 Task: In the  document Eli.rtf Write the word in the shape with center alignment '<3'Change Page orientation to  'Landscape' Insert emoji at the end of quote: Red Heart
Action: Mouse moved to (337, 433)
Screenshot: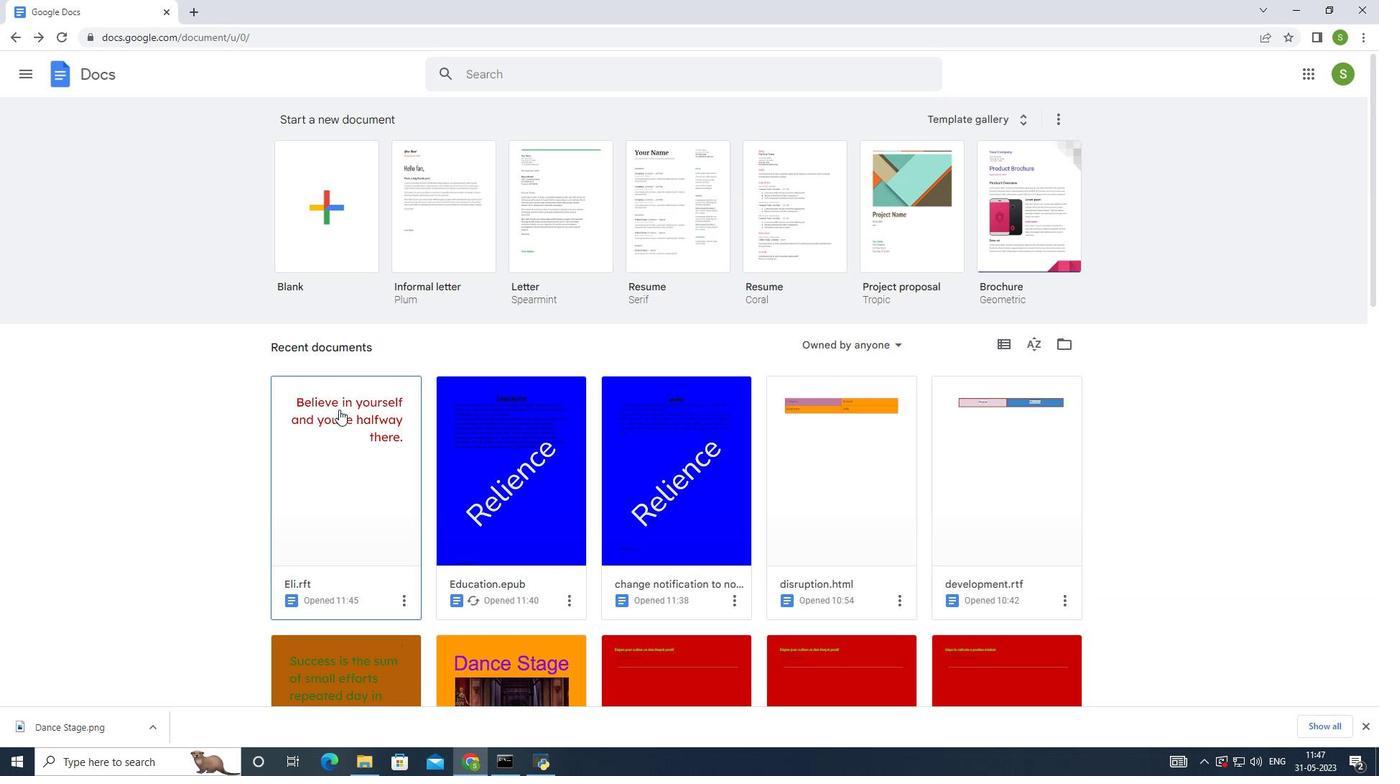 
Action: Mouse pressed left at (337, 433)
Screenshot: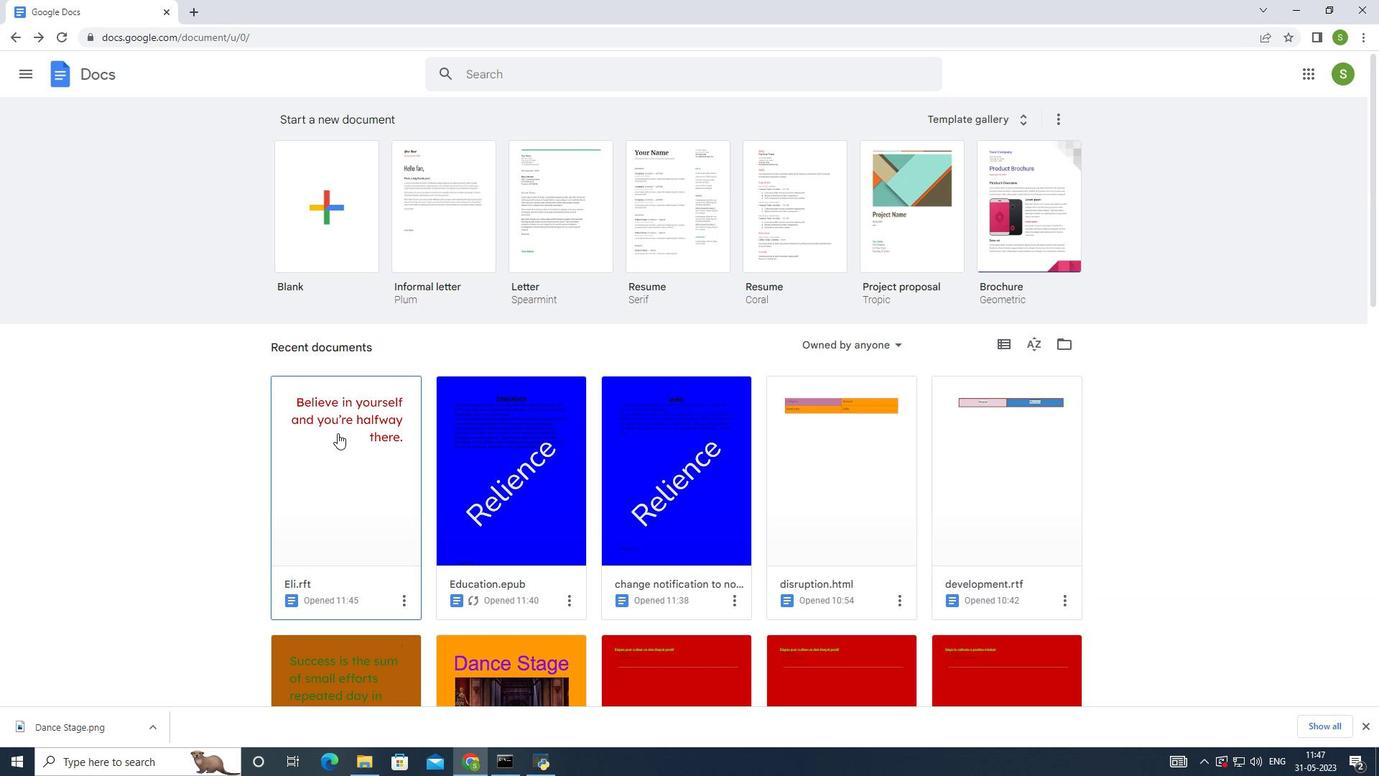 
Action: Mouse moved to (912, 521)
Screenshot: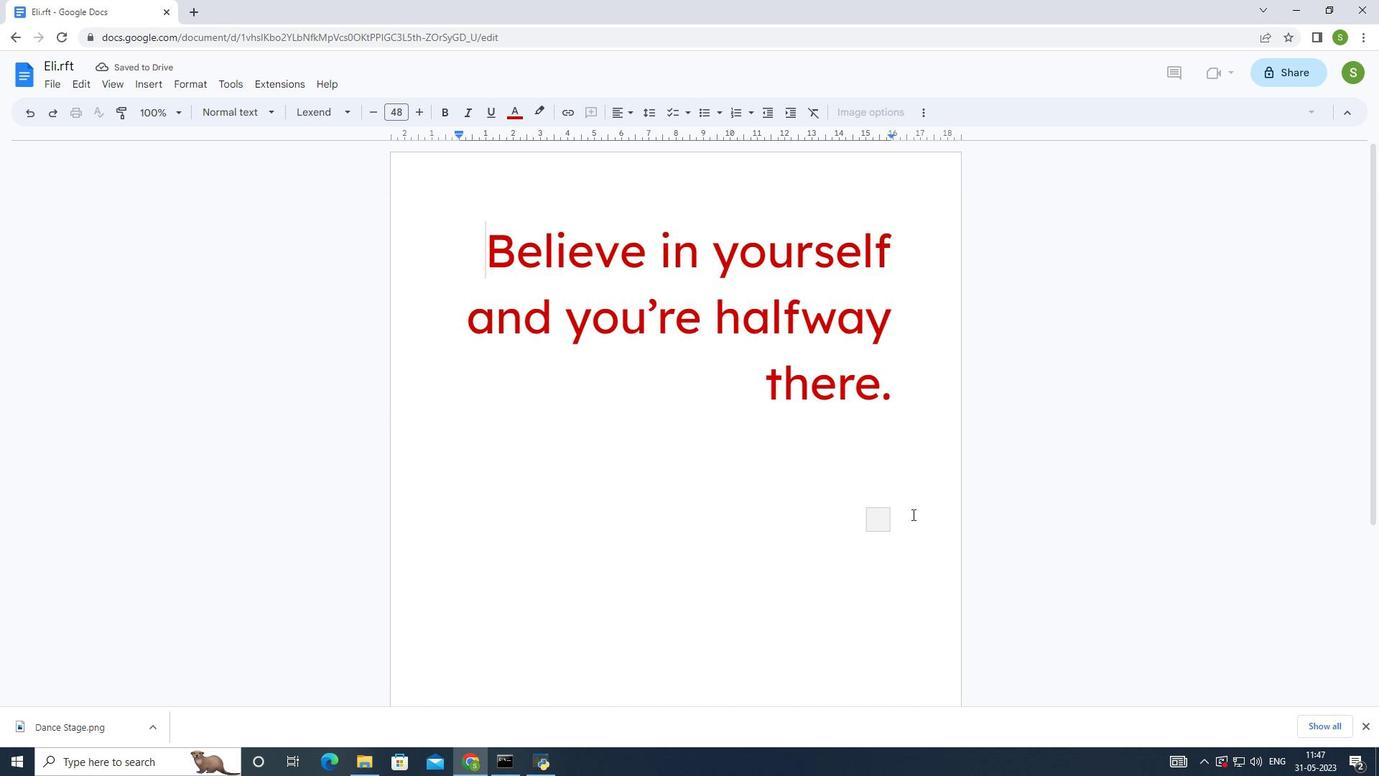 
Action: Mouse pressed left at (912, 521)
Screenshot: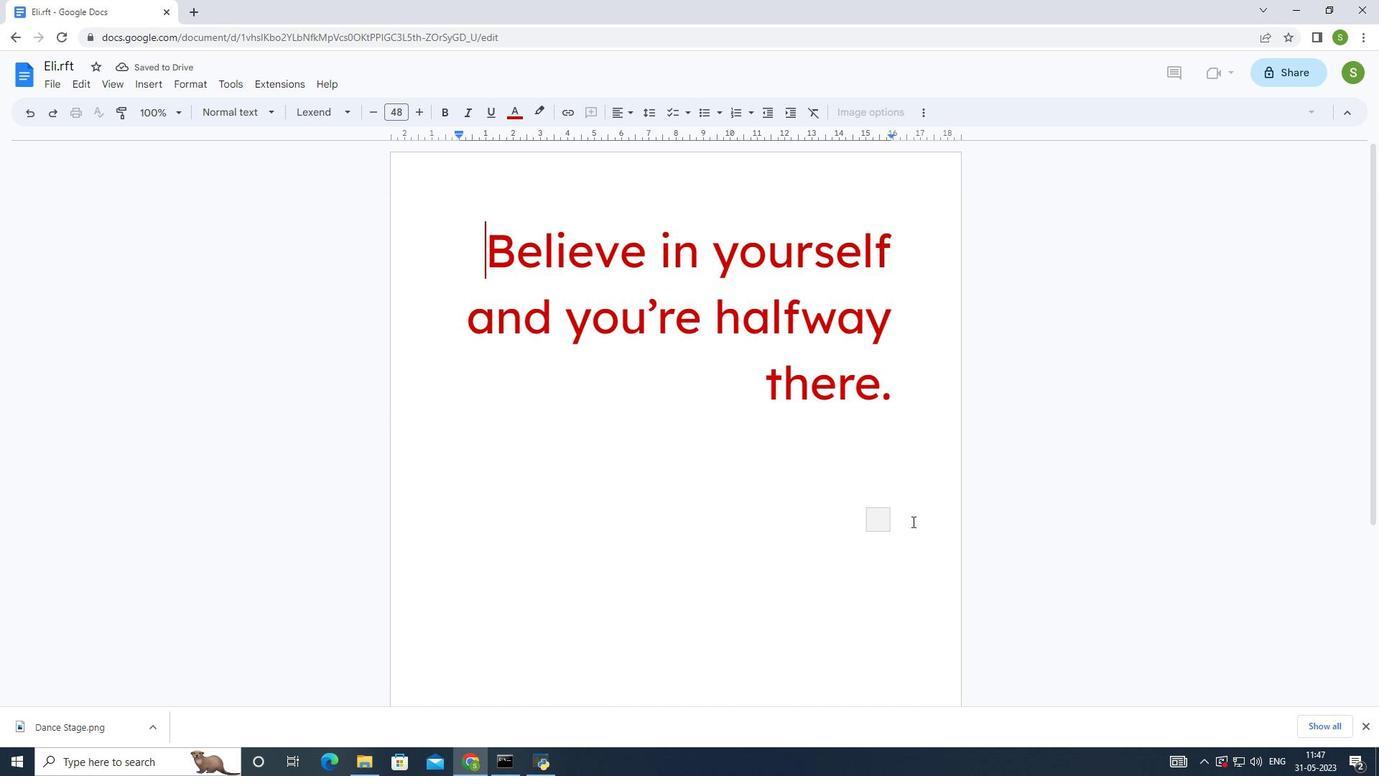
Action: Mouse moved to (796, 510)
Screenshot: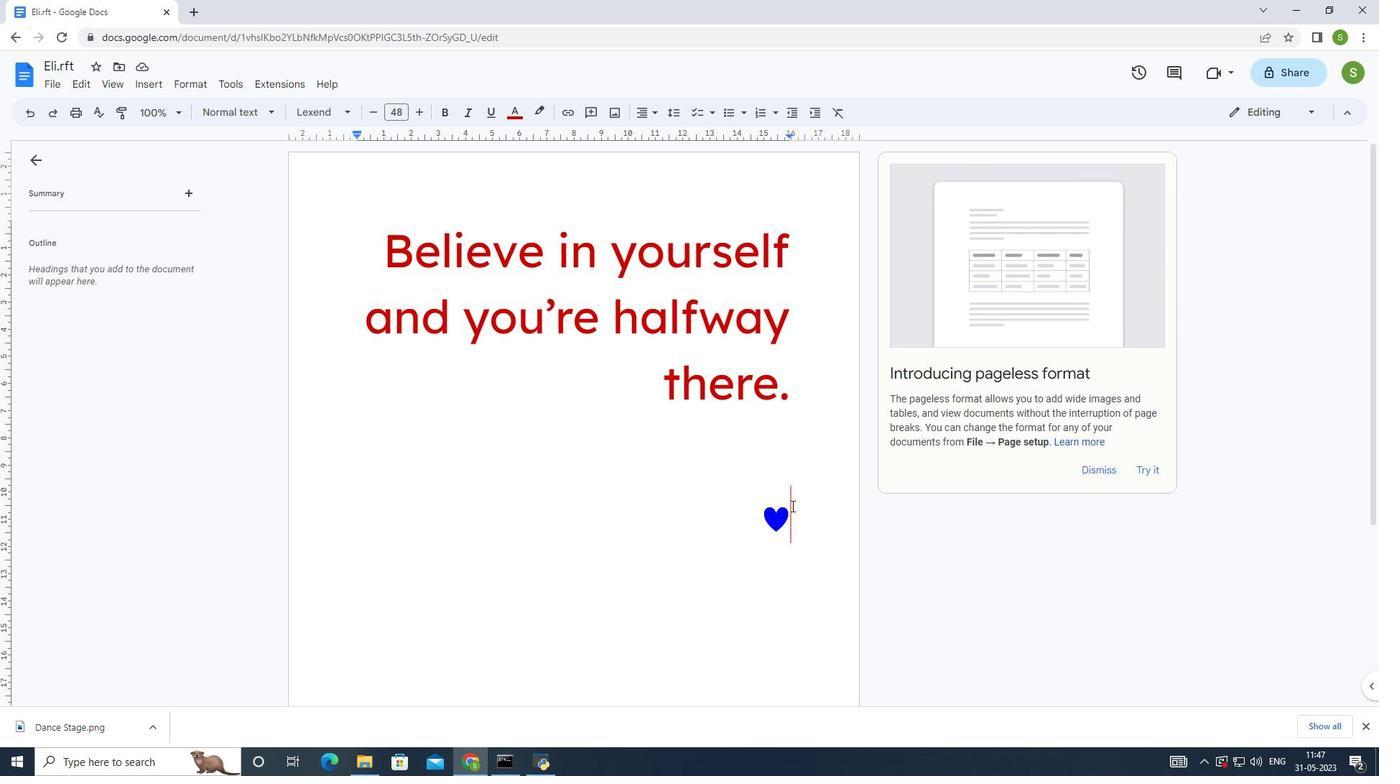 
Action: Mouse pressed left at (796, 510)
Screenshot: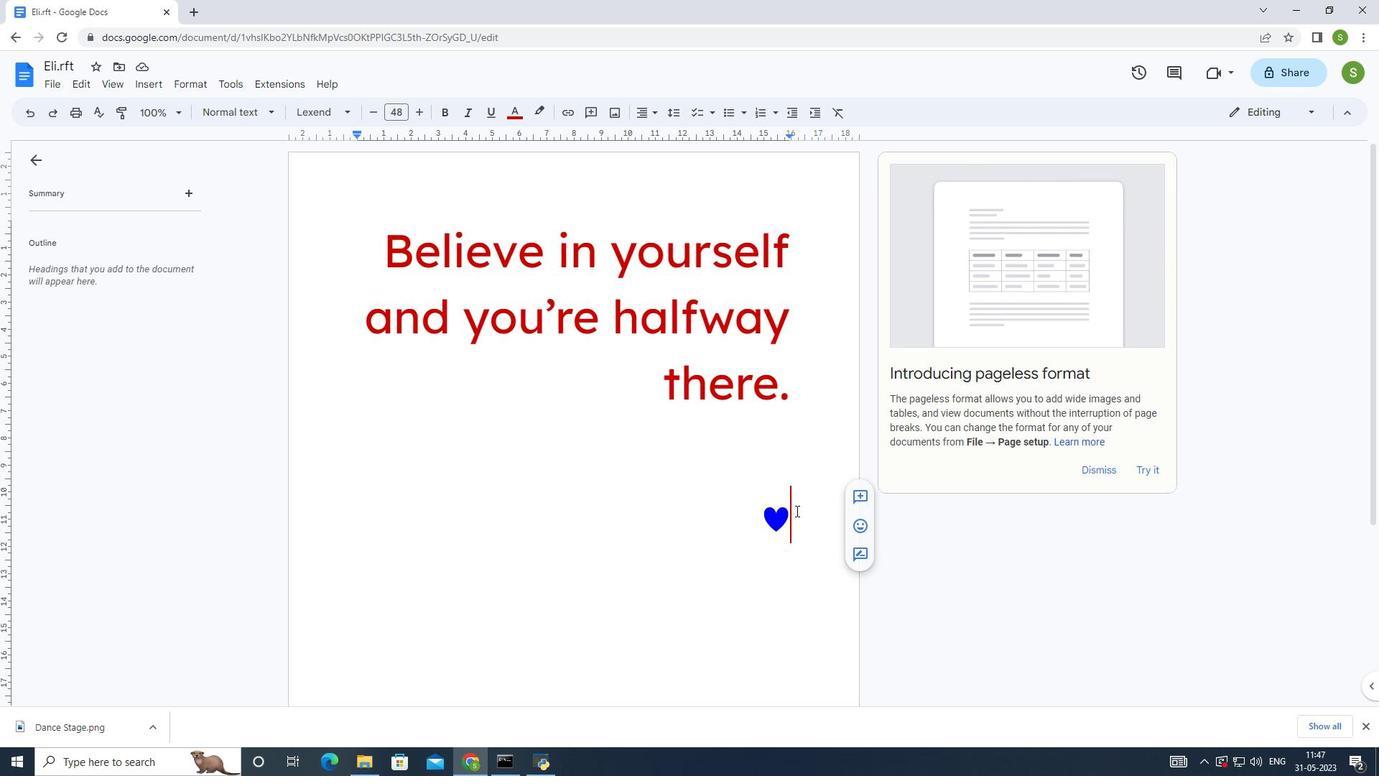 
Action: Mouse moved to (285, 113)
Screenshot: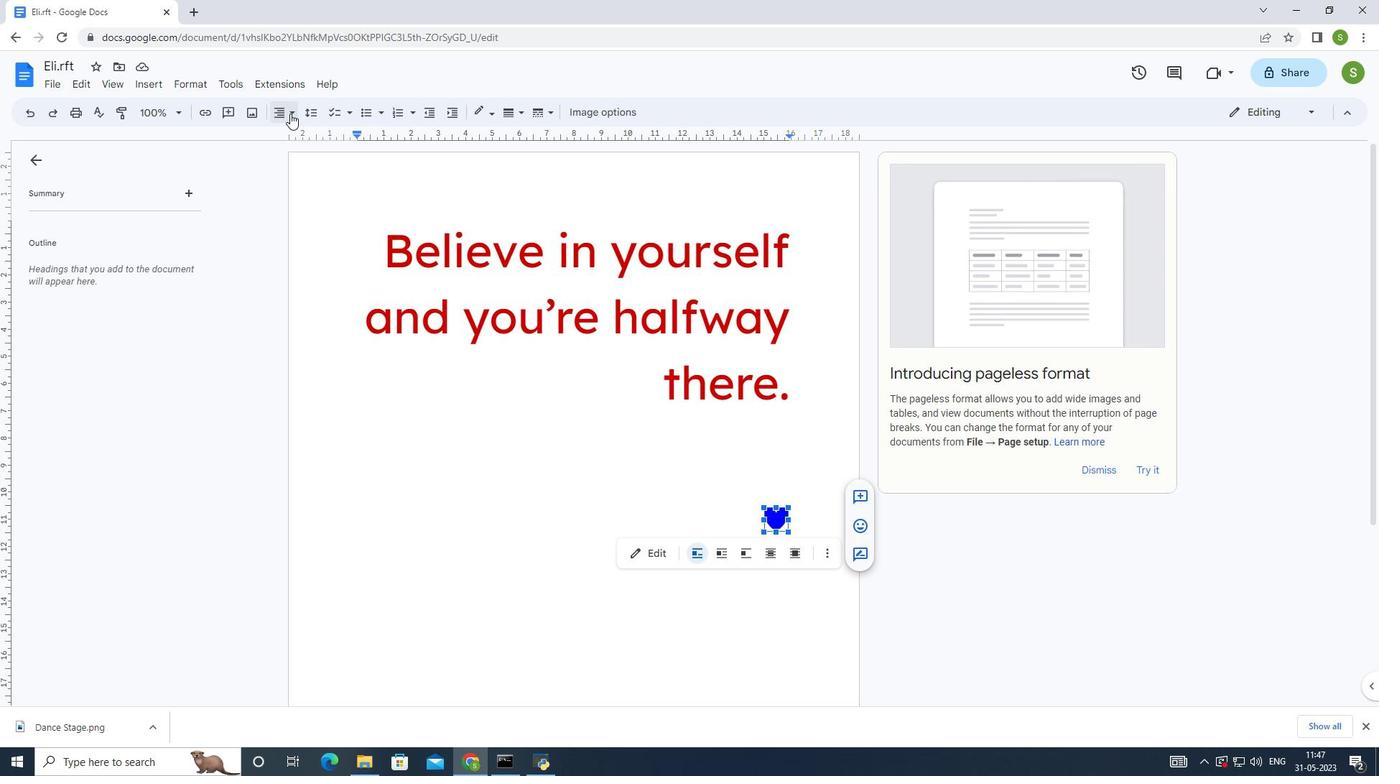
Action: Mouse pressed left at (285, 113)
Screenshot: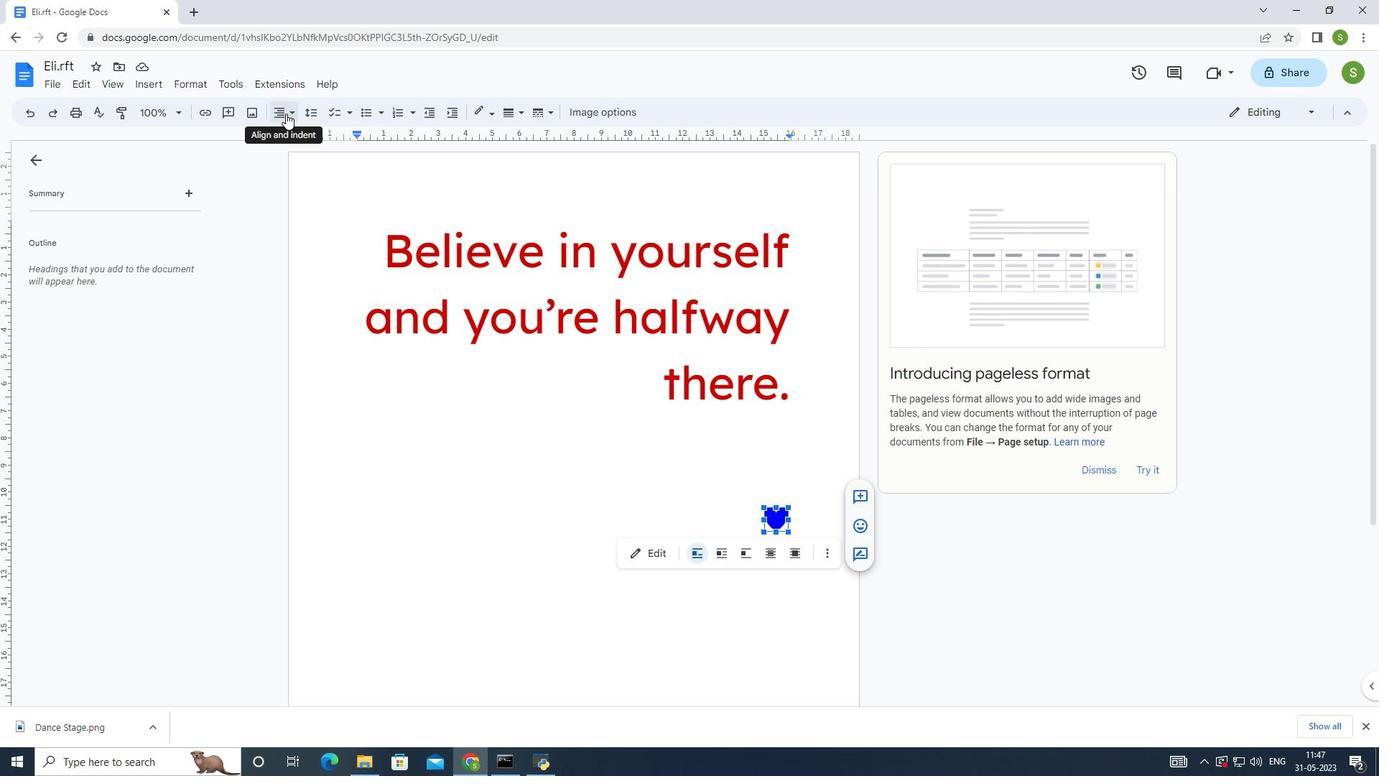 
Action: Mouse moved to (303, 137)
Screenshot: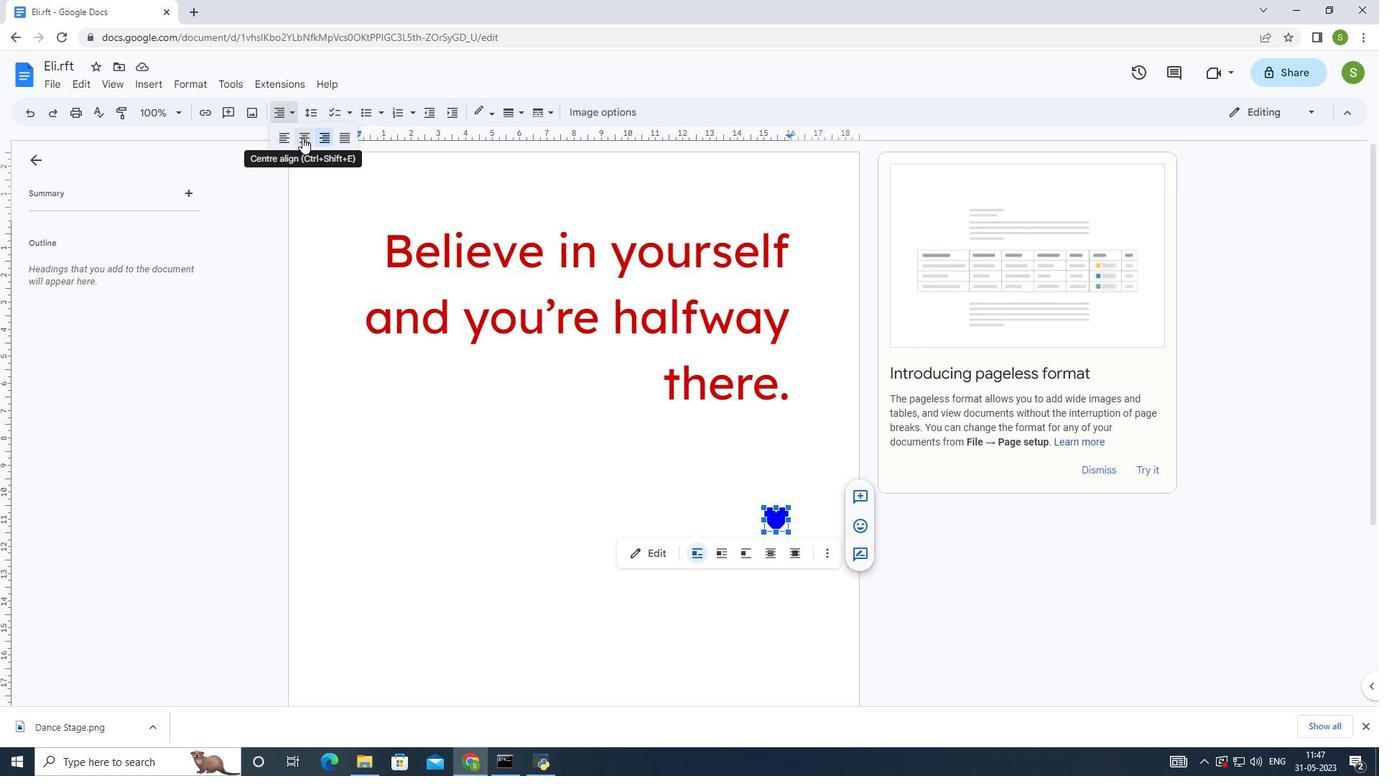 
Action: Mouse pressed left at (303, 137)
Screenshot: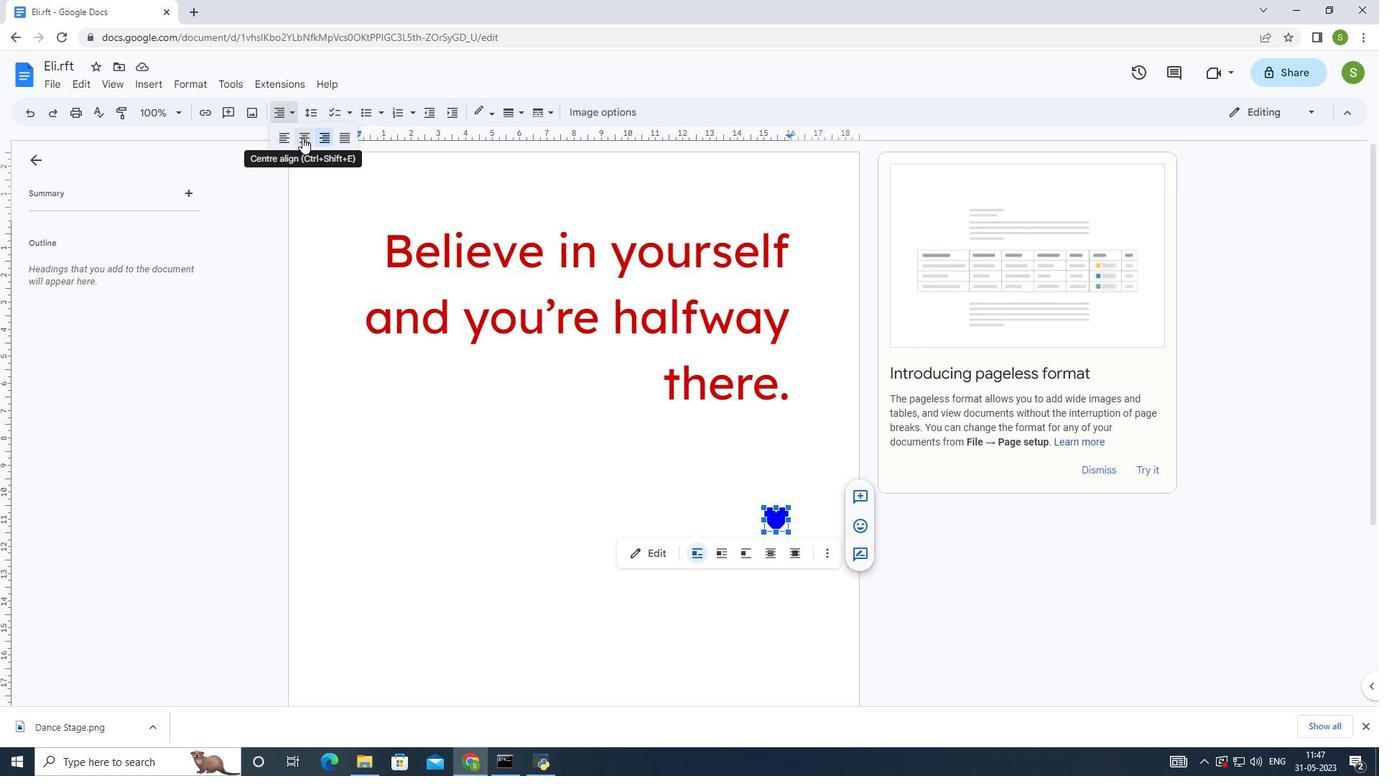 
Action: Mouse moved to (627, 478)
Screenshot: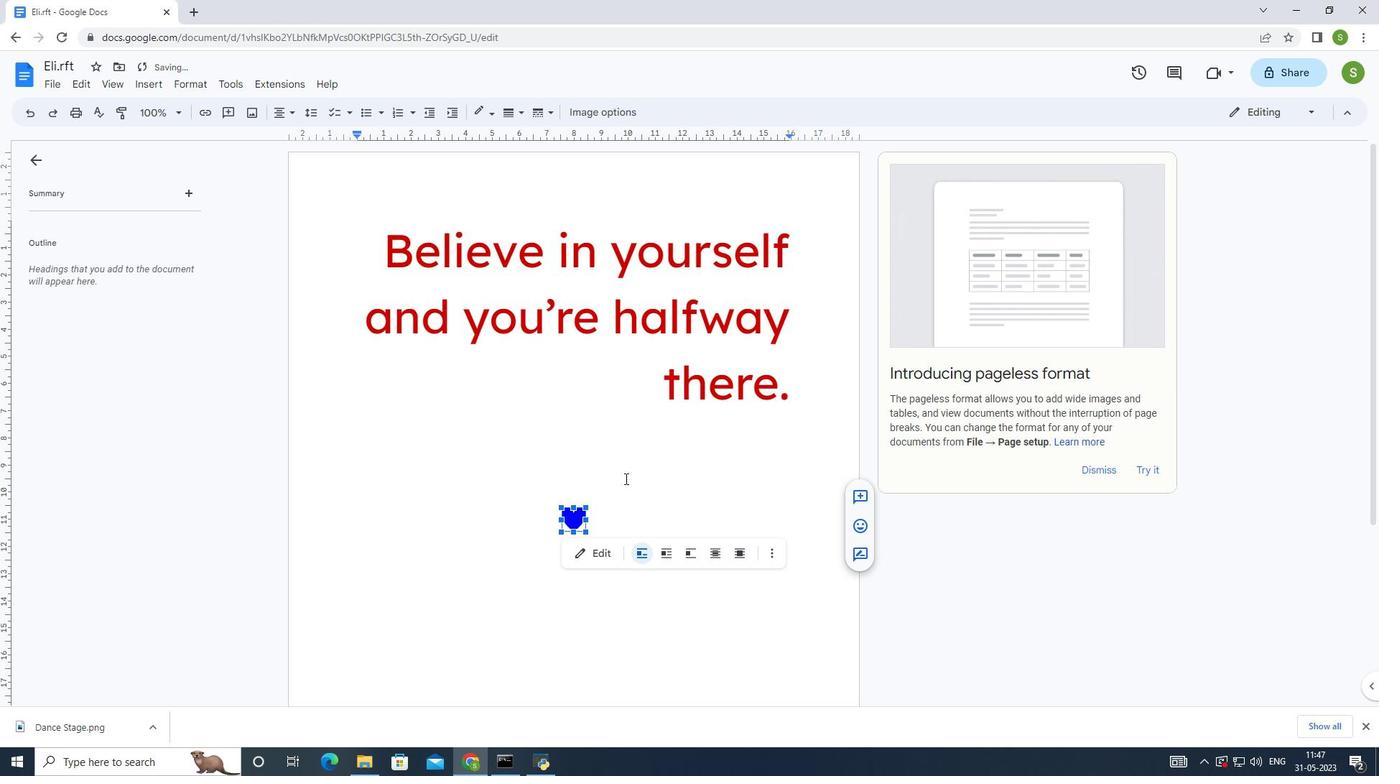 
Action: Mouse pressed left at (627, 478)
Screenshot: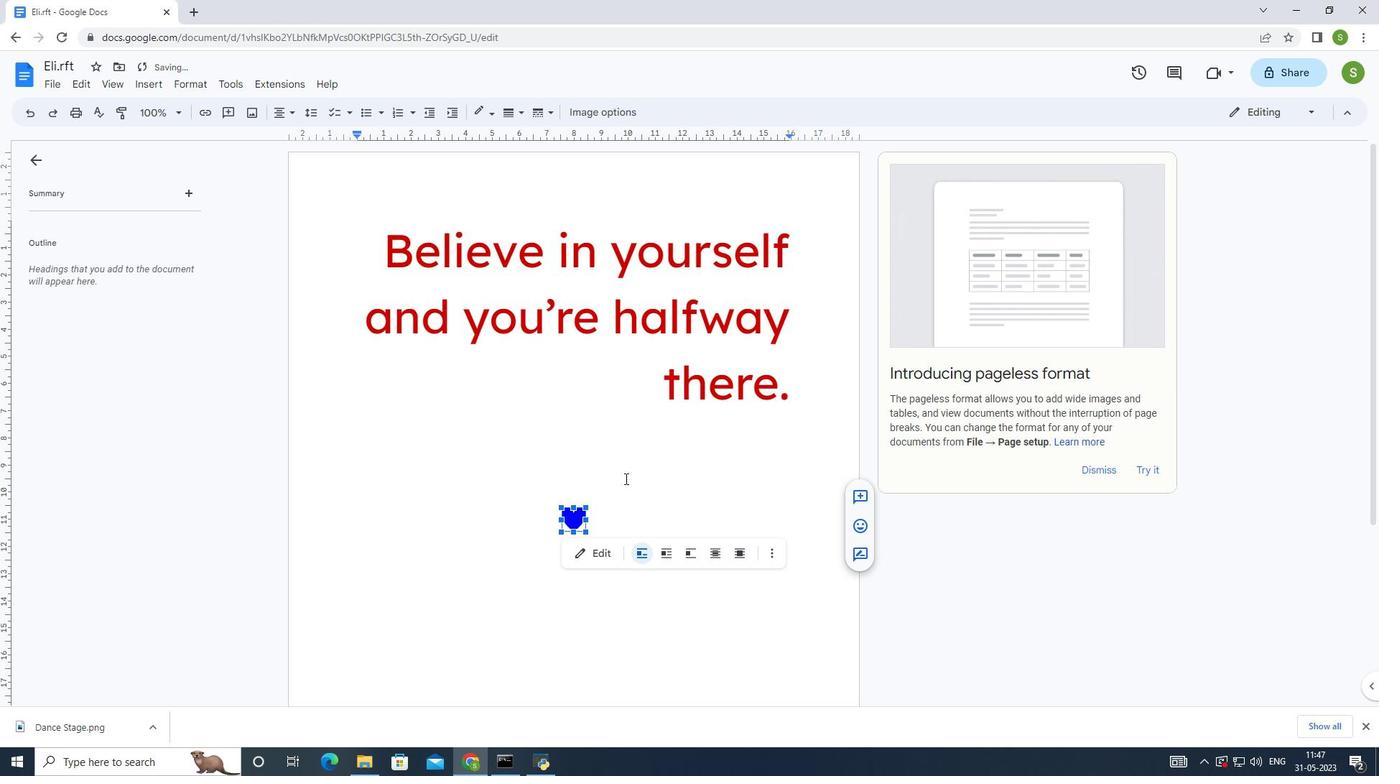 
Action: Mouse moved to (573, 518)
Screenshot: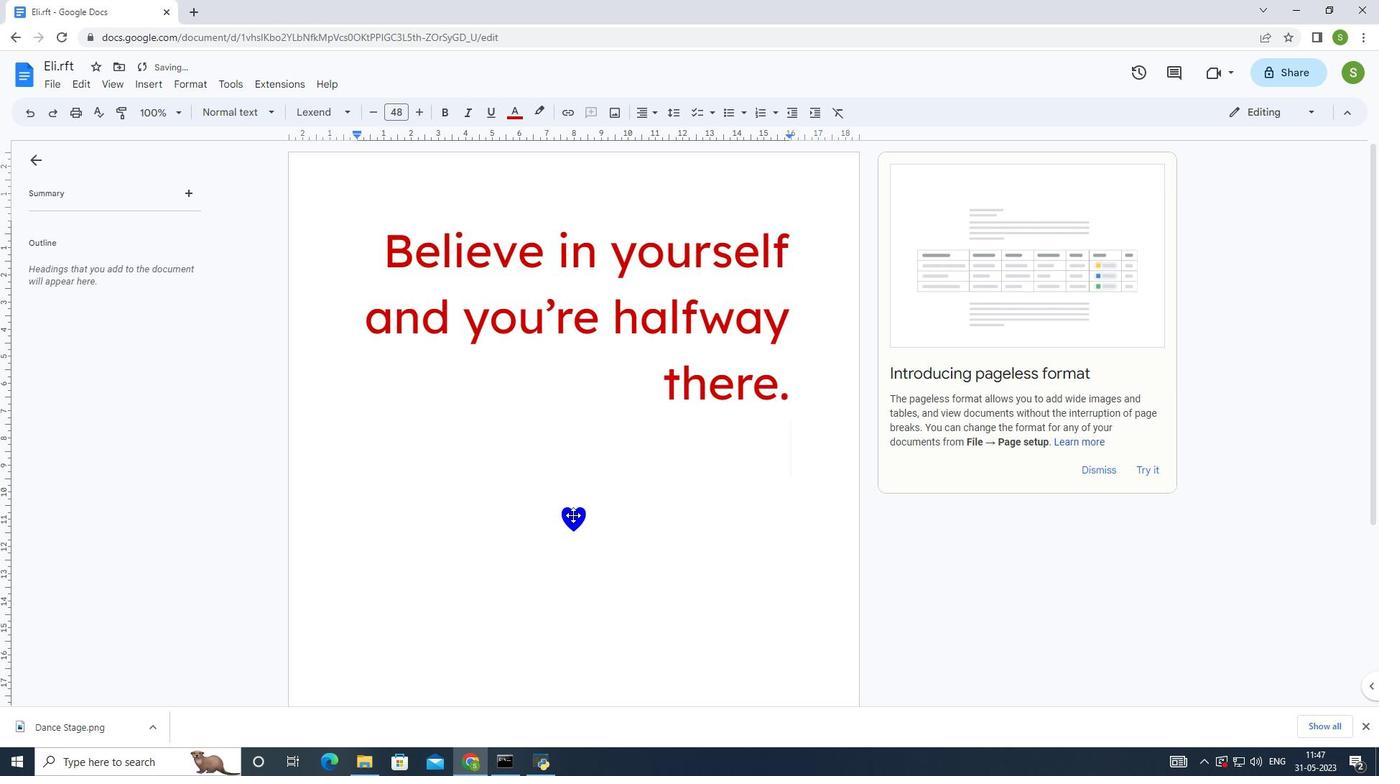
Action: Mouse pressed left at (573, 518)
Screenshot: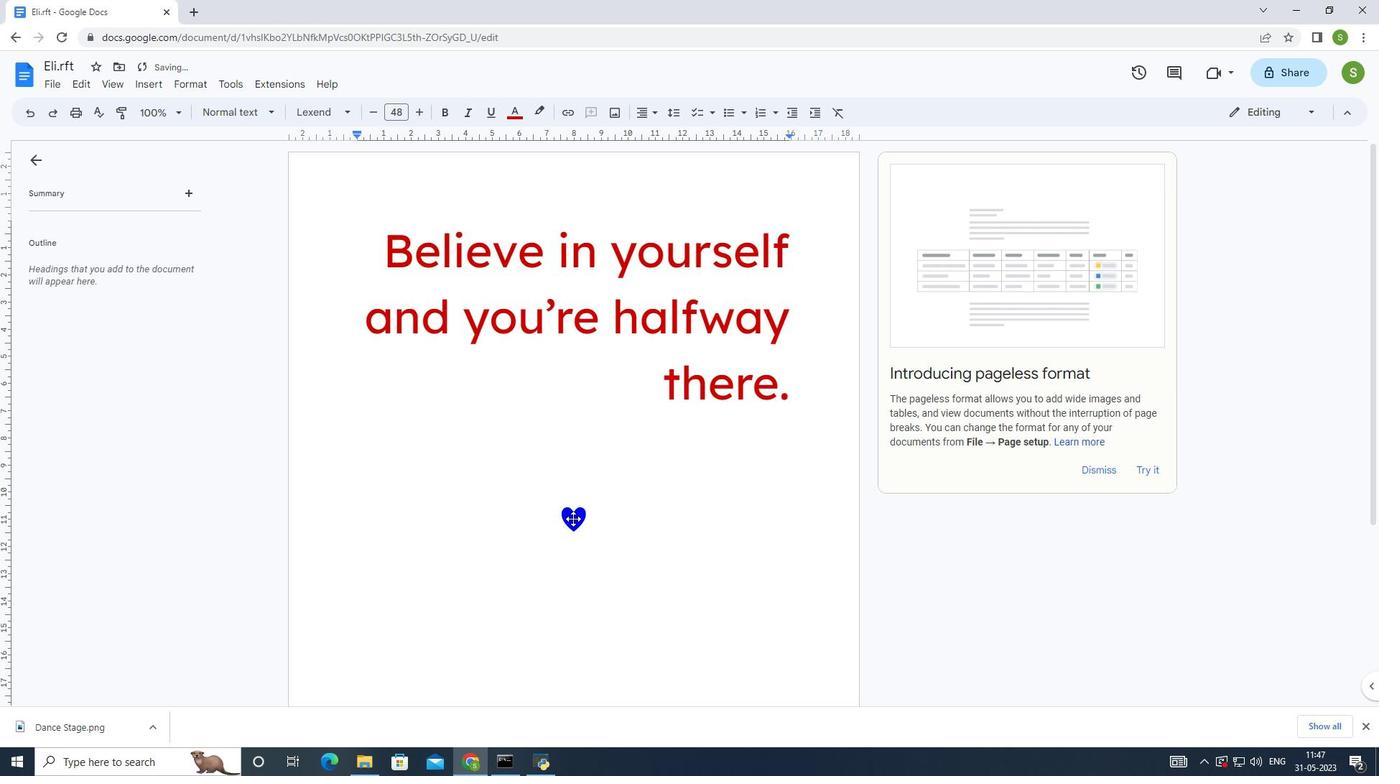 
Action: Mouse pressed left at (573, 518)
Screenshot: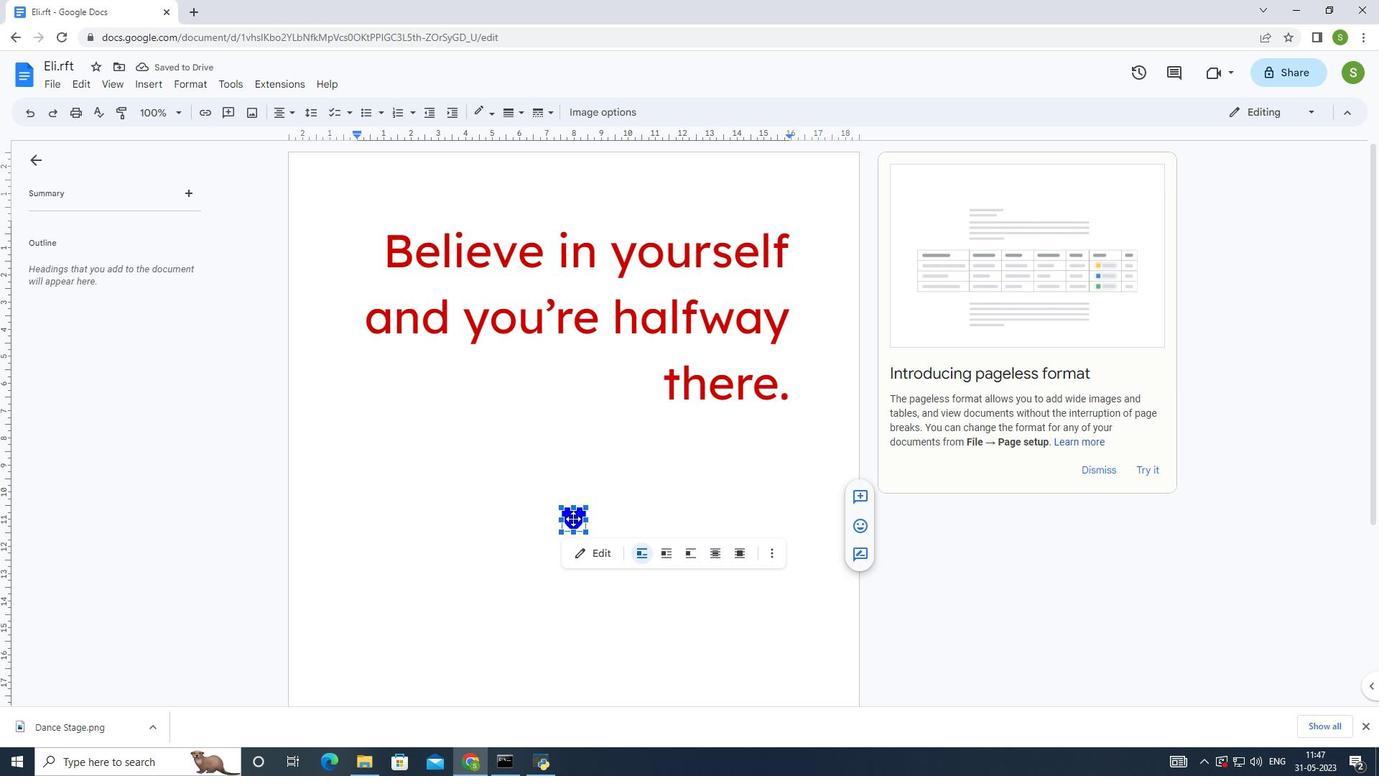 
Action: Mouse moved to (583, 365)
Screenshot: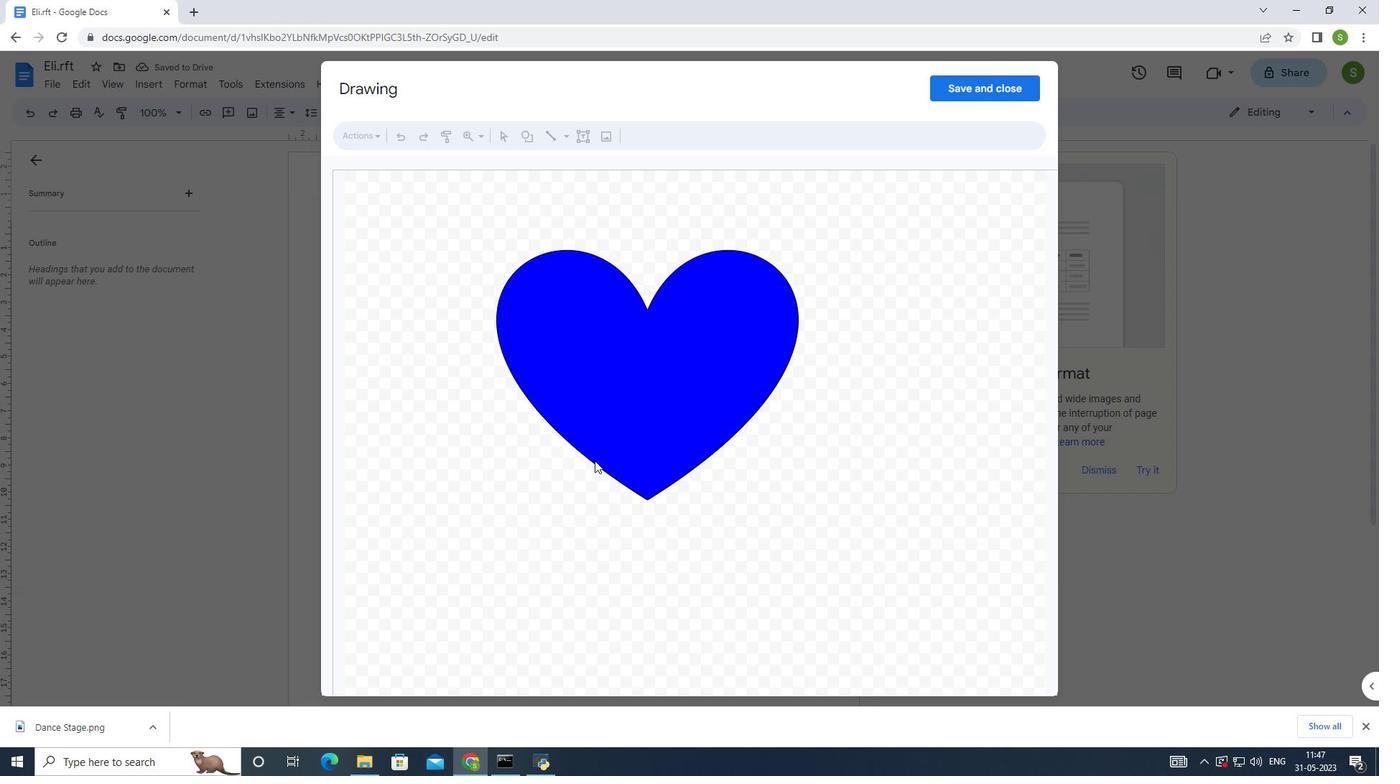 
Action: Mouse pressed left at (583, 365)
Screenshot: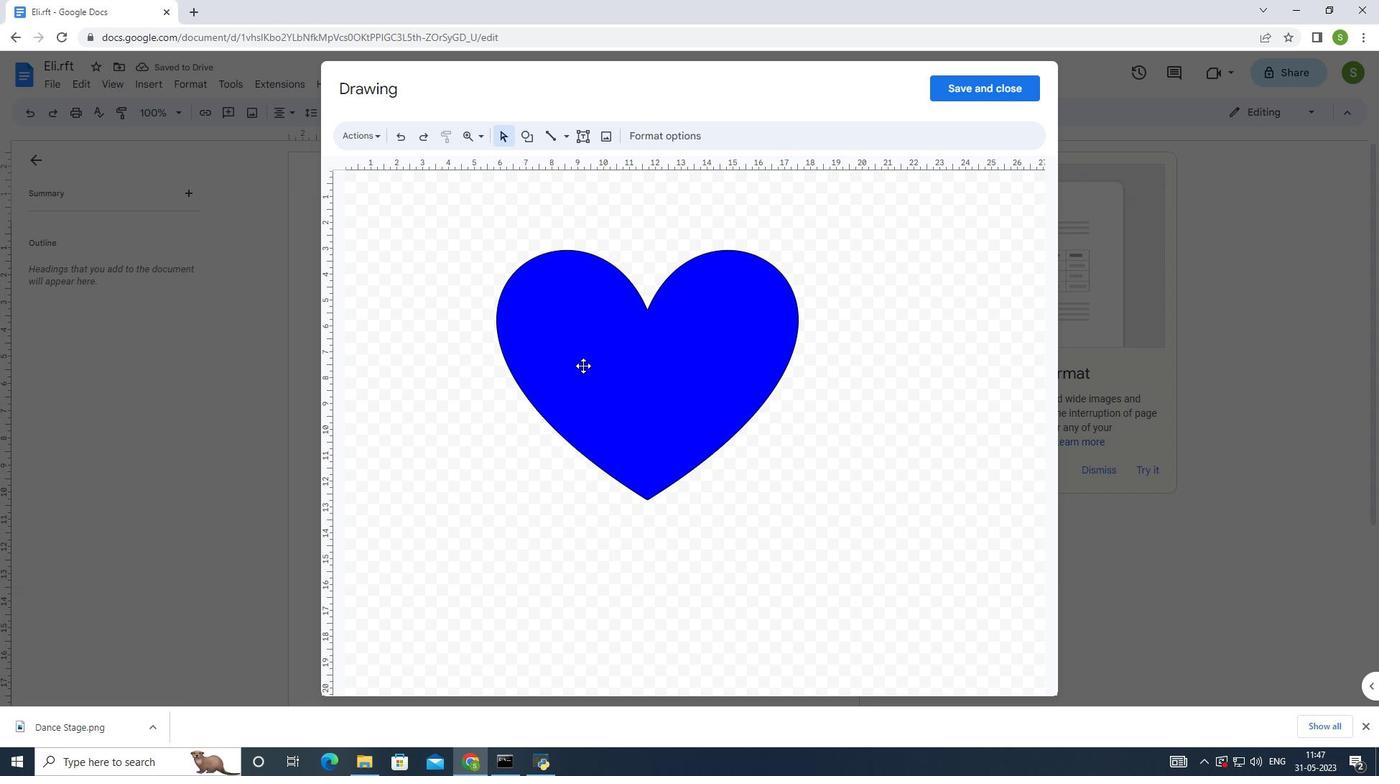 
Action: Mouse moved to (579, 136)
Screenshot: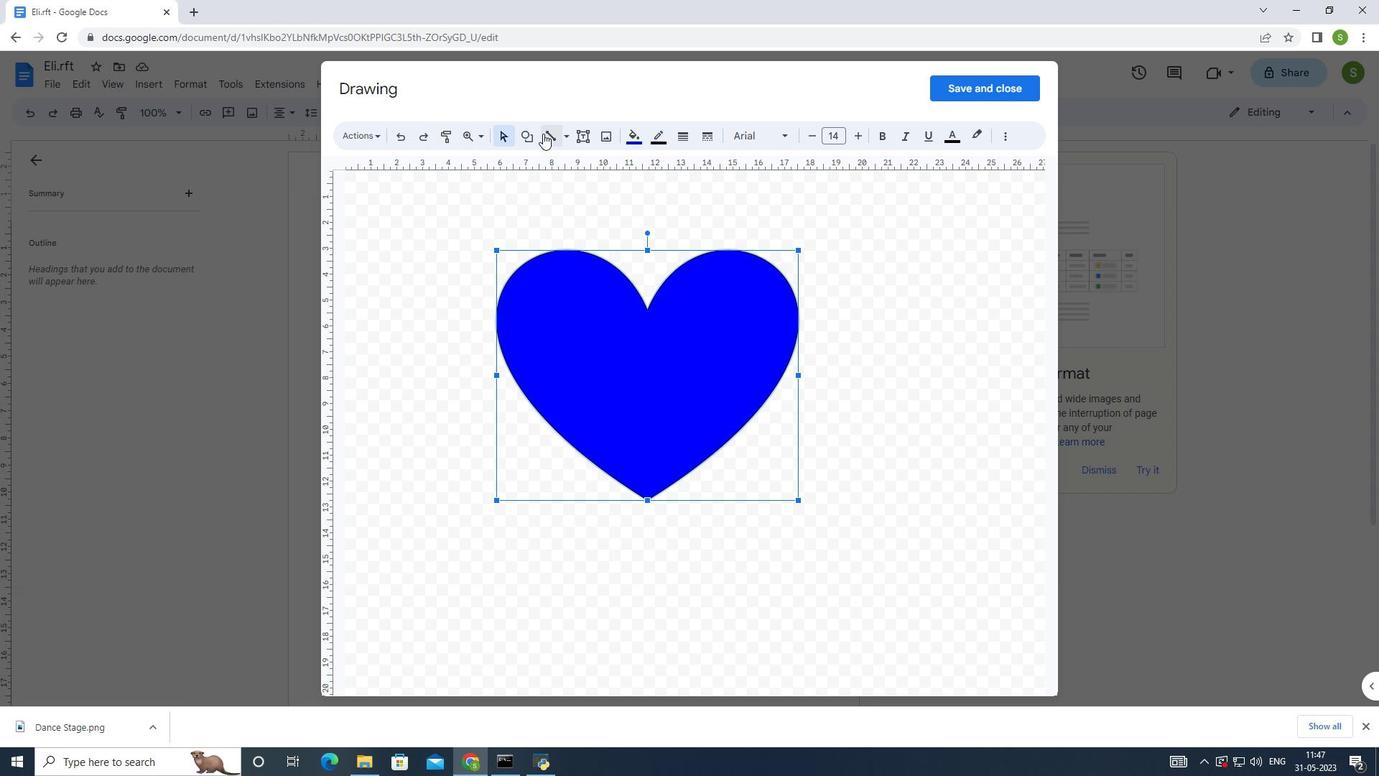 
Action: Mouse pressed left at (579, 136)
Screenshot: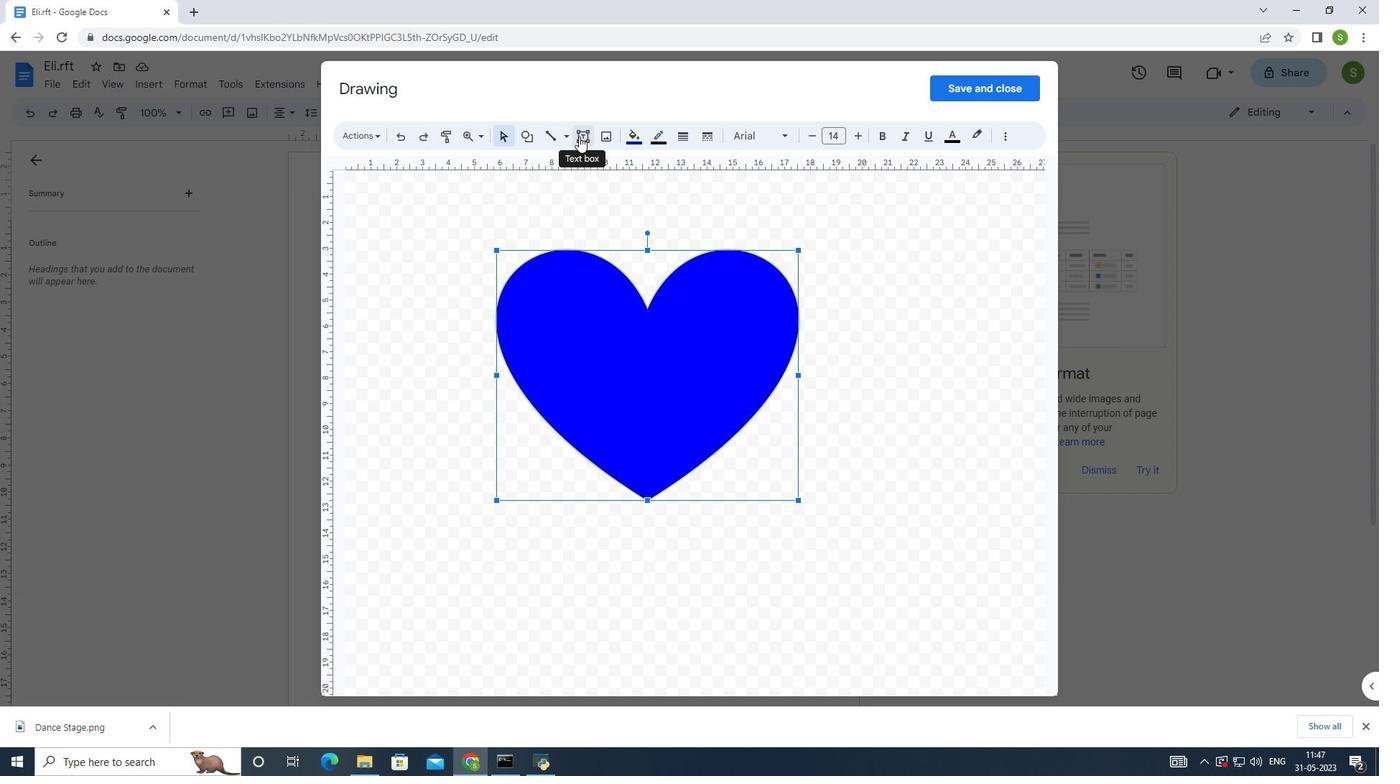 
Action: Mouse moved to (591, 331)
Screenshot: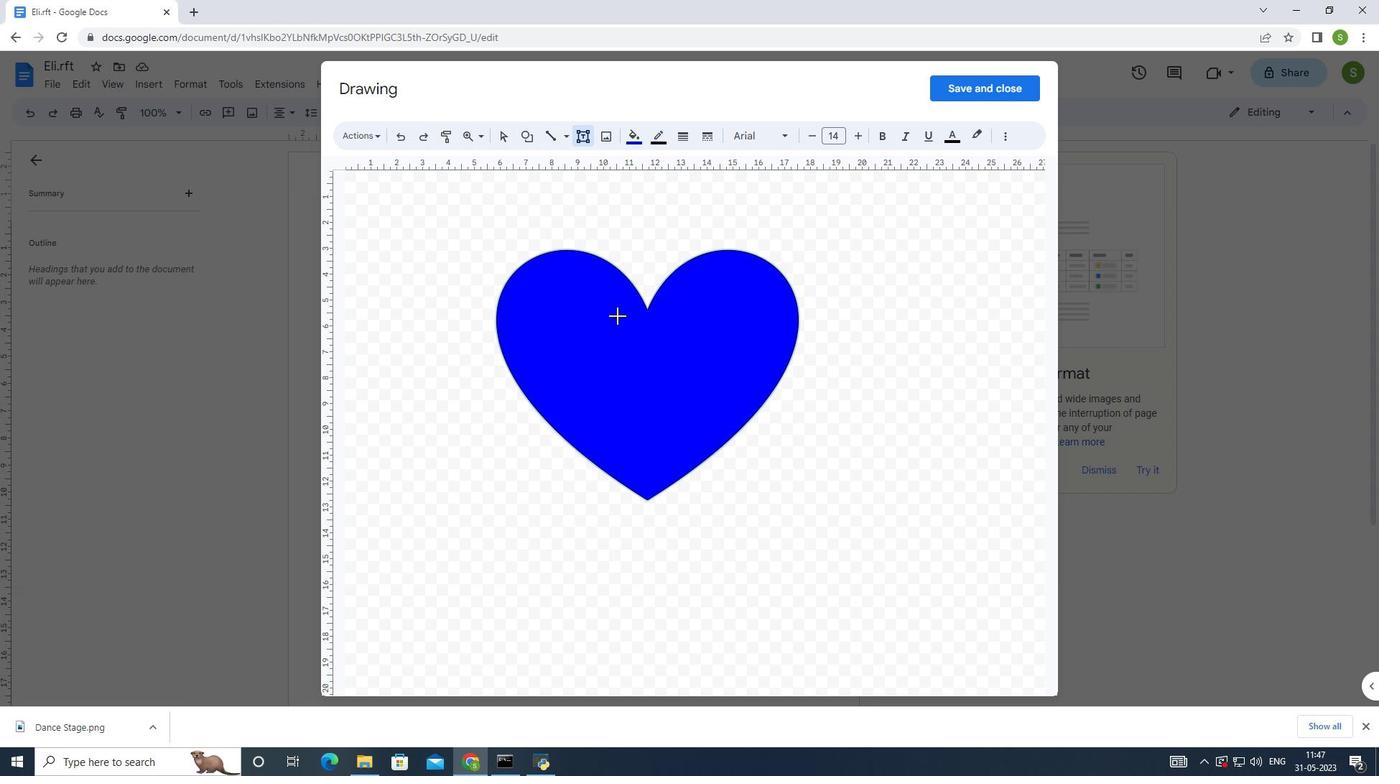
Action: Mouse pressed left at (591, 331)
Screenshot: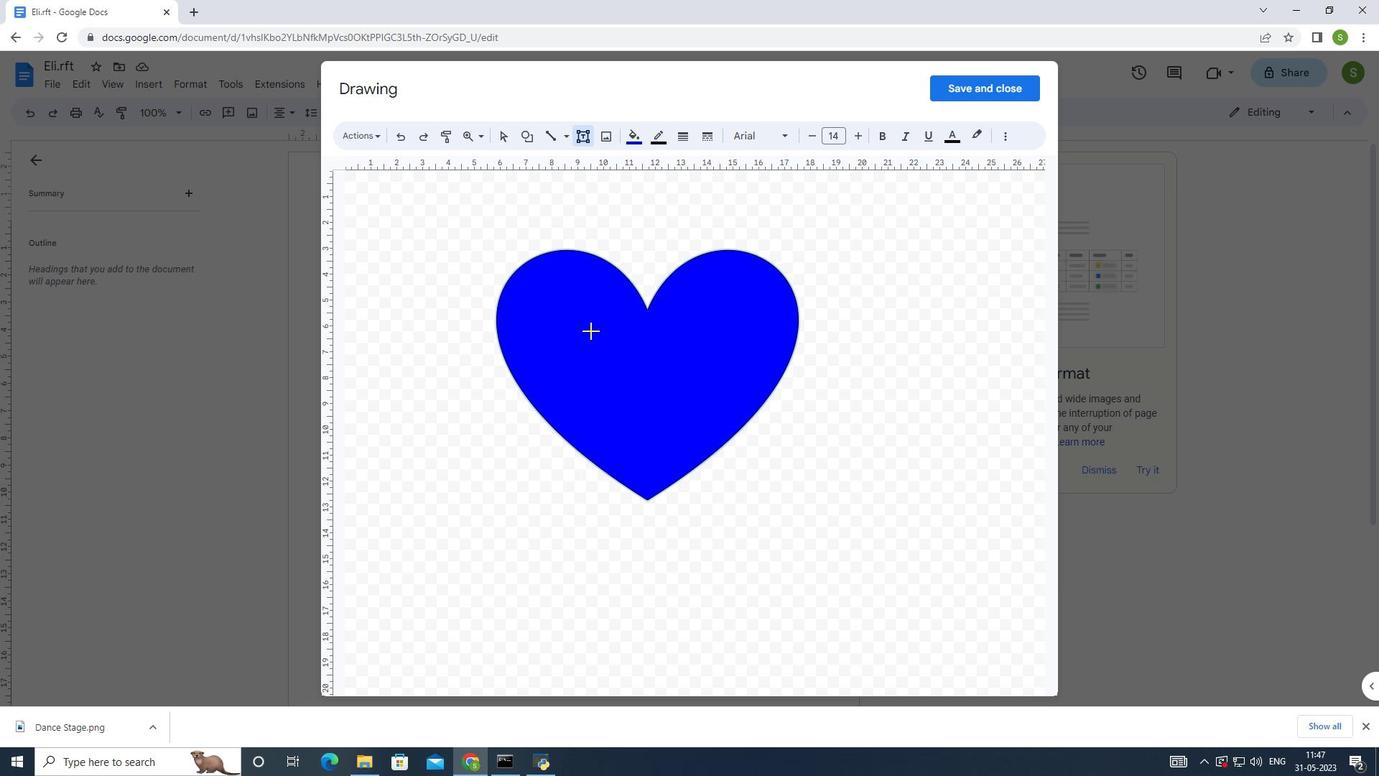 
Action: Mouse moved to (636, 367)
Screenshot: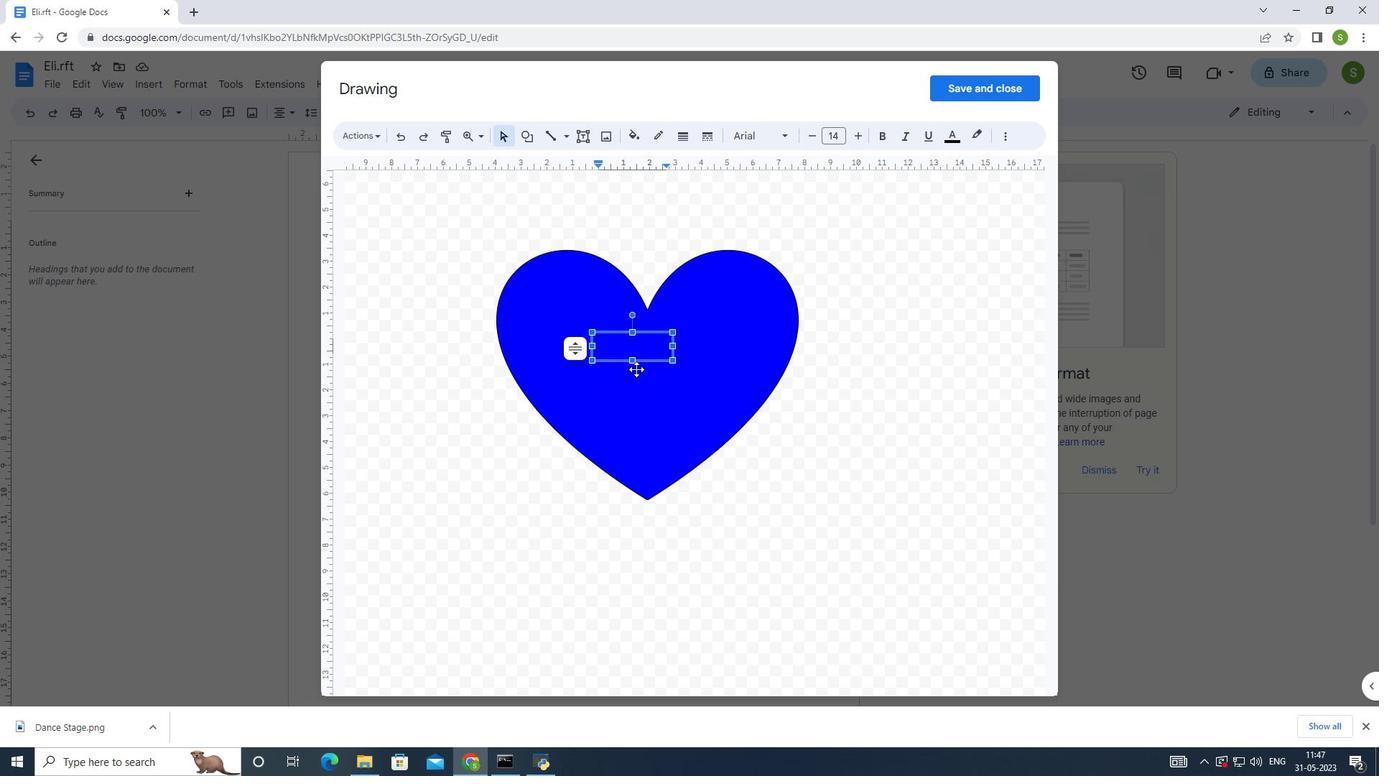 
Action: Key pressed <Key.shift_r>
Screenshot: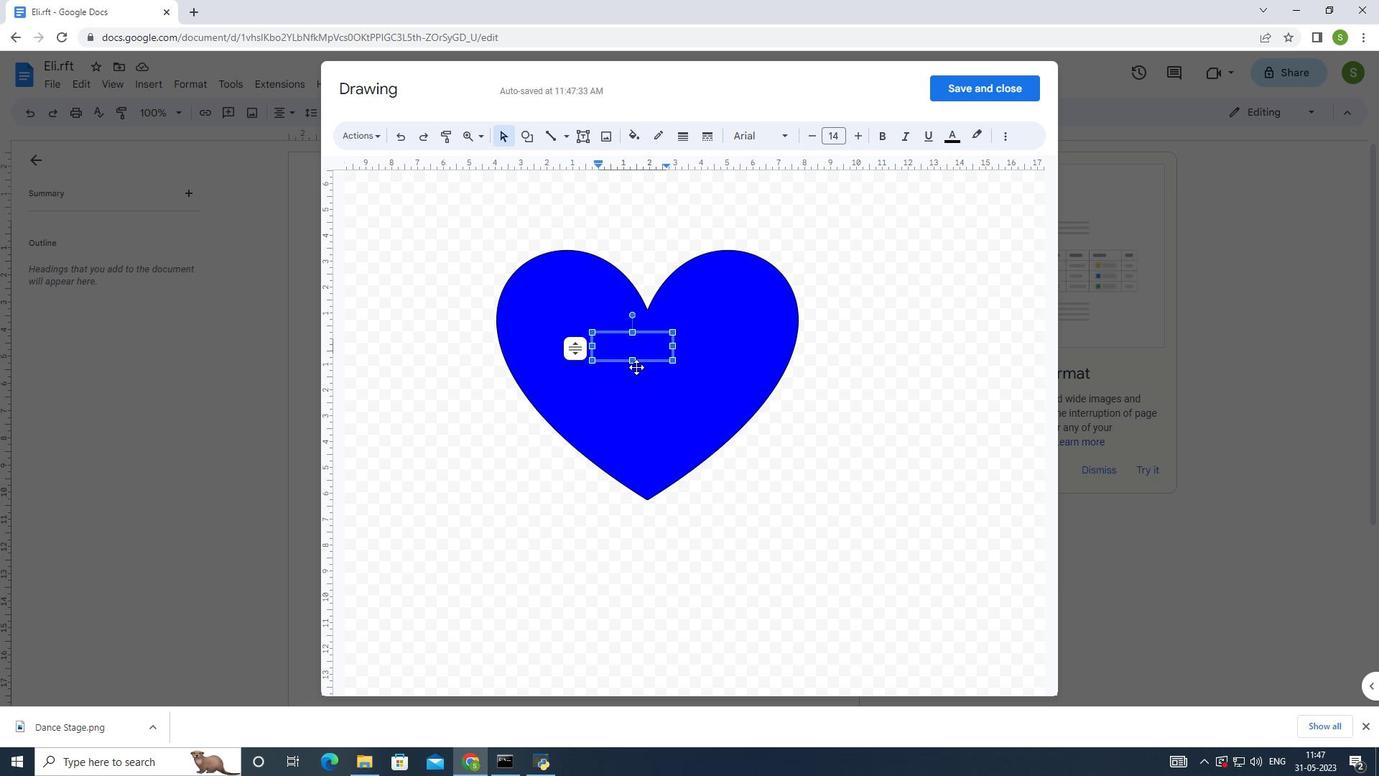 
Action: Mouse moved to (636, 366)
Screenshot: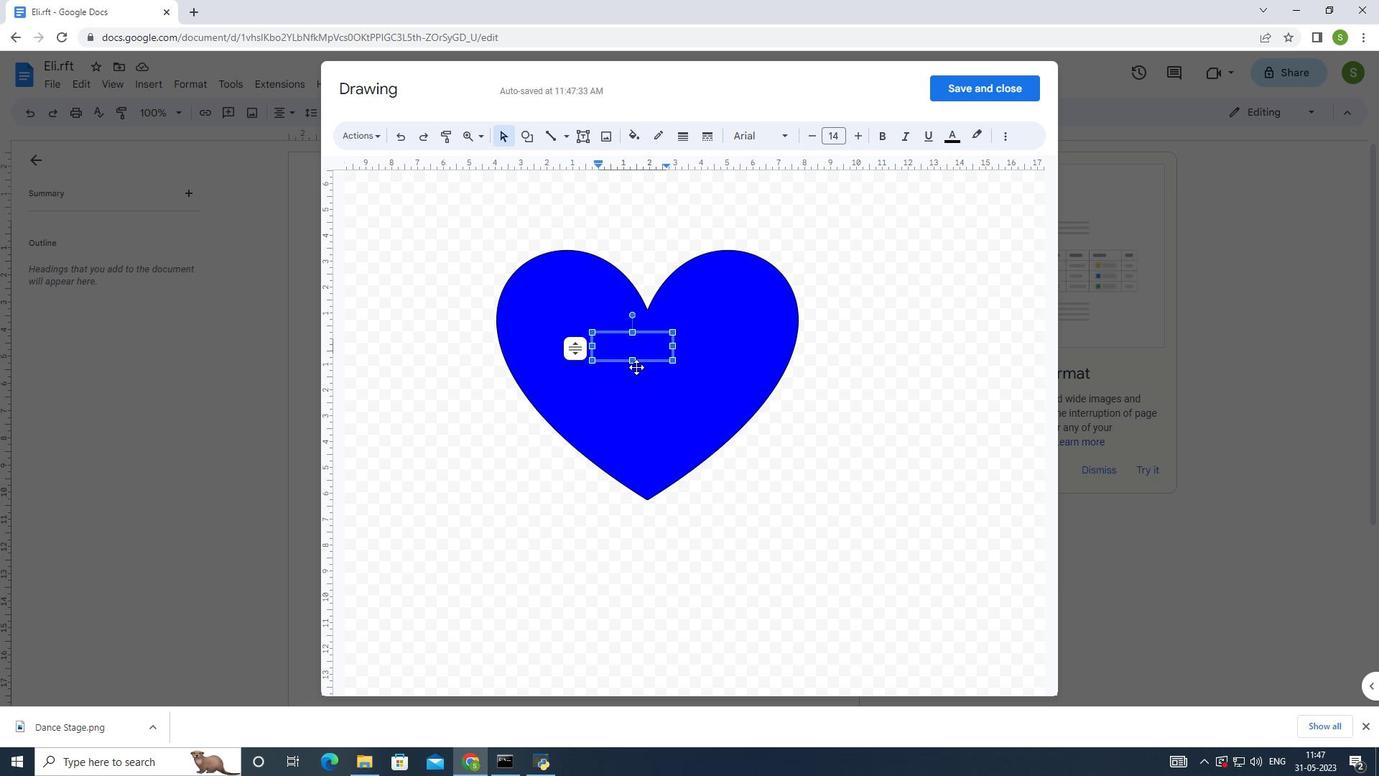
Action: Key pressed <
Screenshot: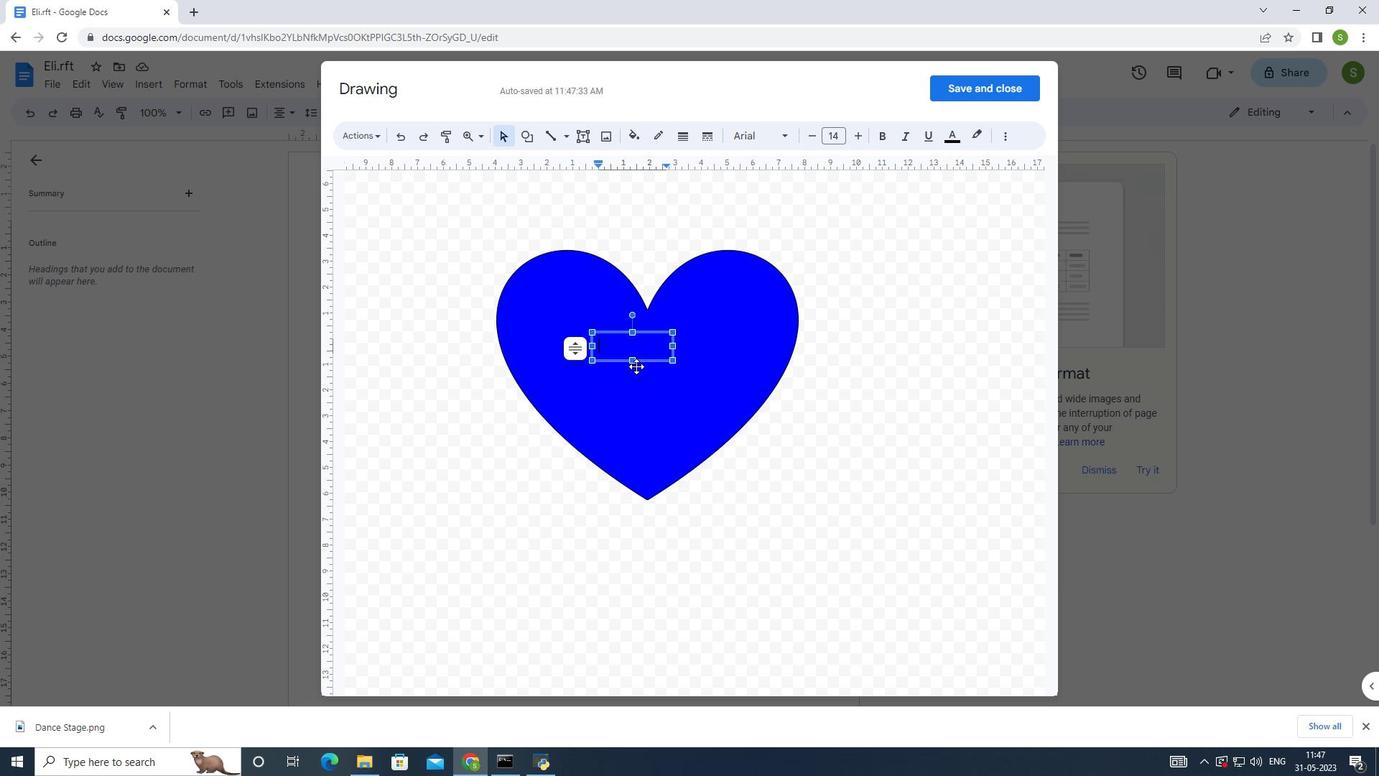 
Action: Mouse moved to (637, 360)
Screenshot: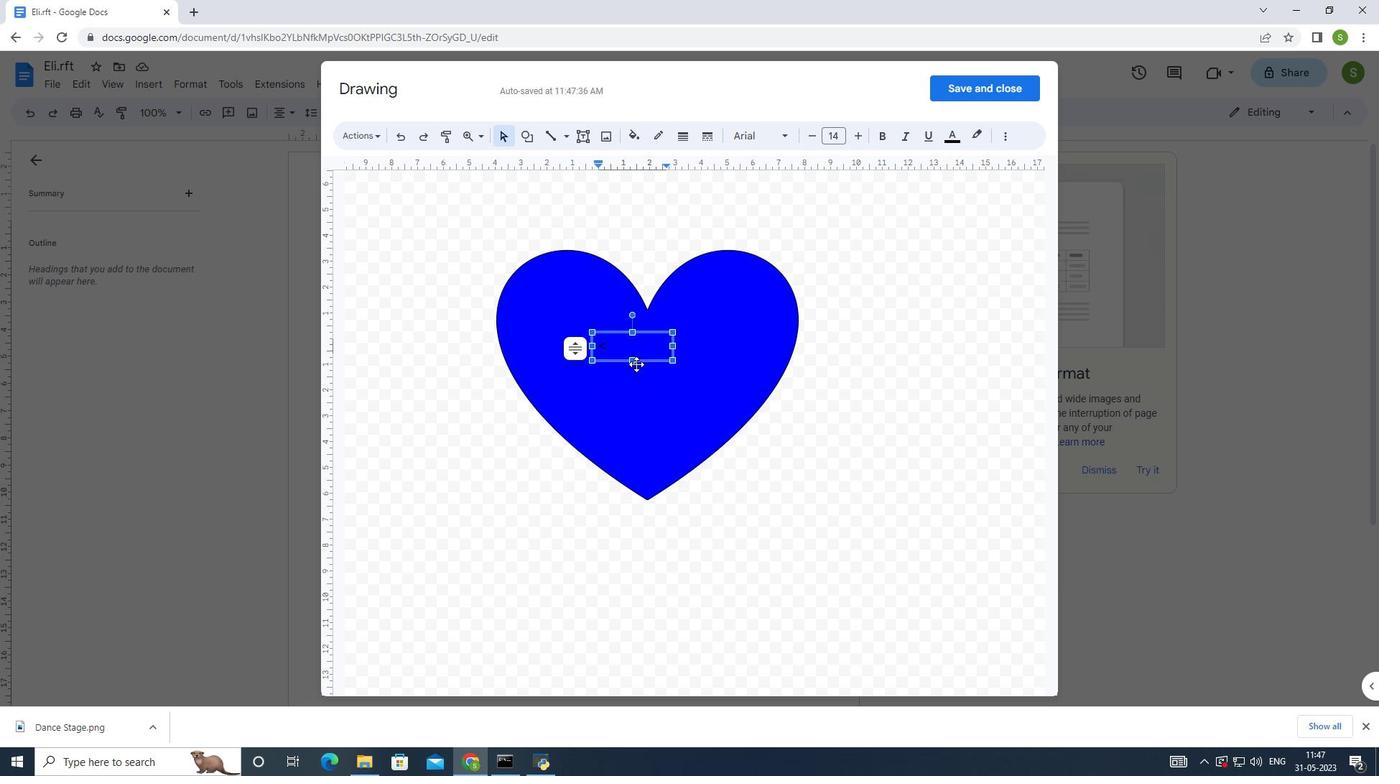 
Action: Key pressed 3
Screenshot: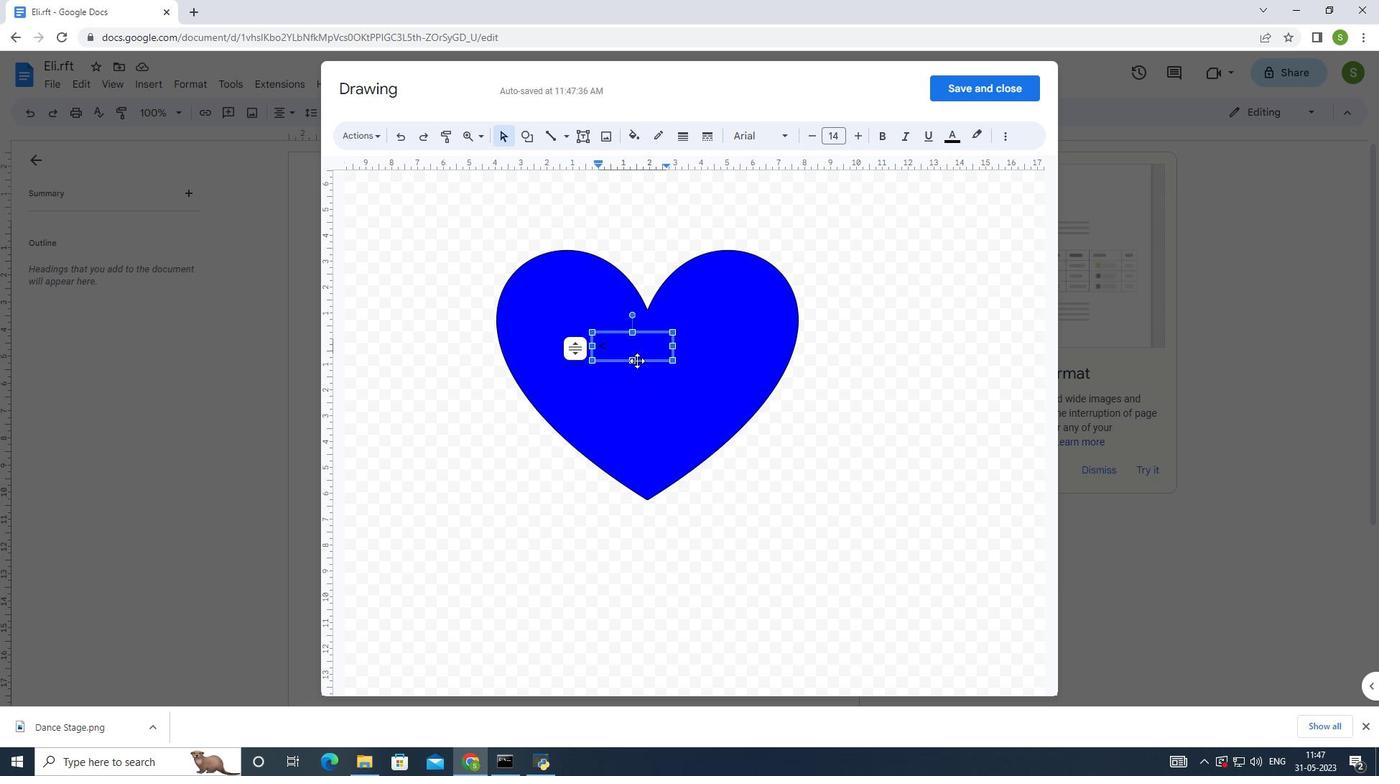 
Action: Mouse moved to (684, 370)
Screenshot: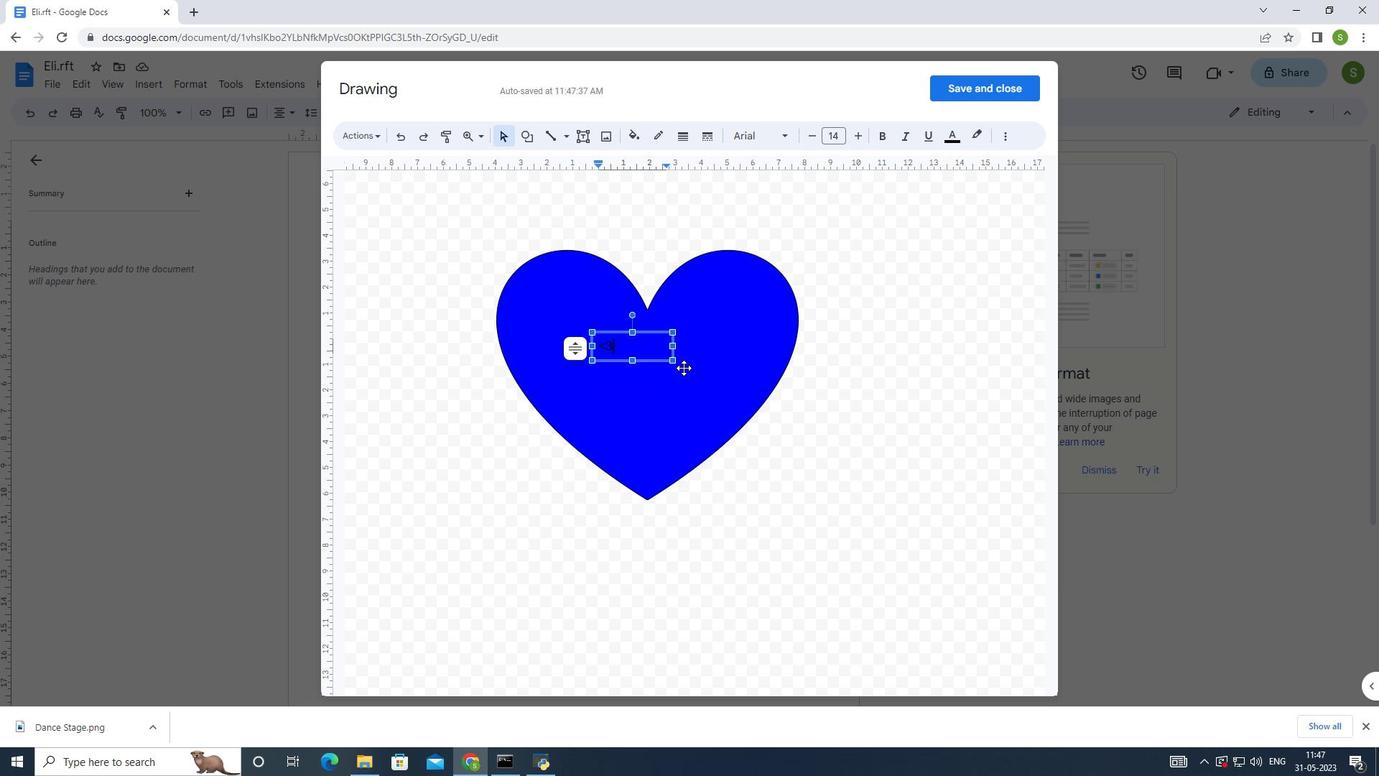 
Action: Key pressed <Key.enter>
Screenshot: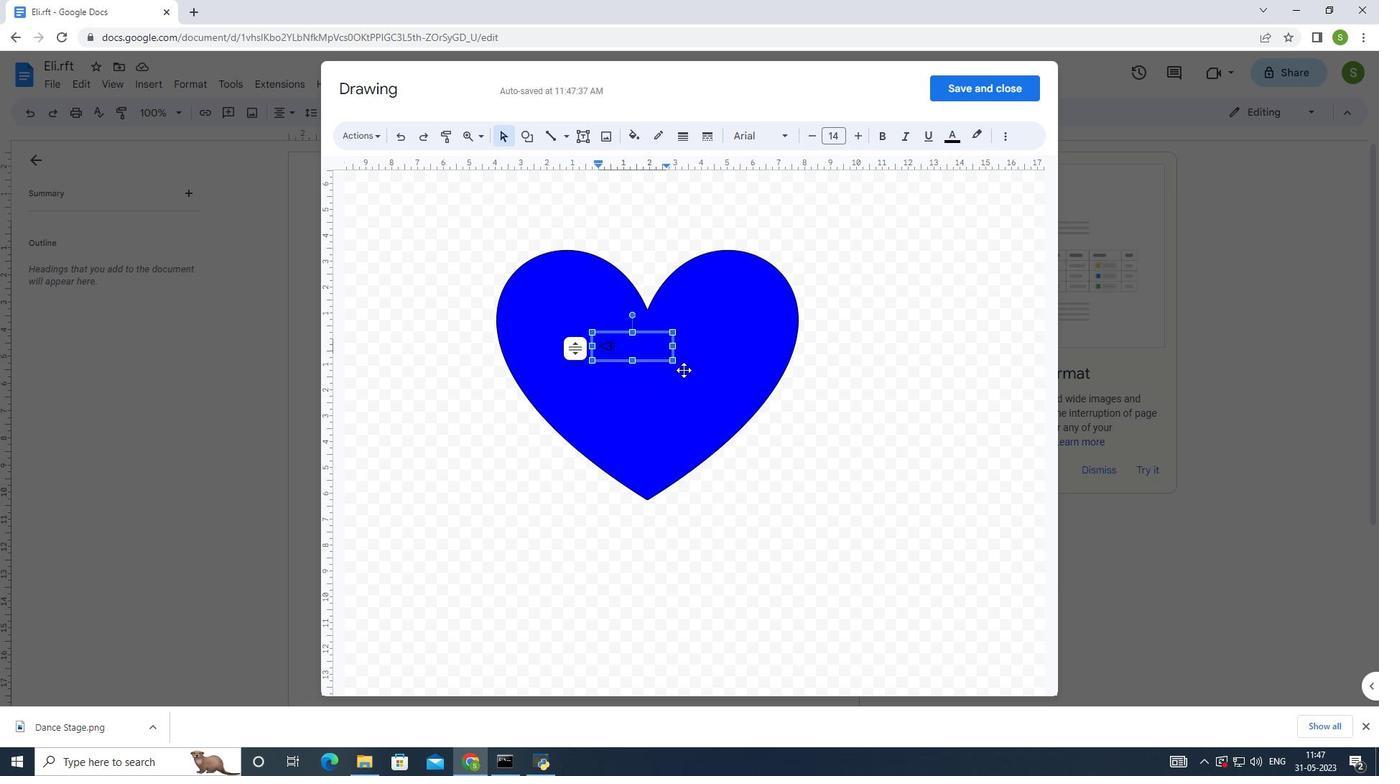 
Action: Mouse moved to (957, 85)
Screenshot: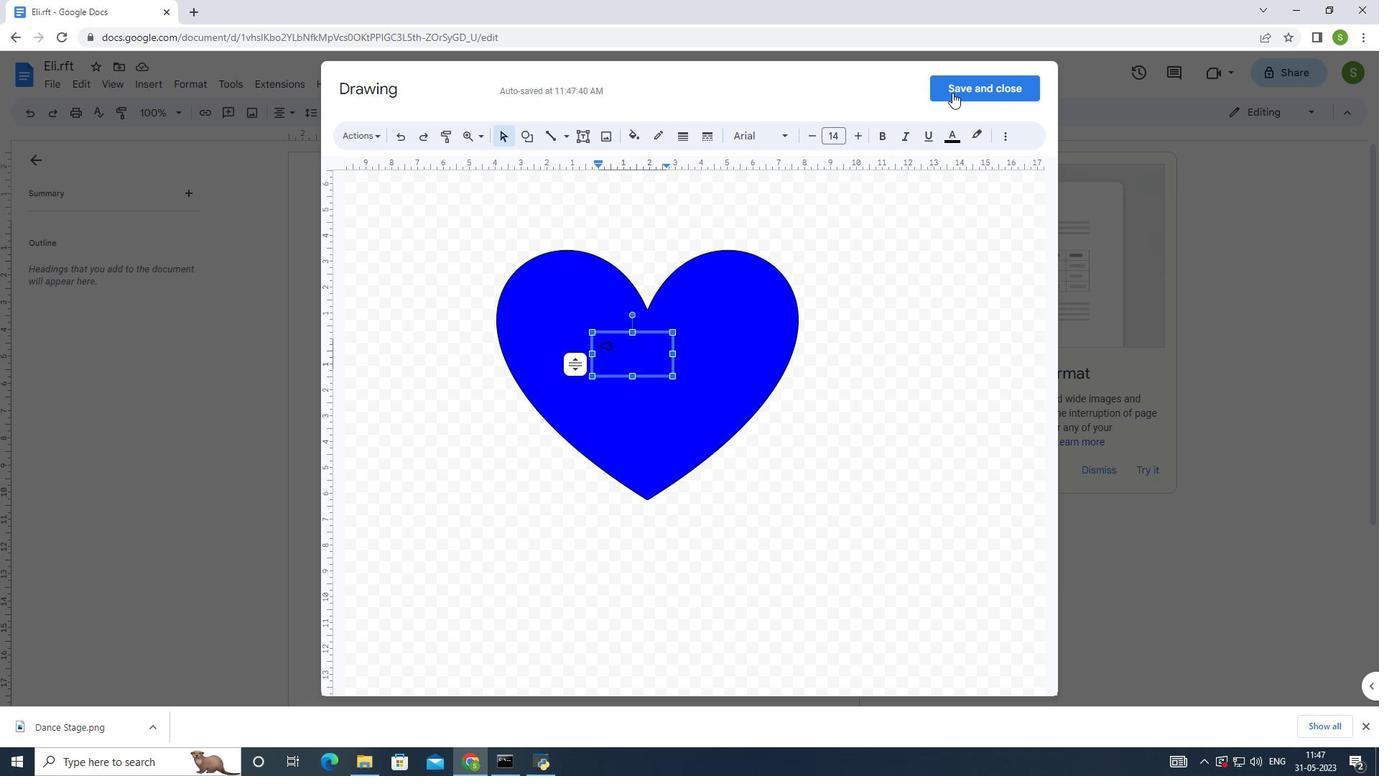 
Action: Mouse pressed left at (957, 85)
Screenshot: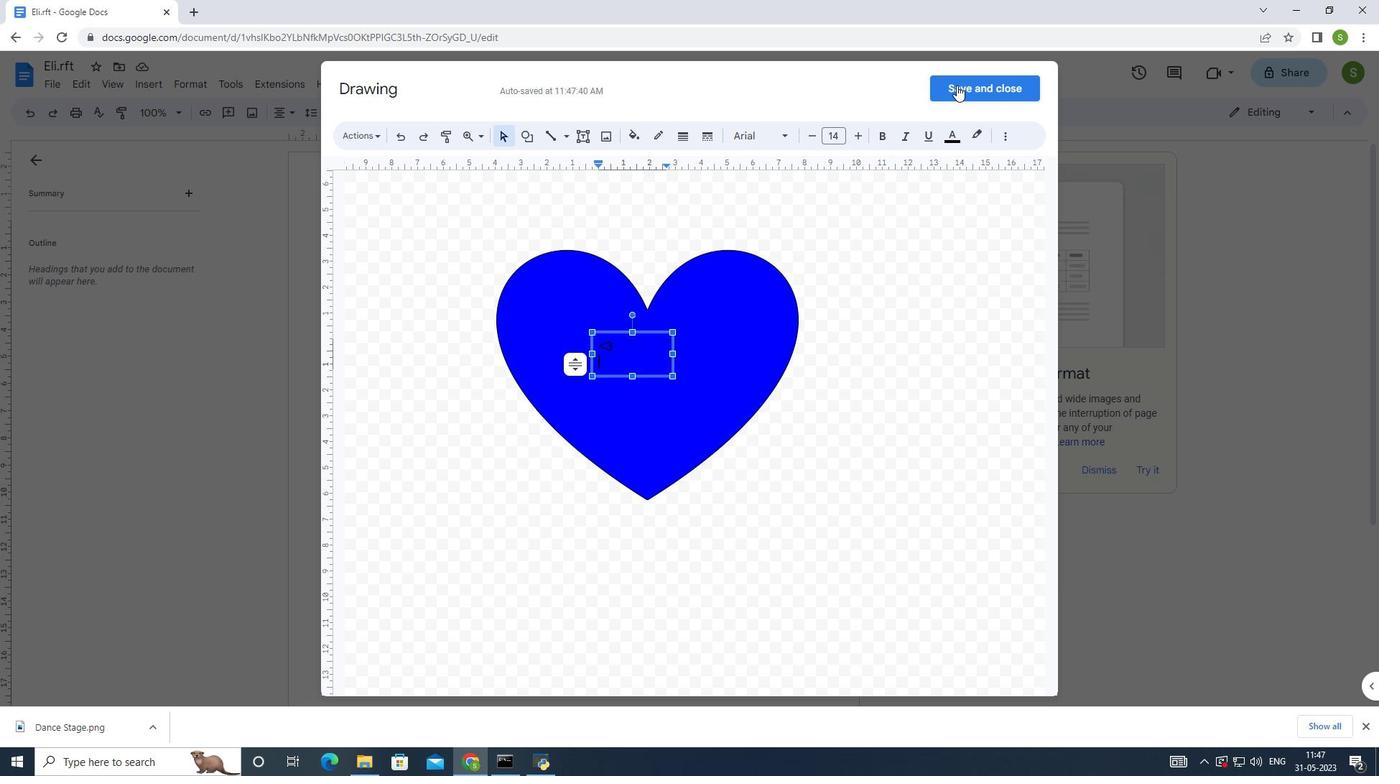 
Action: Mouse moved to (54, 84)
Screenshot: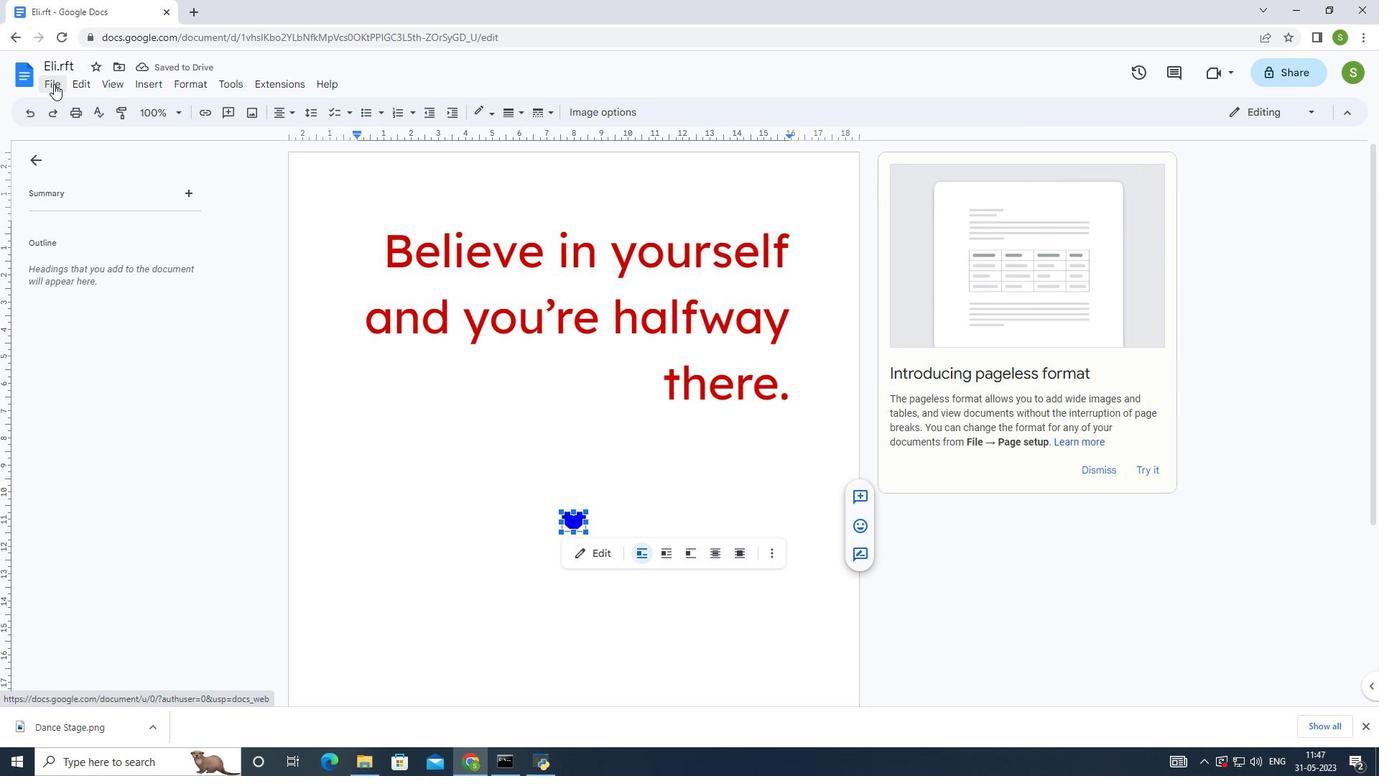 
Action: Mouse pressed left at (54, 84)
Screenshot: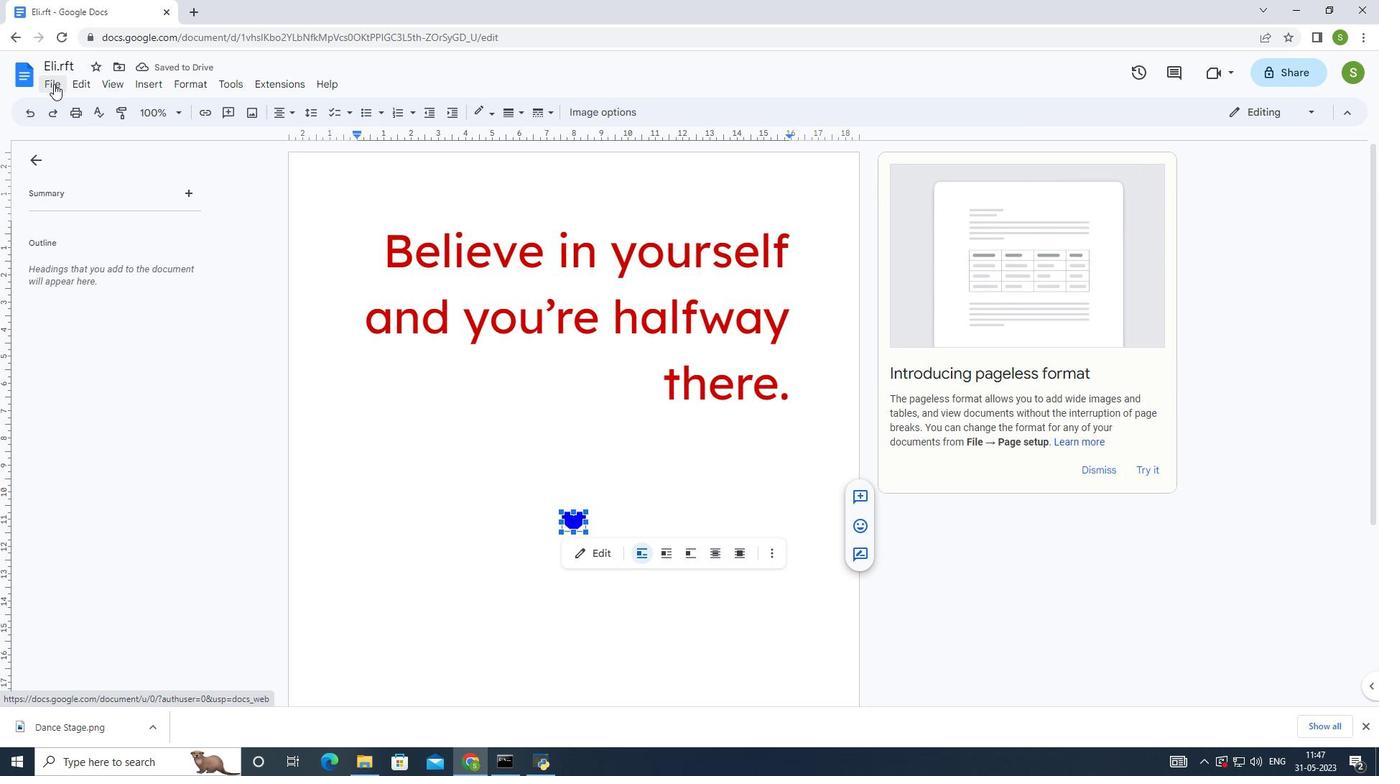 
Action: Mouse moved to (77, 85)
Screenshot: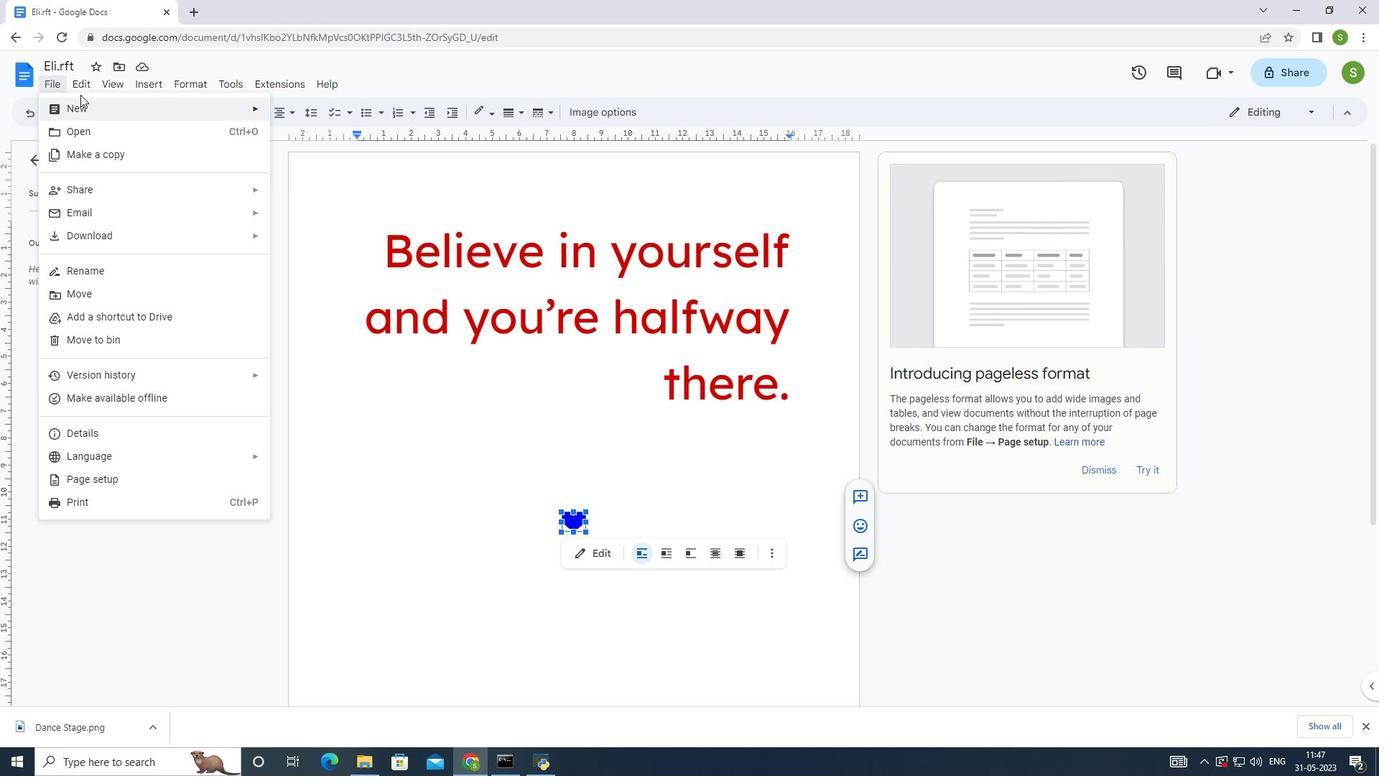 
Action: Mouse pressed left at (77, 85)
Screenshot: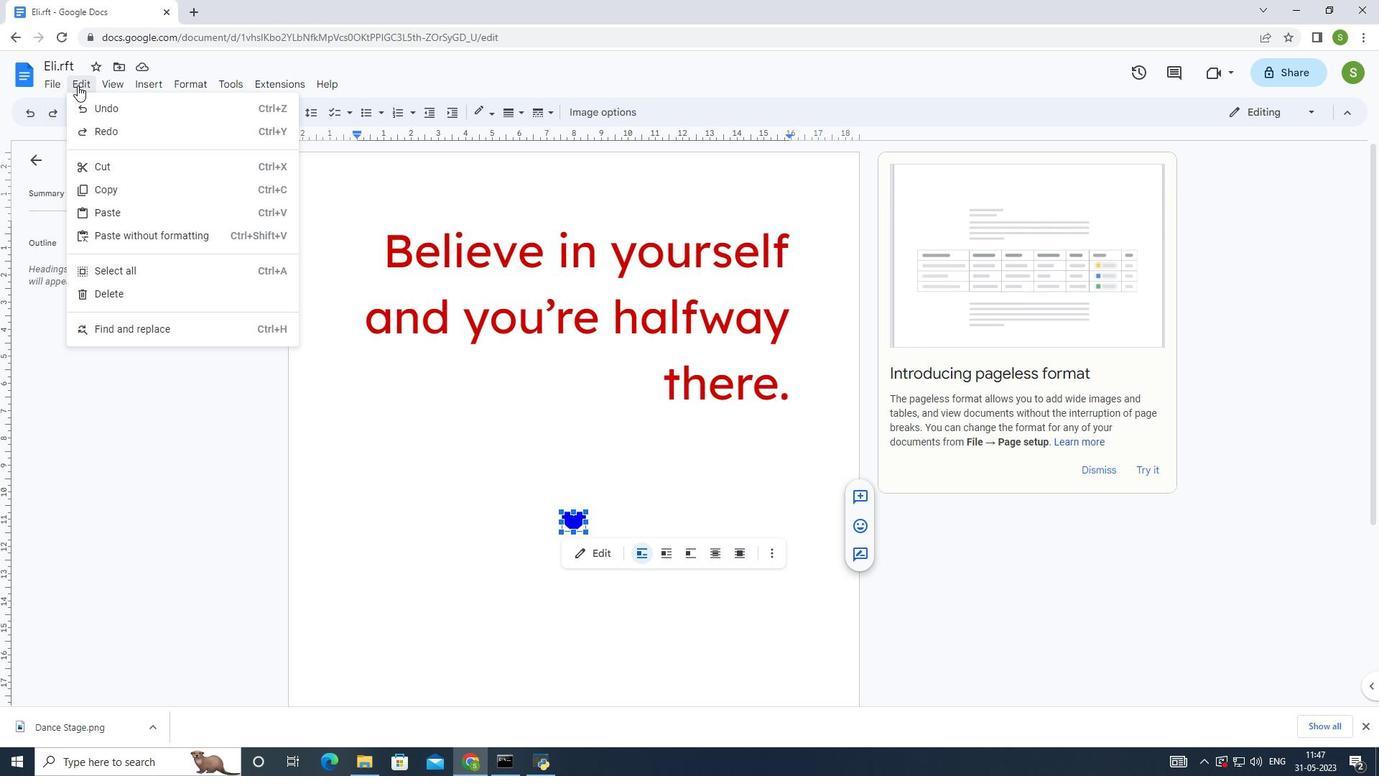 
Action: Mouse moved to (112, 84)
Screenshot: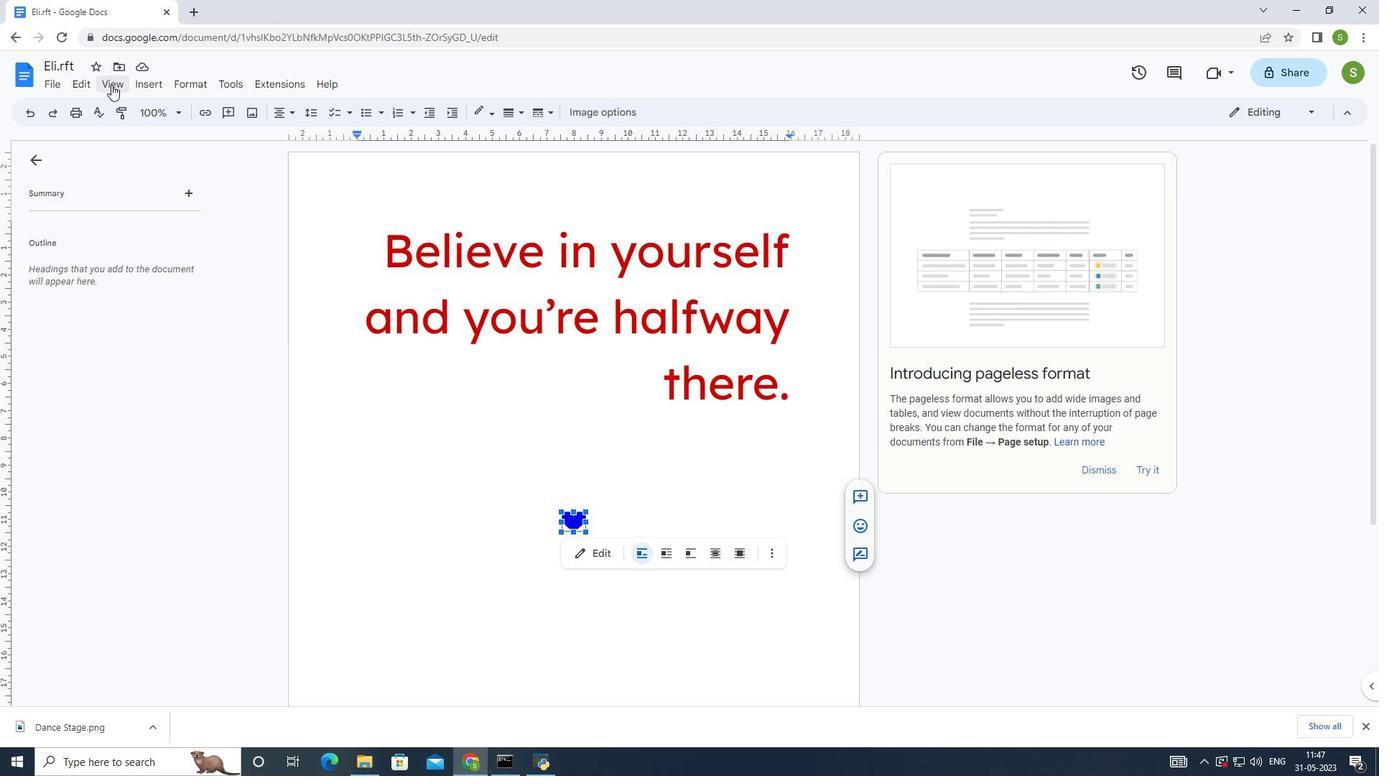 
Action: Mouse pressed left at (112, 84)
Screenshot: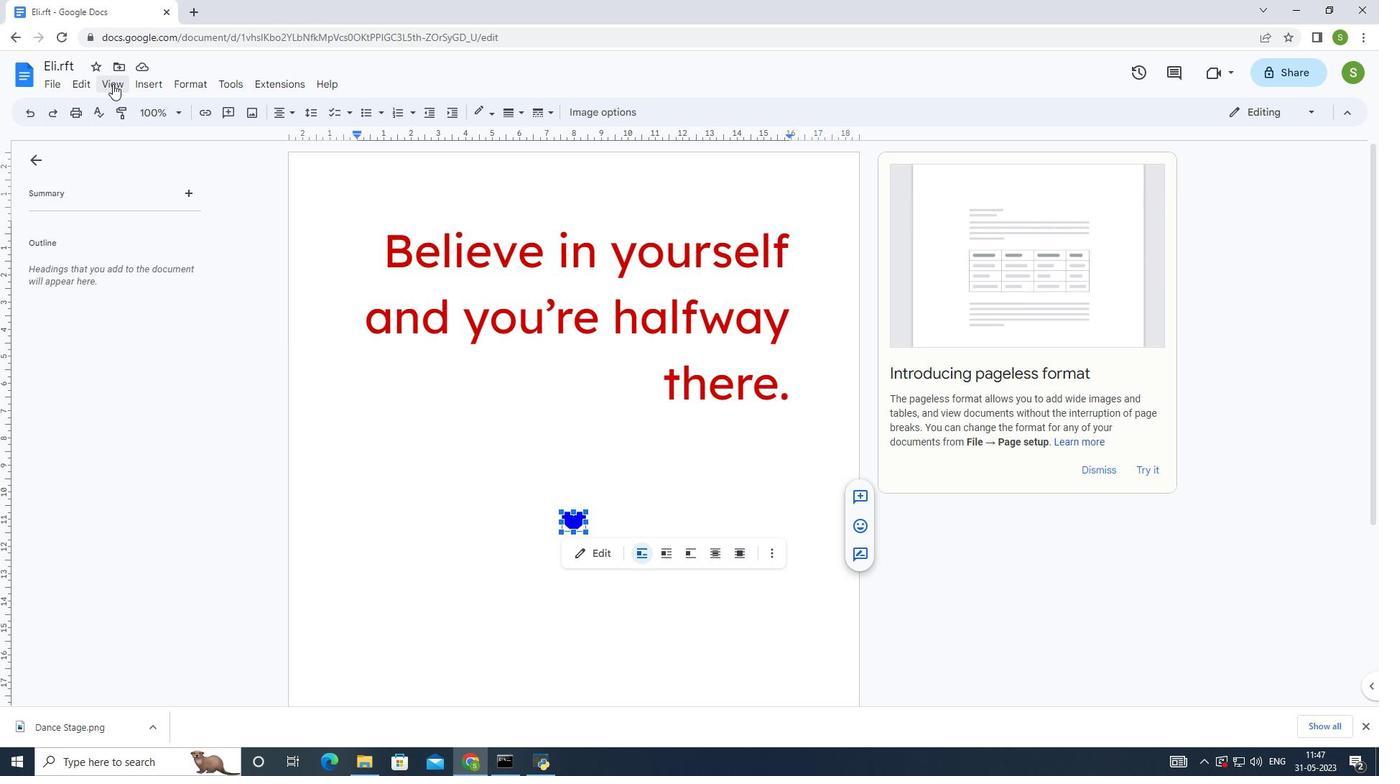 
Action: Mouse moved to (184, 84)
Screenshot: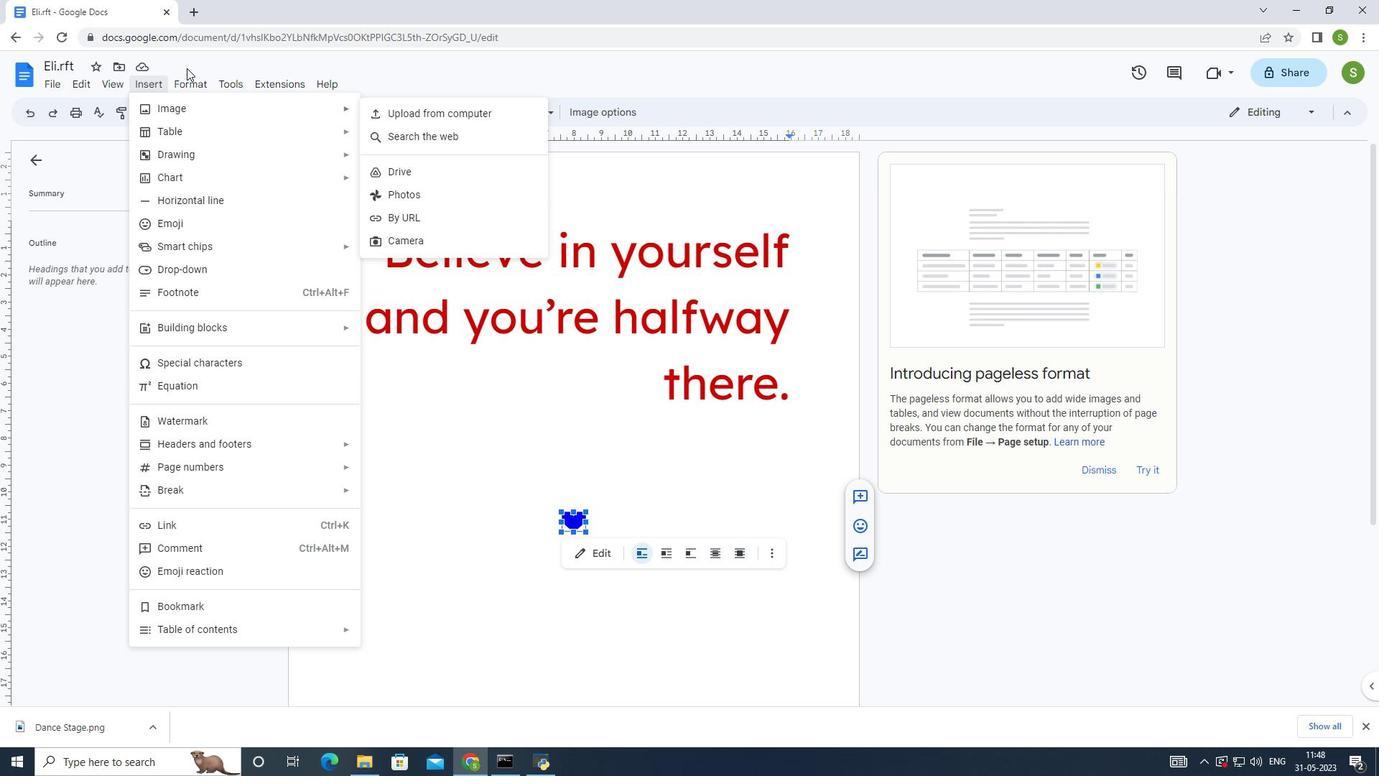 
Action: Mouse pressed left at (184, 84)
Screenshot: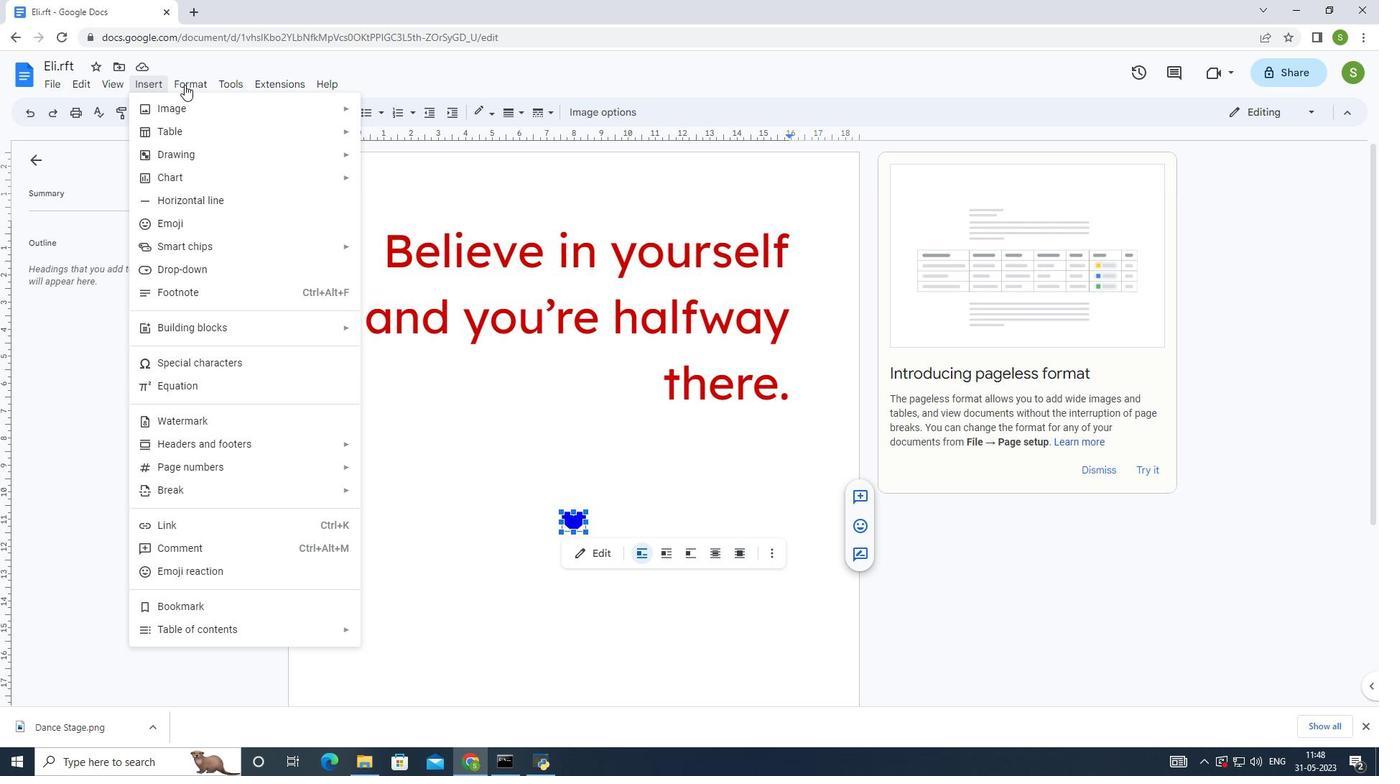 
Action: Mouse moved to (191, 84)
Screenshot: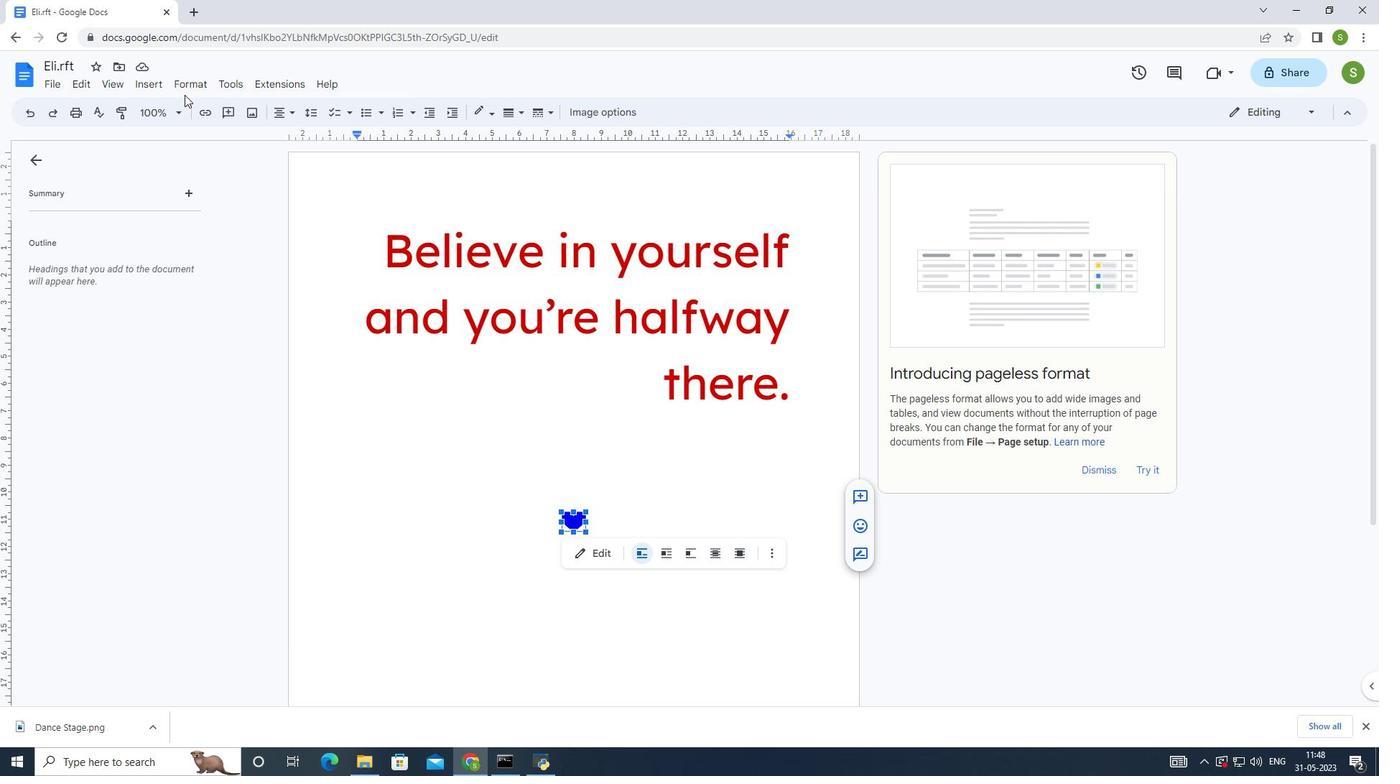 
Action: Mouse pressed left at (191, 84)
Screenshot: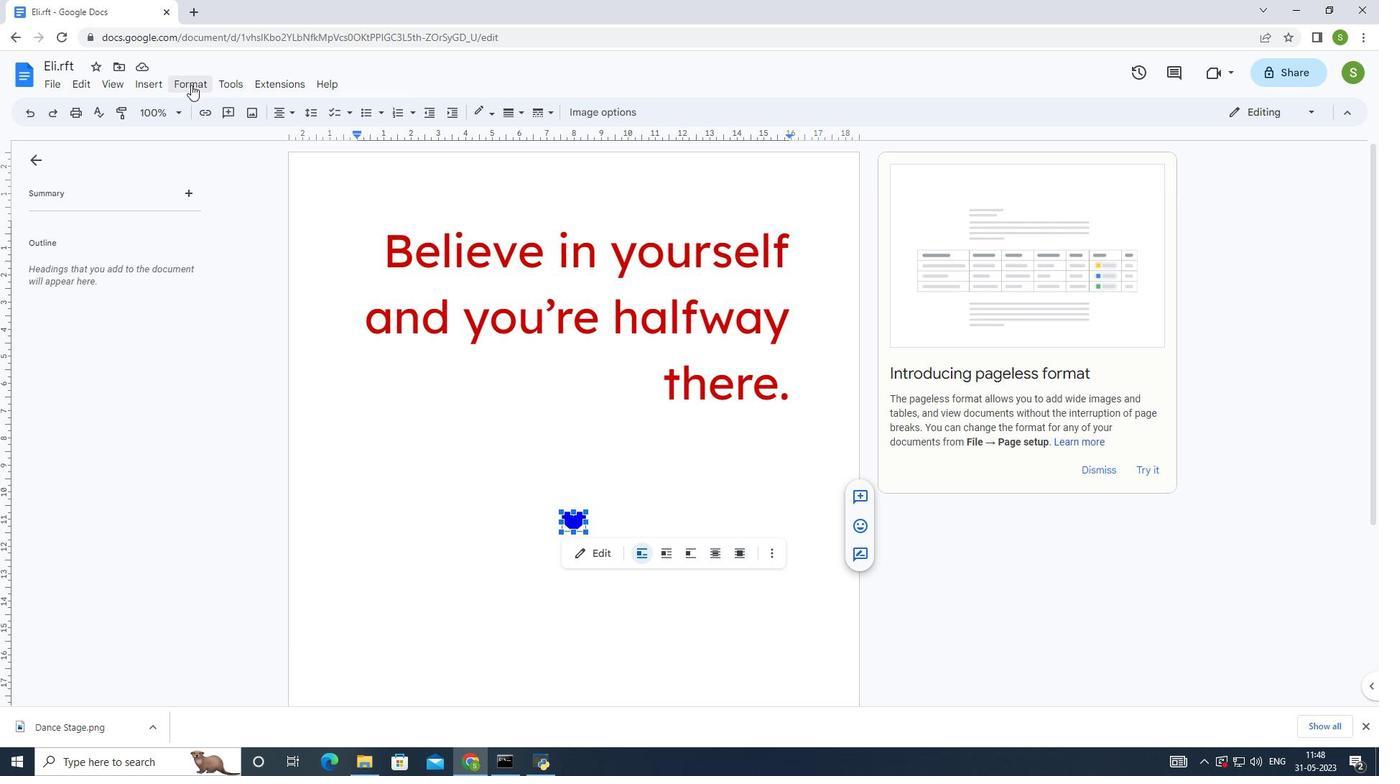 
Action: Mouse moved to (224, 302)
Screenshot: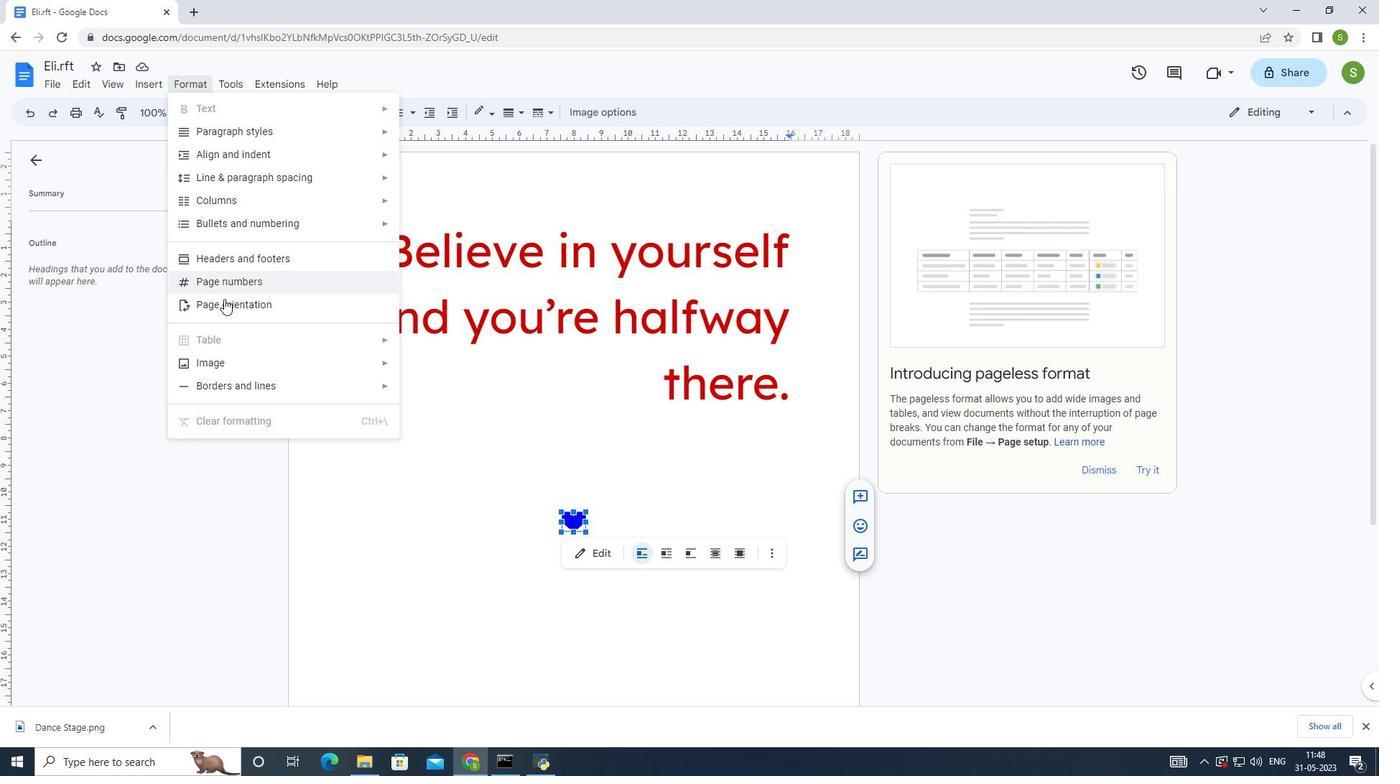 
Action: Mouse pressed left at (224, 302)
Screenshot: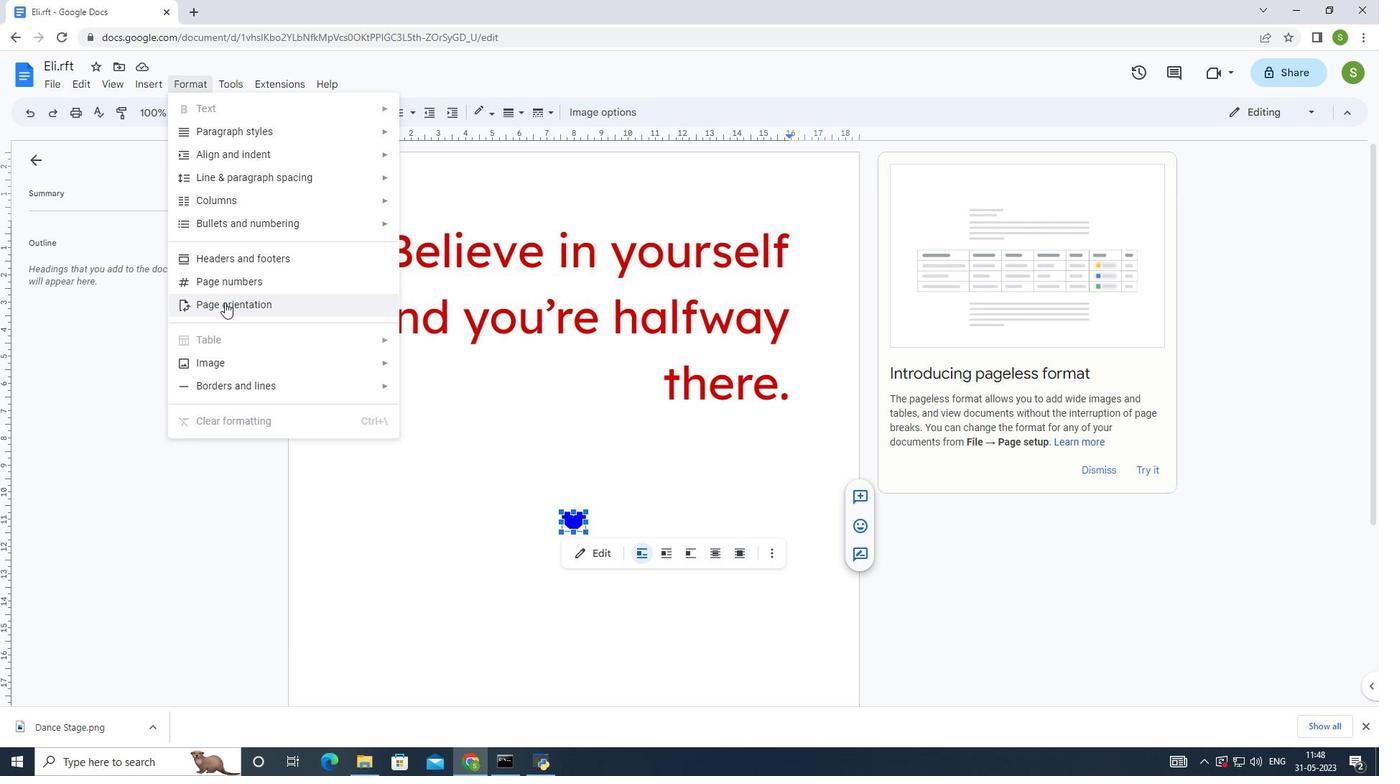 
Action: Mouse moved to (638, 408)
Screenshot: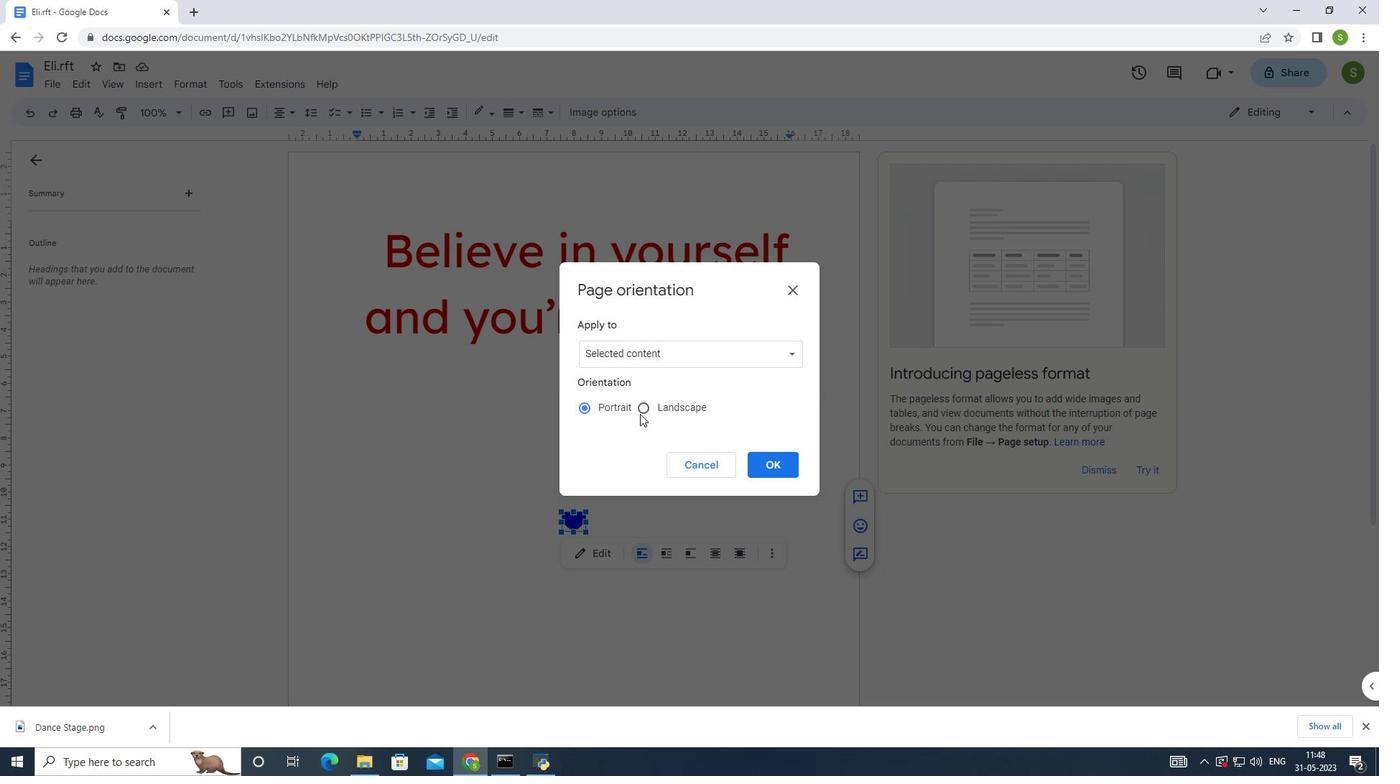 
Action: Mouse pressed left at (638, 408)
Screenshot: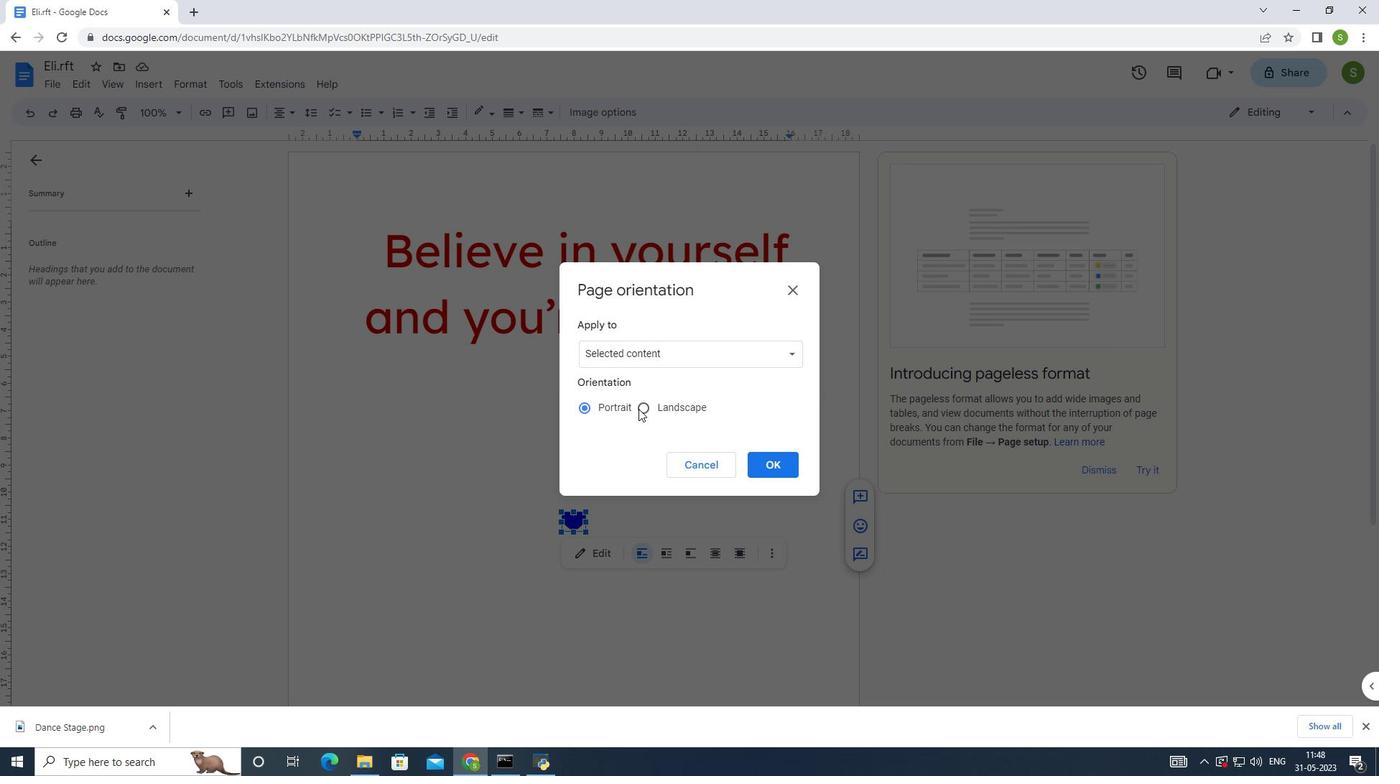 
Action: Mouse moved to (777, 469)
Screenshot: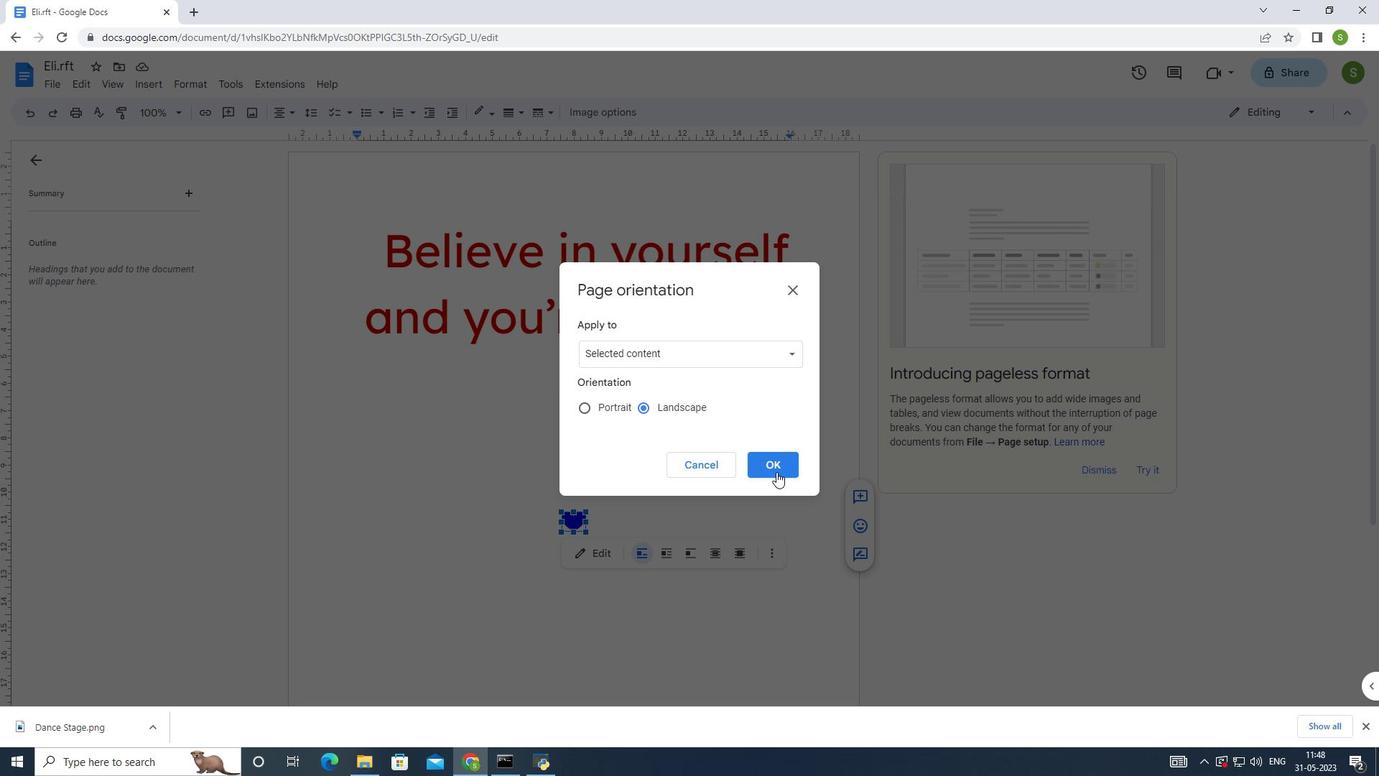 
Action: Mouse pressed left at (777, 469)
Screenshot: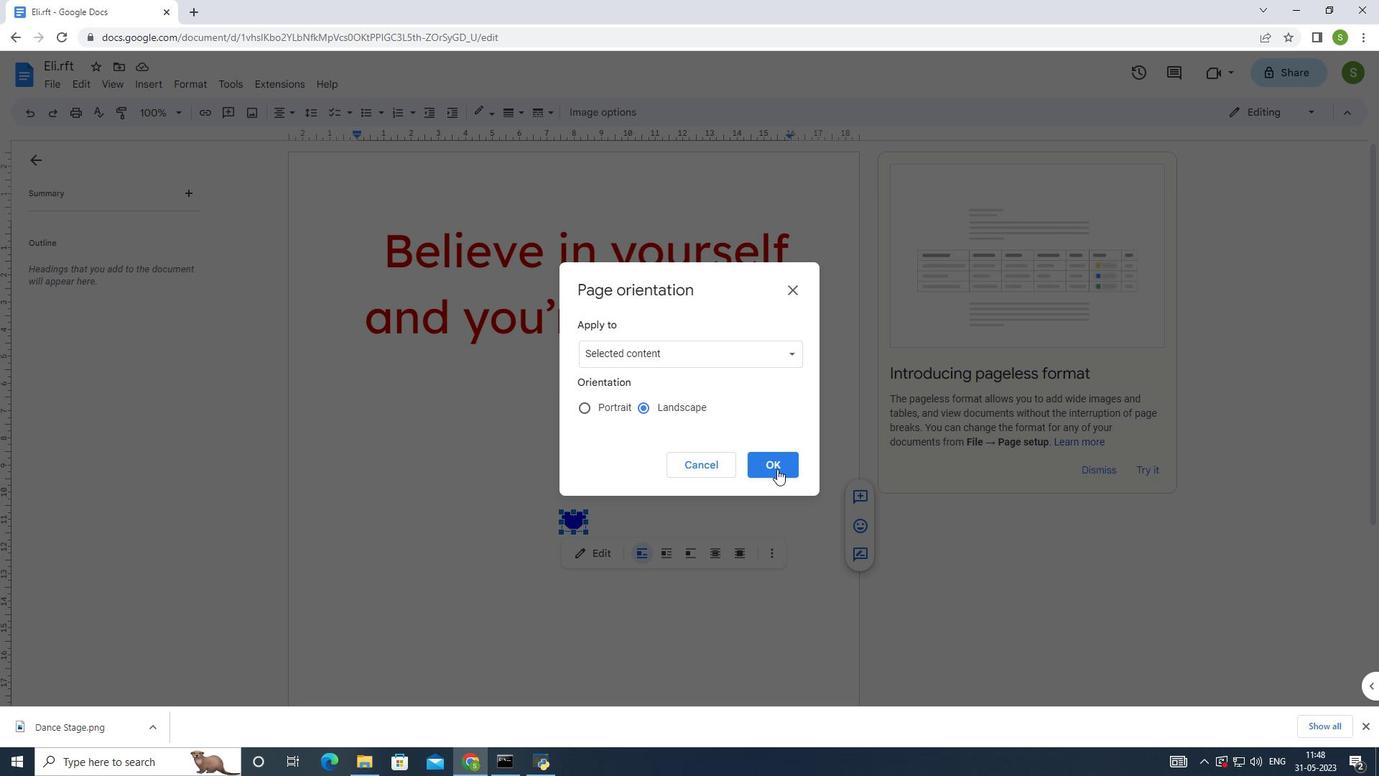 
Action: Mouse moved to (742, 436)
Screenshot: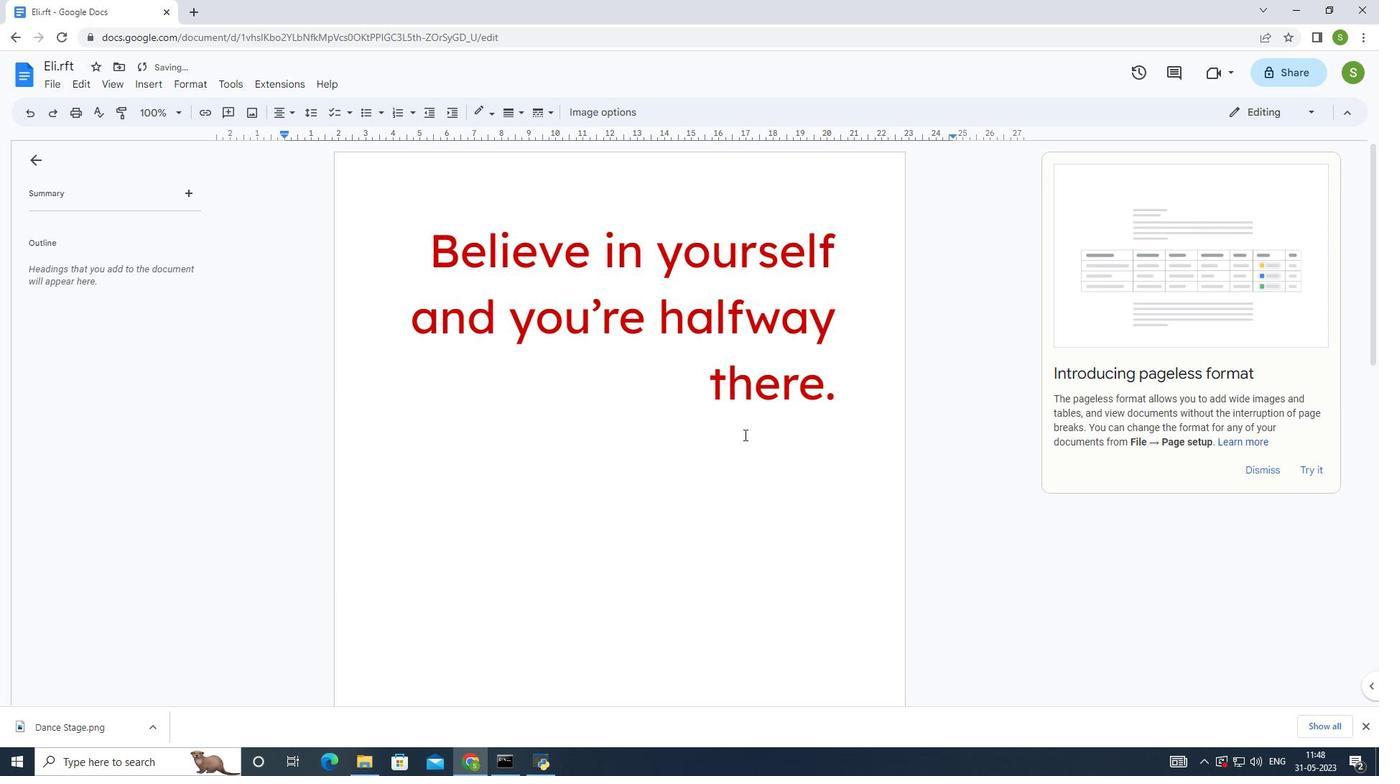 
Action: Mouse scrolled (742, 435) with delta (0, 0)
Screenshot: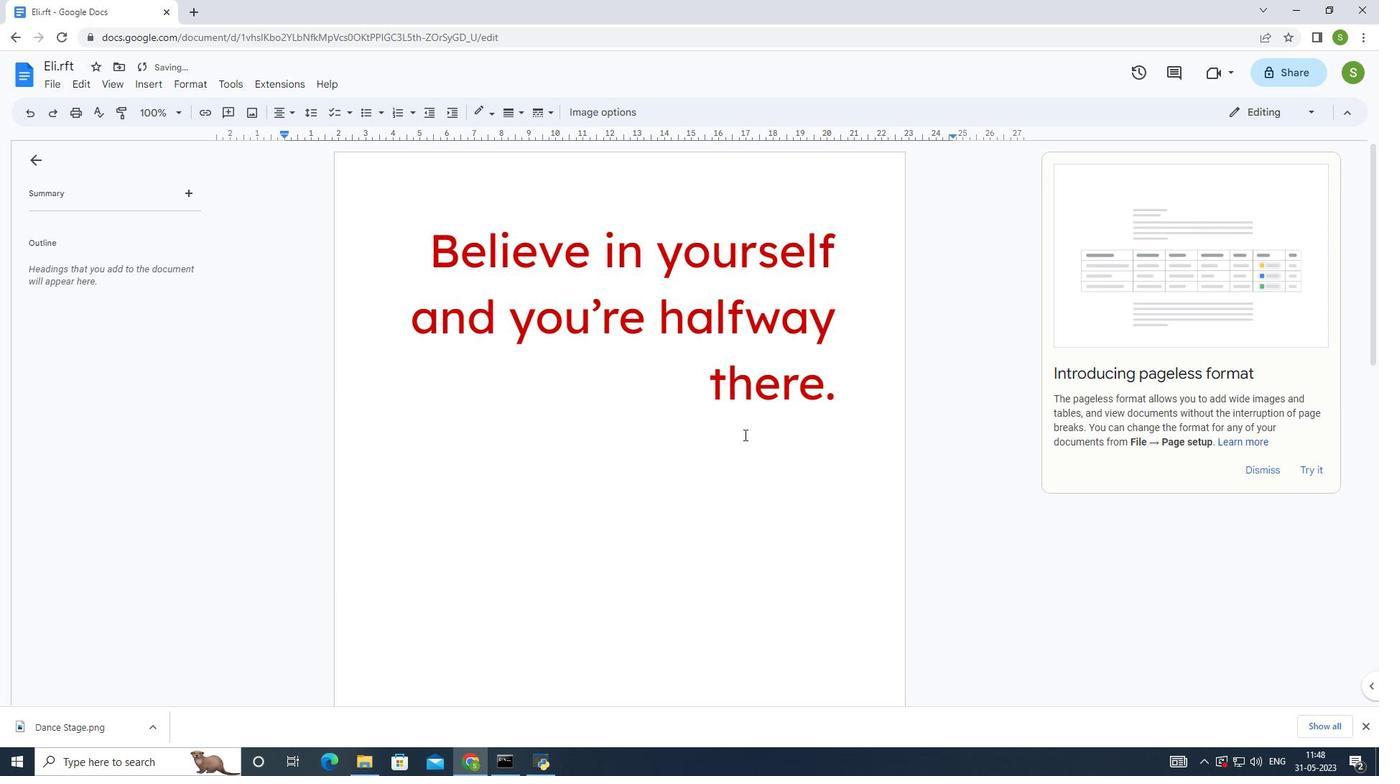 
Action: Mouse moved to (740, 438)
Screenshot: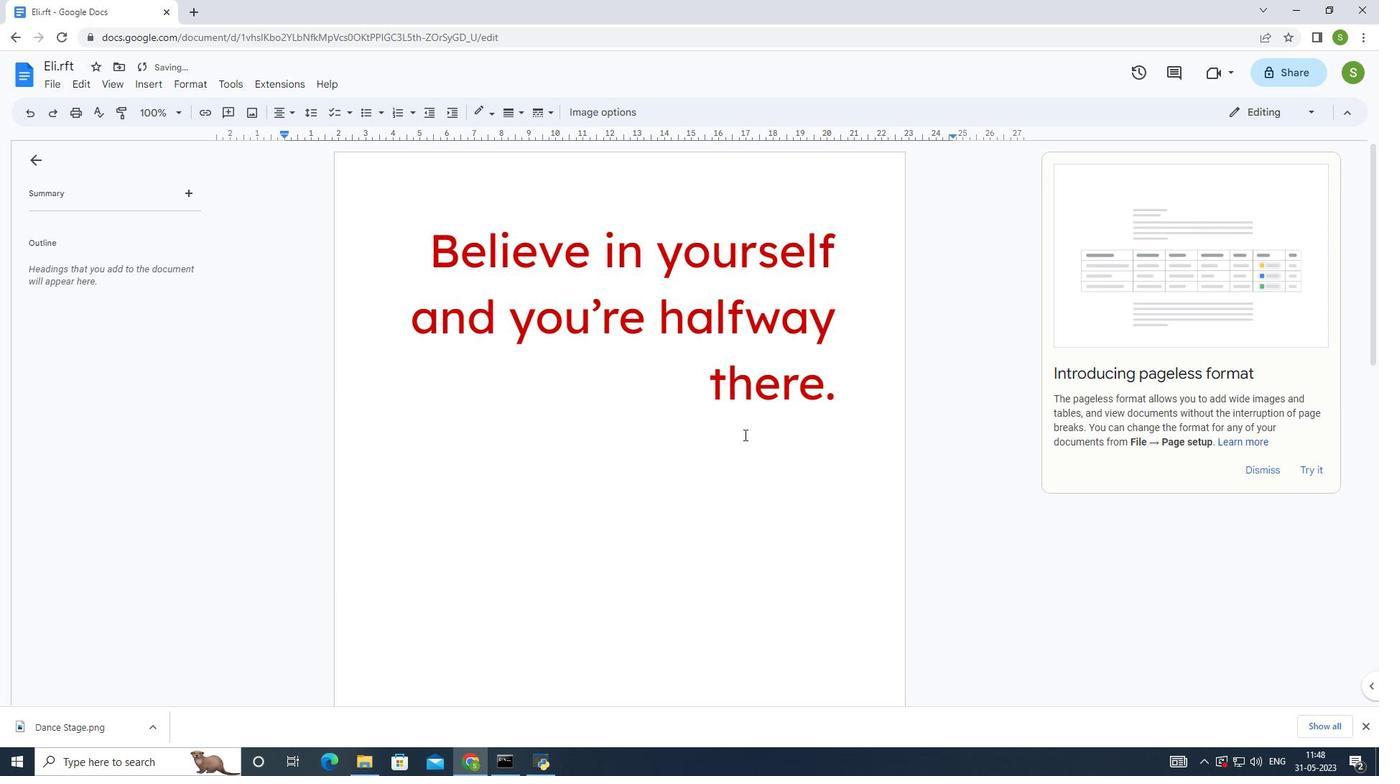 
Action: Mouse scrolled (740, 437) with delta (0, 0)
Screenshot: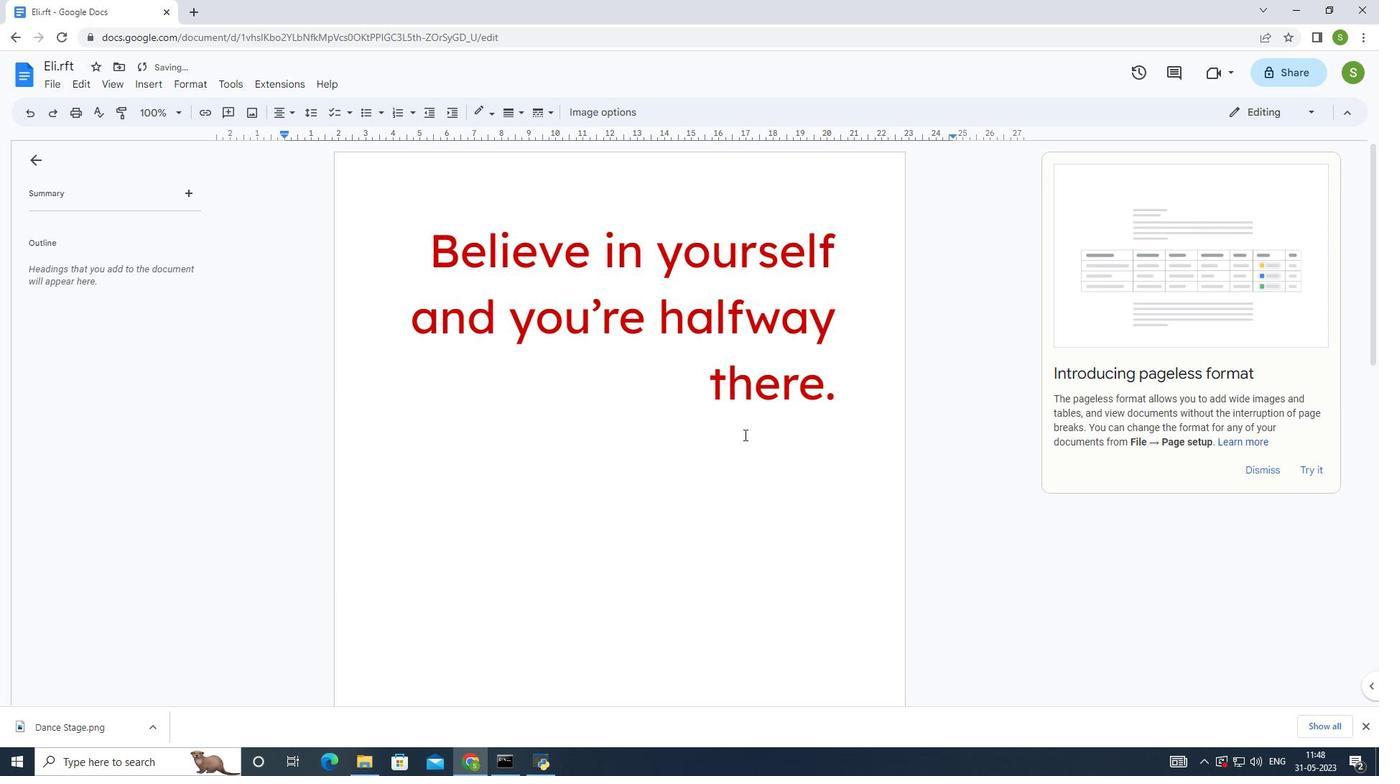 
Action: Mouse scrolled (740, 437) with delta (0, 0)
Screenshot: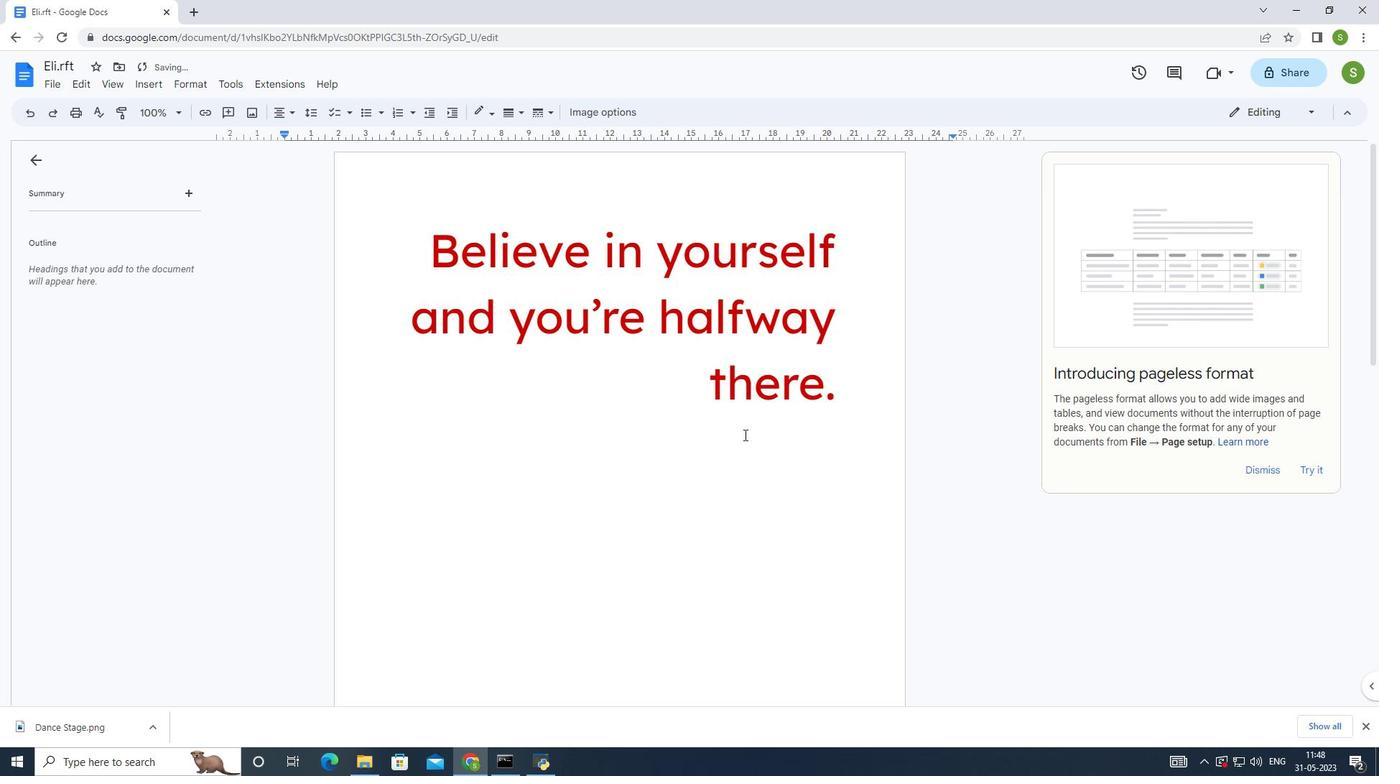 
Action: Mouse scrolled (740, 437) with delta (0, 0)
Screenshot: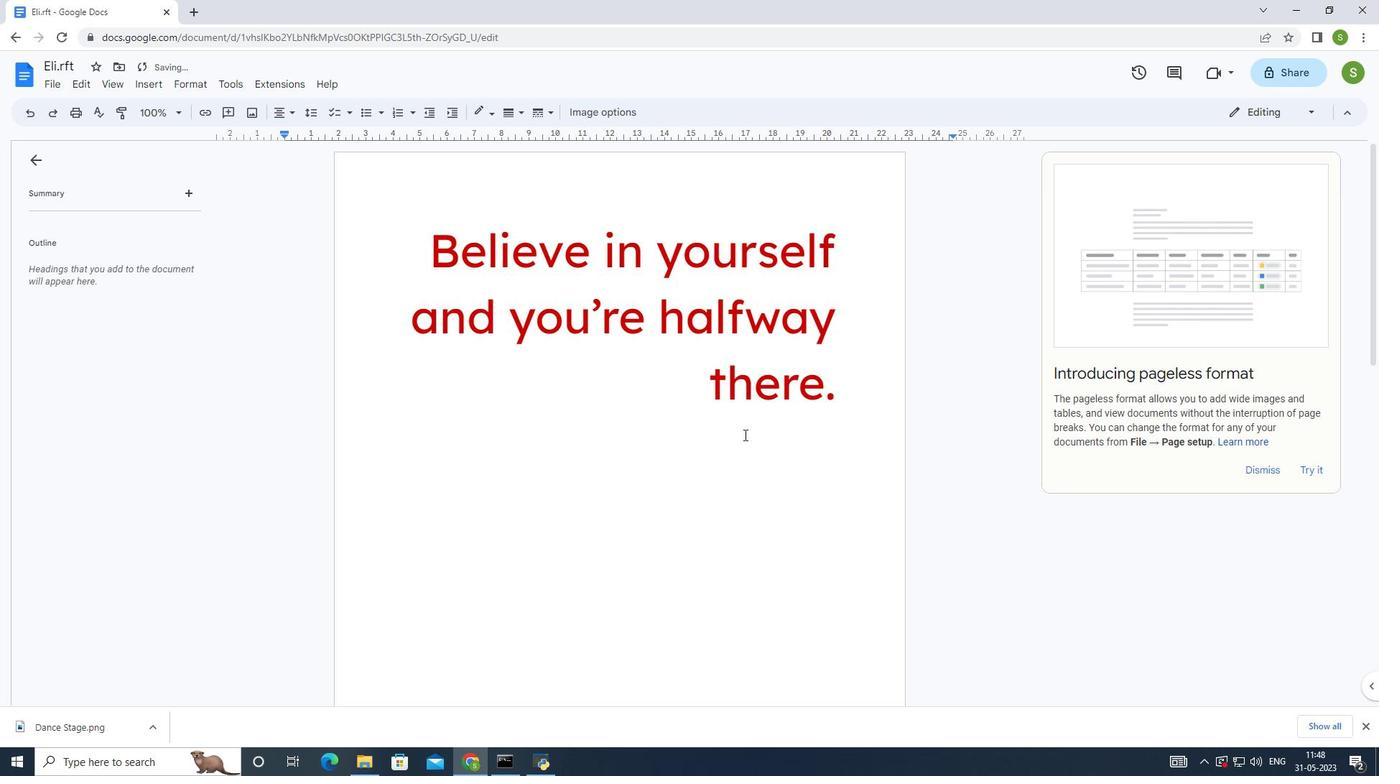 
Action: Mouse scrolled (740, 437) with delta (0, 0)
Screenshot: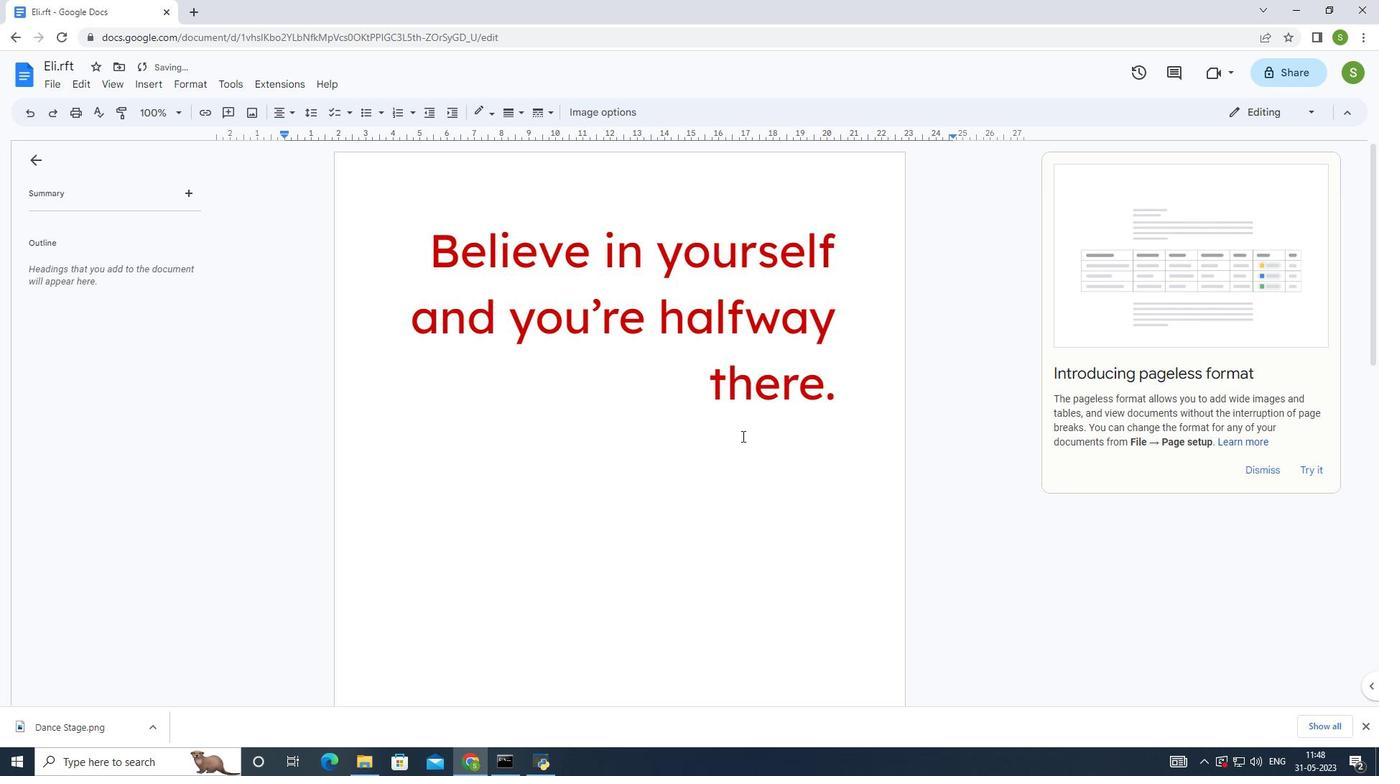 
Action: Mouse moved to (738, 434)
Screenshot: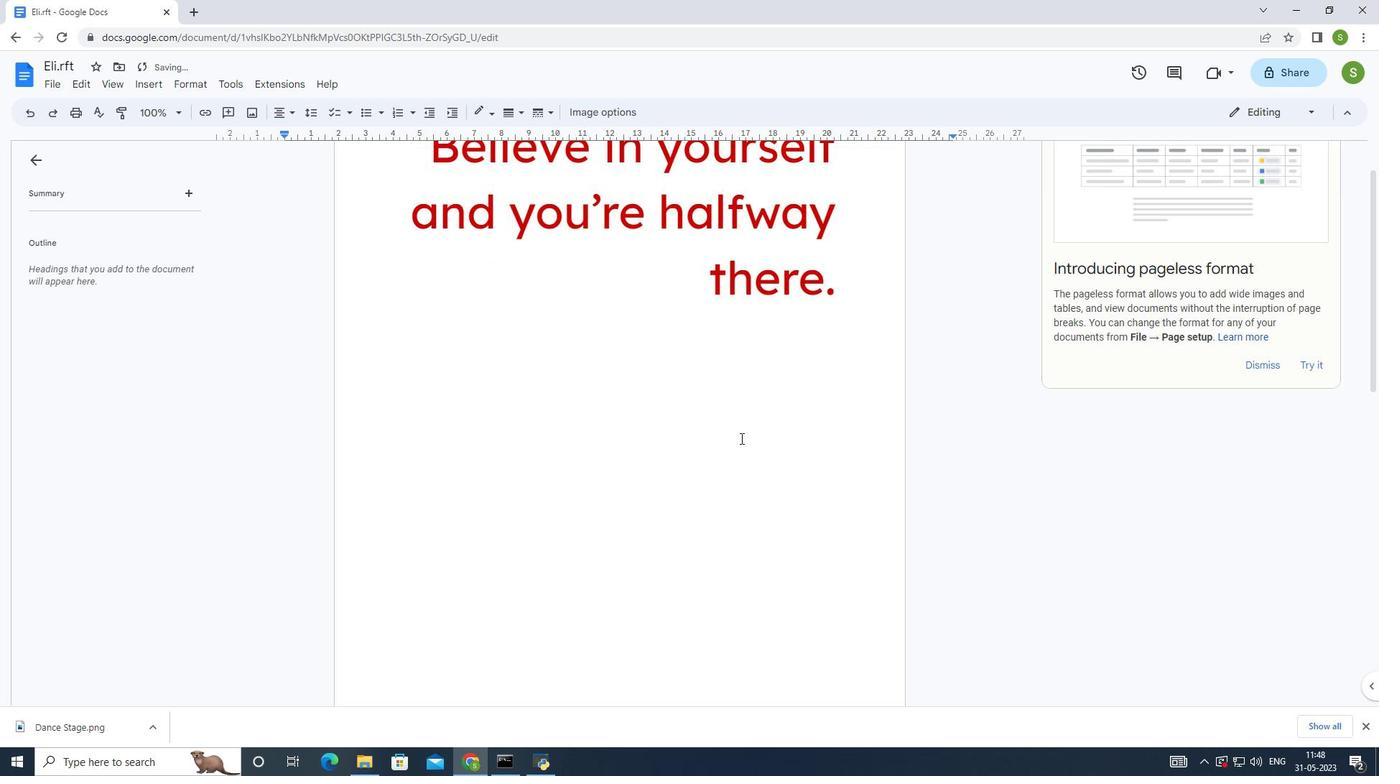 
Action: Mouse scrolled (738, 433) with delta (0, 0)
Screenshot: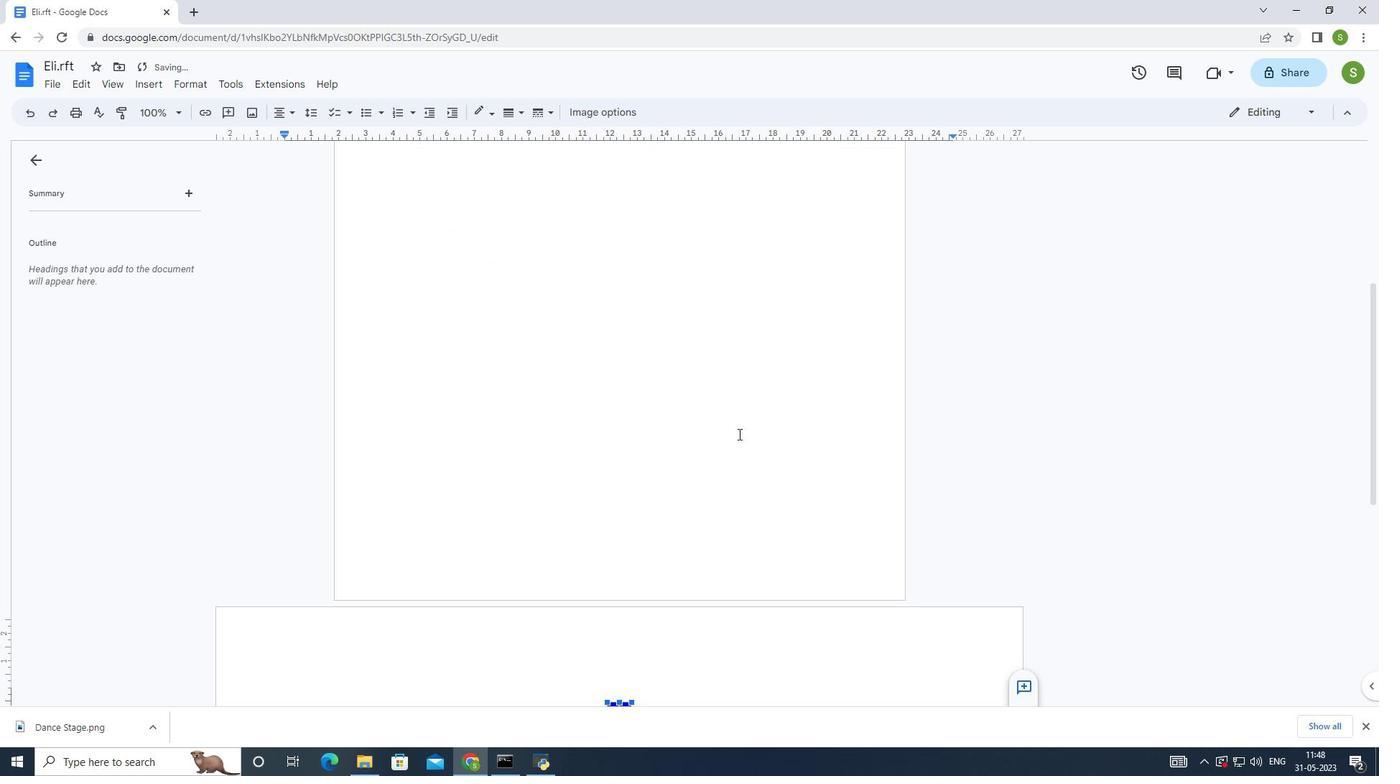 
Action: Mouse scrolled (738, 433) with delta (0, 0)
Screenshot: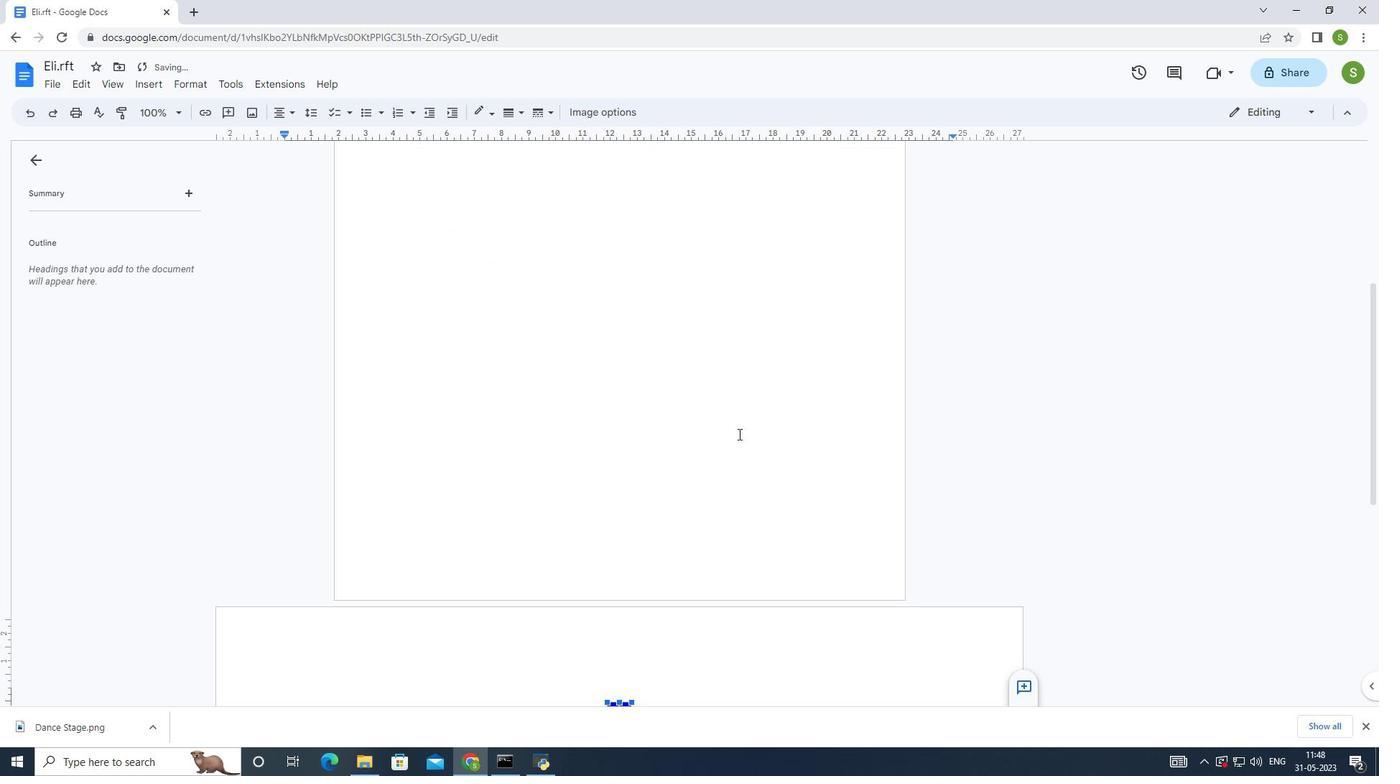
Action: Mouse scrolled (738, 433) with delta (0, 0)
Screenshot: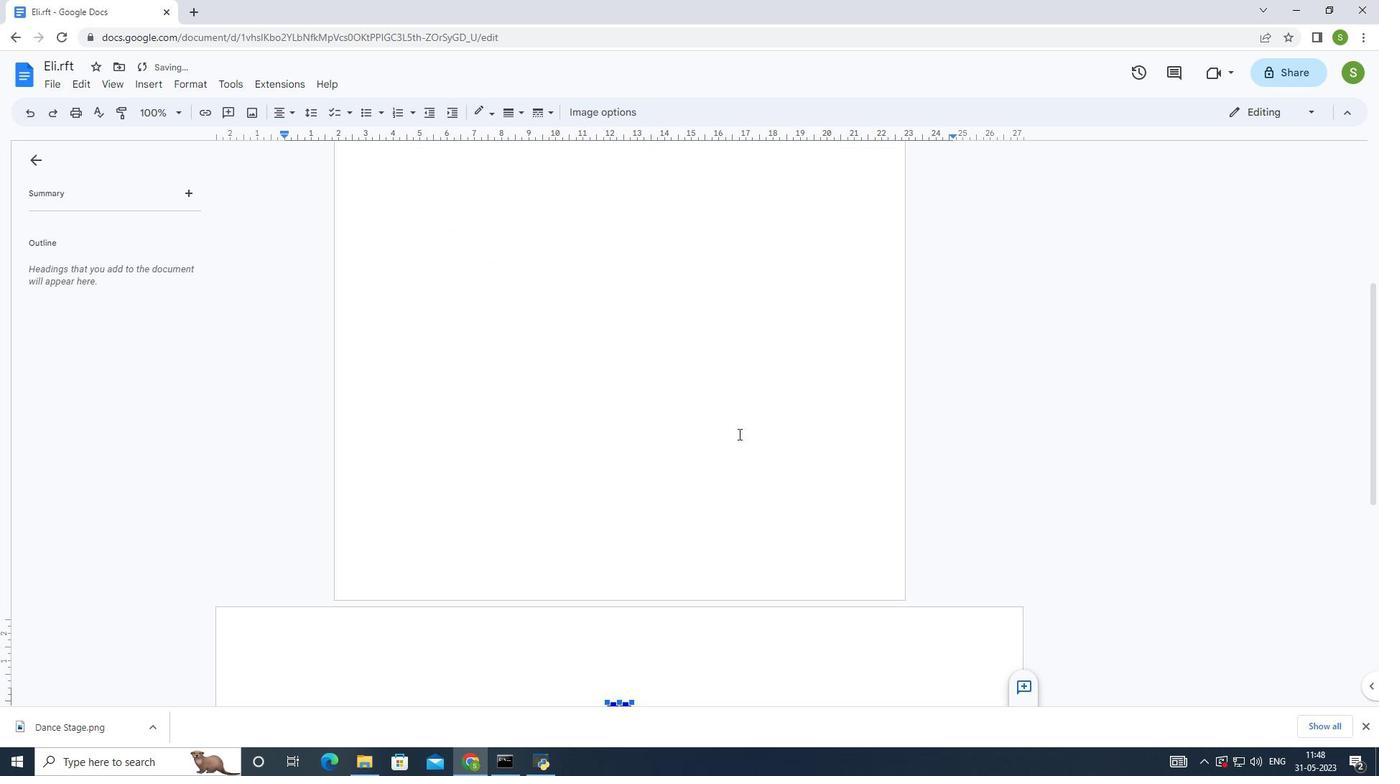 
Action: Mouse scrolled (738, 433) with delta (0, 0)
Screenshot: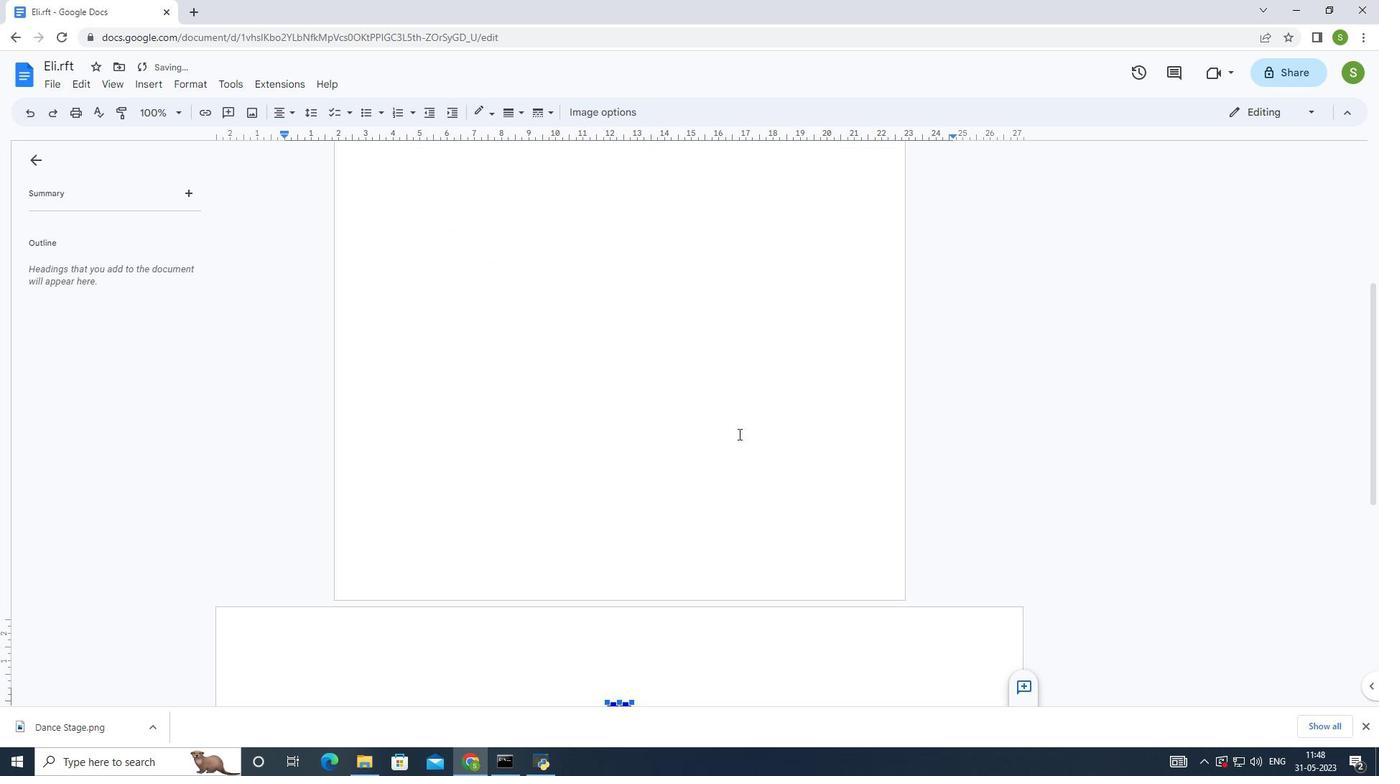 
Action: Mouse moved to (737, 413)
Screenshot: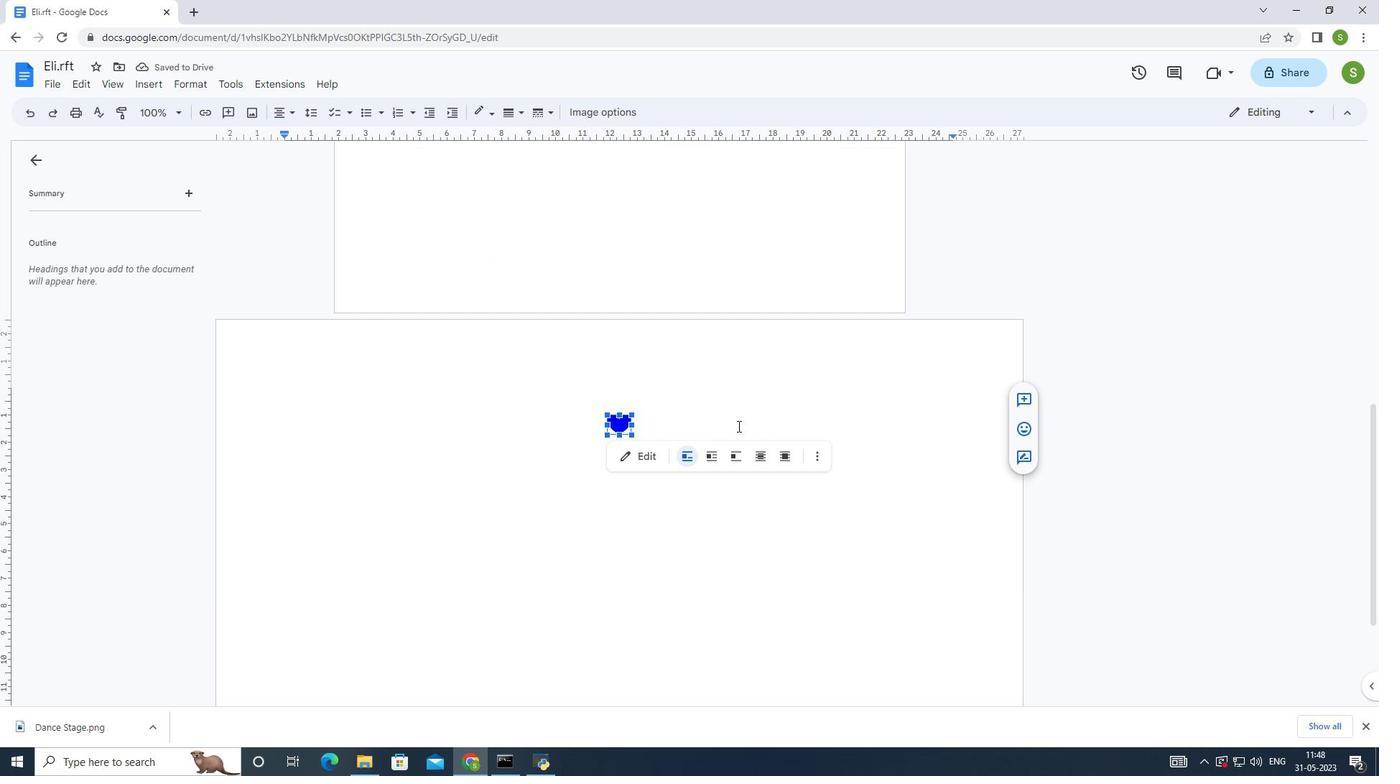 
Action: Mouse scrolled (737, 414) with delta (0, 0)
Screenshot: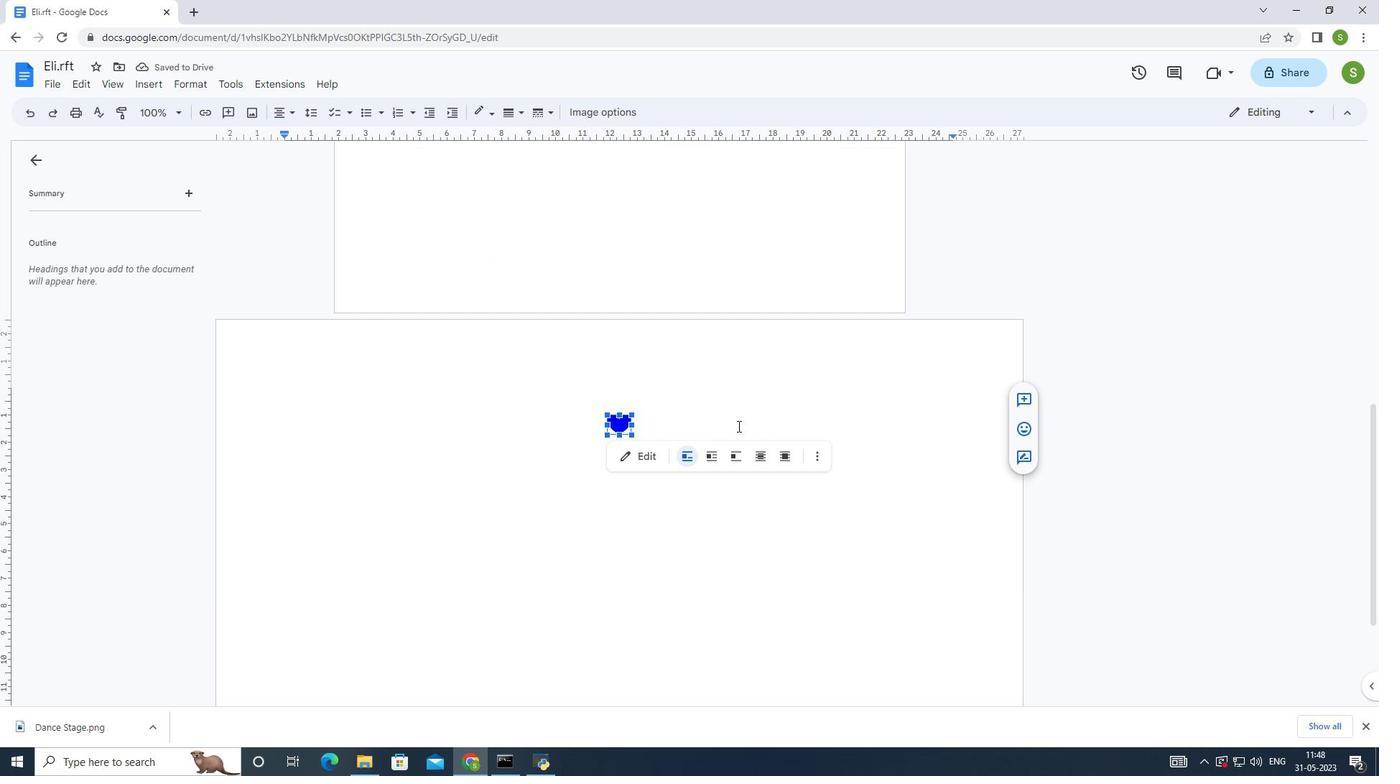 
Action: Mouse moved to (736, 411)
Screenshot: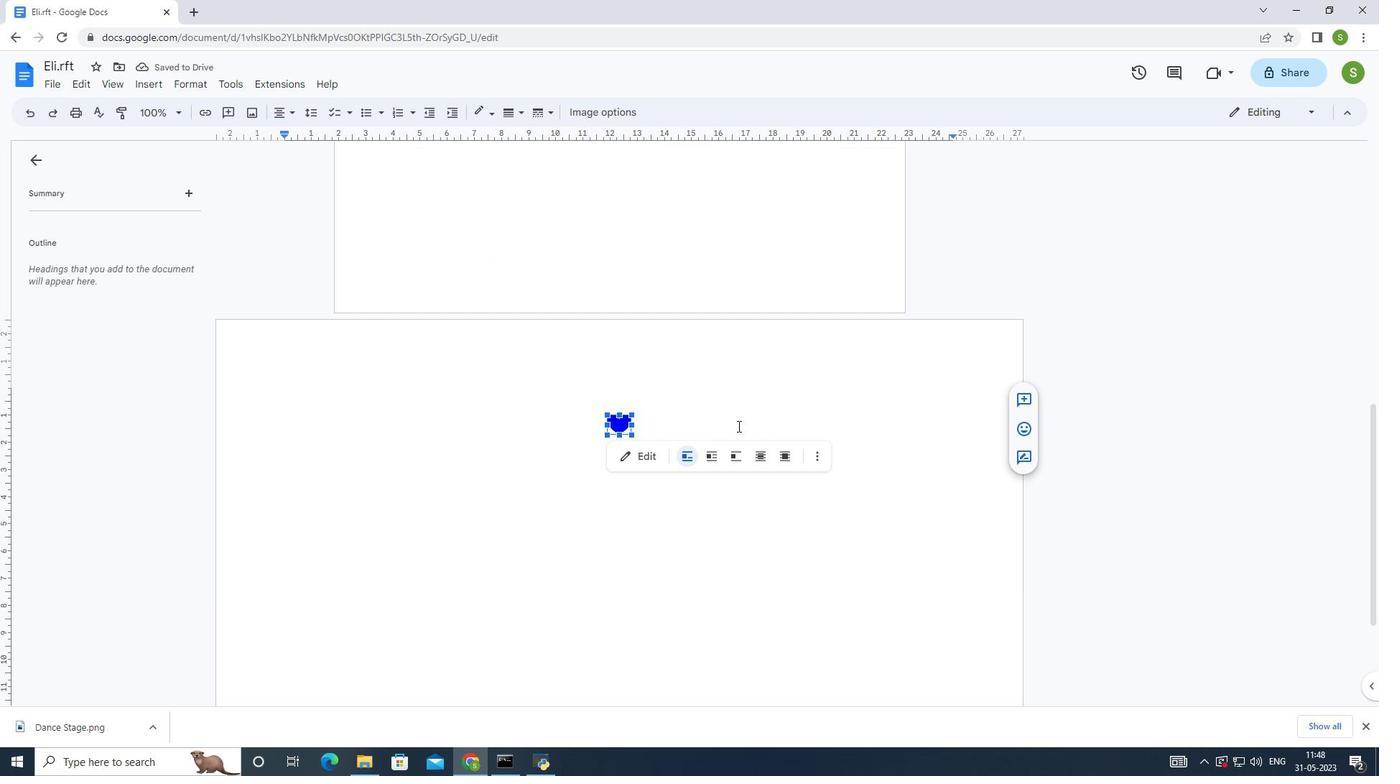 
Action: Mouse scrolled (736, 412) with delta (0, 0)
Screenshot: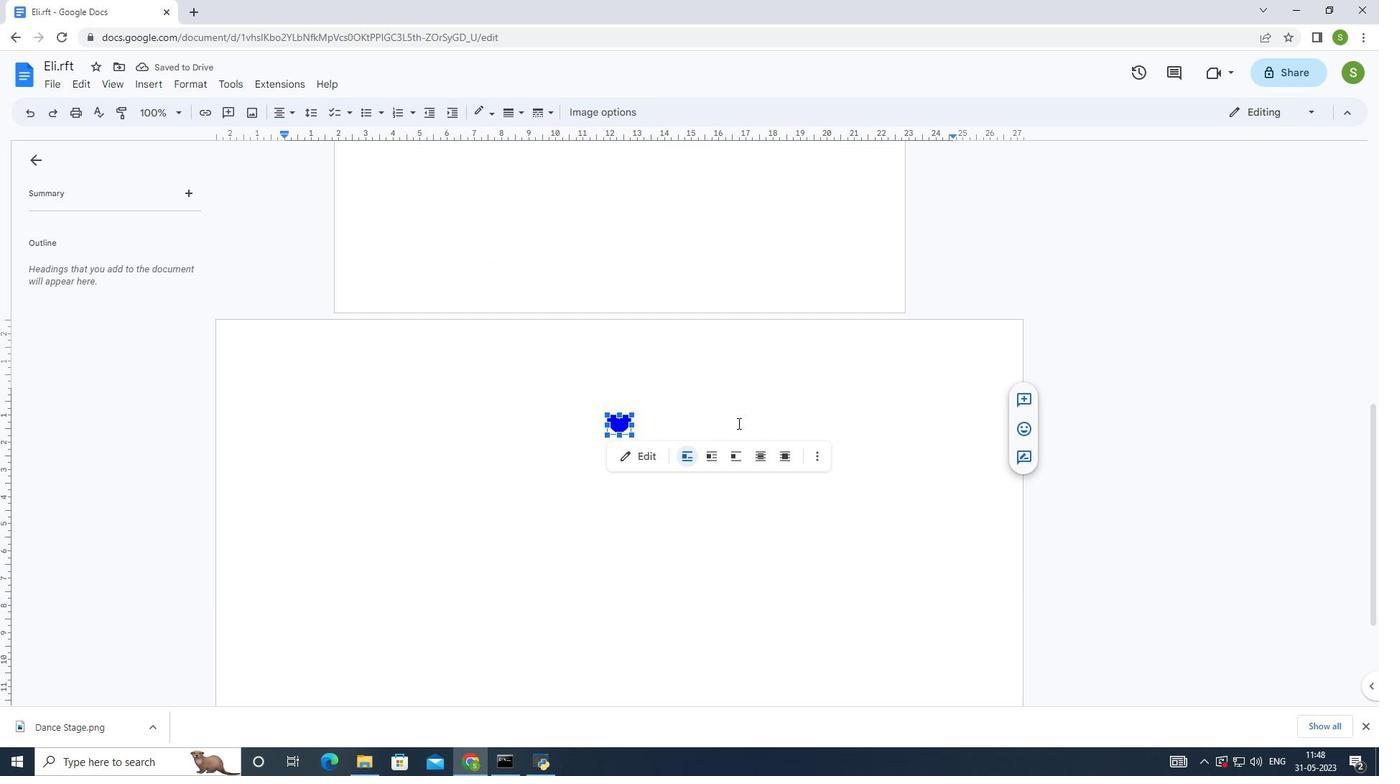 
Action: Mouse moved to (736, 411)
Screenshot: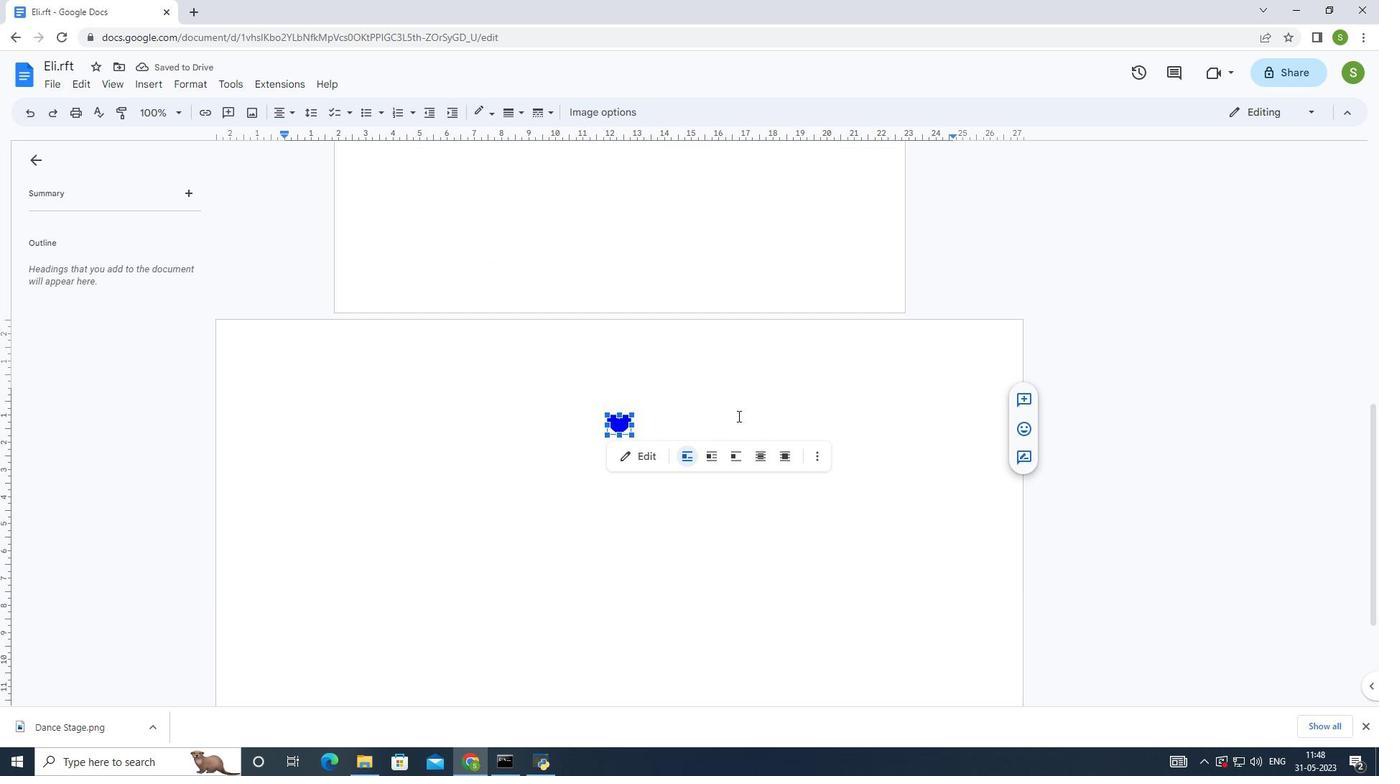 
Action: Mouse scrolled (736, 411) with delta (0, 0)
Screenshot: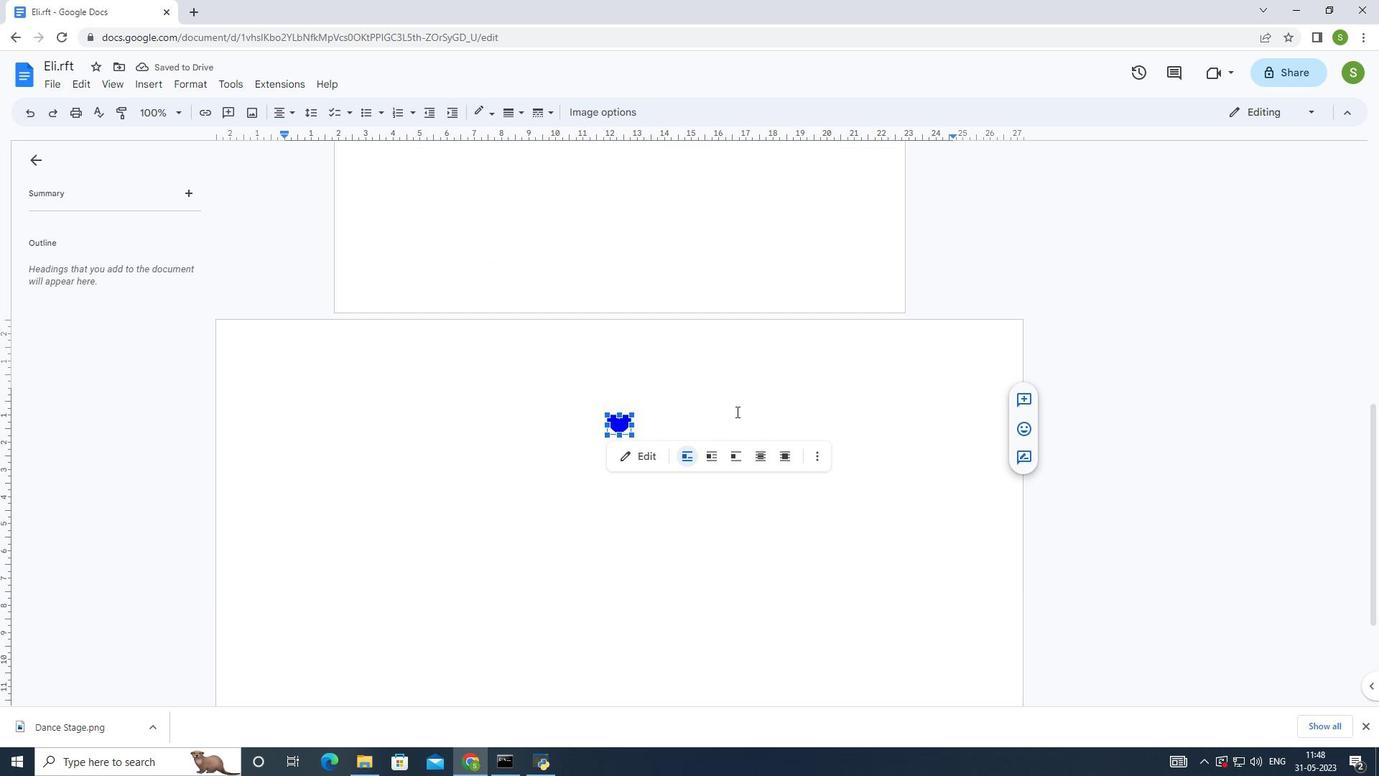 
Action: Mouse moved to (737, 408)
Screenshot: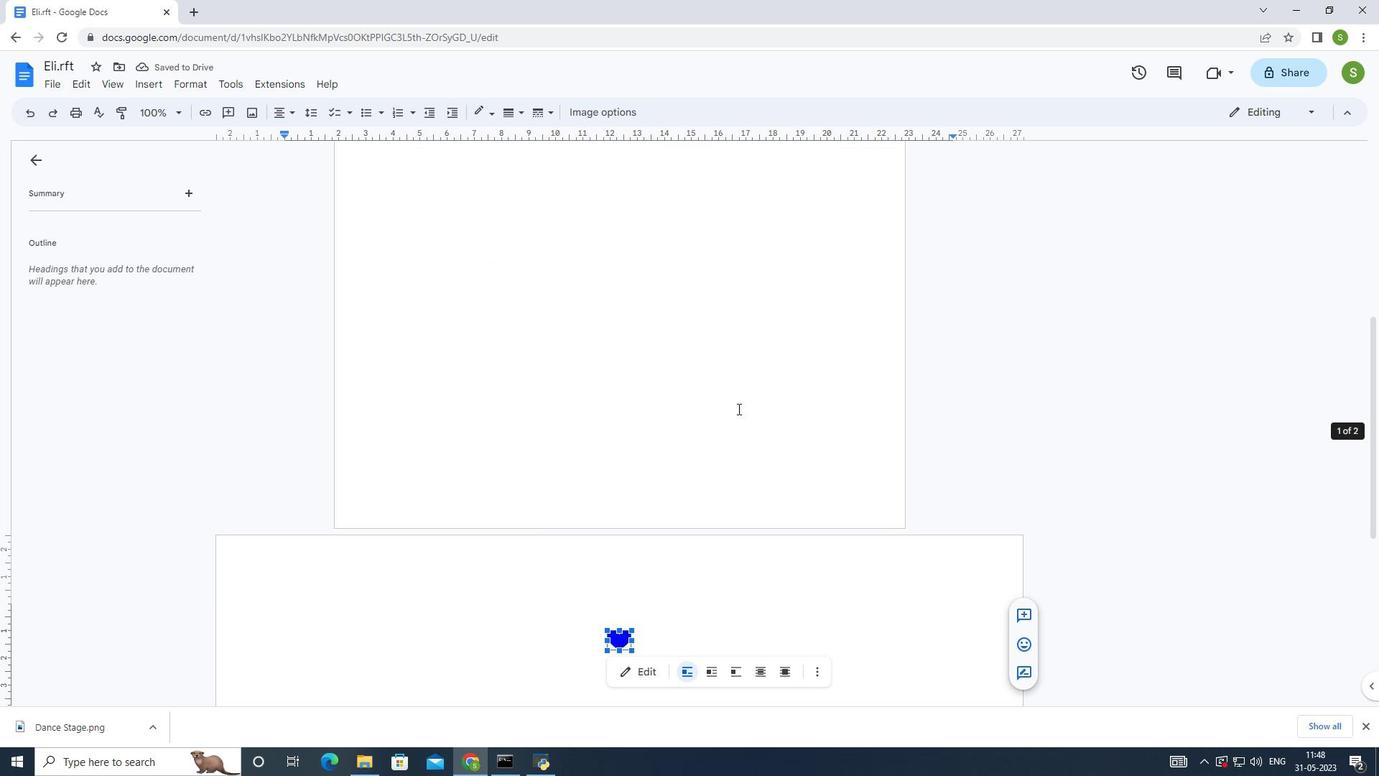 
Action: Mouse scrolled (737, 408) with delta (0, 0)
Screenshot: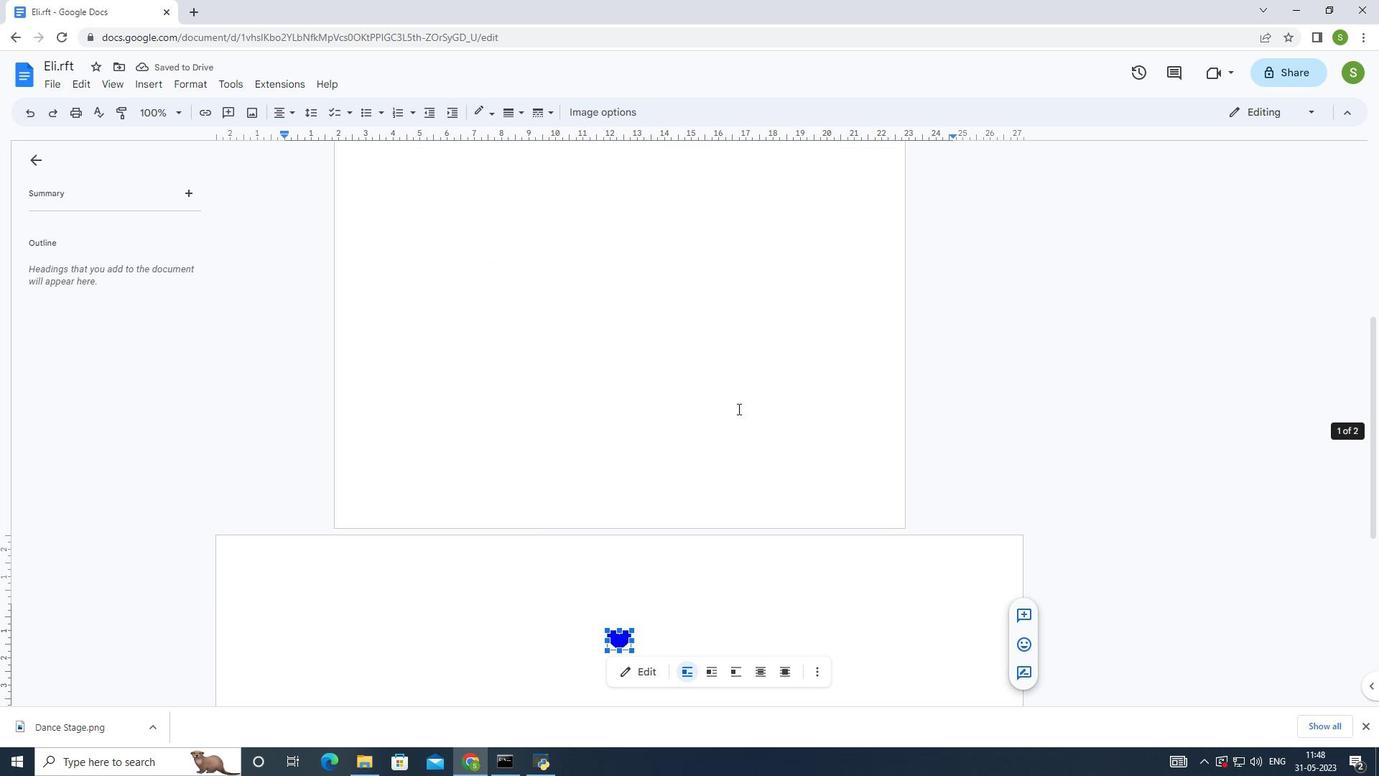 
Action: Mouse moved to (738, 406)
Screenshot: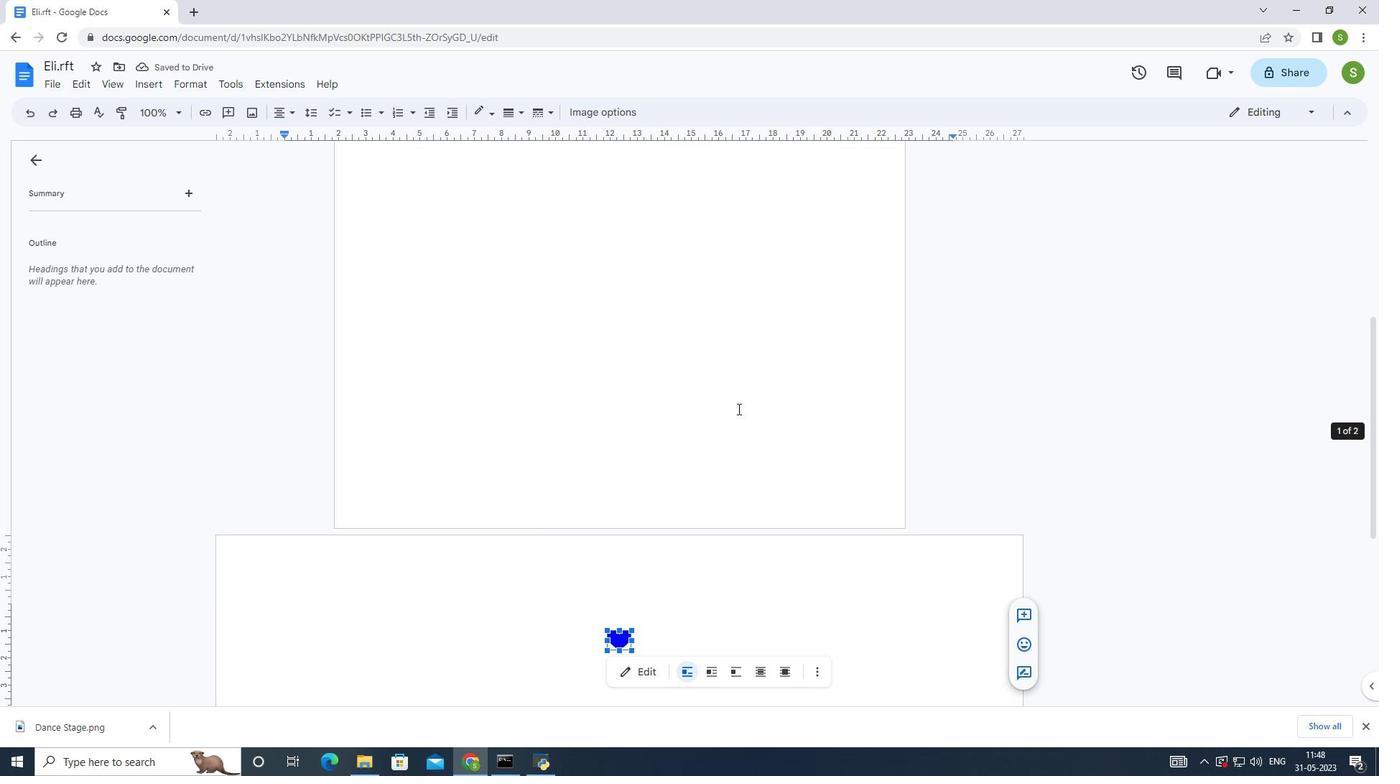 
Action: Mouse scrolled (738, 407) with delta (0, 0)
Screenshot: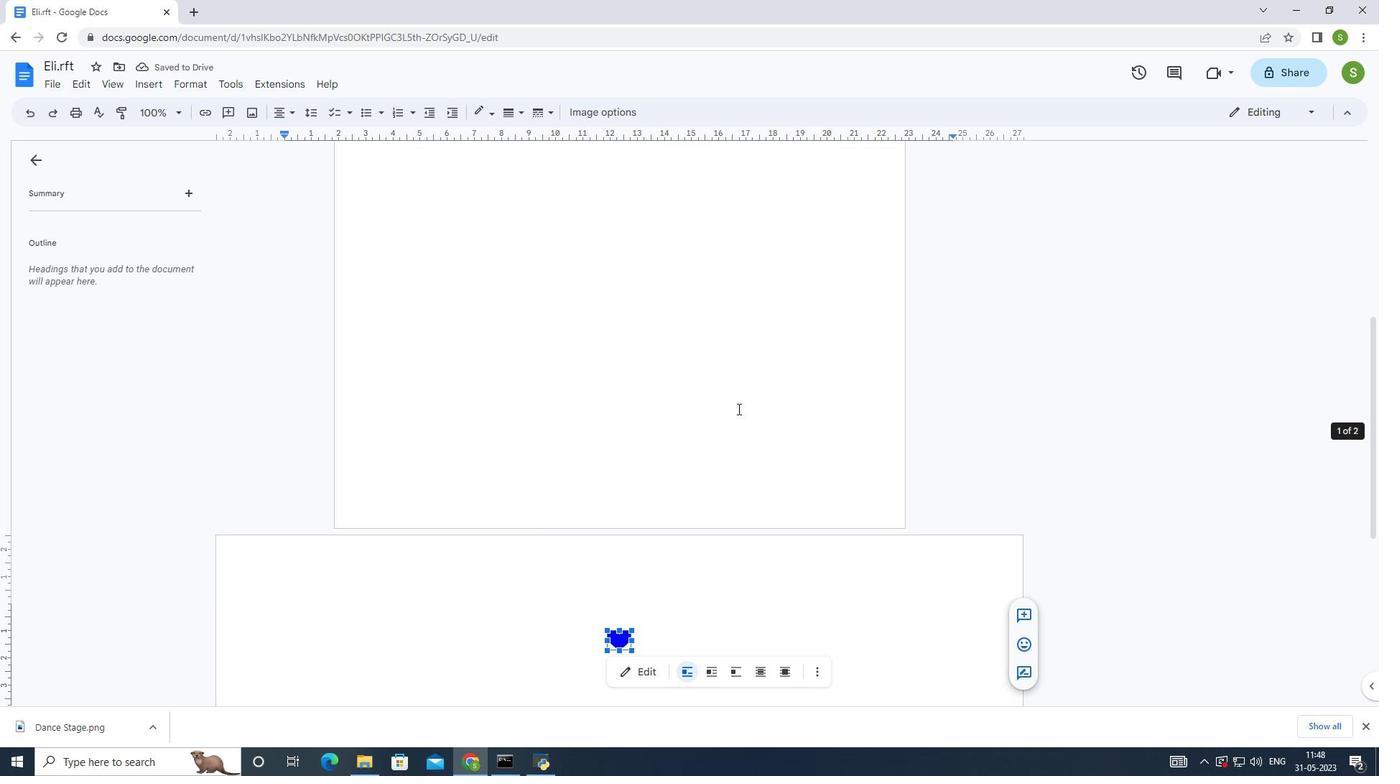 
Action: Mouse scrolled (738, 407) with delta (0, 0)
Screenshot: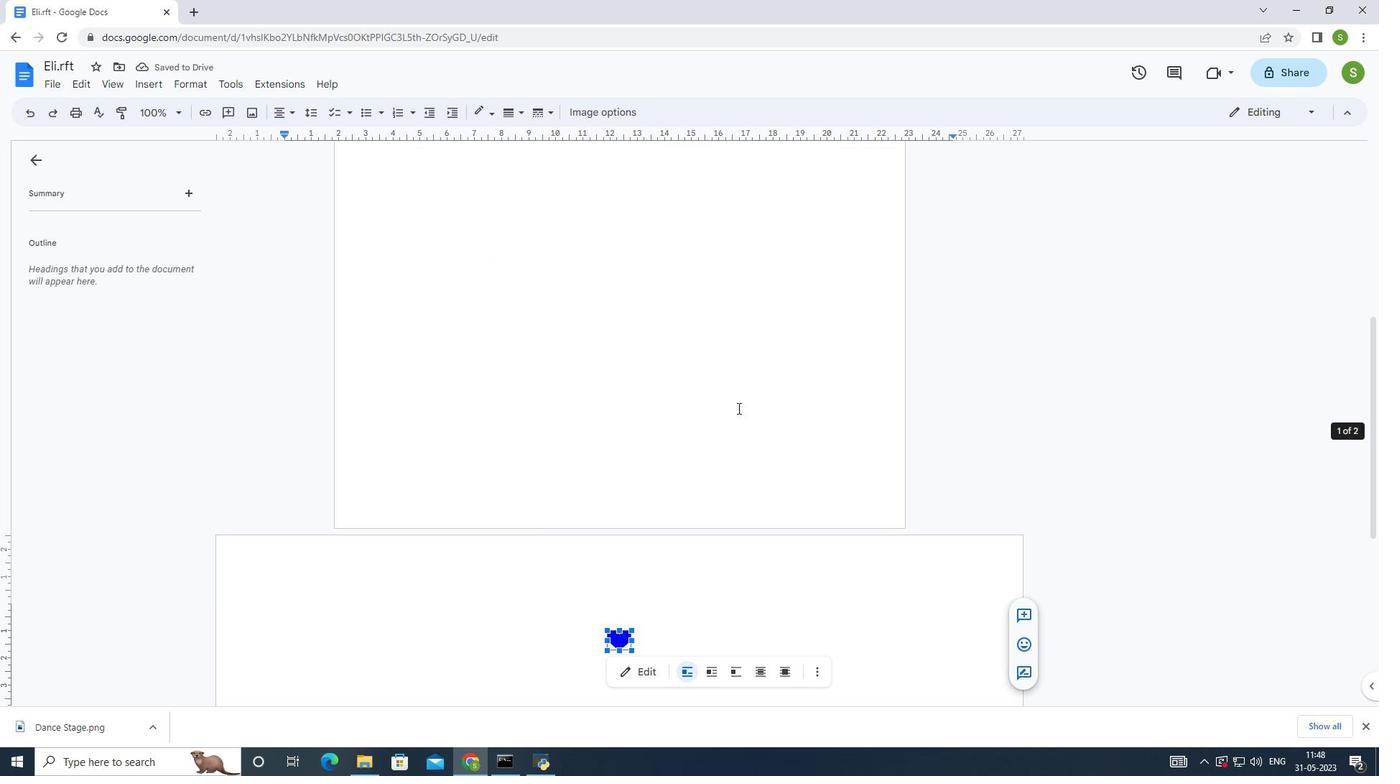 
Action: Mouse moved to (691, 401)
Screenshot: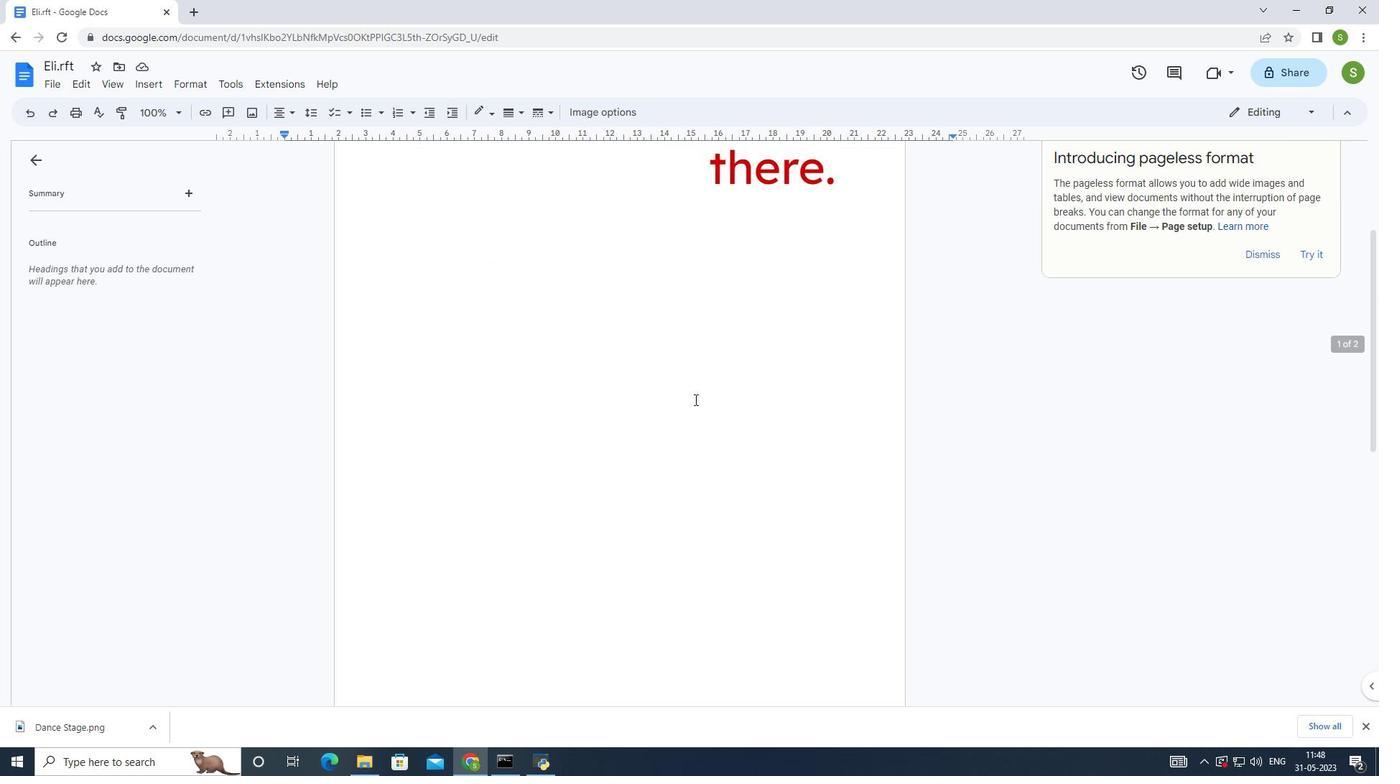 
Action: Mouse scrolled (691, 400) with delta (0, 0)
Screenshot: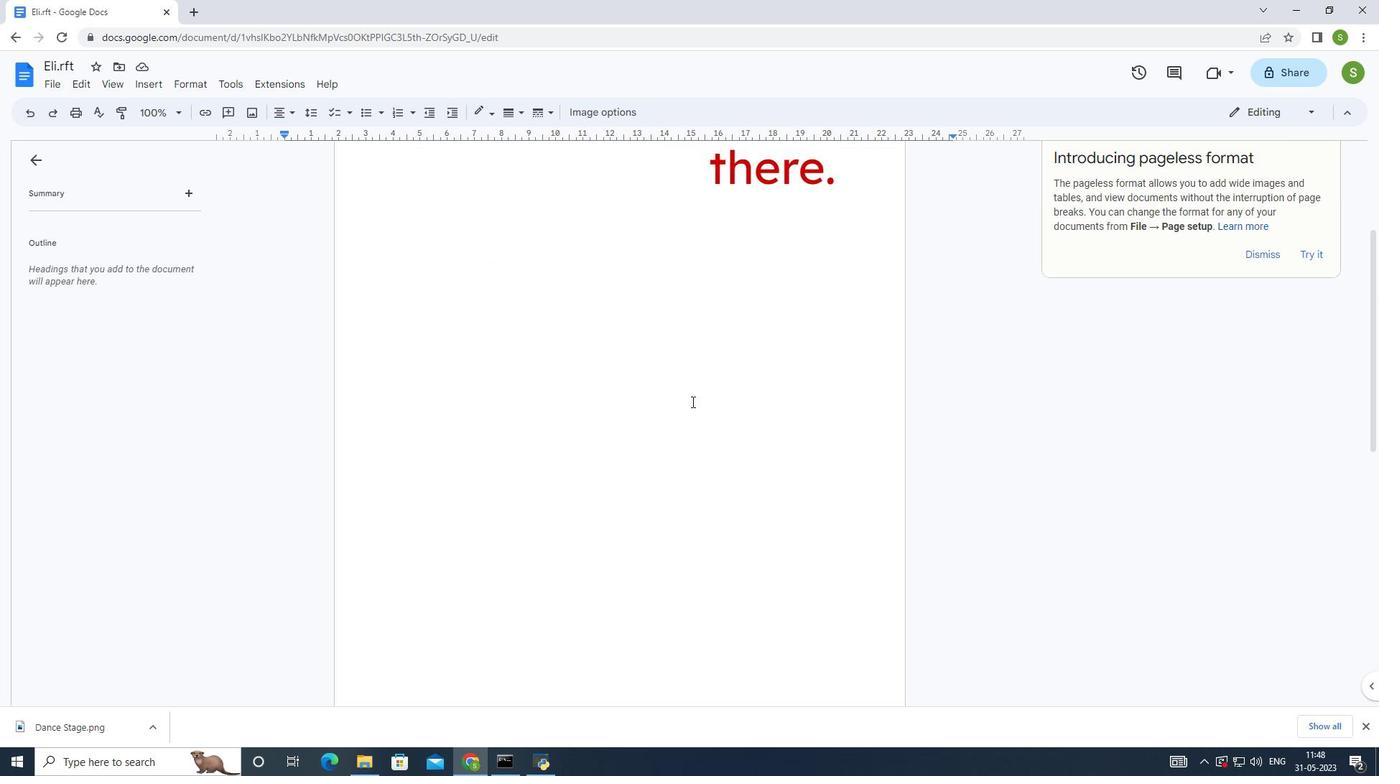 
Action: Mouse moved to (691, 401)
Screenshot: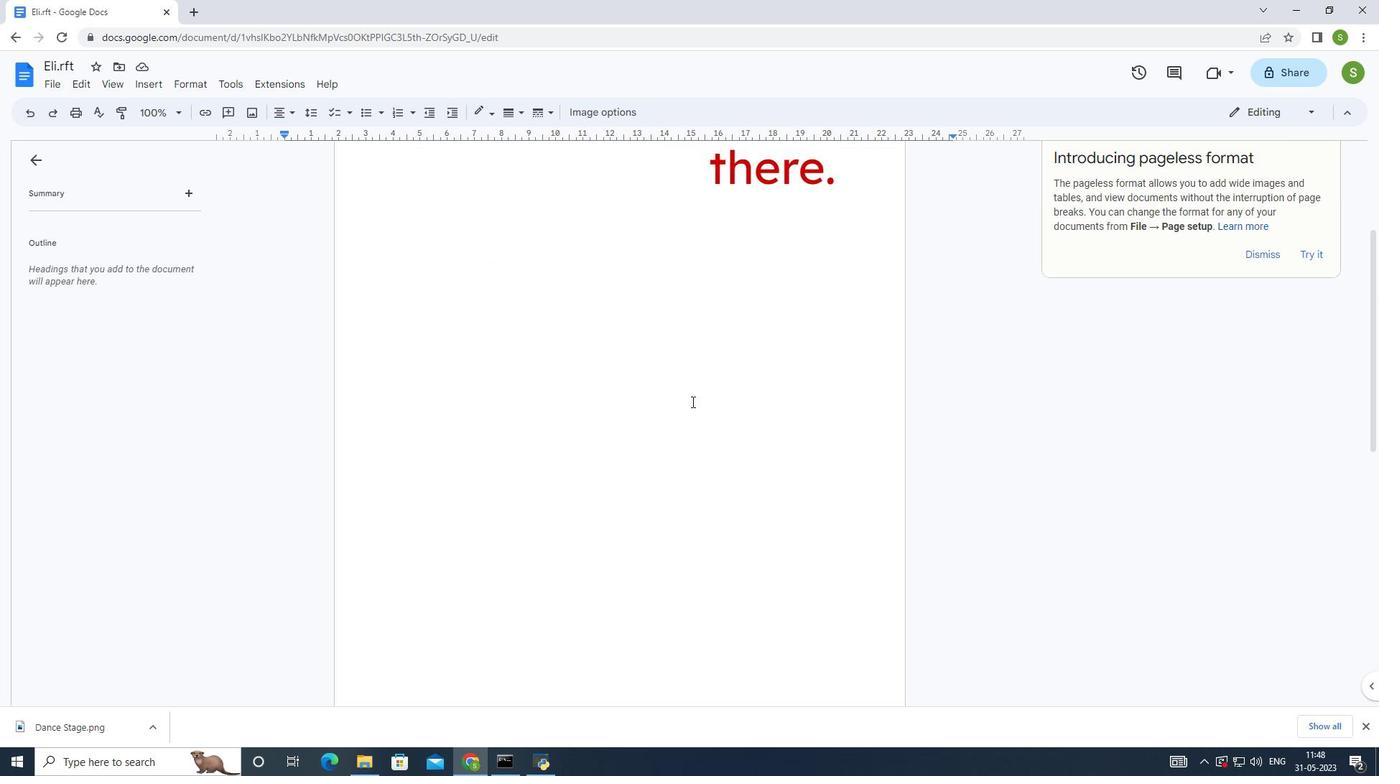 
Action: Mouse scrolled (691, 400) with delta (0, 0)
Screenshot: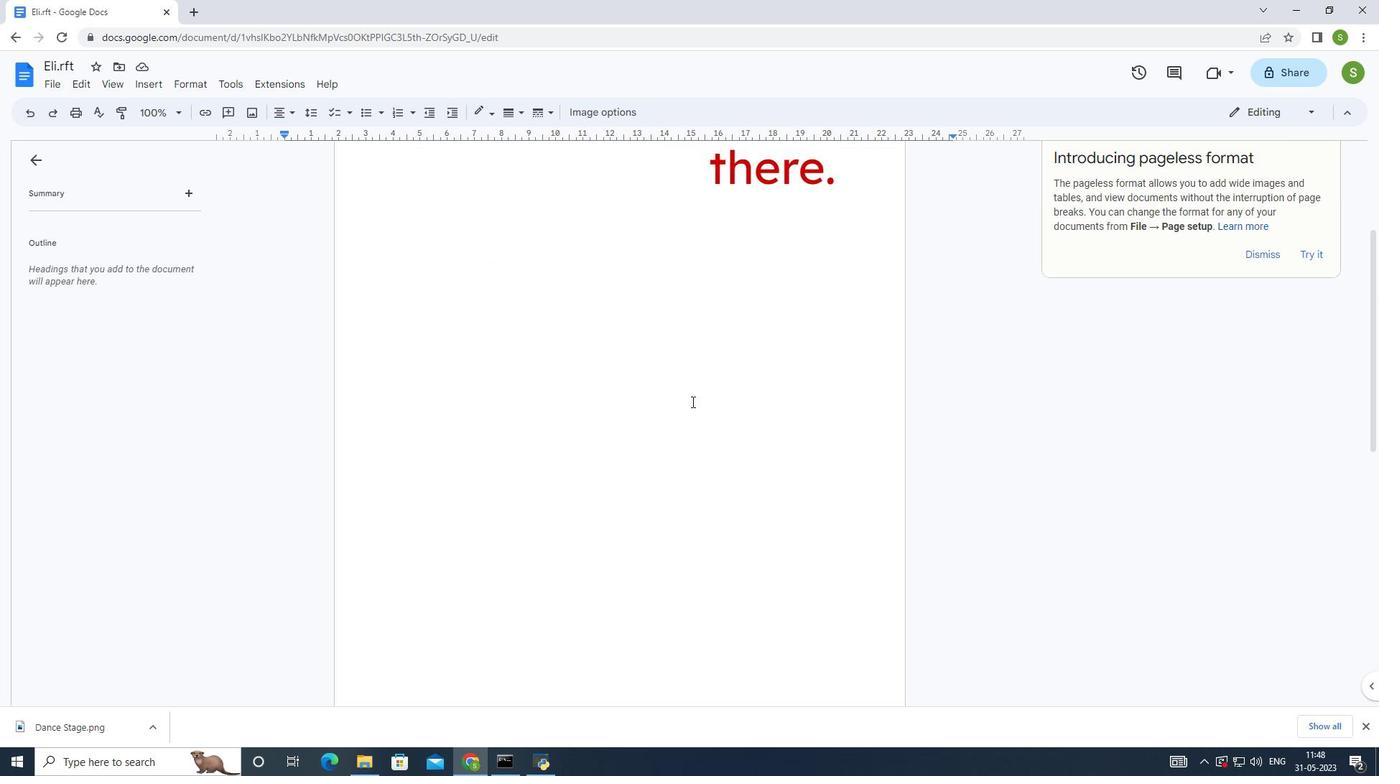 
Action: Mouse scrolled (691, 400) with delta (0, 0)
Screenshot: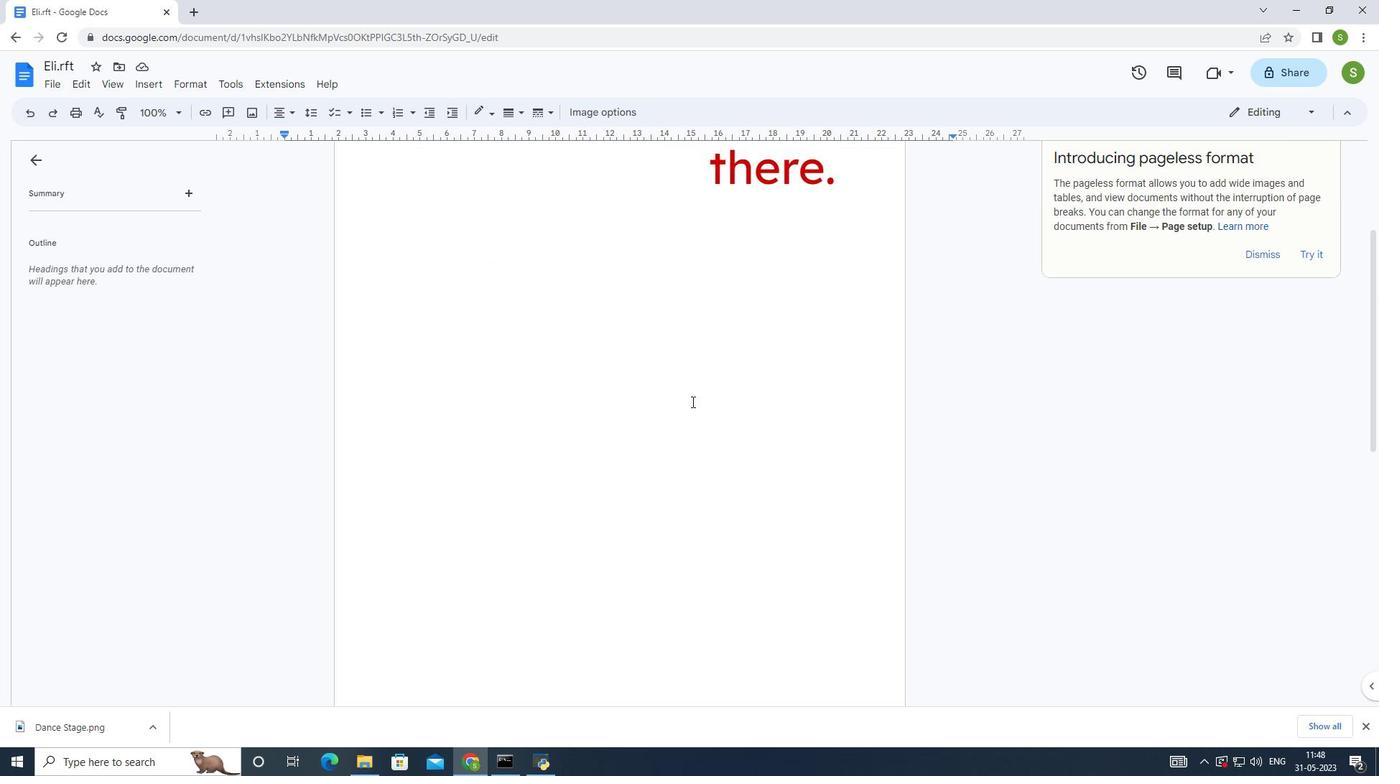 
Action: Mouse scrolled (691, 400) with delta (0, 0)
Screenshot: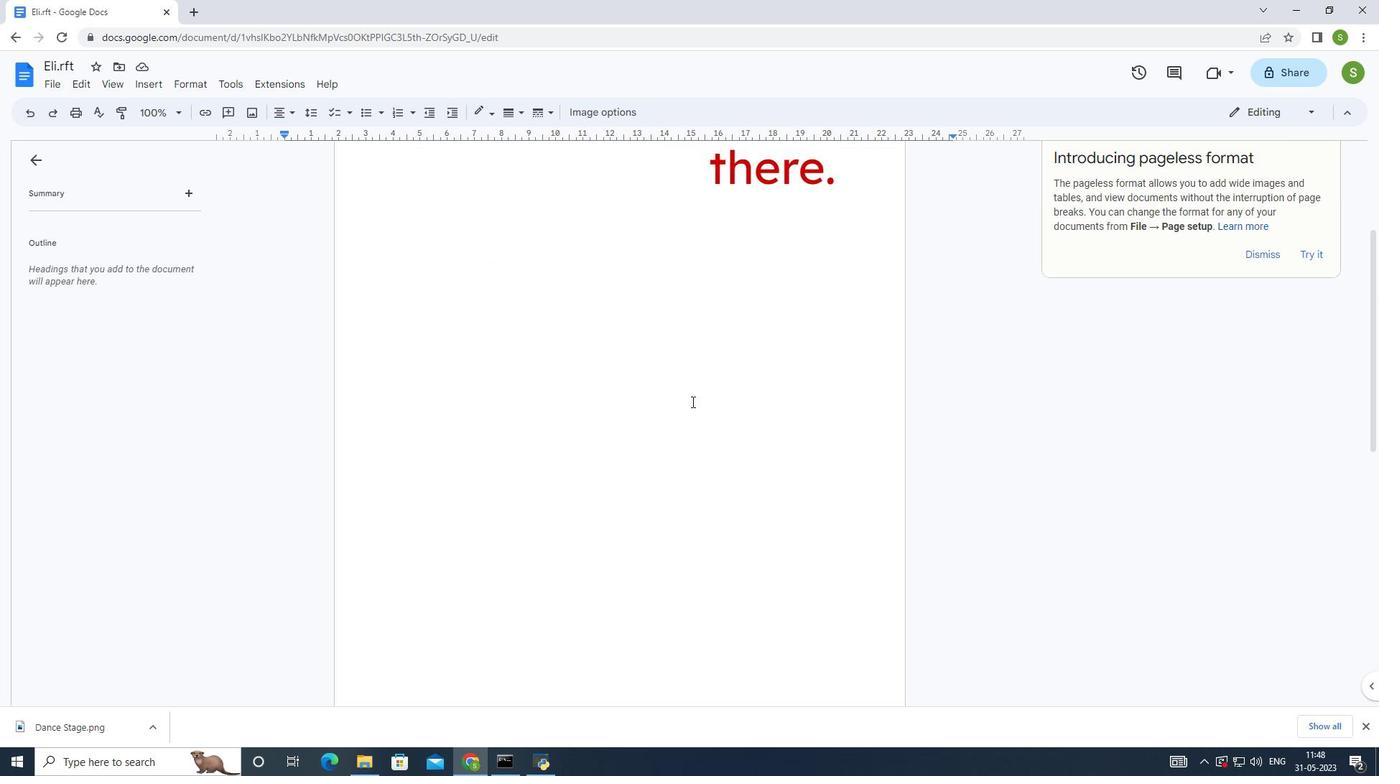 
Action: Mouse moved to (700, 398)
Screenshot: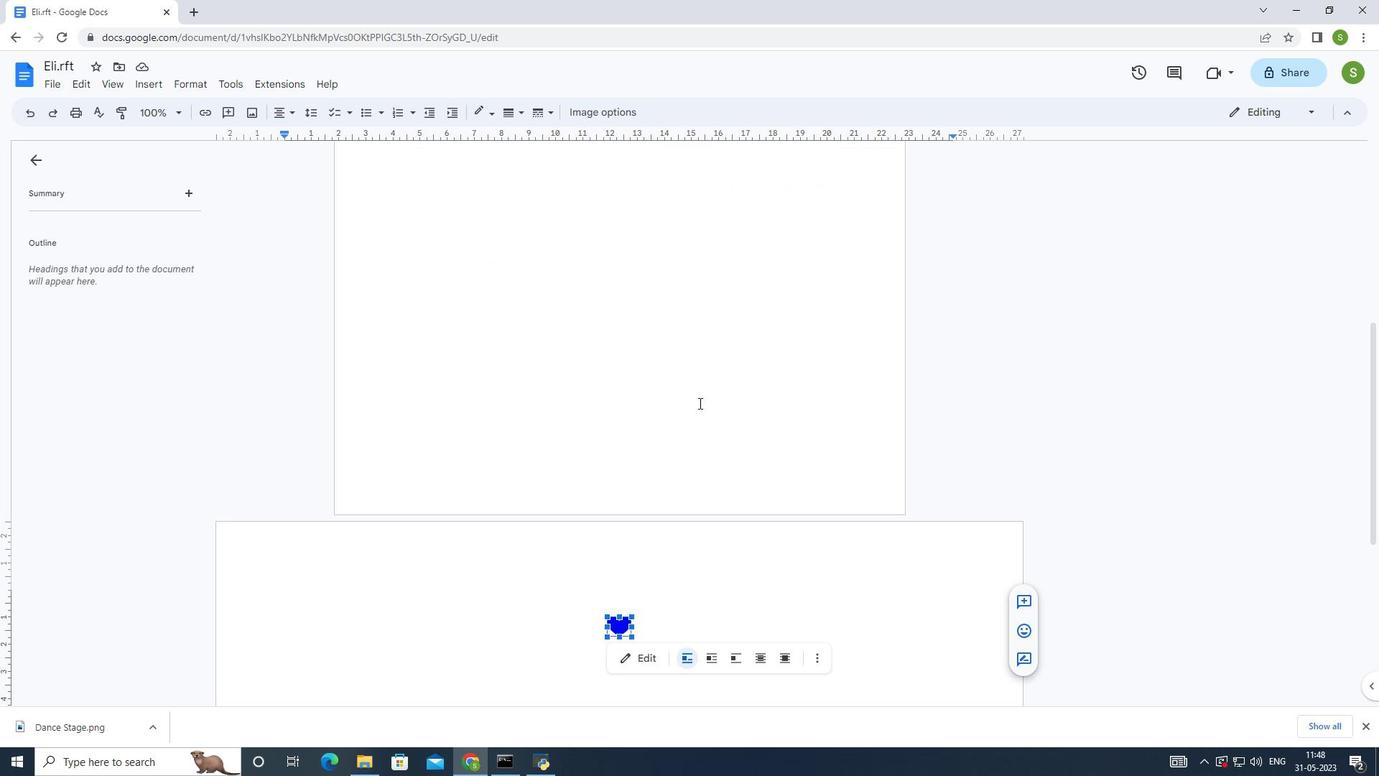 
Action: Mouse scrolled (700, 398) with delta (0, 0)
Screenshot: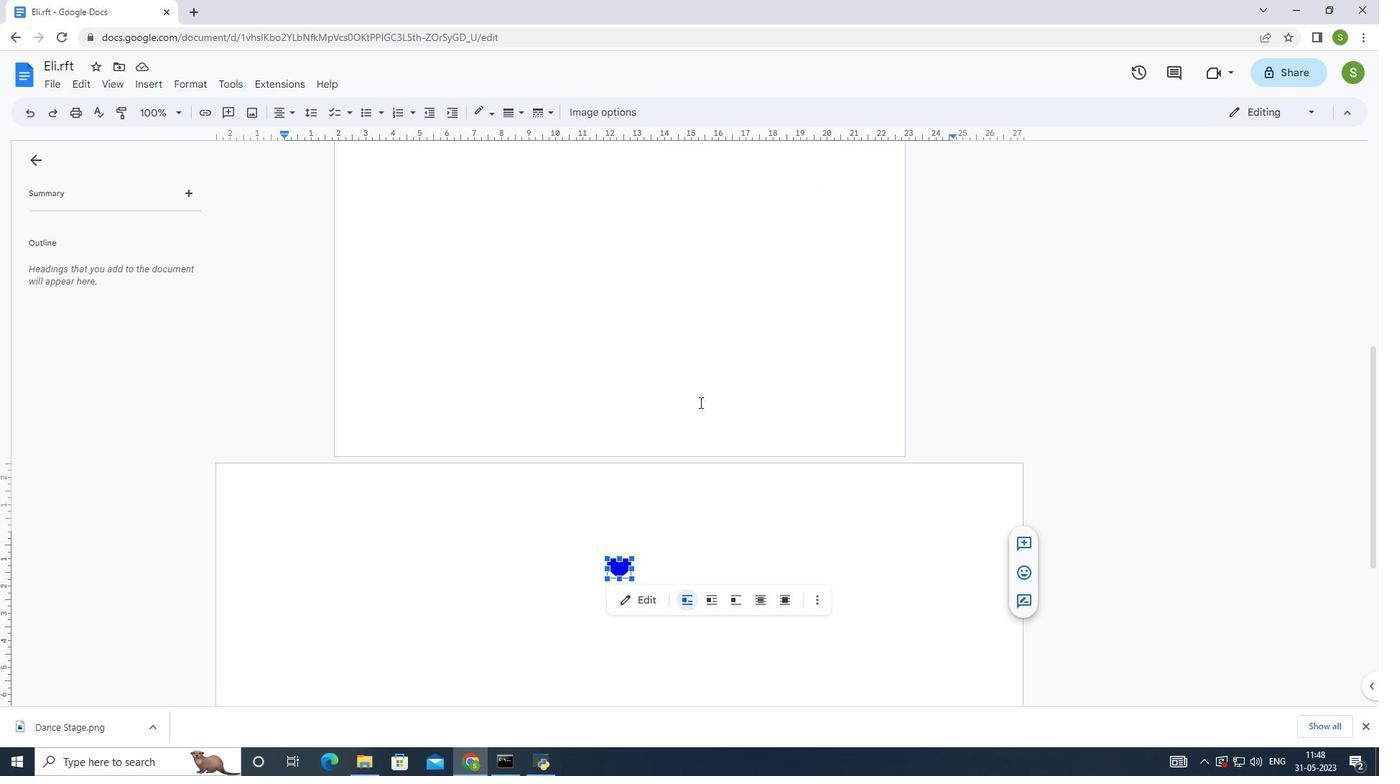 
Action: Mouse scrolled (700, 398) with delta (0, 0)
Screenshot: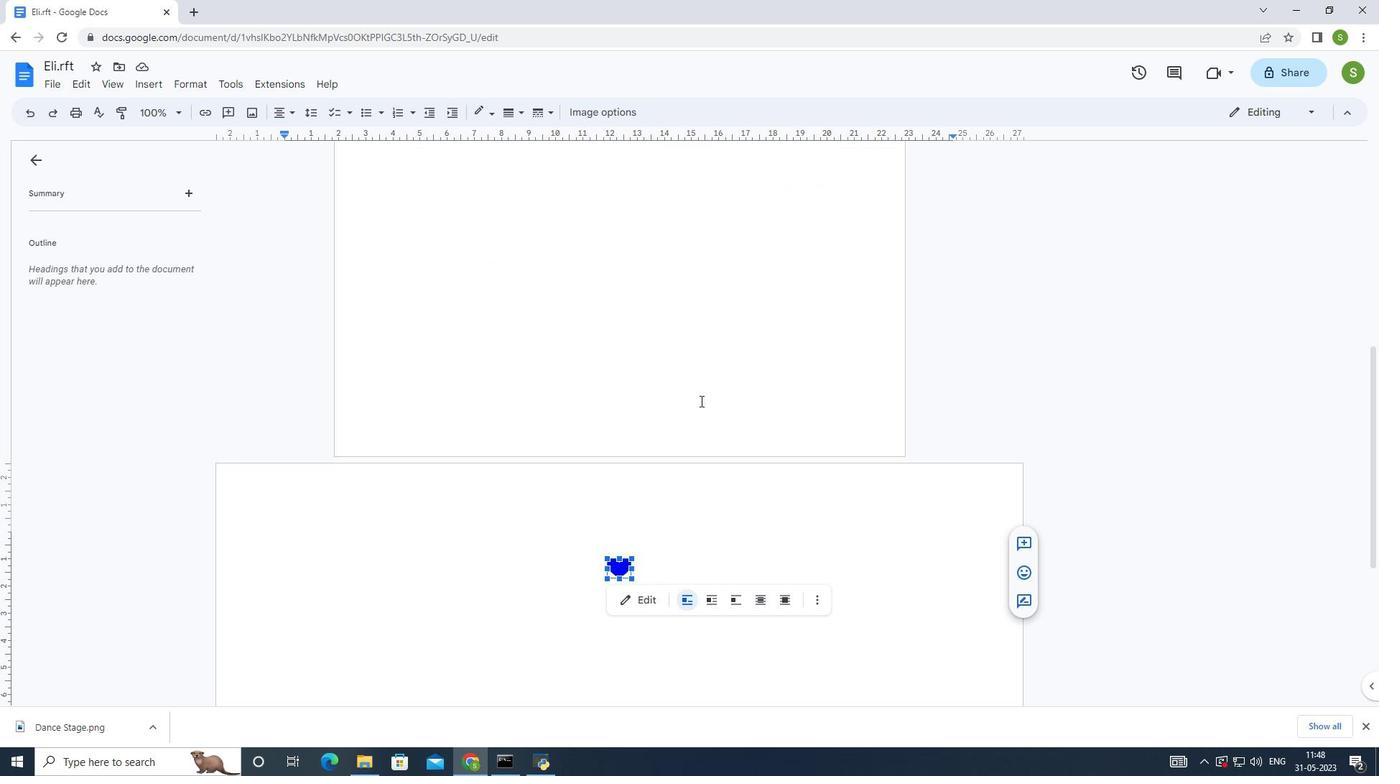 
Action: Mouse scrolled (700, 398) with delta (0, 0)
Screenshot: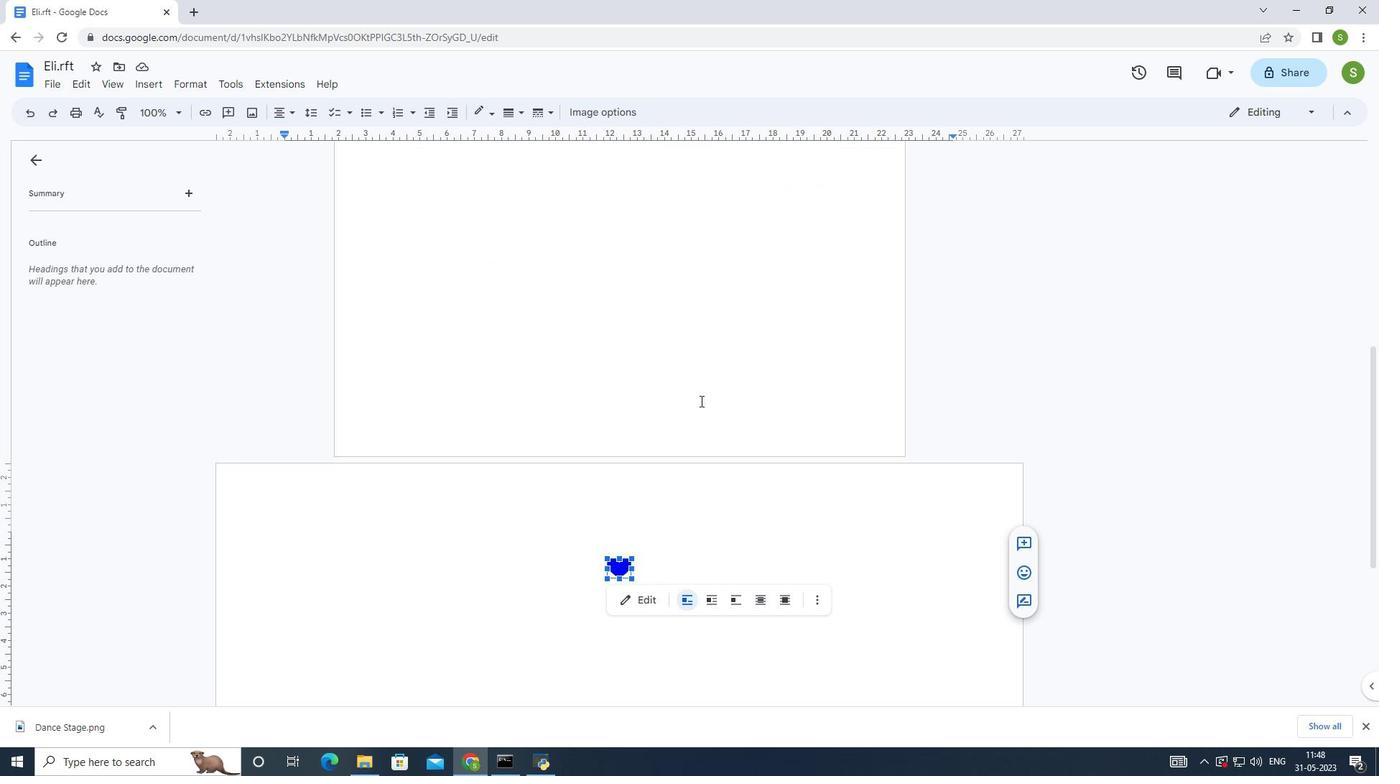 
Action: Mouse moved to (701, 398)
Screenshot: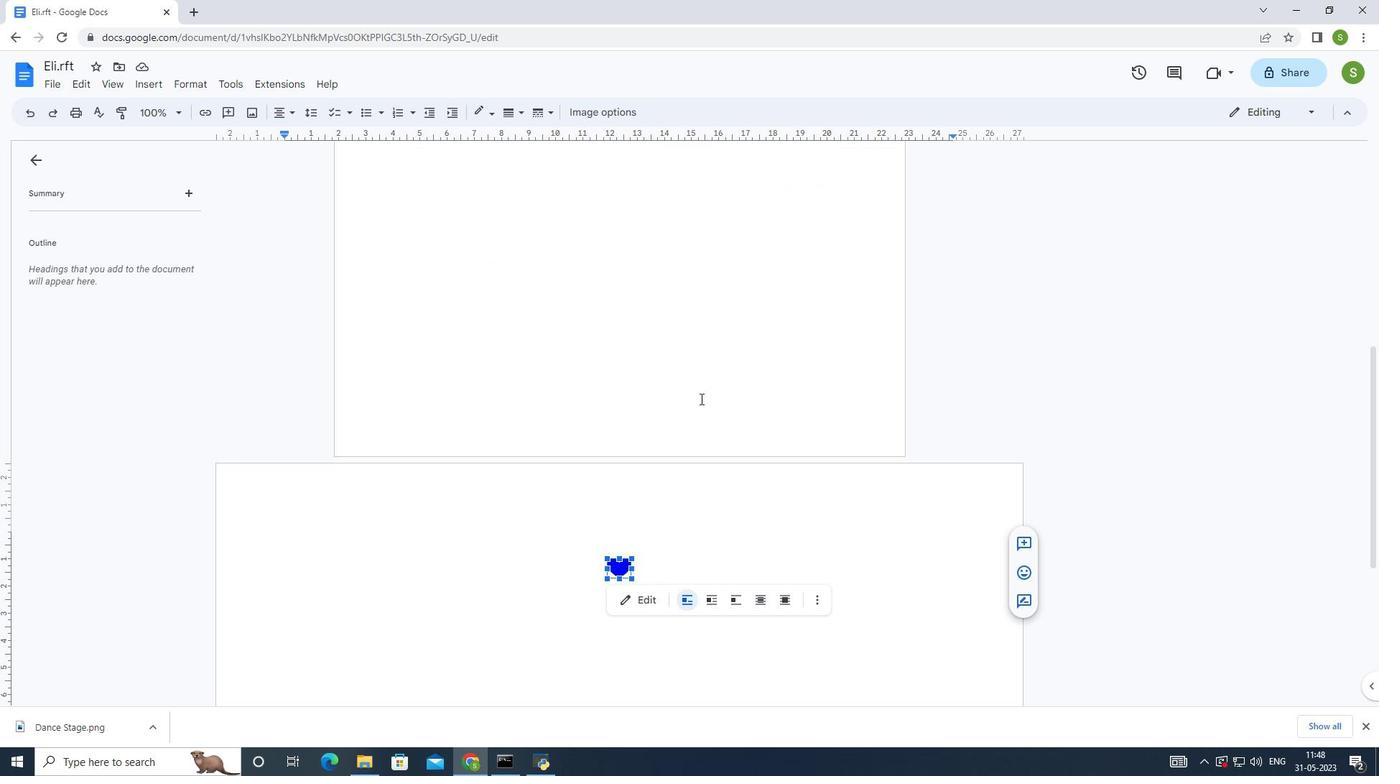 
Action: Mouse scrolled (701, 398) with delta (0, 0)
Screenshot: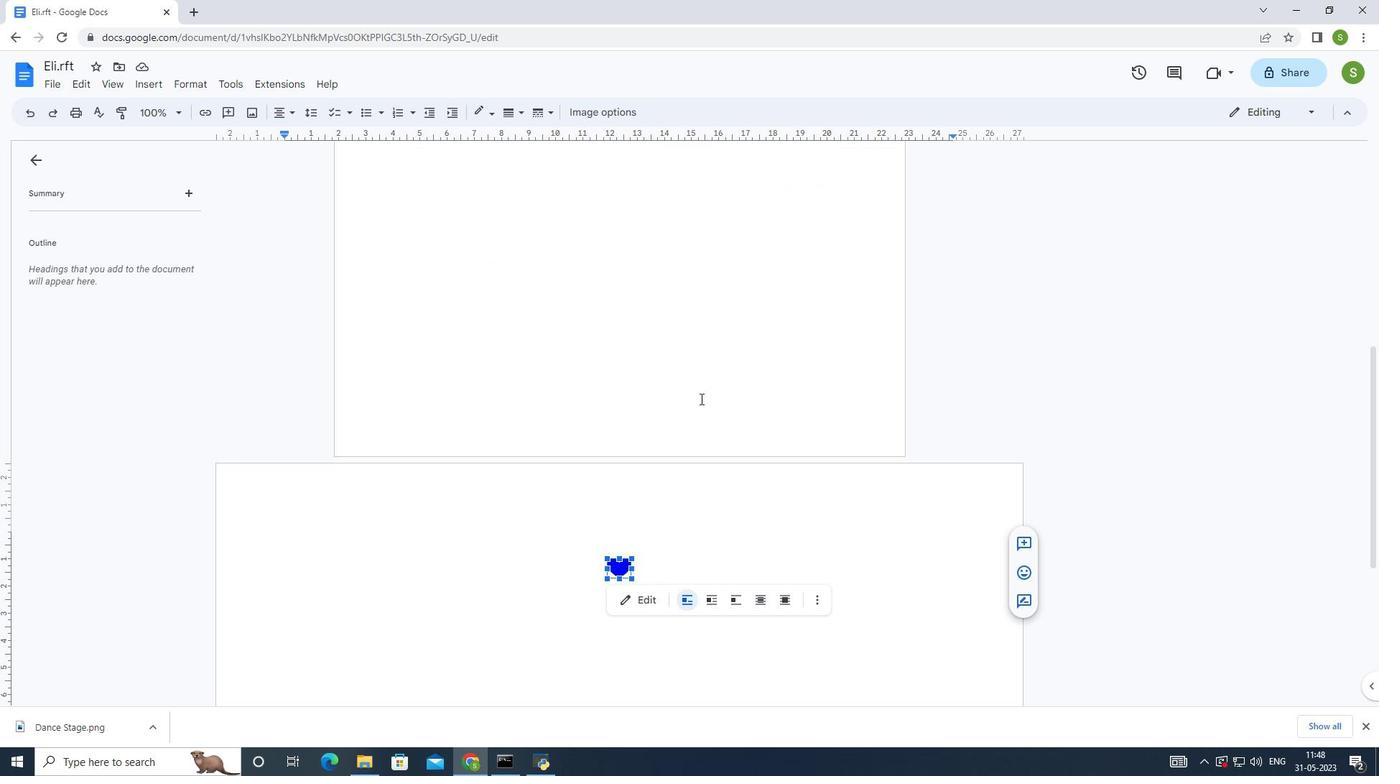 
Action: Mouse moved to (590, 478)
Screenshot: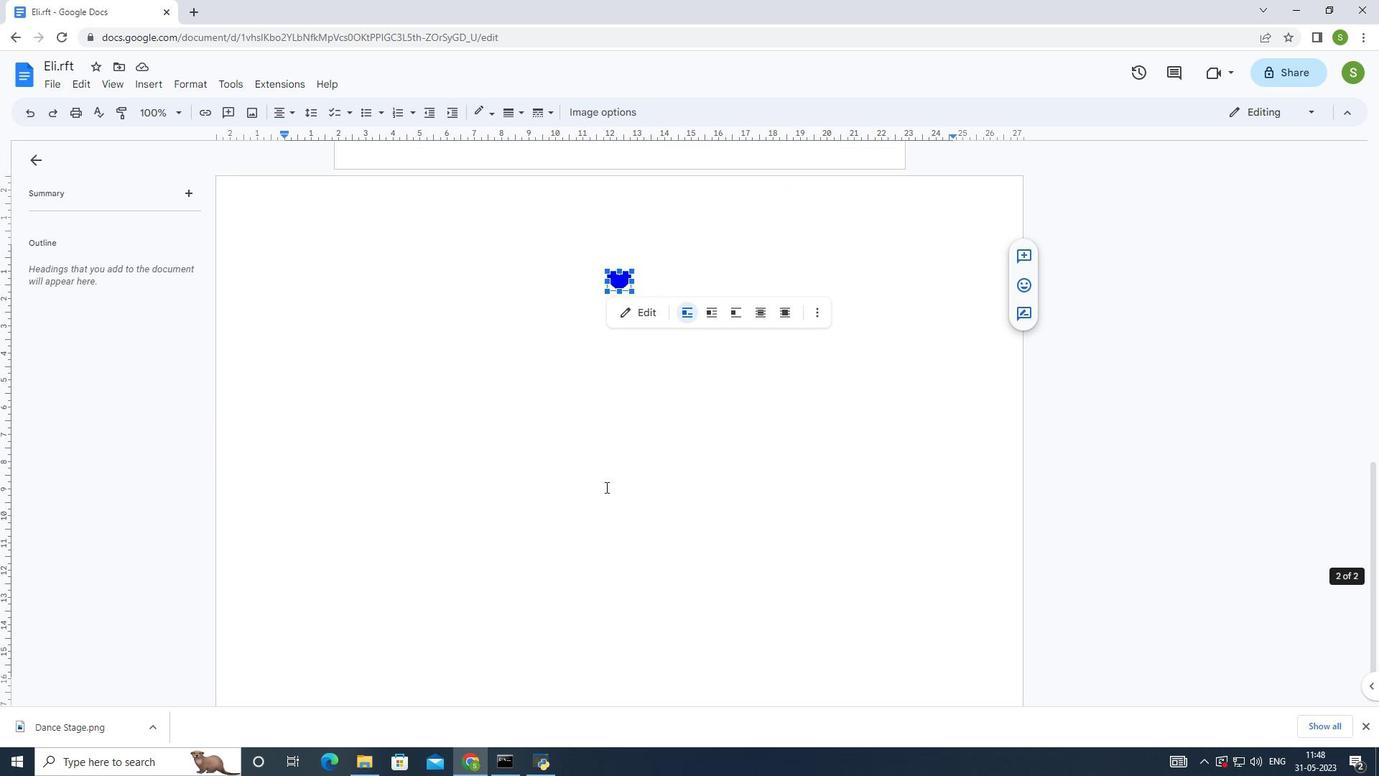 
Action: Mouse pressed left at (590, 478)
Screenshot: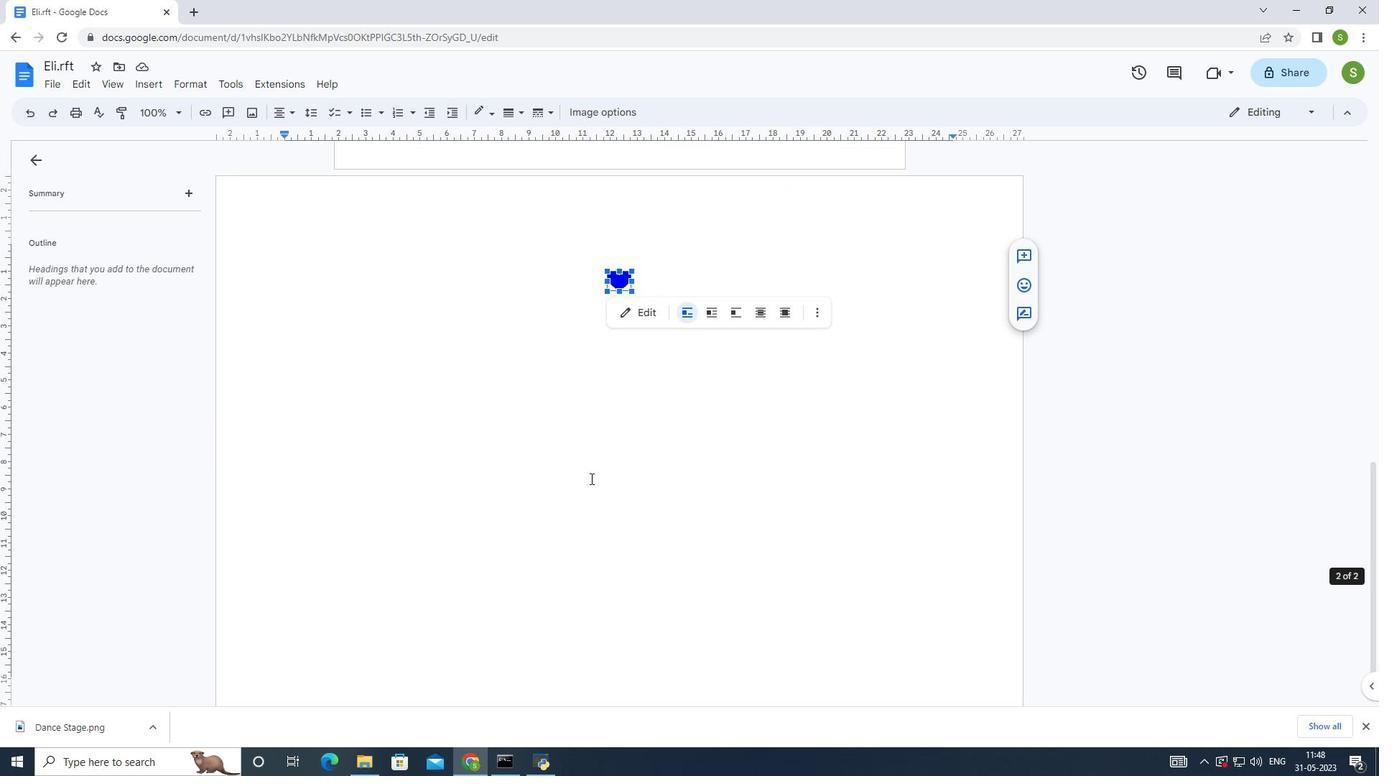 
Action: Mouse moved to (616, 457)
Screenshot: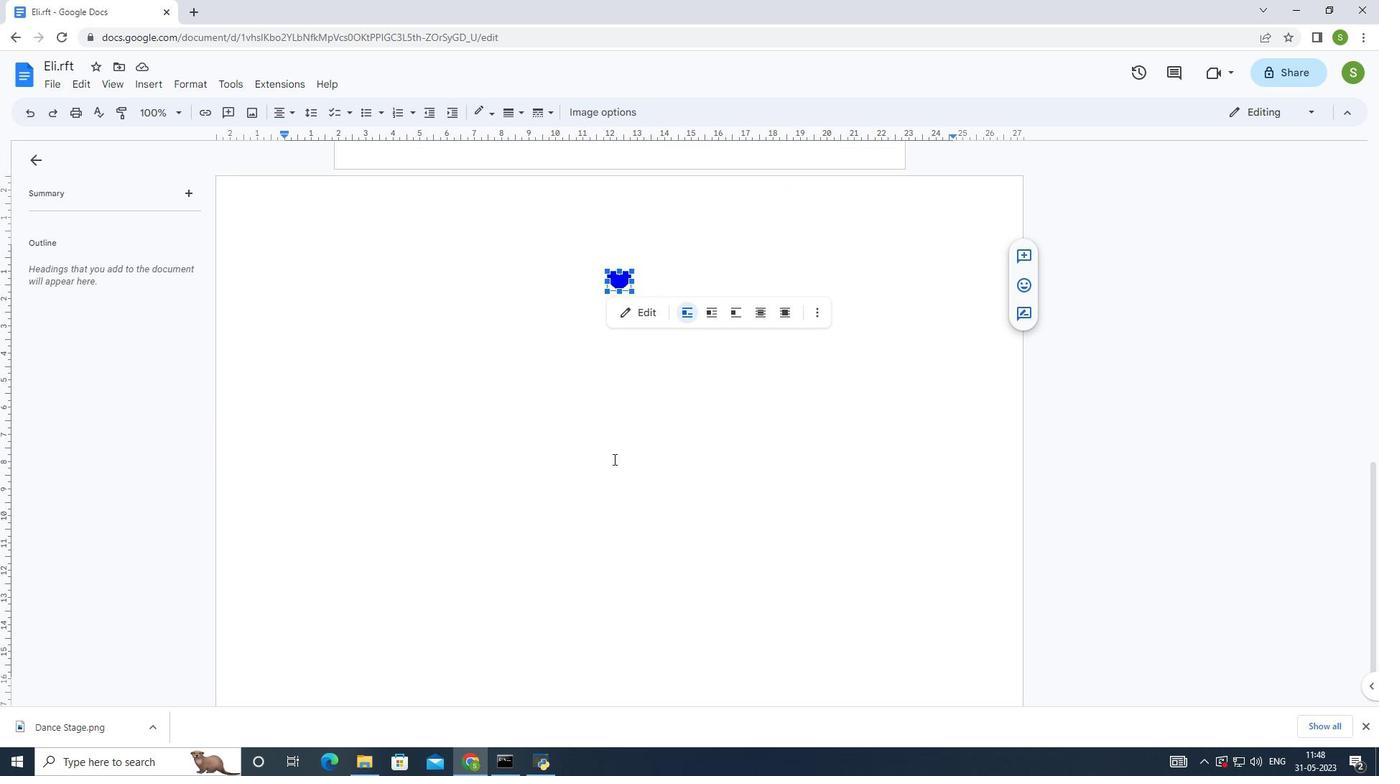 
Action: Mouse pressed left at (616, 457)
Screenshot: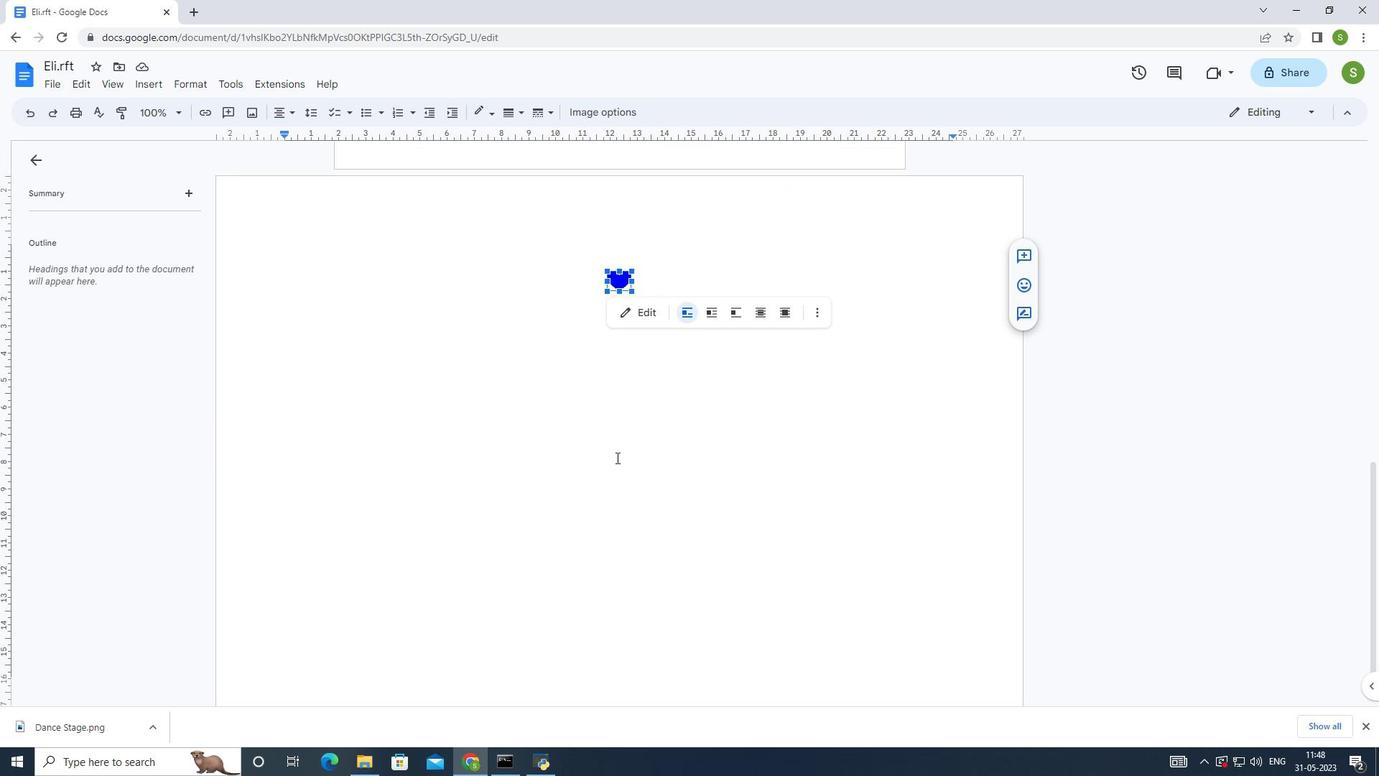 
Action: Mouse moved to (617, 457)
Screenshot: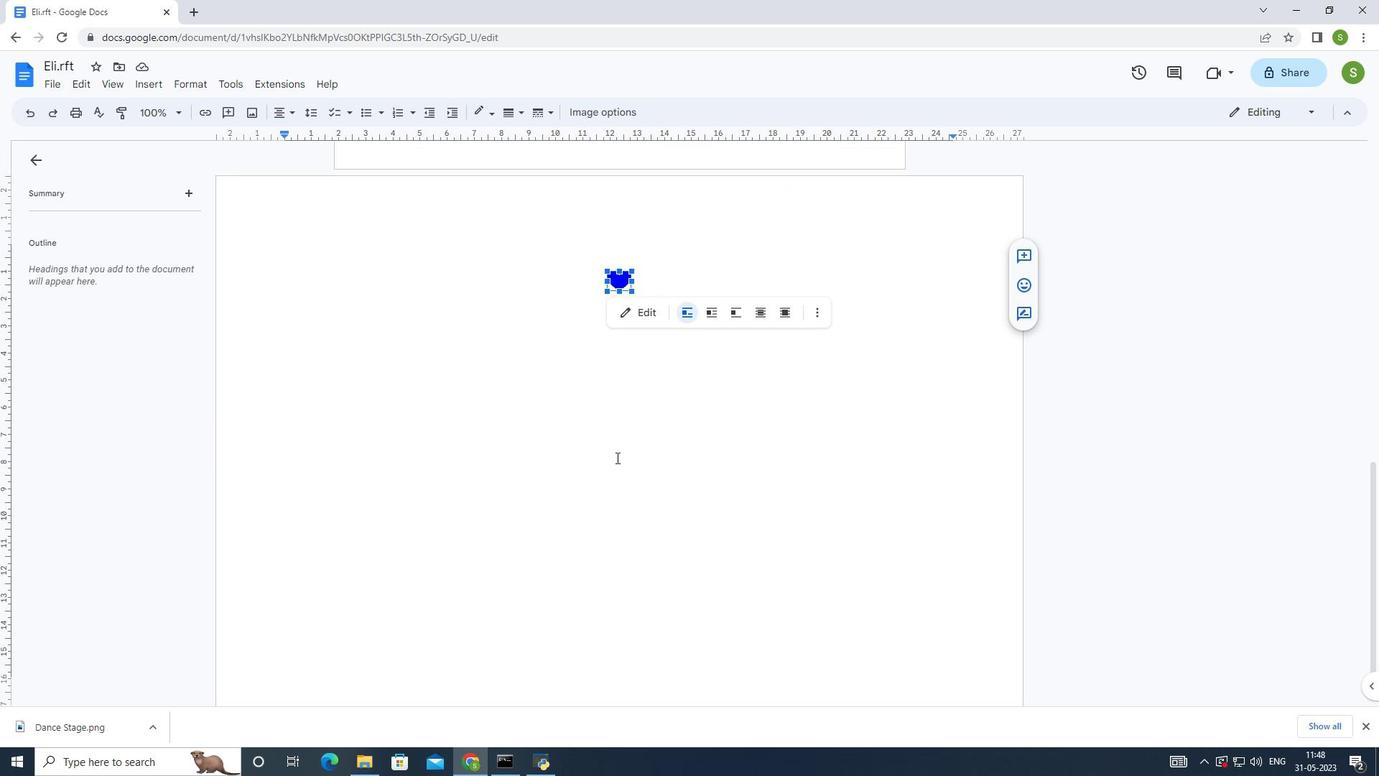 
Action: Mouse pressed left at (617, 457)
Screenshot: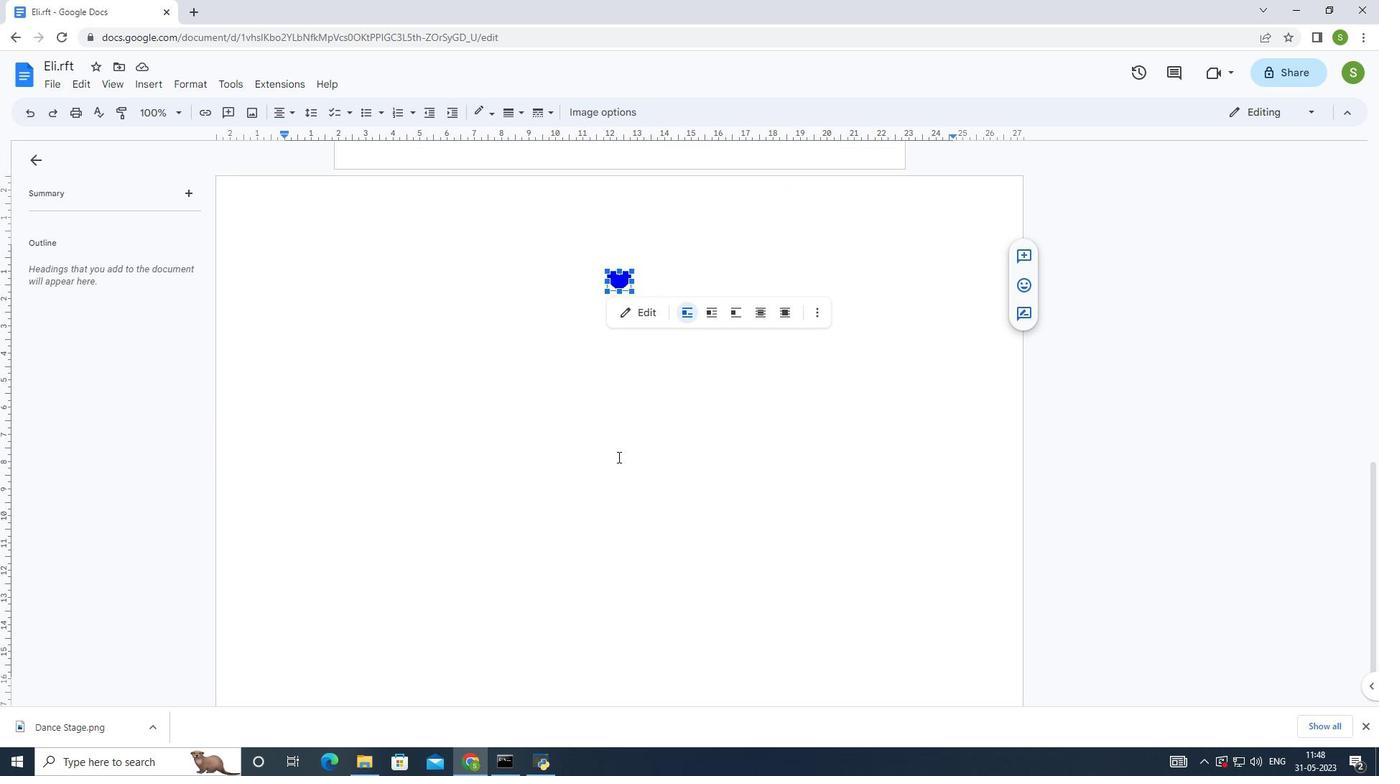 
Action: Mouse moved to (625, 452)
Screenshot: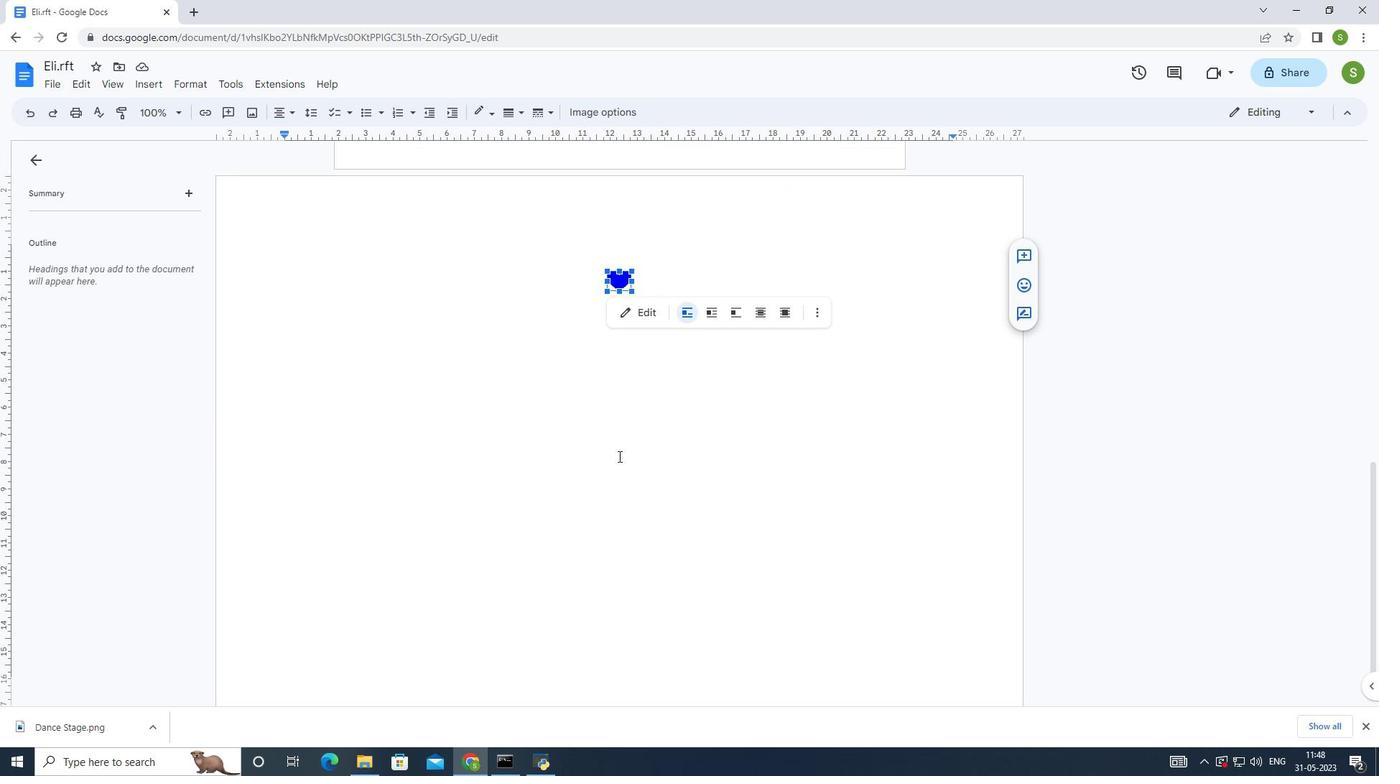 
Action: Mouse pressed left at (622, 453)
Screenshot: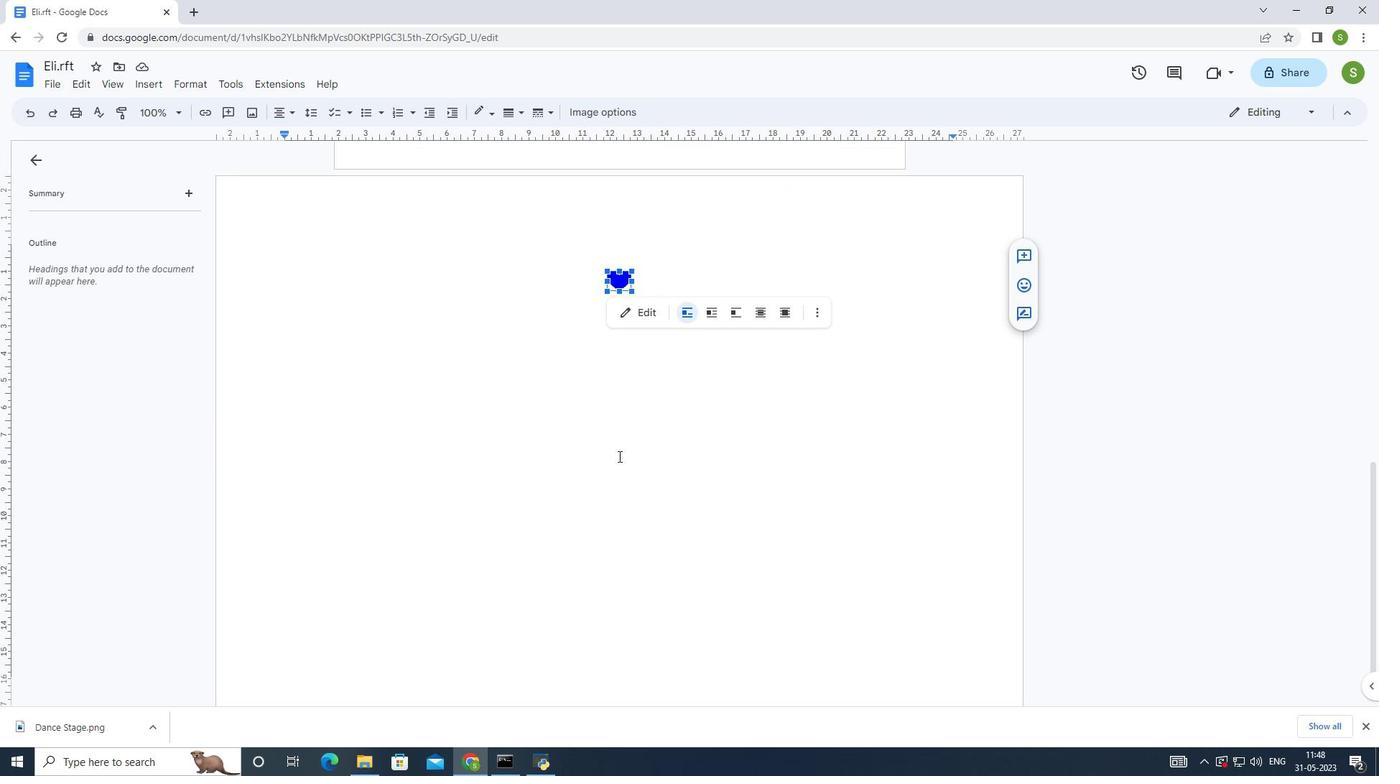 
Action: Mouse moved to (148, 84)
Screenshot: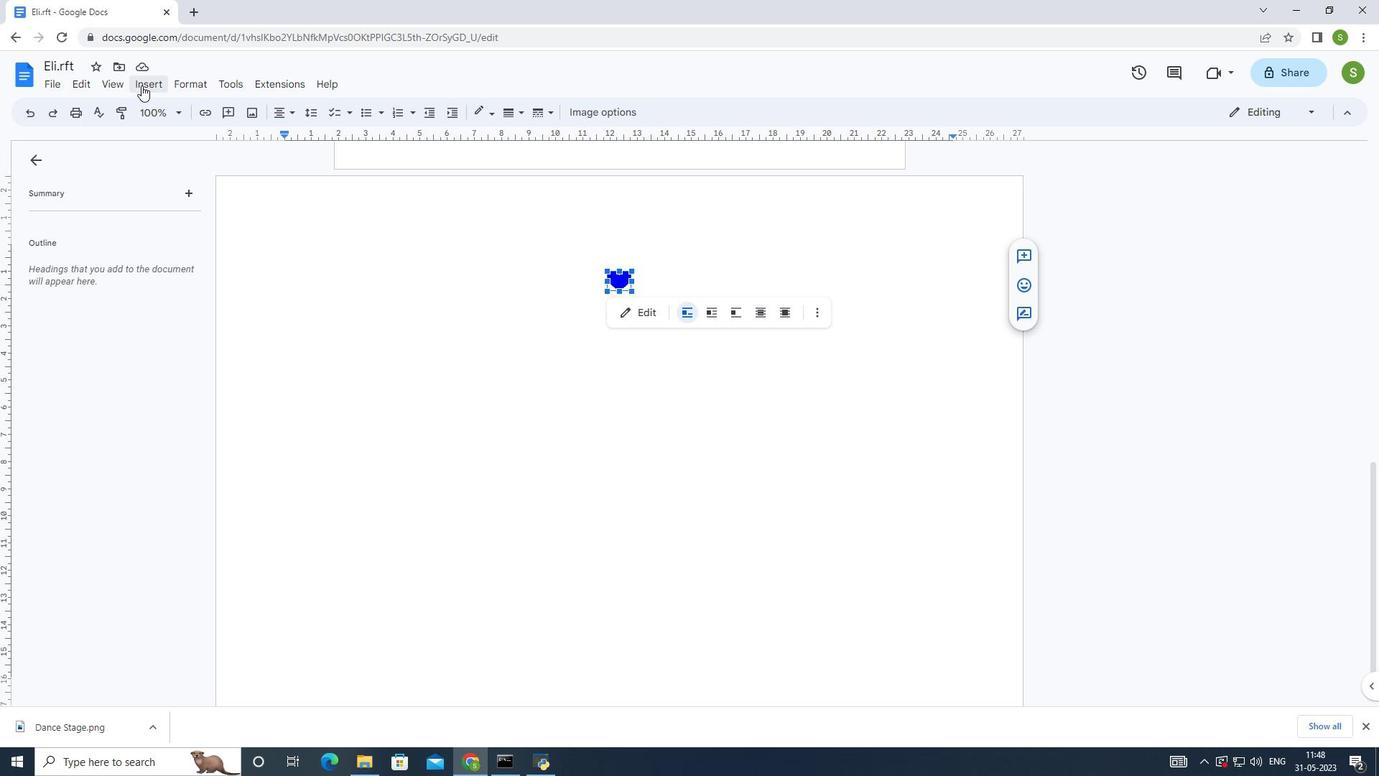 
Action: Mouse pressed left at (148, 84)
Screenshot: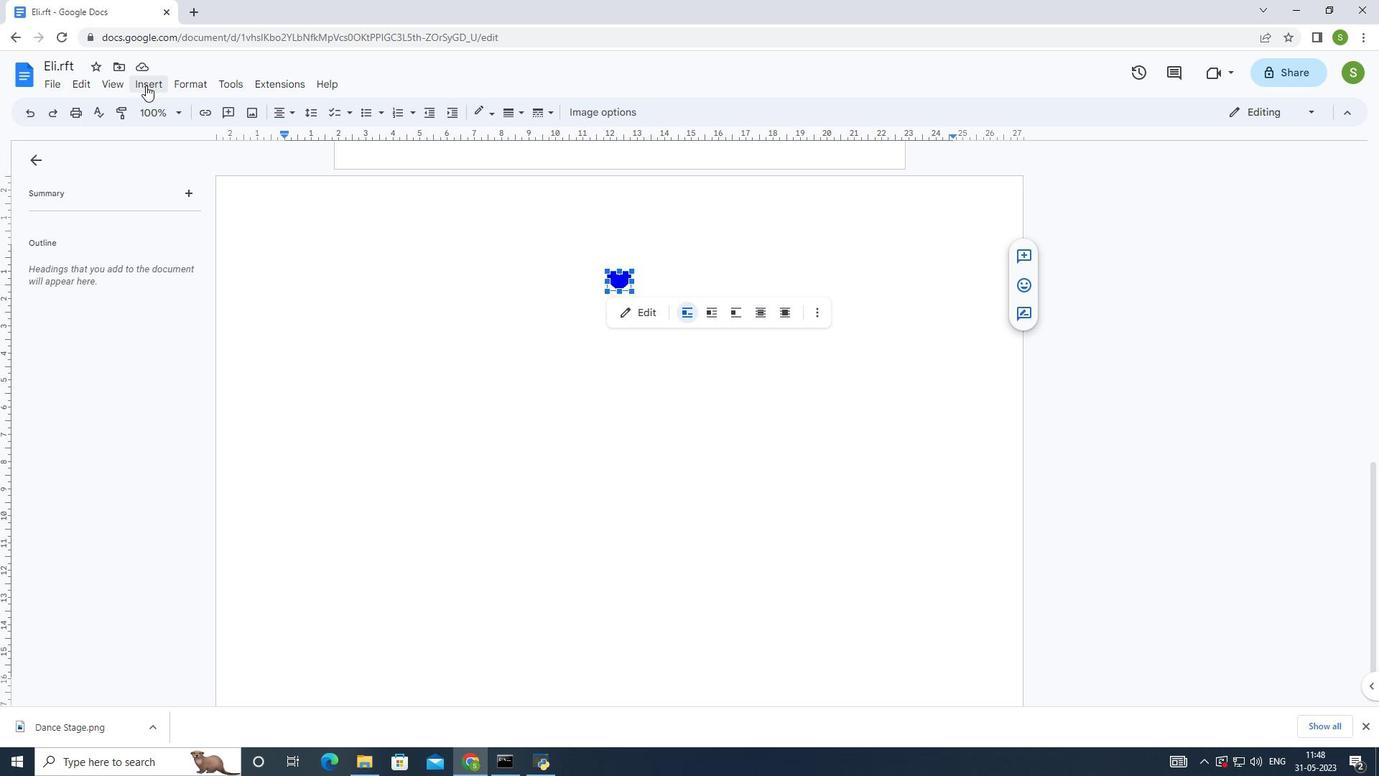 
Action: Mouse moved to (162, 221)
Screenshot: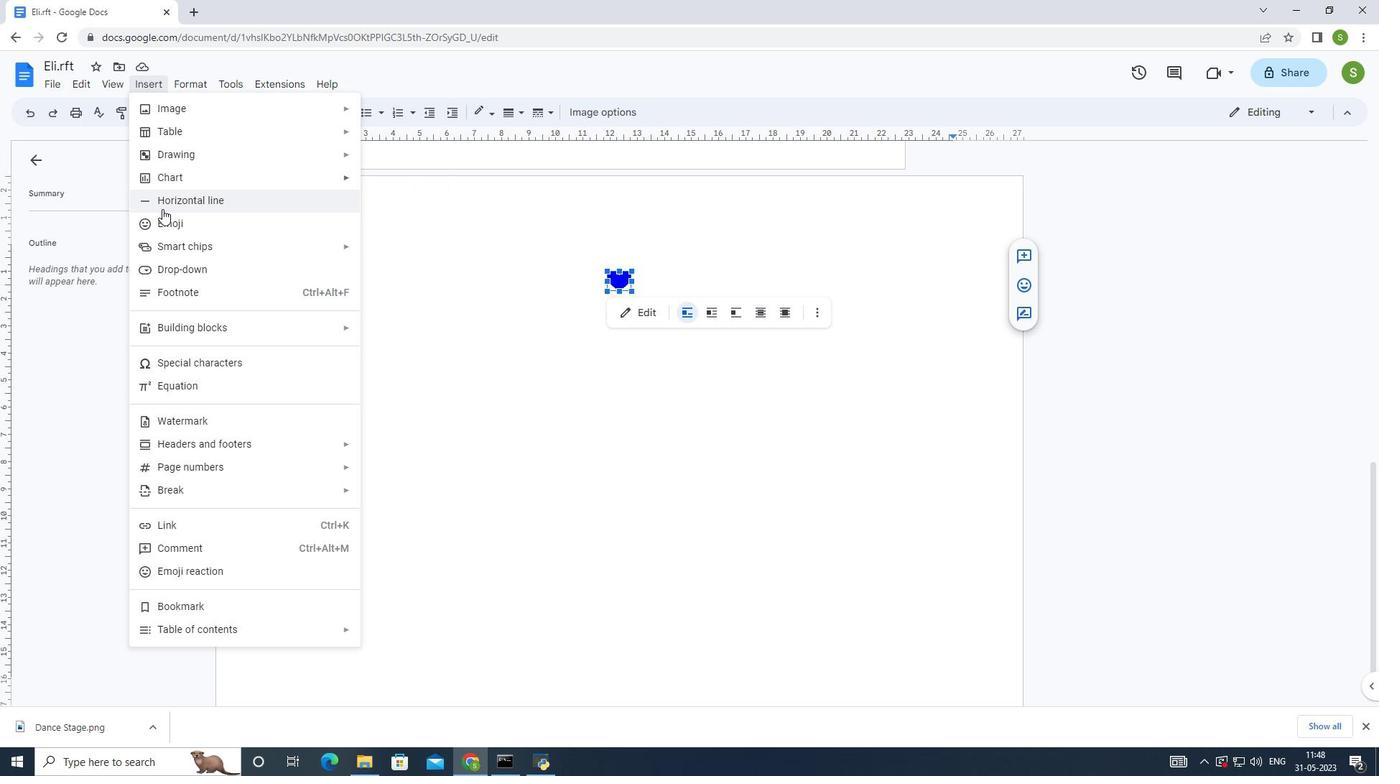 
Action: Mouse pressed left at (162, 221)
Screenshot: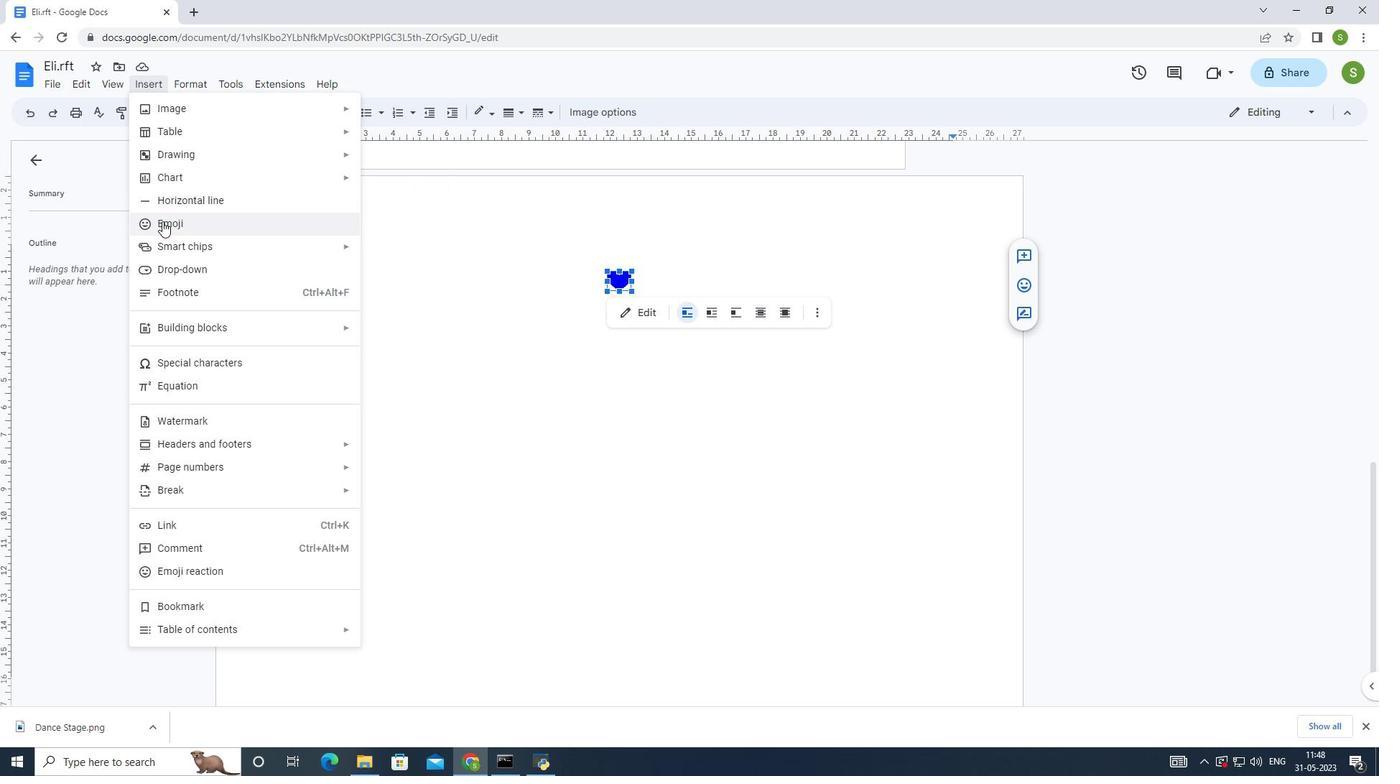 
Action: Mouse moved to (761, 448)
Screenshot: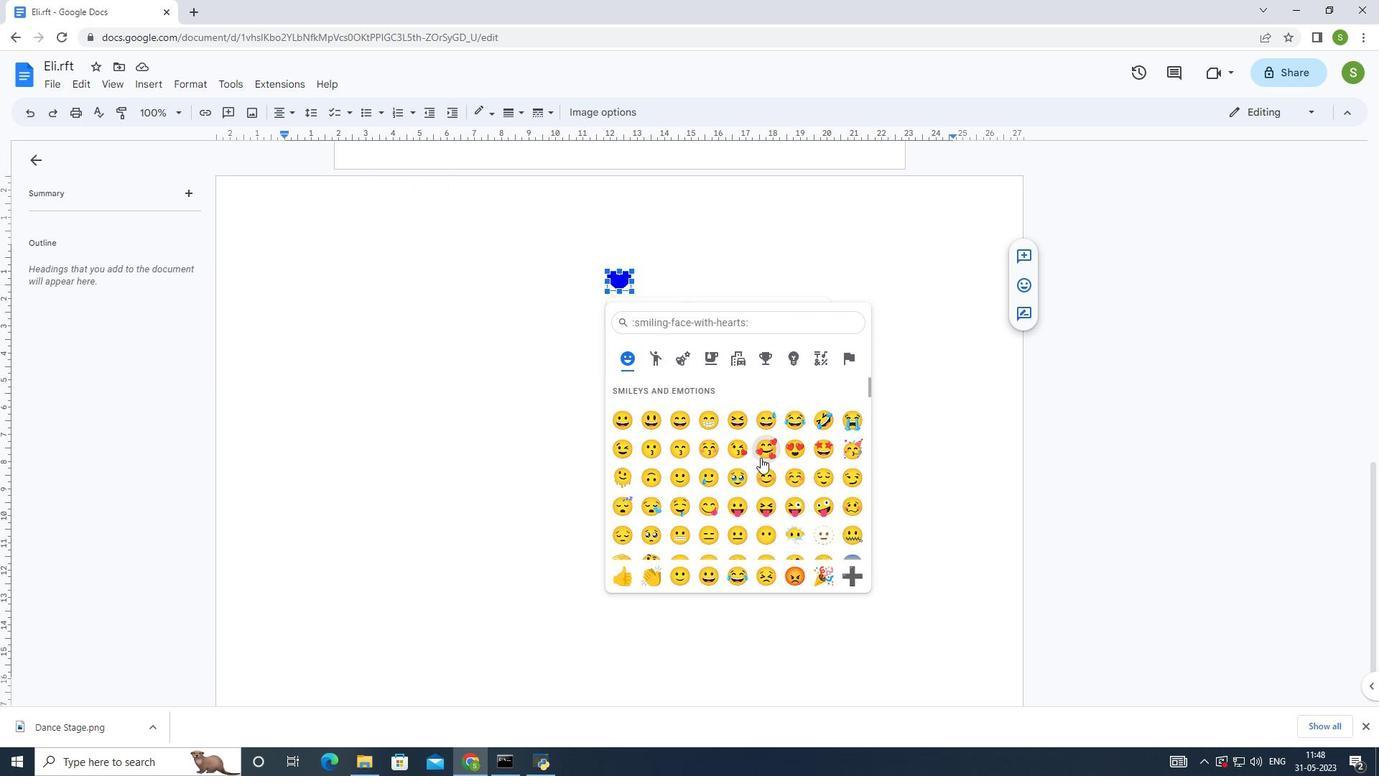 
Action: Mouse scrolled (761, 447) with delta (0, 0)
Screenshot: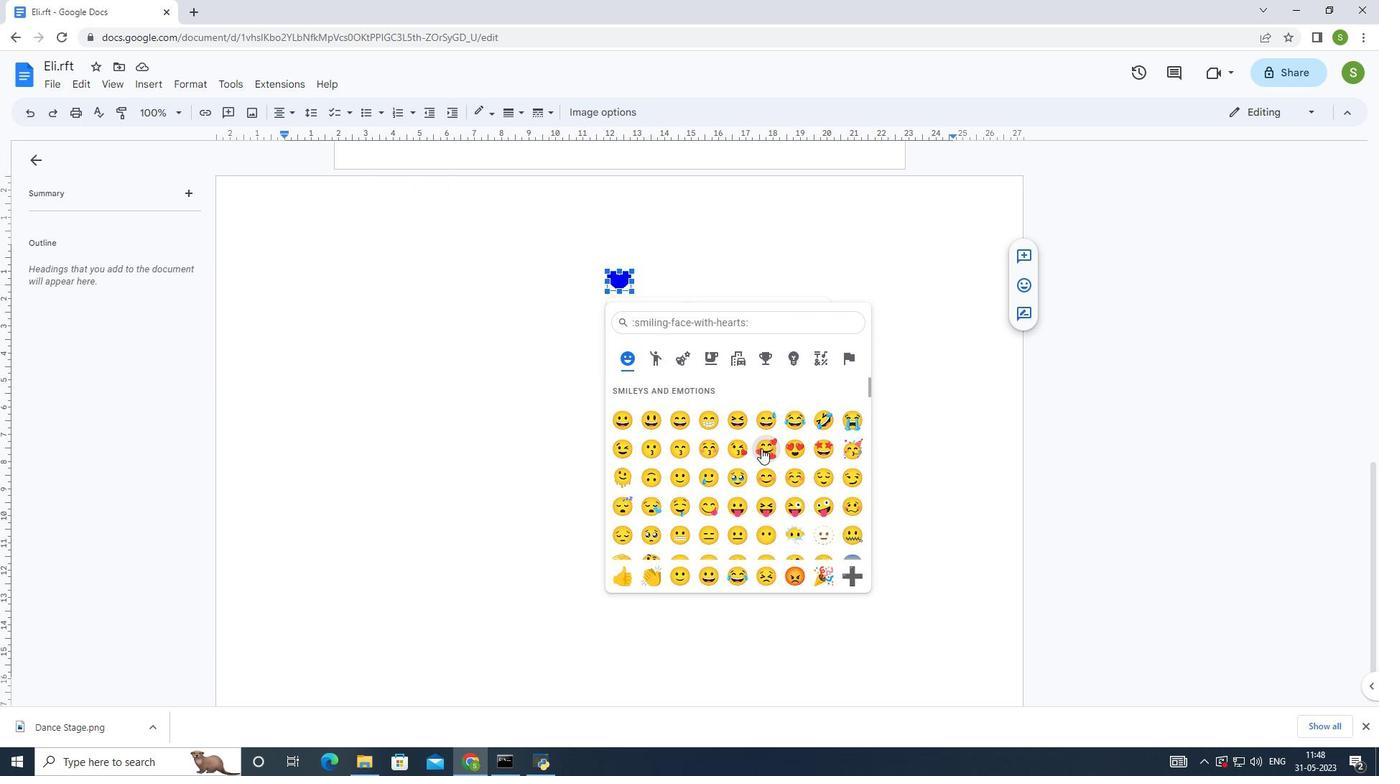 
Action: Mouse scrolled (761, 447) with delta (0, 0)
Screenshot: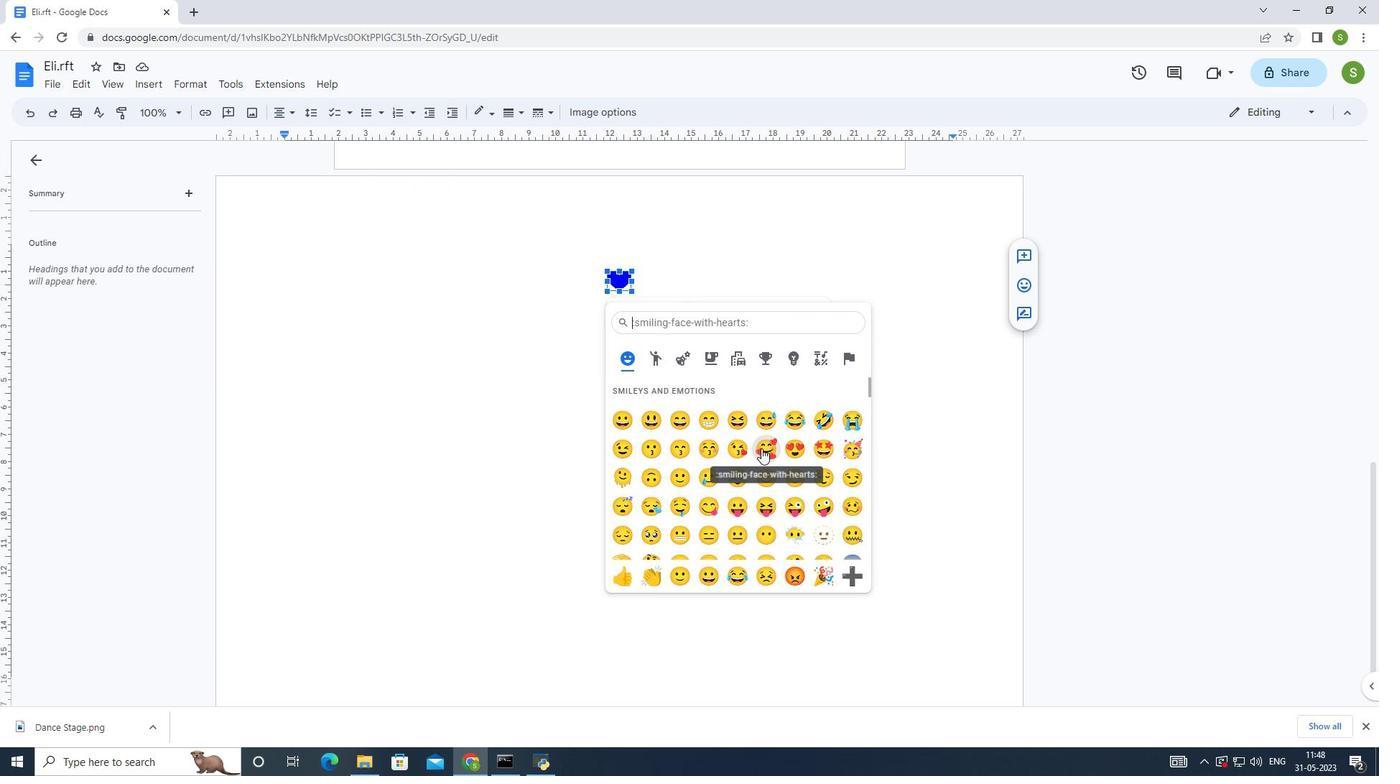 
Action: Mouse scrolled (761, 447) with delta (0, 0)
Screenshot: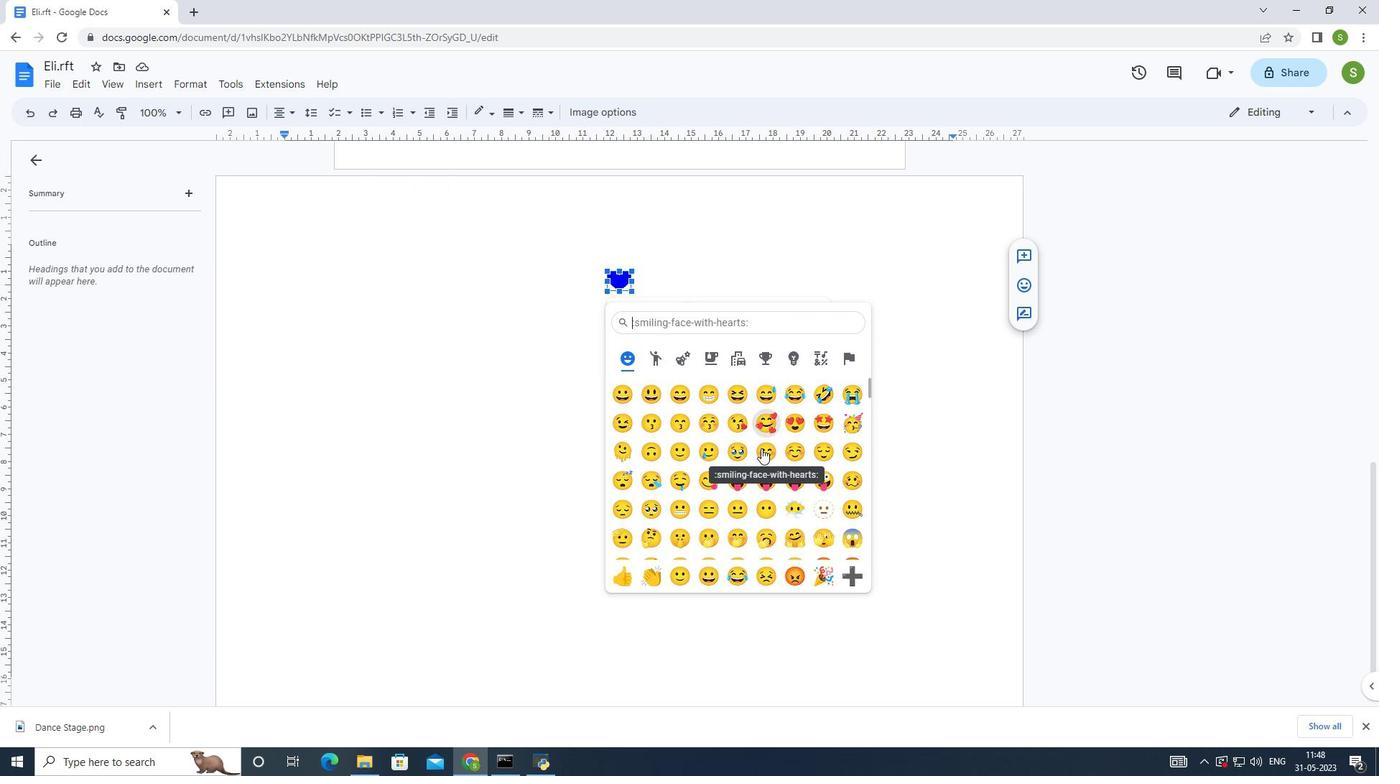 
Action: Mouse moved to (764, 444)
Screenshot: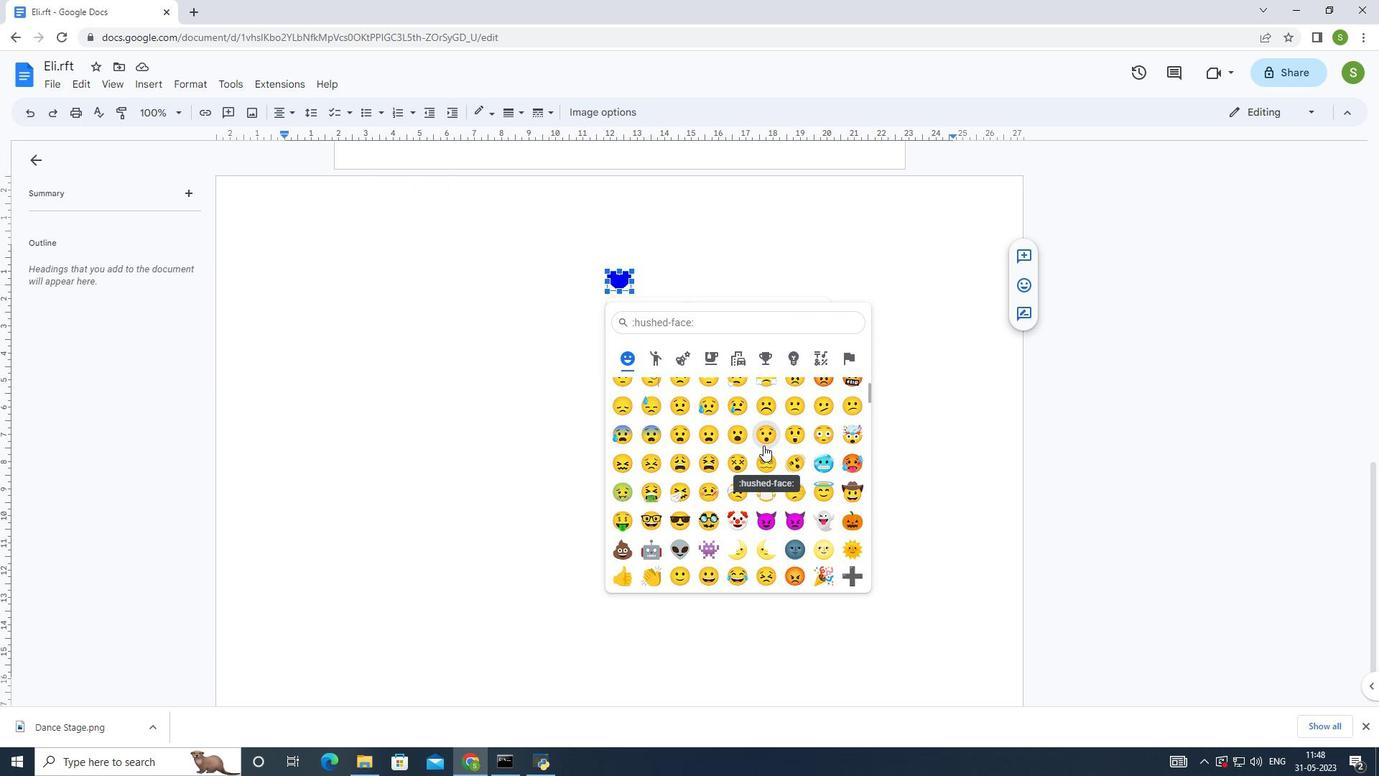 
Action: Mouse scrolled (764, 444) with delta (0, 0)
Screenshot: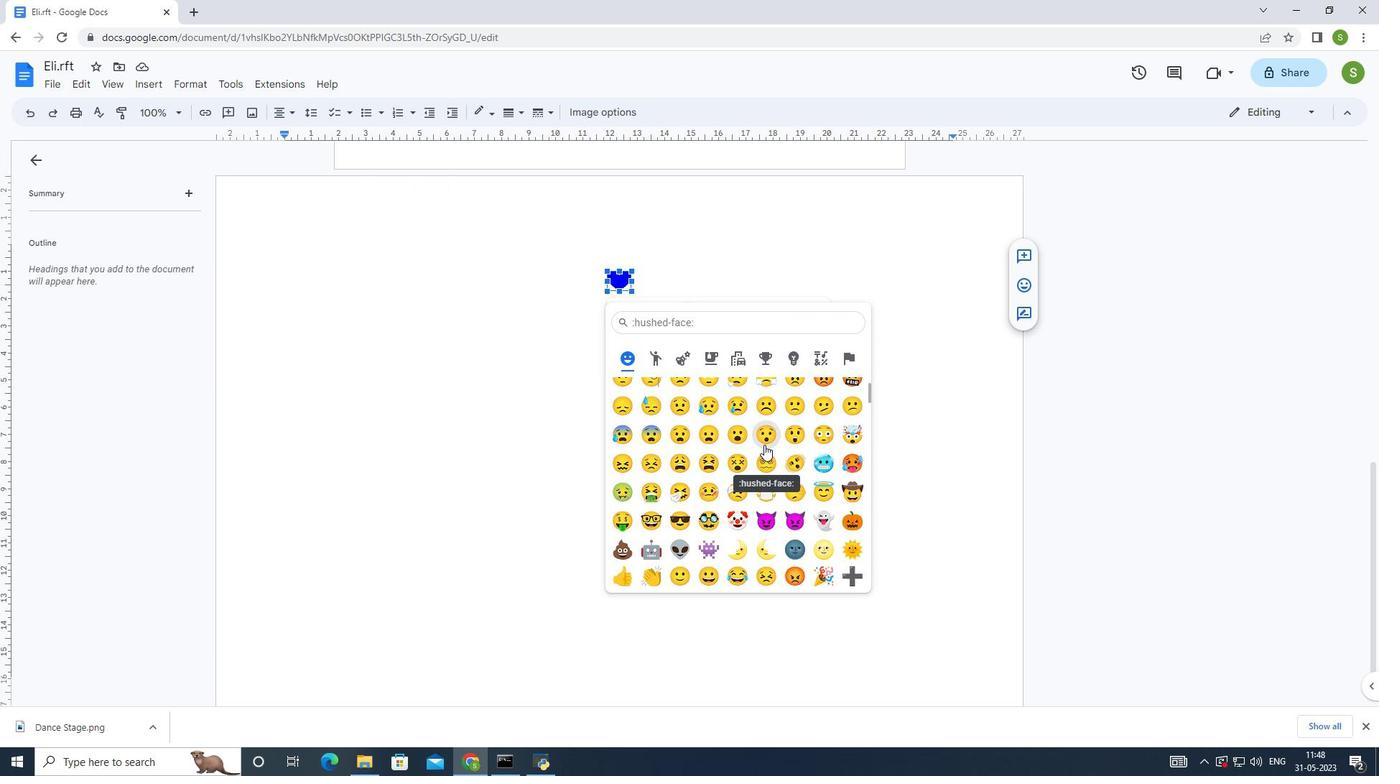 
Action: Mouse scrolled (764, 444) with delta (0, 0)
Screenshot: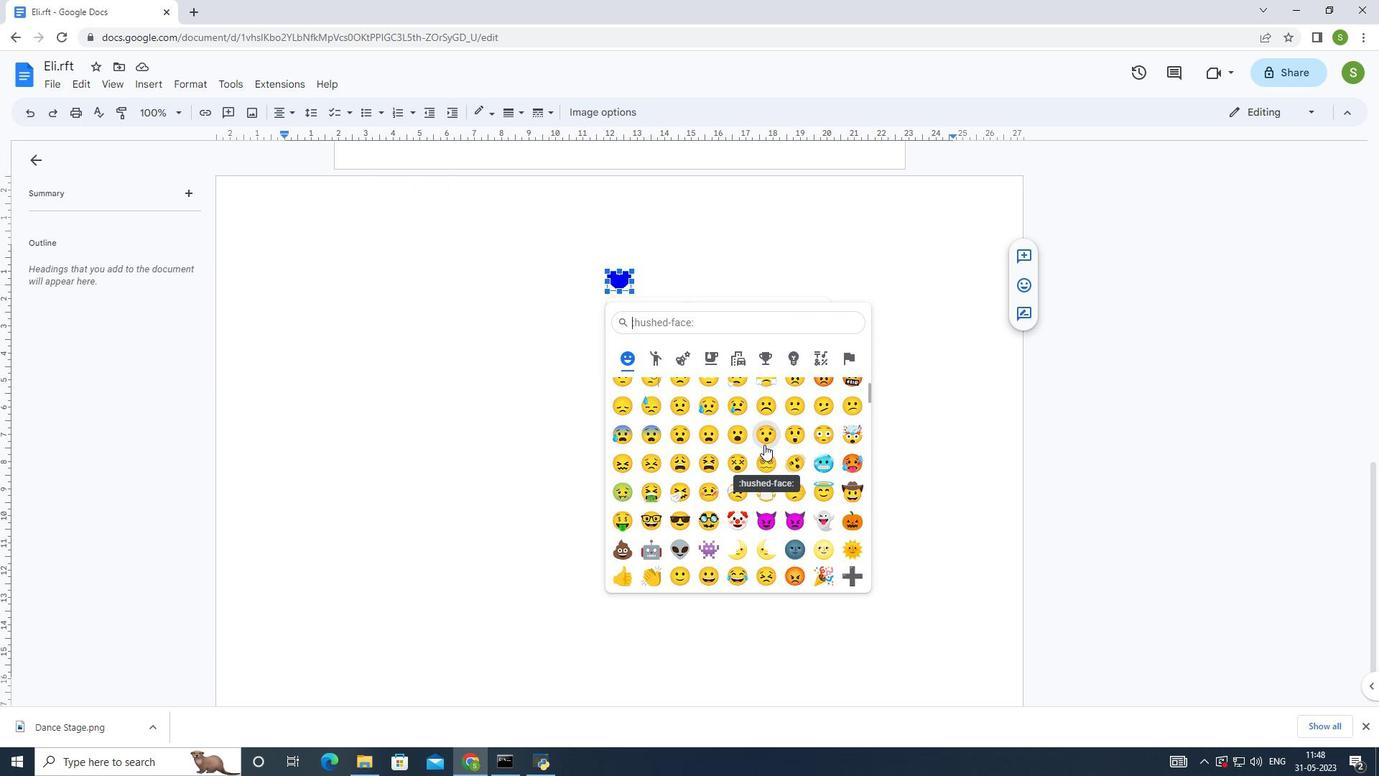 
Action: Mouse moved to (765, 441)
Screenshot: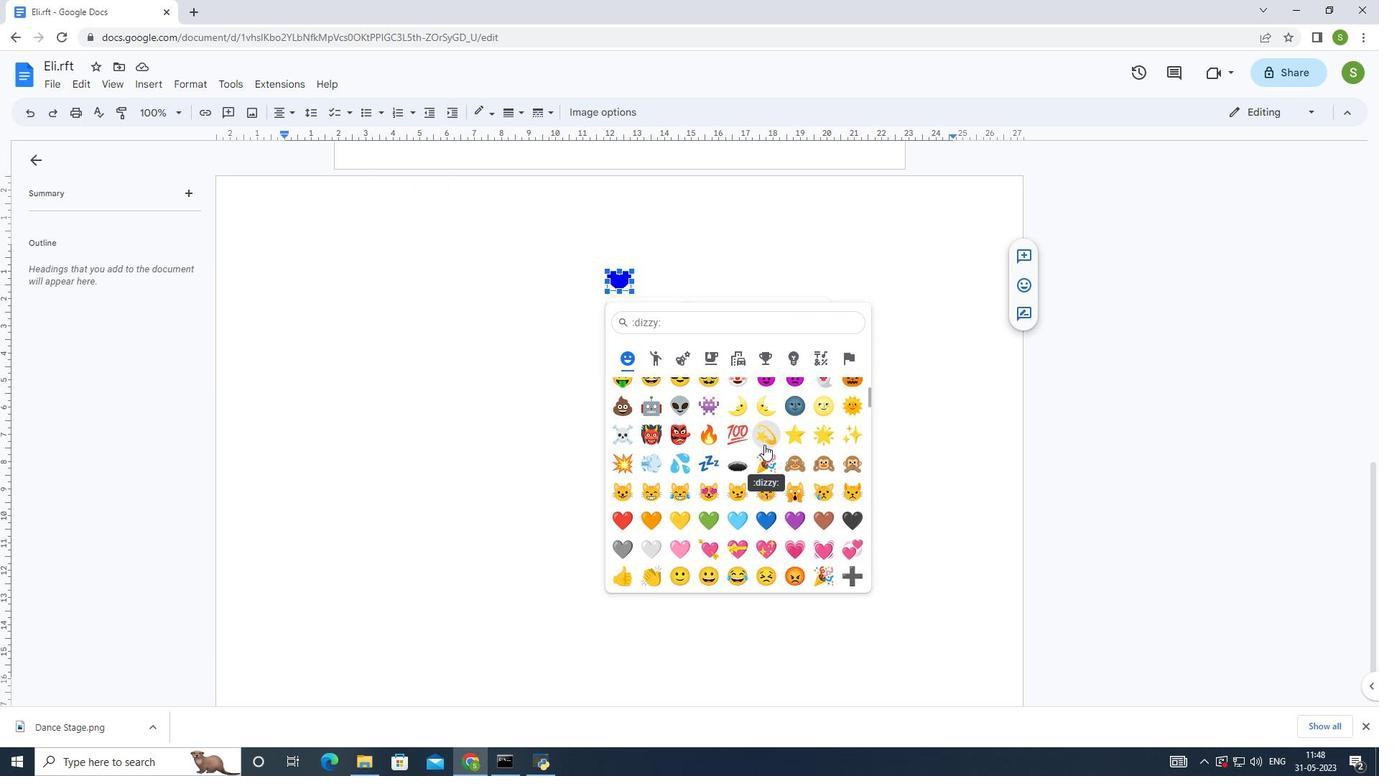 
Action: Mouse scrolled (765, 441) with delta (0, 0)
Screenshot: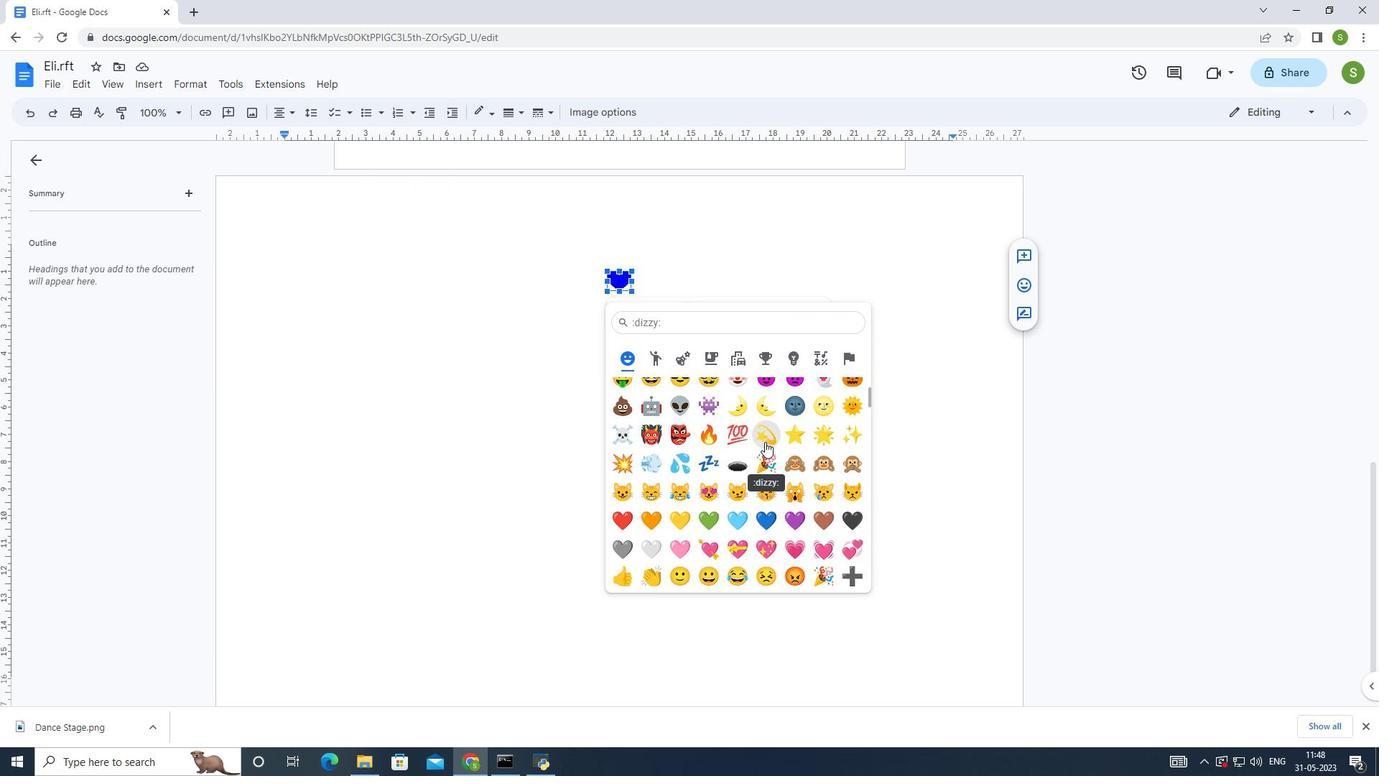 
Action: Mouse scrolled (765, 441) with delta (0, 0)
Screenshot: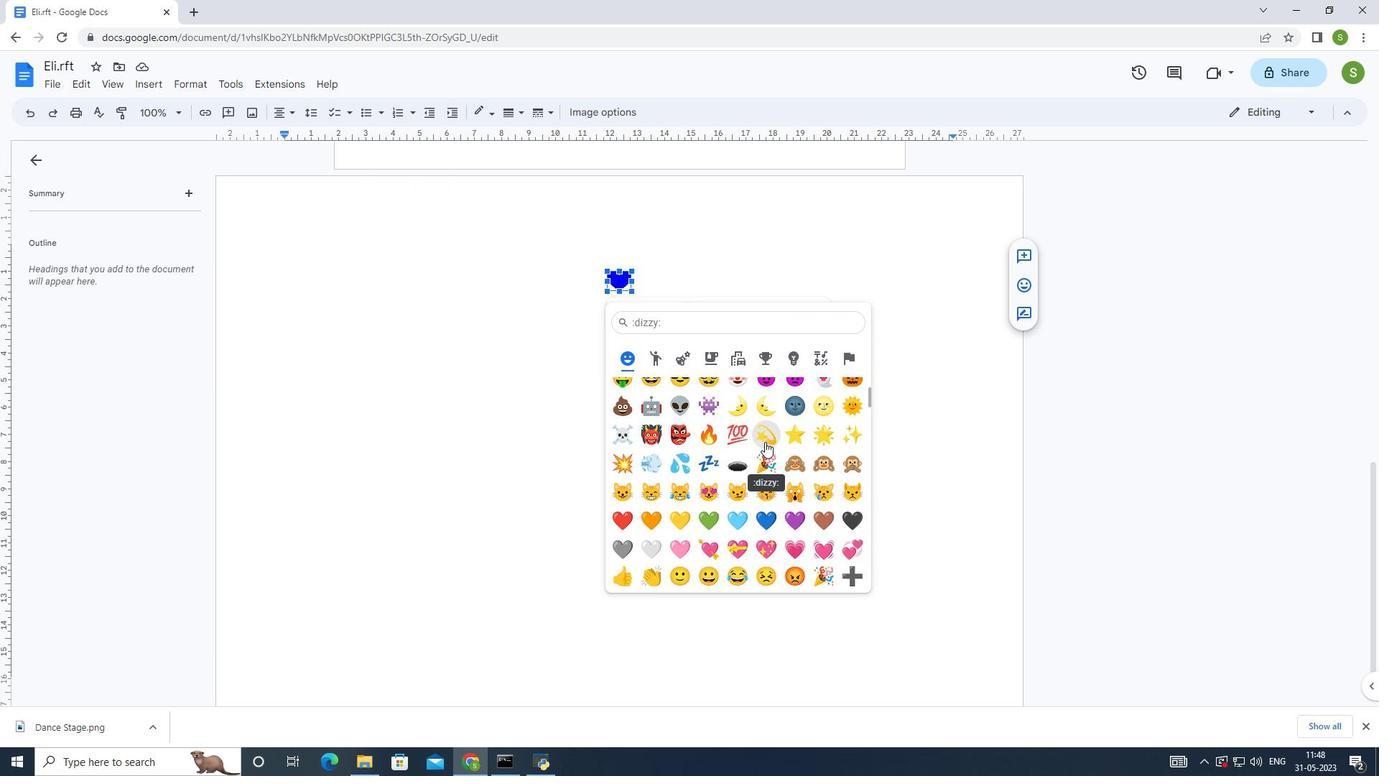 
Action: Mouse moved to (730, 431)
Screenshot: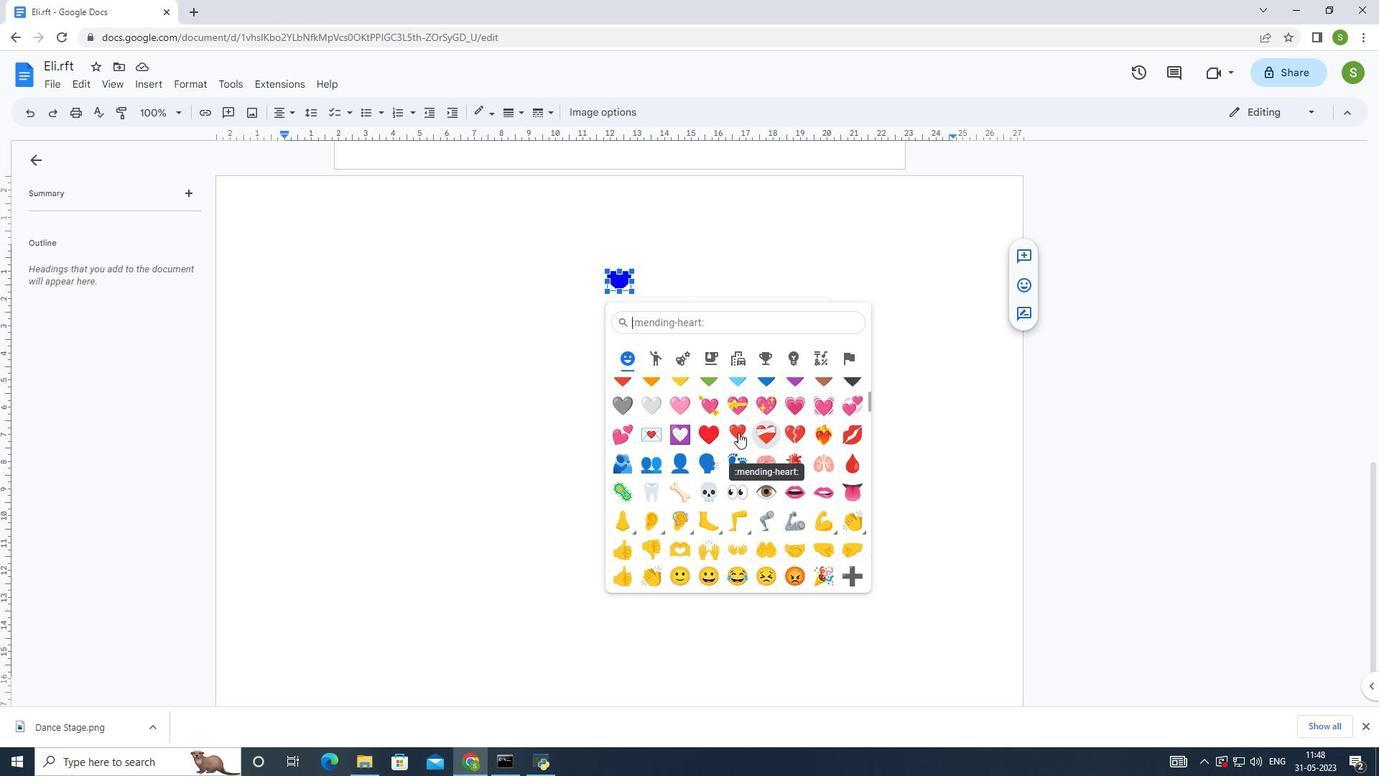 
Action: Mouse scrolled (730, 432) with delta (0, 0)
Screenshot: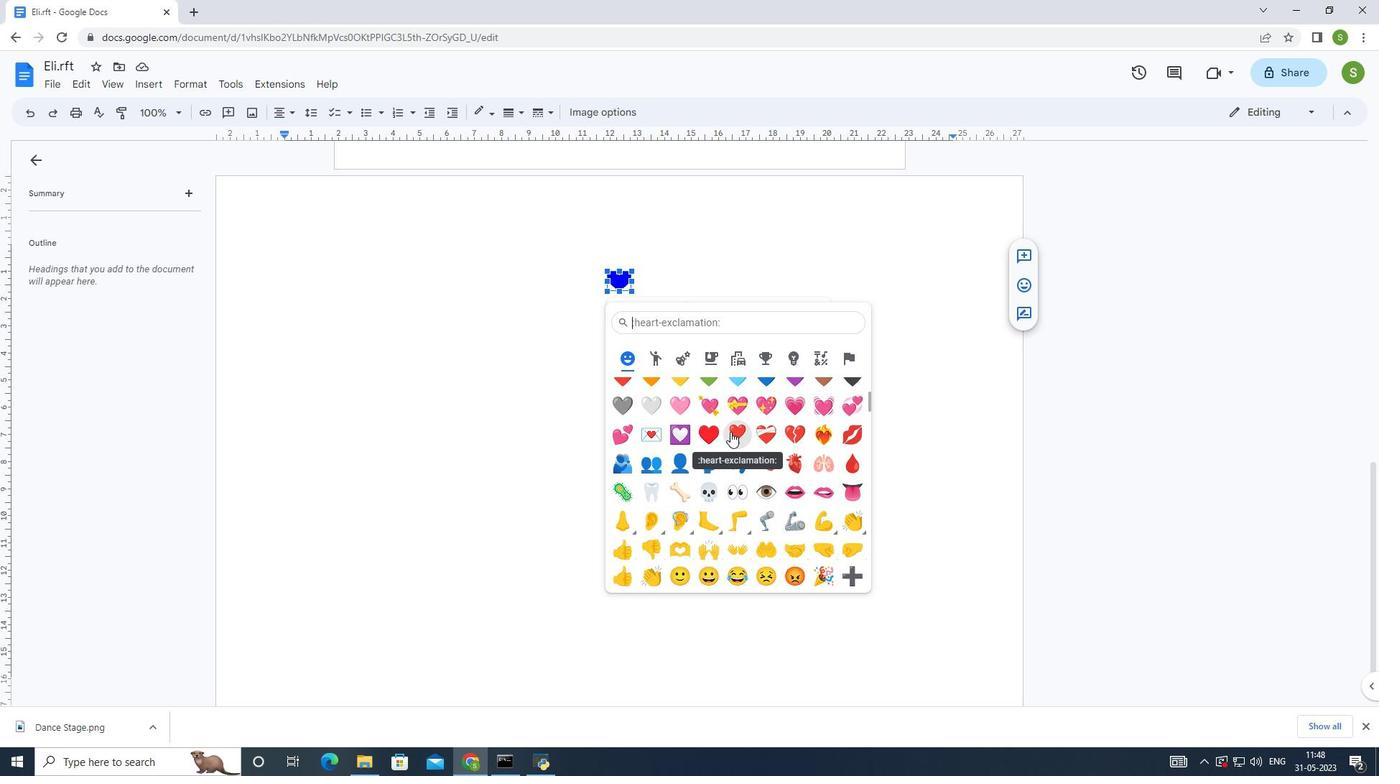 
Action: Mouse moved to (542, 449)
Screenshot: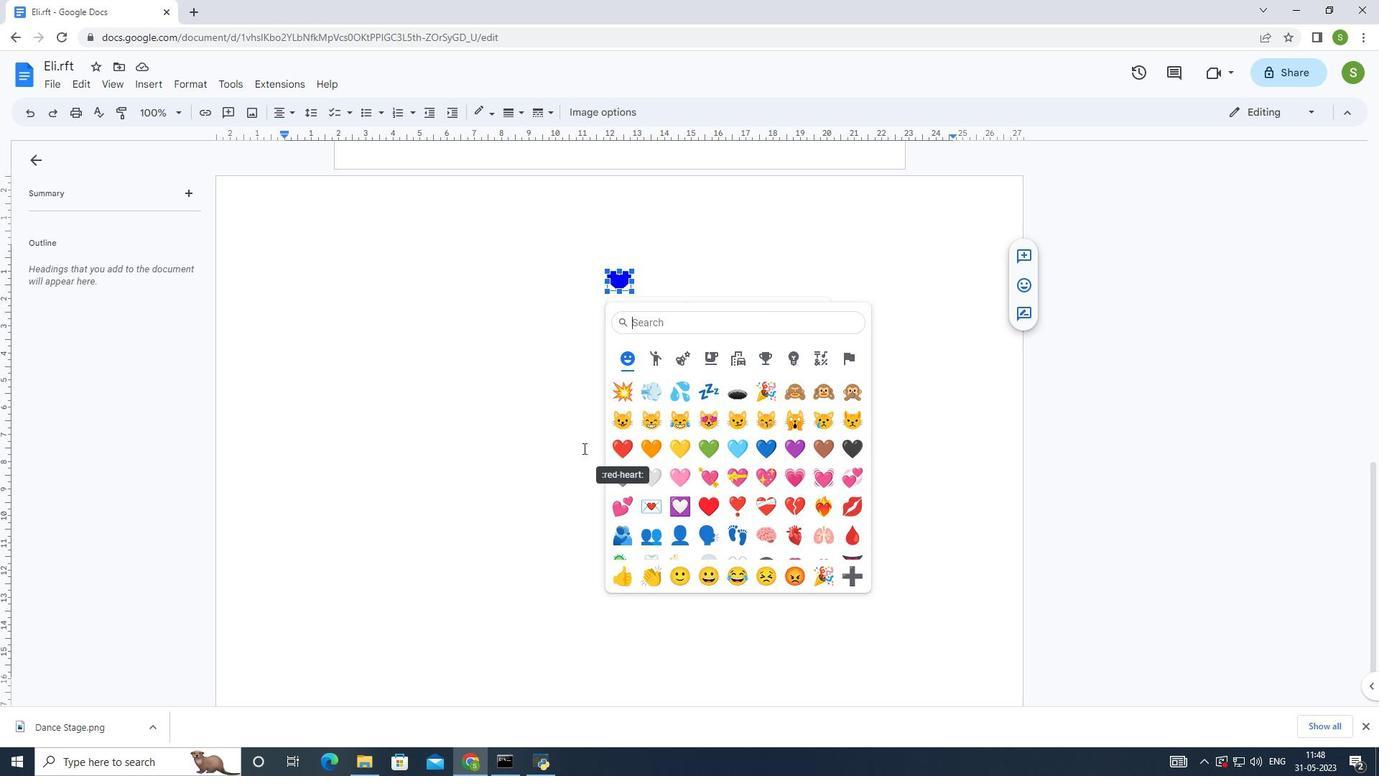 
Action: Mouse pressed left at (542, 449)
Screenshot: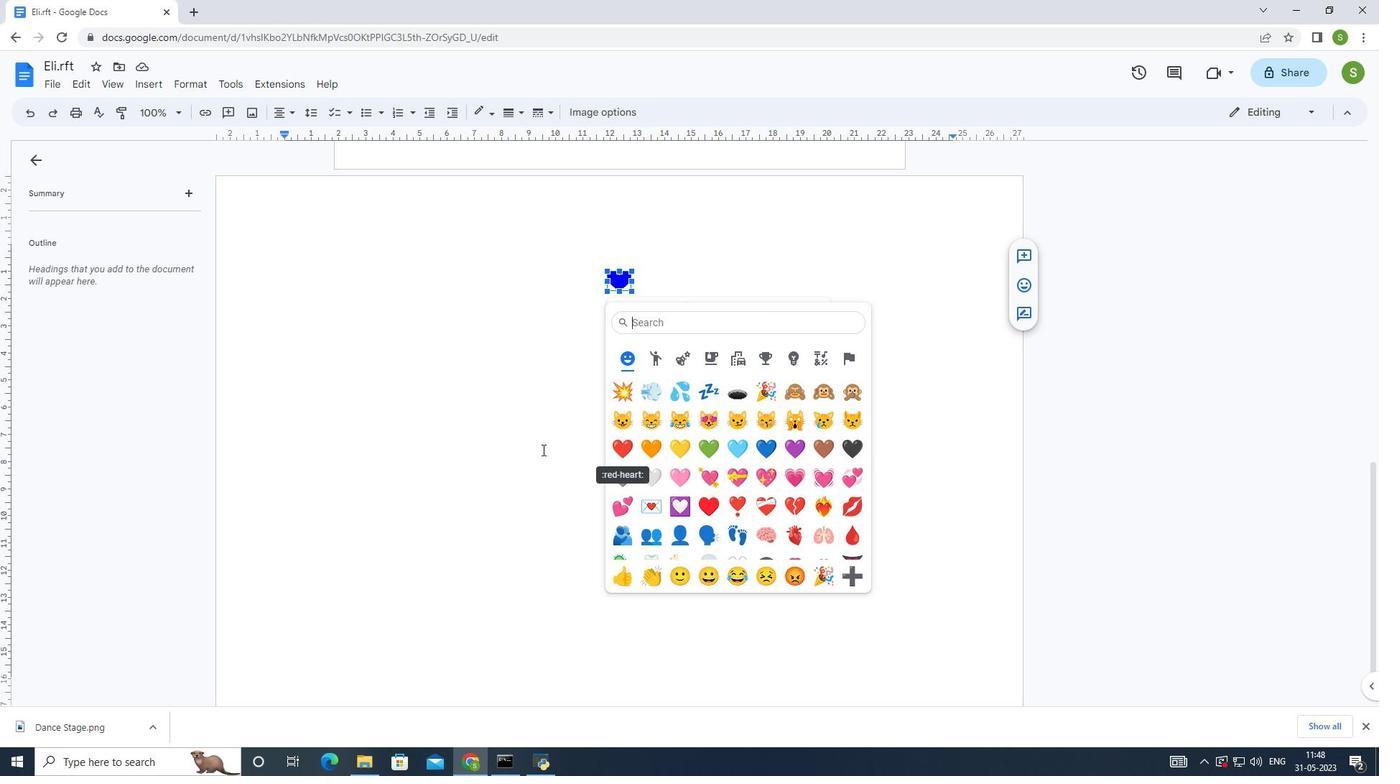 
Action: Mouse moved to (554, 436)
Screenshot: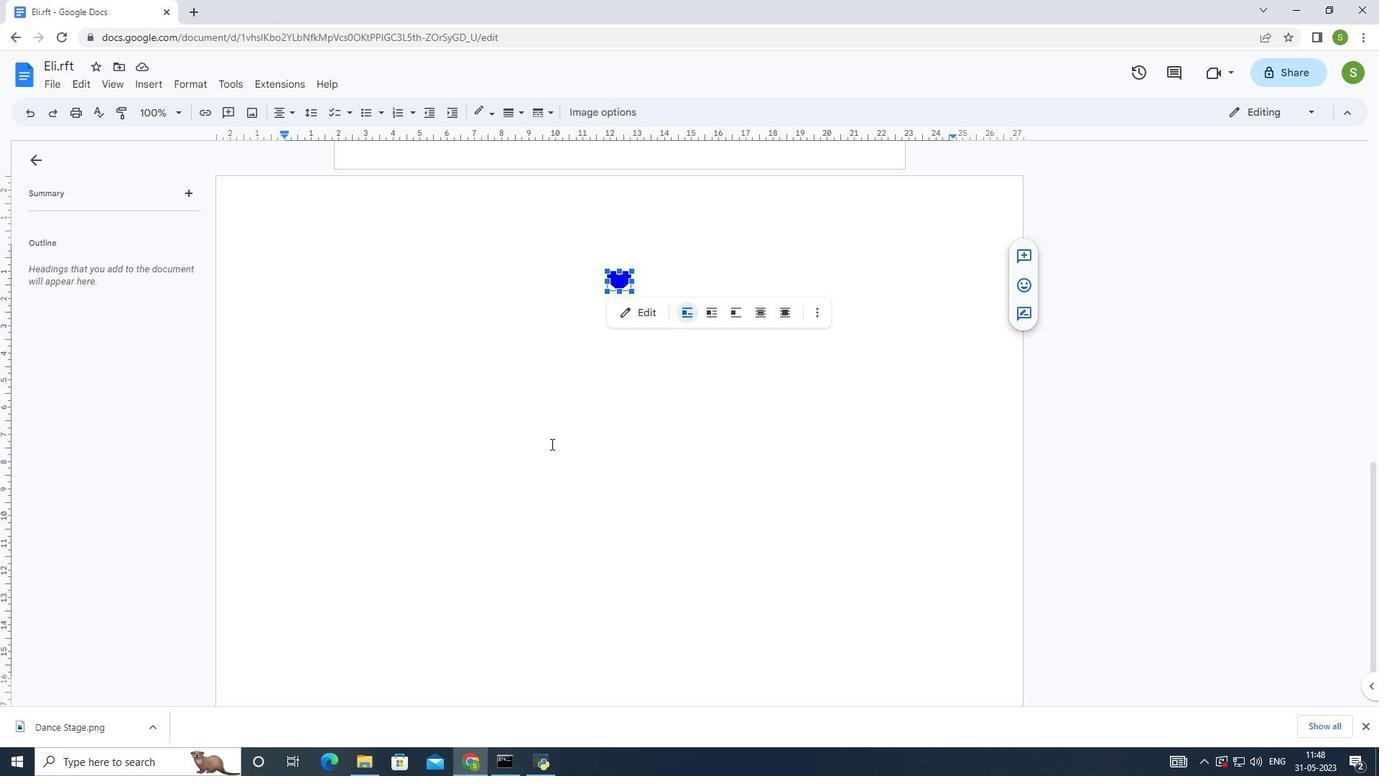 
Action: Mouse scrolled (554, 437) with delta (0, 0)
Screenshot: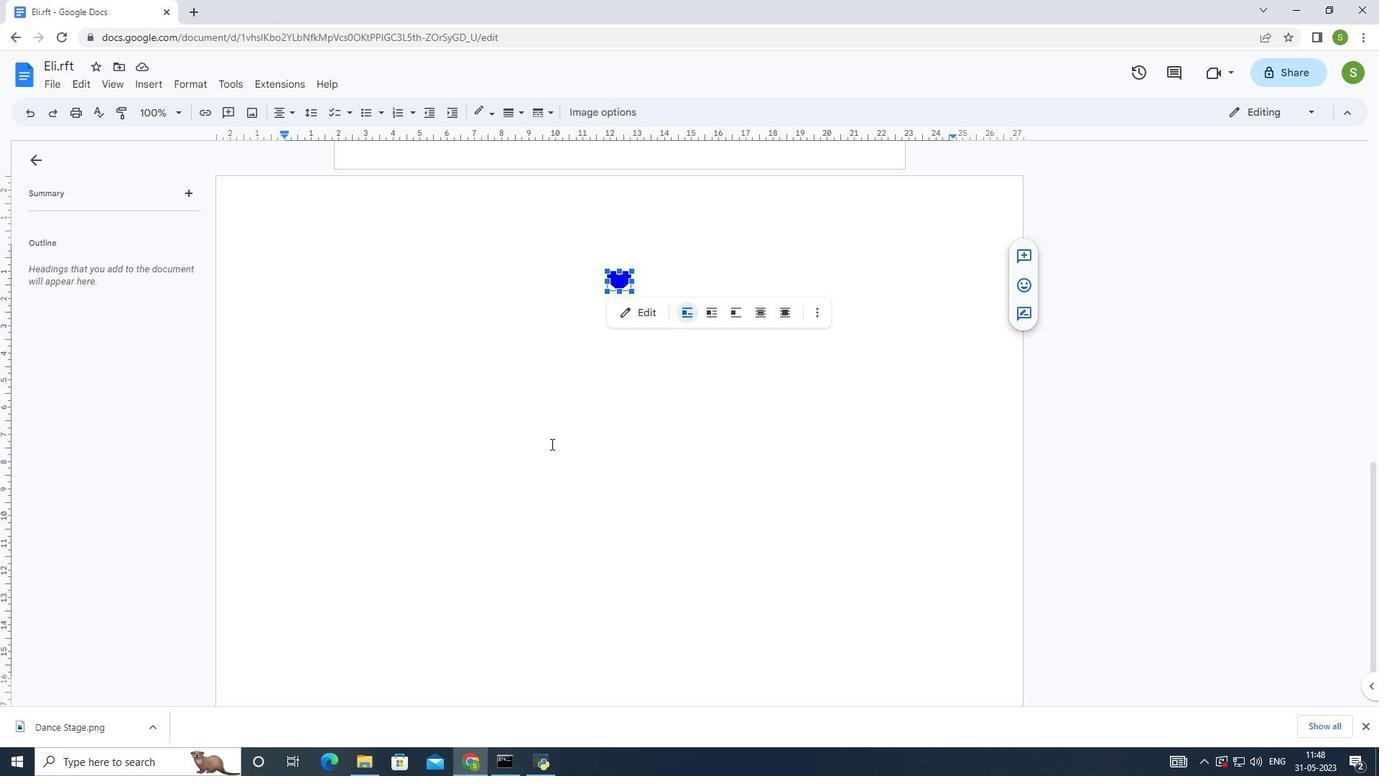 
Action: Mouse moved to (554, 434)
Screenshot: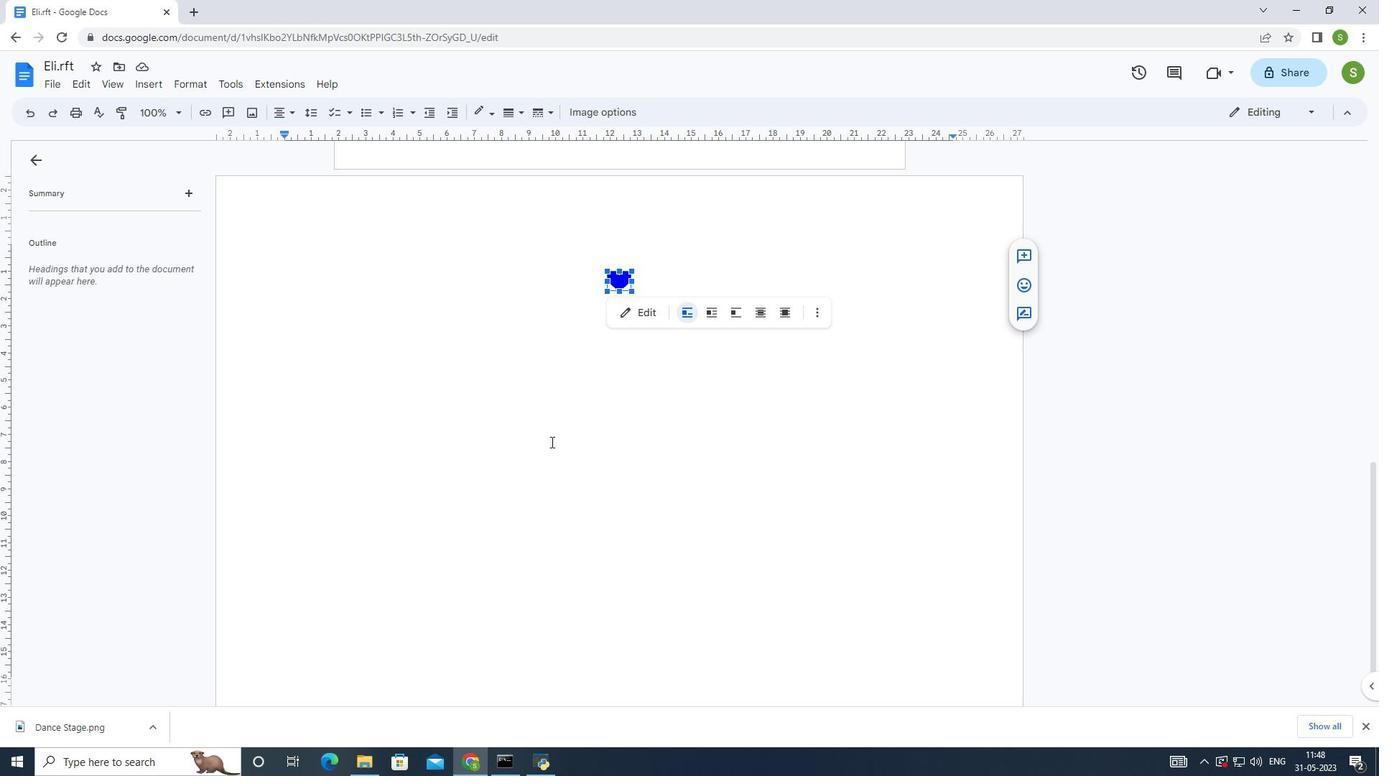 
Action: Mouse scrolled (554, 435) with delta (0, 0)
Screenshot: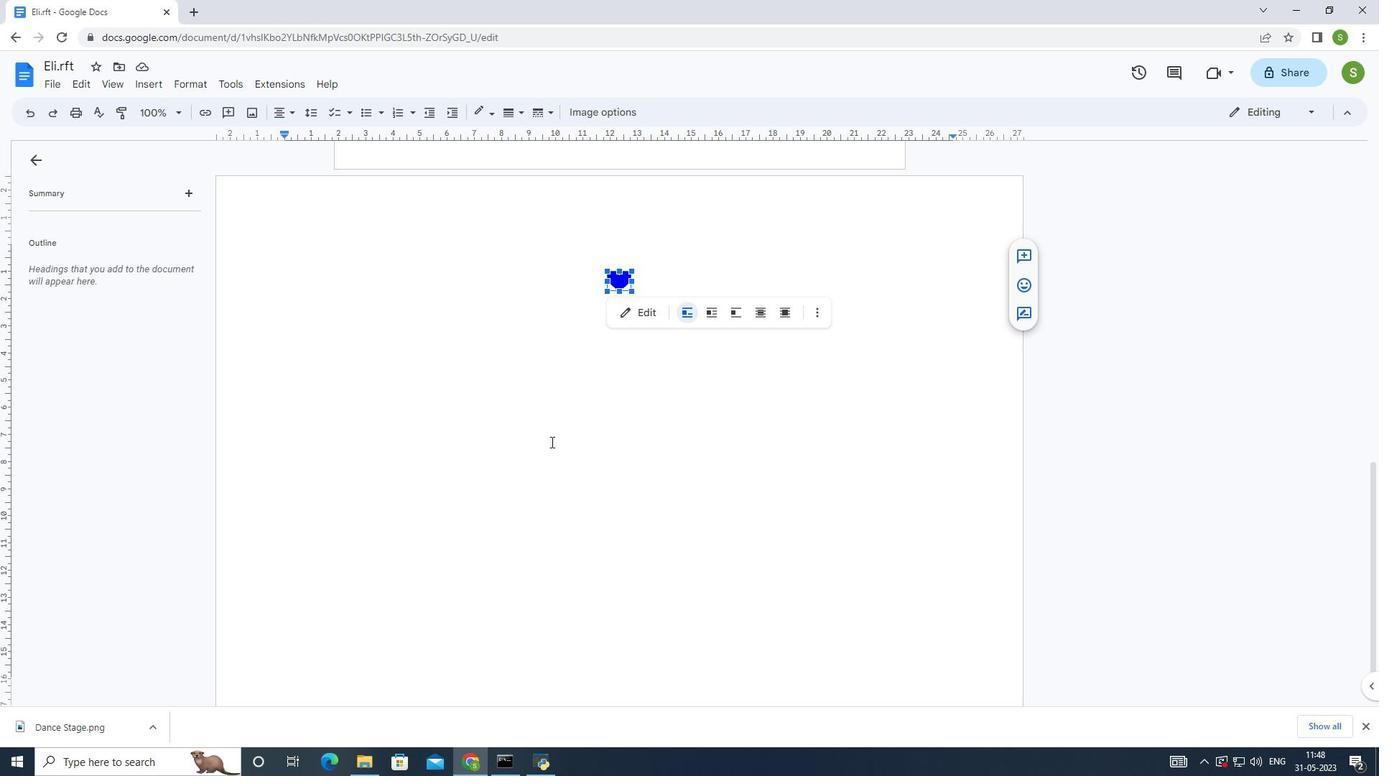 
Action: Mouse moved to (554, 433)
Screenshot: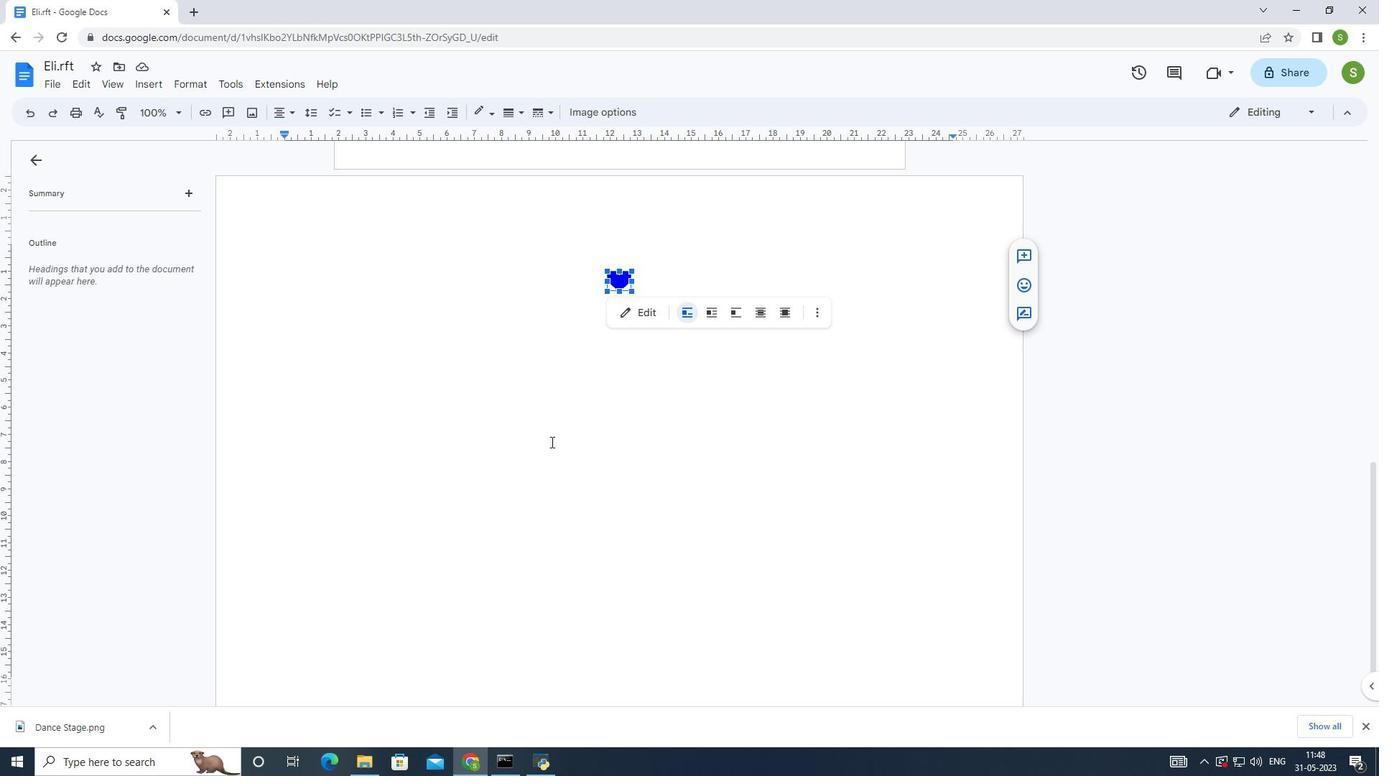
Action: Mouse scrolled (554, 434) with delta (0, 0)
Screenshot: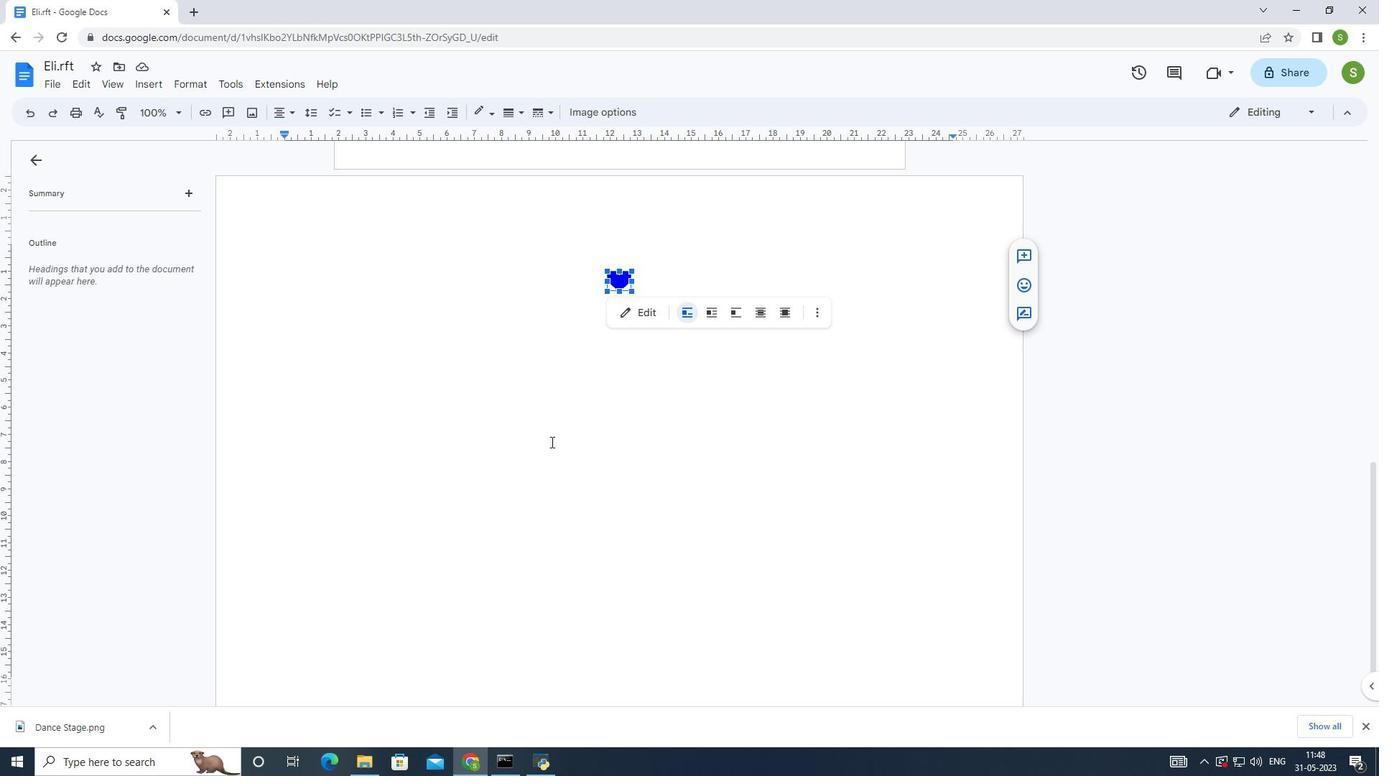 
Action: Mouse moved to (554, 432)
Screenshot: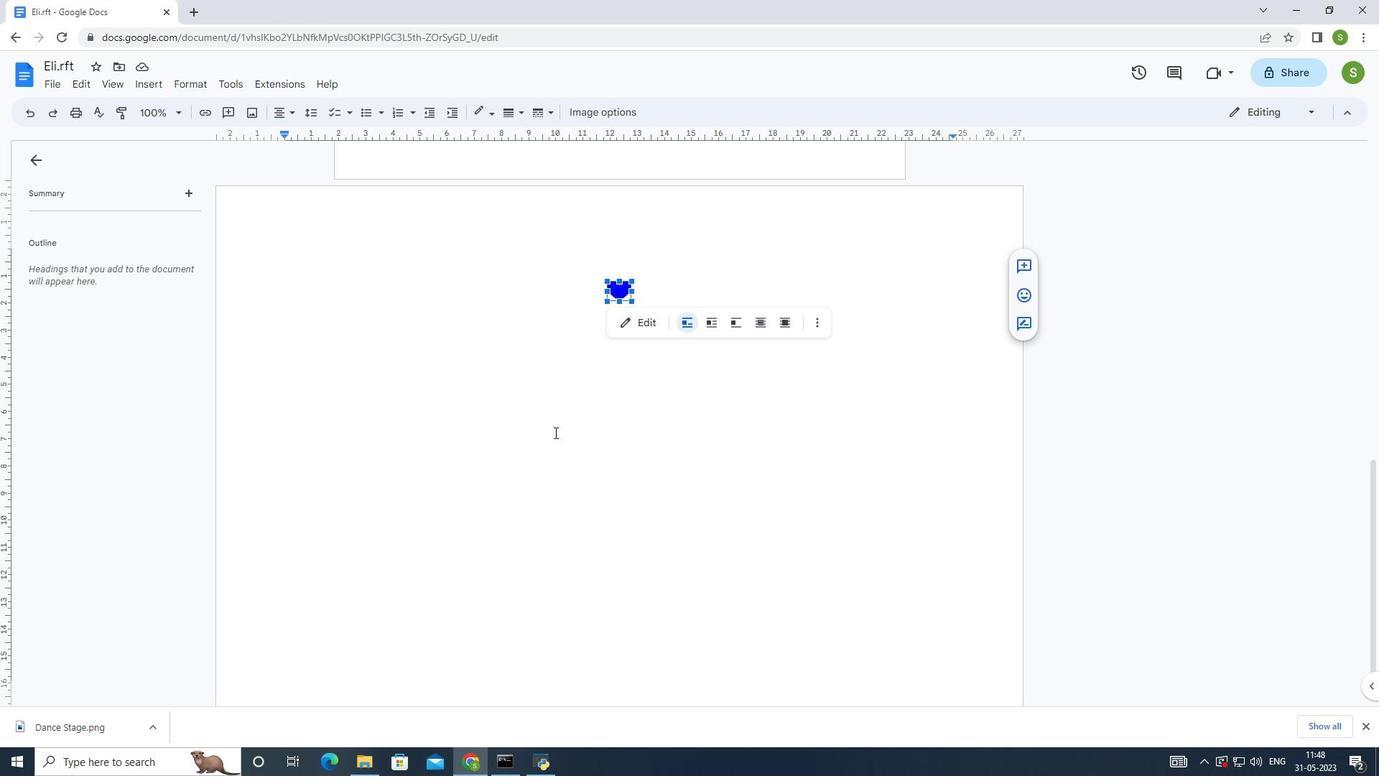 
Action: Mouse scrolled (554, 433) with delta (0, 0)
Screenshot: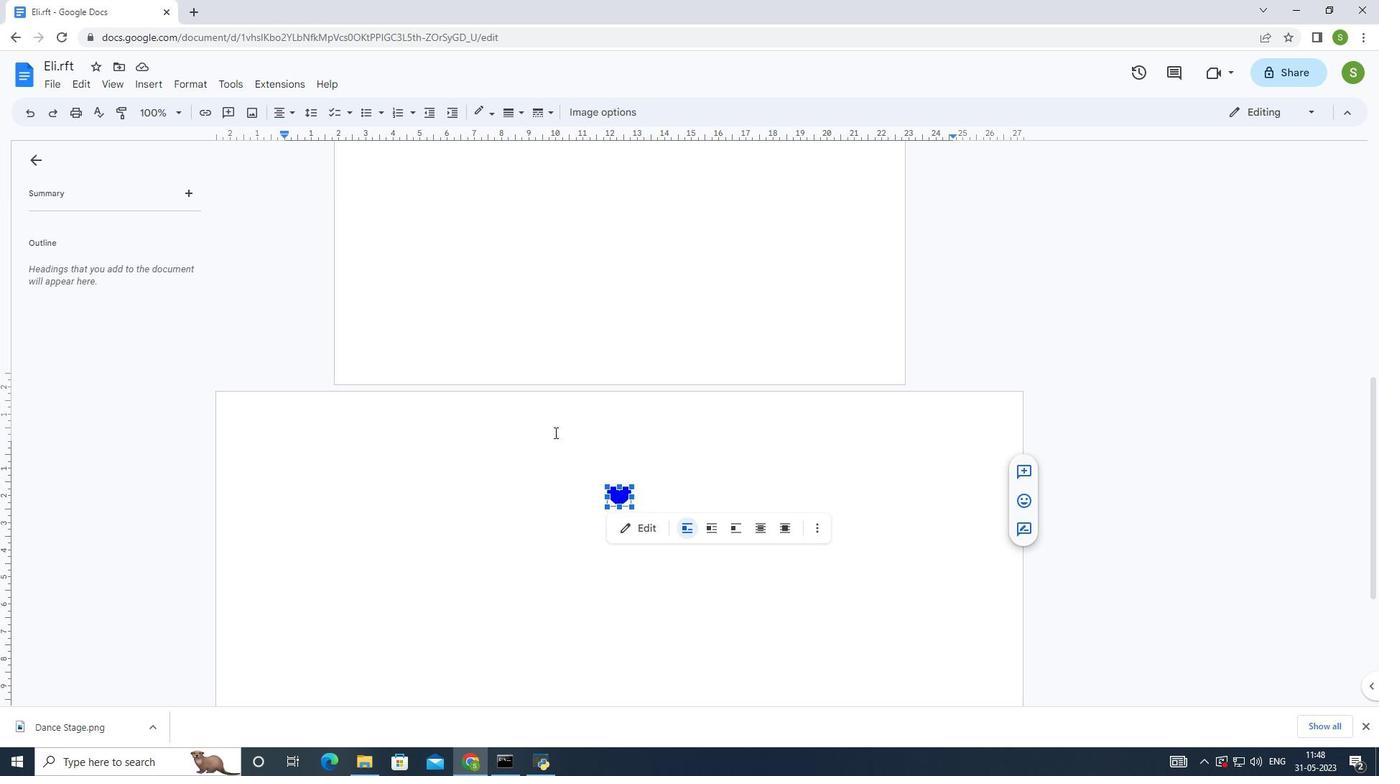 
Action: Mouse moved to (554, 431)
Screenshot: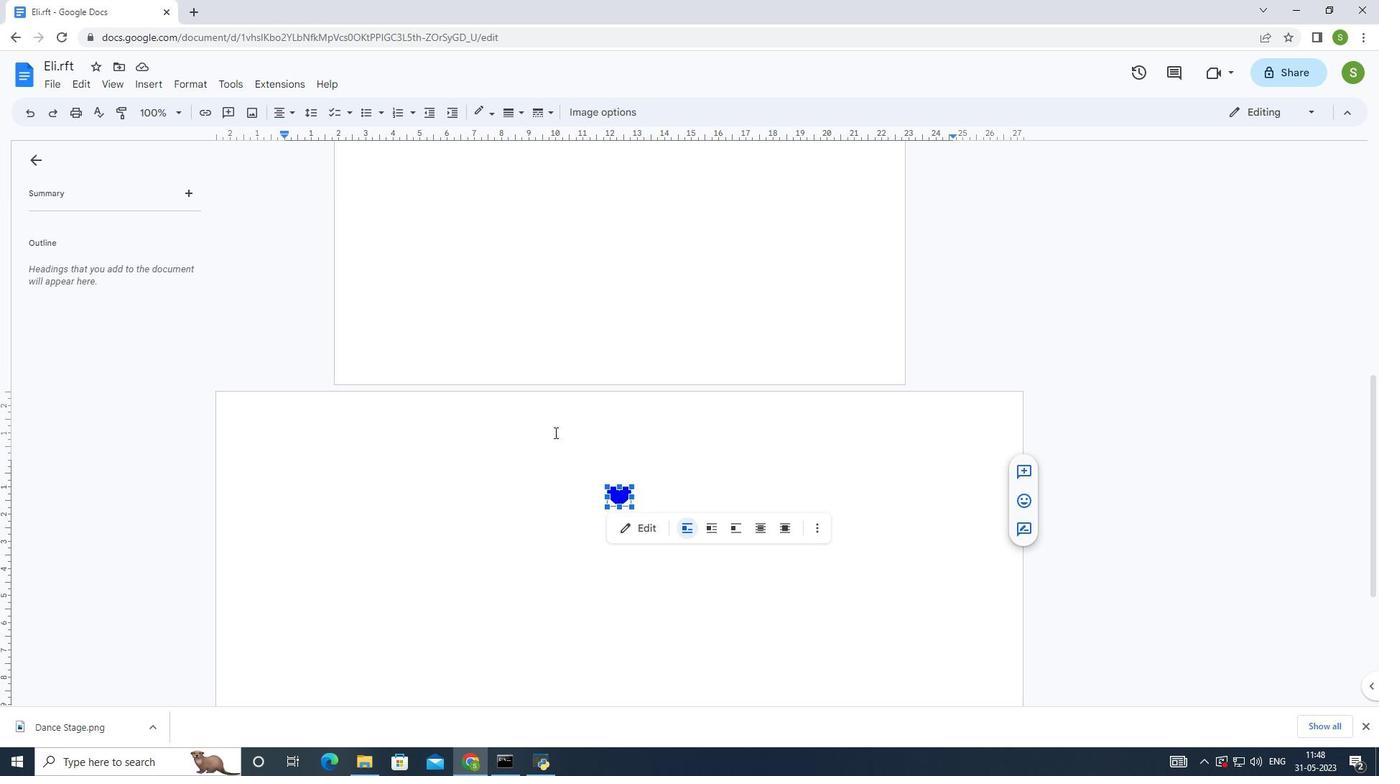 
Action: Mouse scrolled (554, 433) with delta (0, 0)
Screenshot: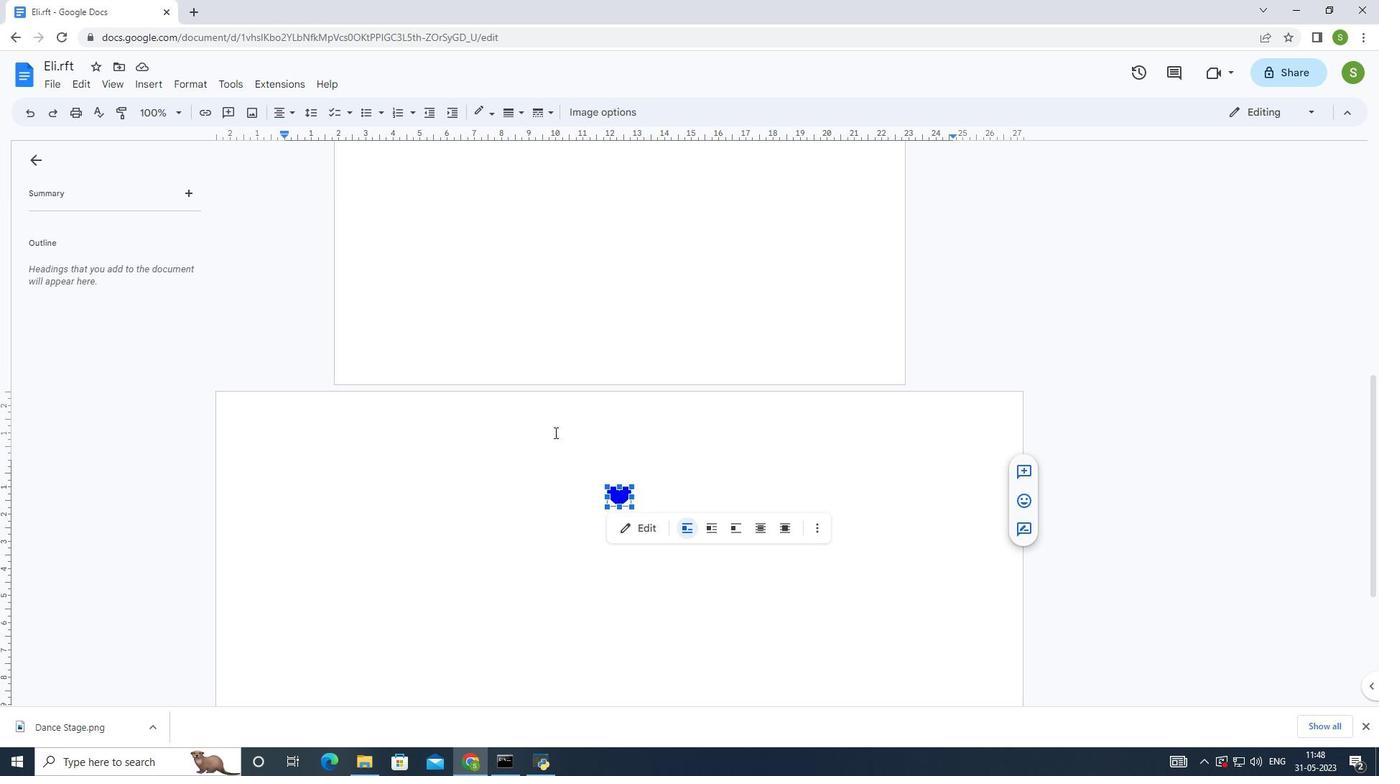 
Action: Mouse moved to (554, 431)
Screenshot: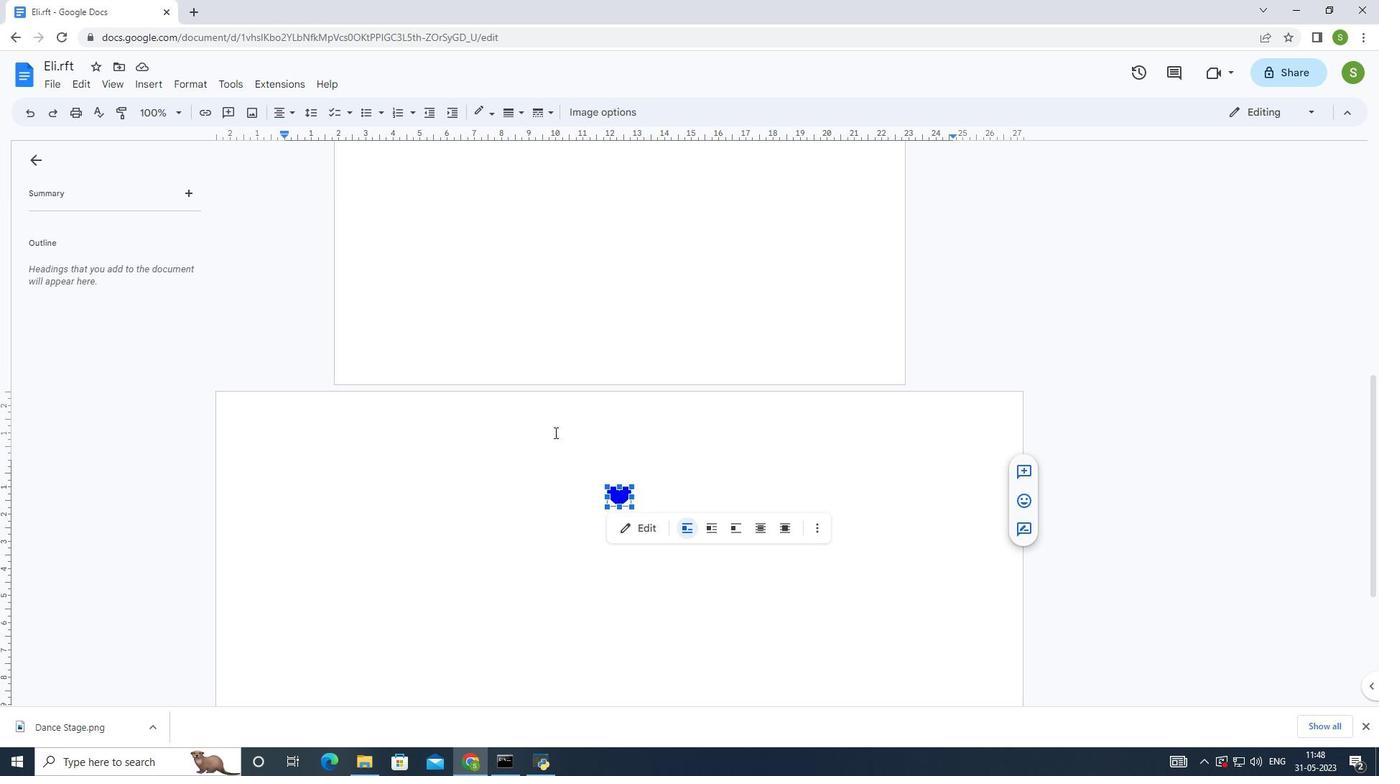 
Action: Mouse scrolled (554, 432) with delta (0, 0)
Screenshot: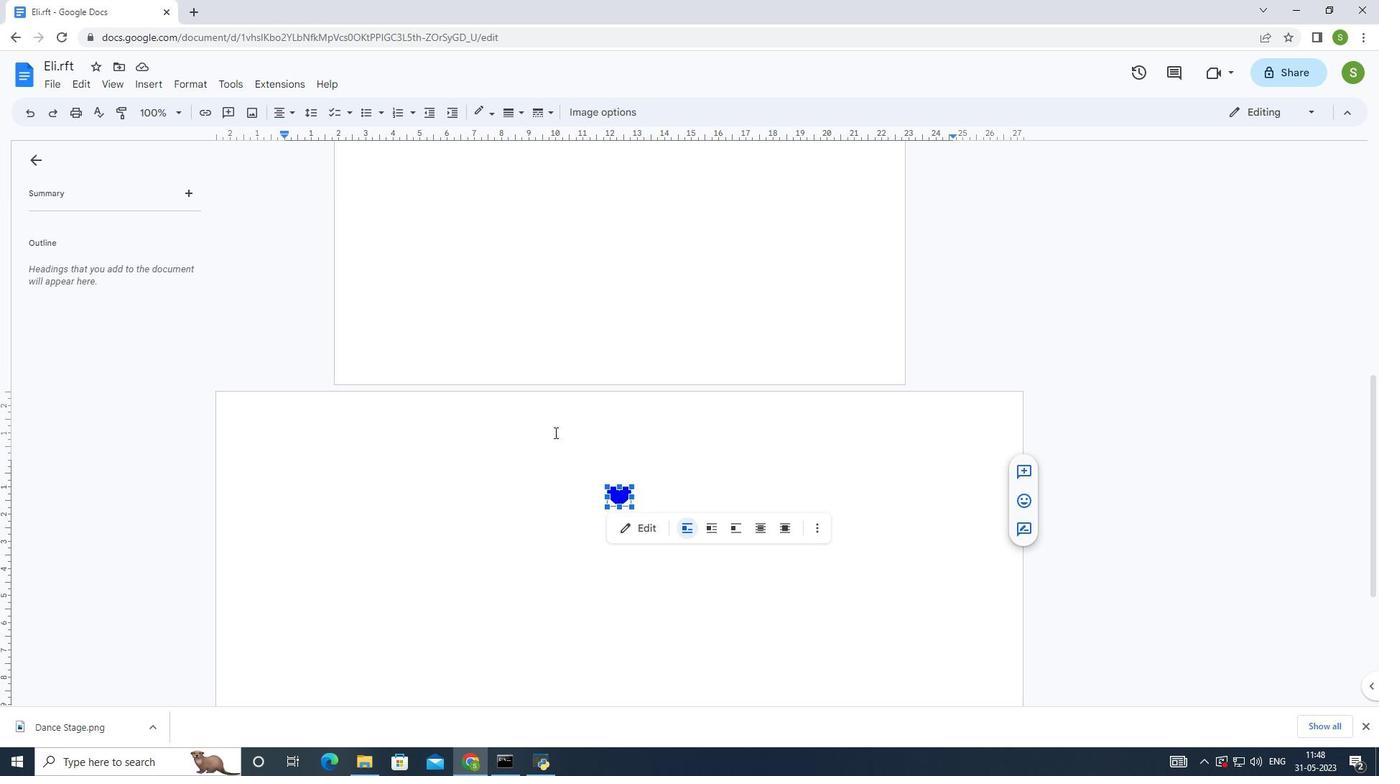 
Action: Mouse moved to (554, 430)
Screenshot: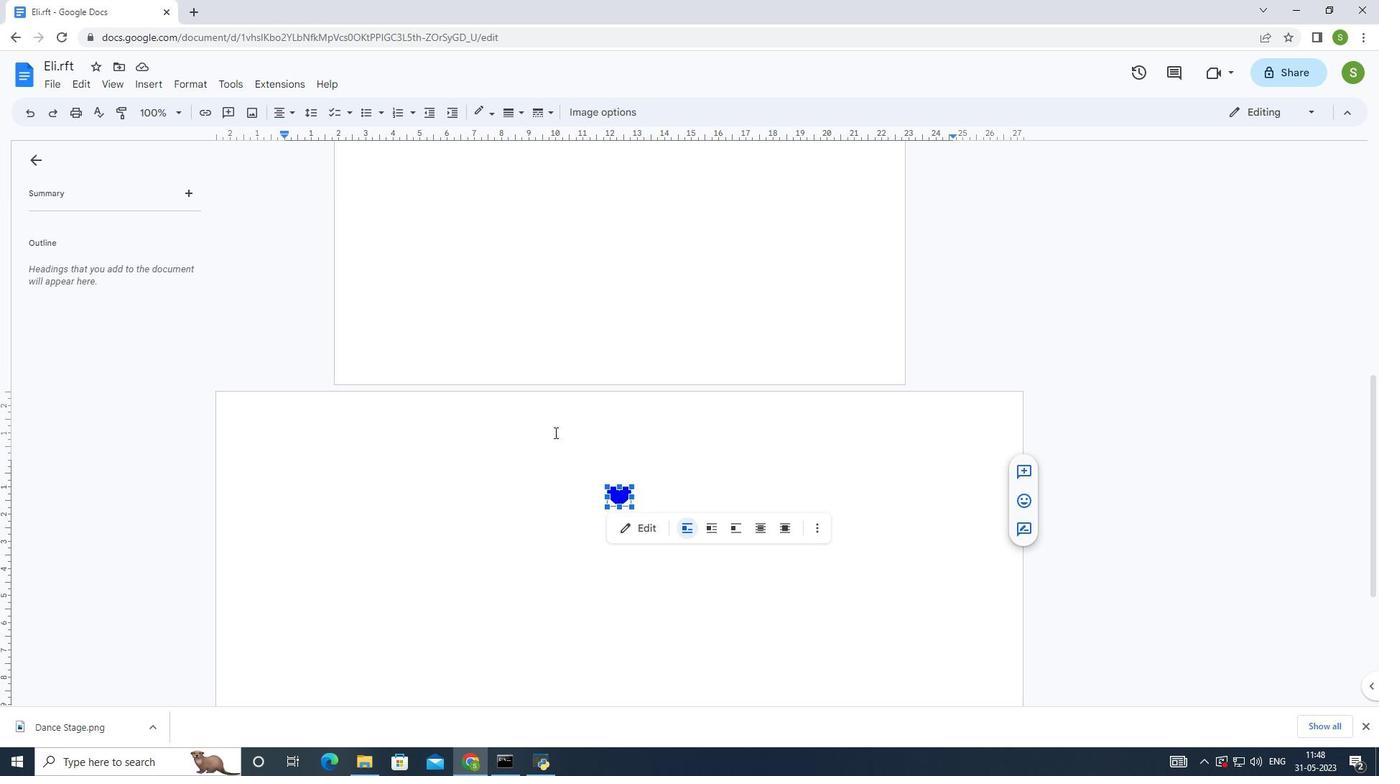 
Action: Mouse scrolled (554, 431) with delta (0, 0)
Screenshot: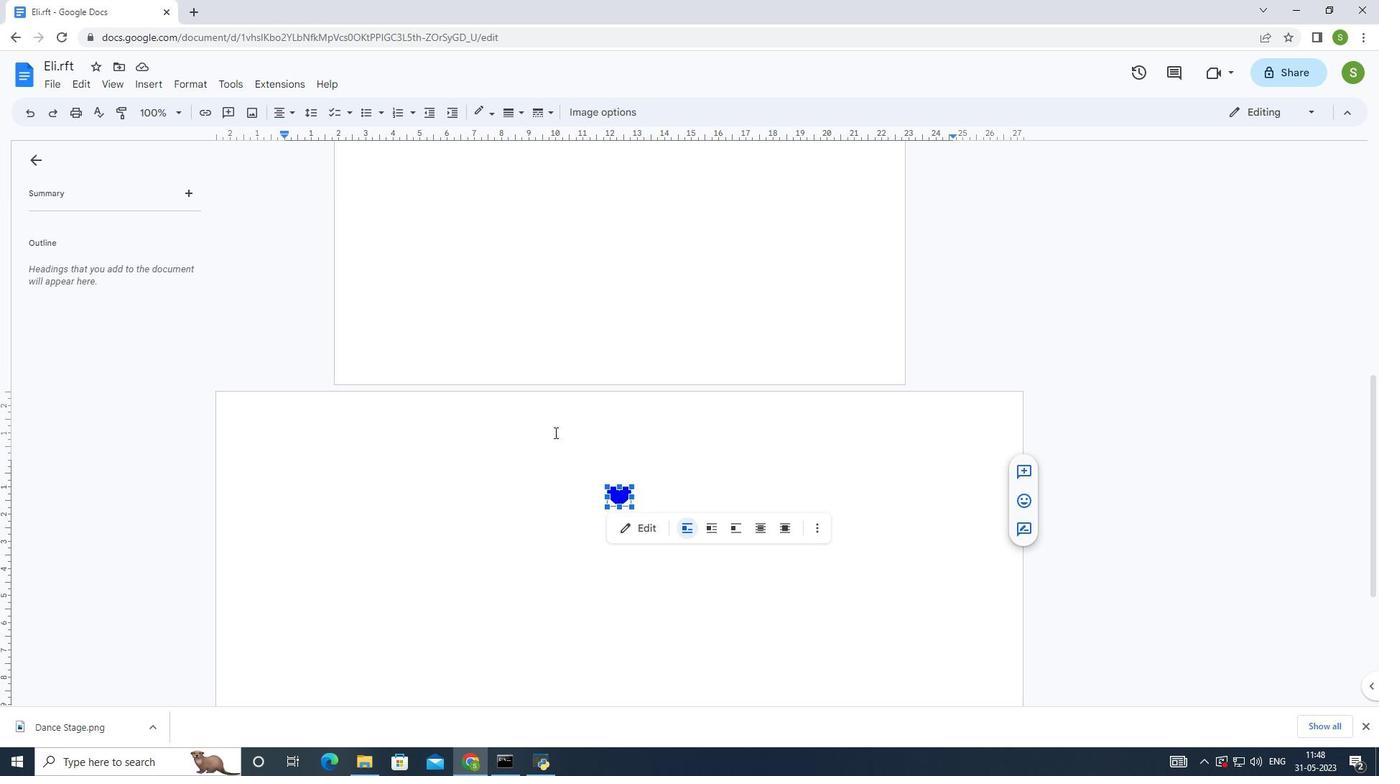 
Action: Mouse moved to (555, 428)
Screenshot: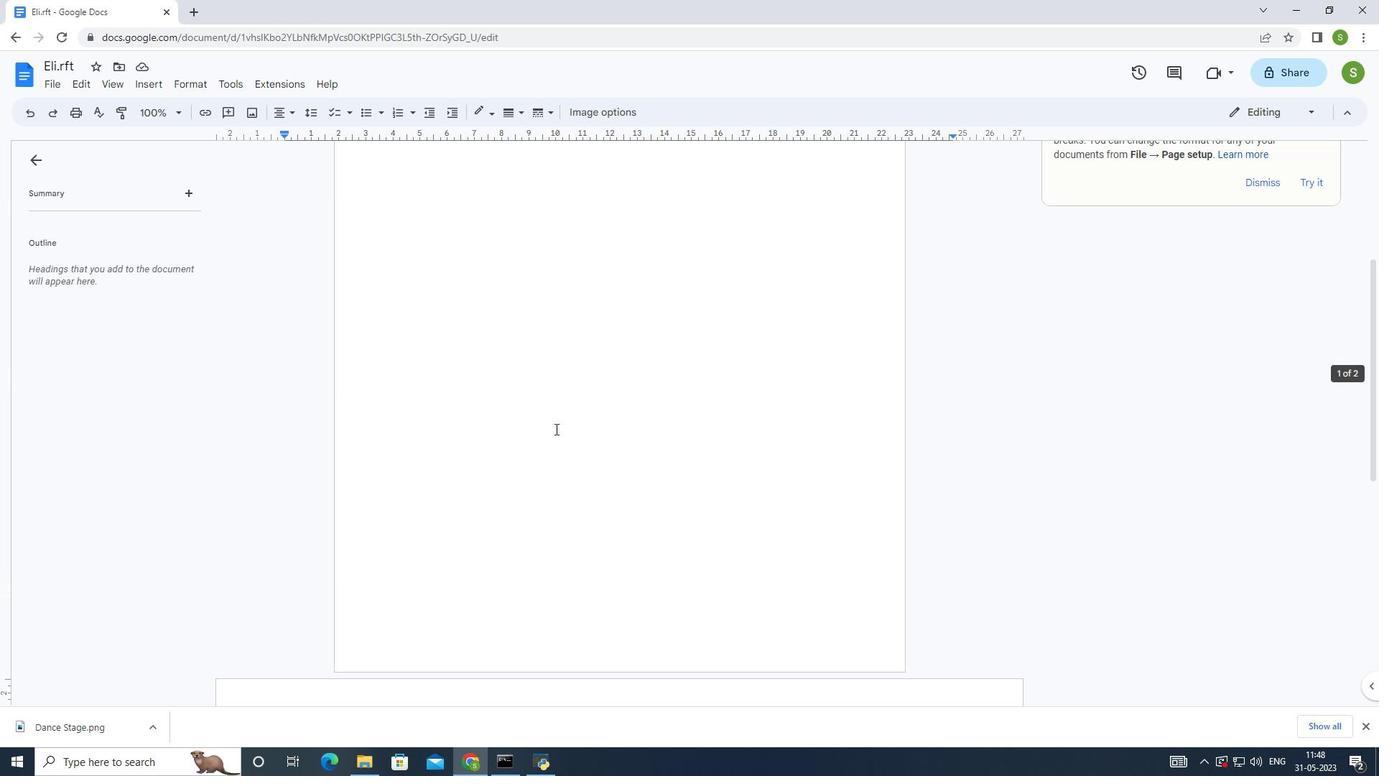 
Action: Mouse scrolled (555, 428) with delta (0, 0)
Screenshot: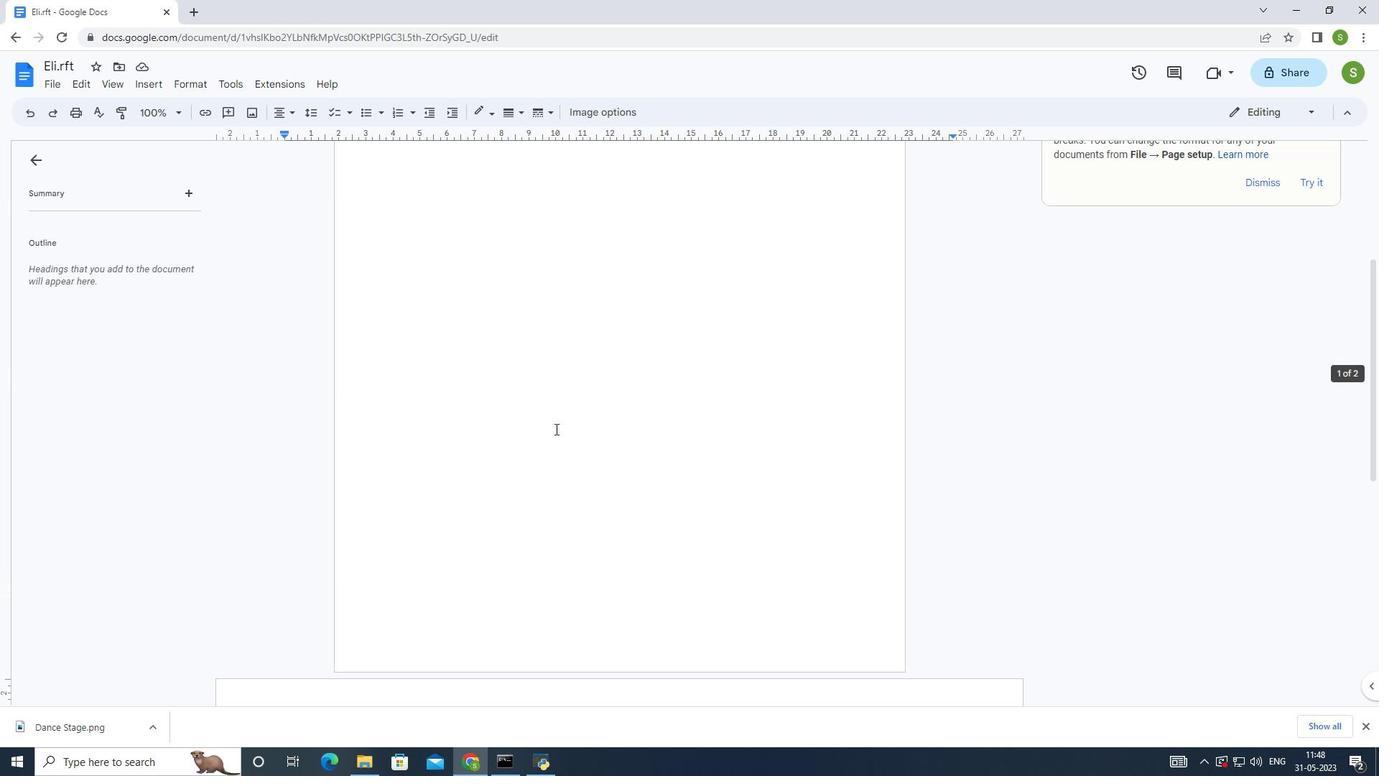 
Action: Mouse moved to (556, 426)
Screenshot: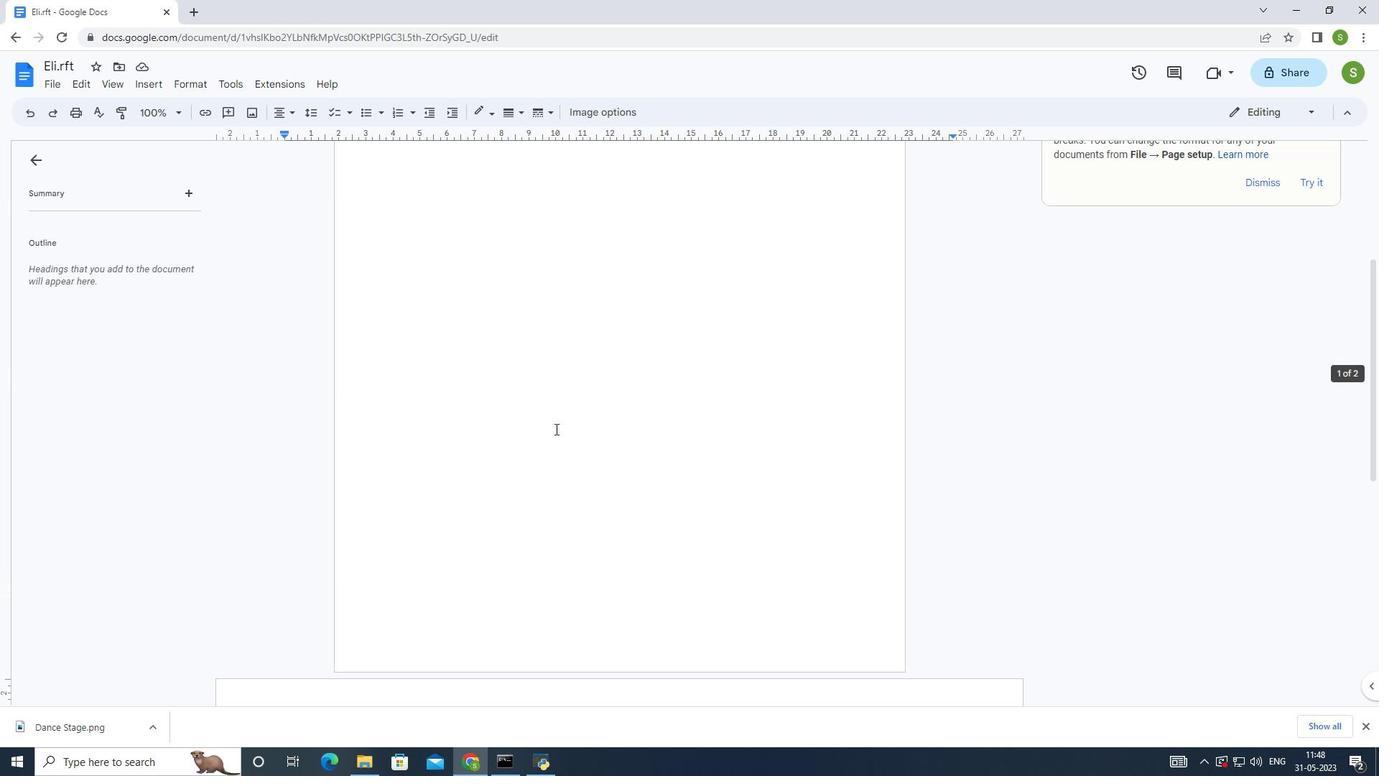 
Action: Mouse scrolled (556, 427) with delta (0, 0)
Screenshot: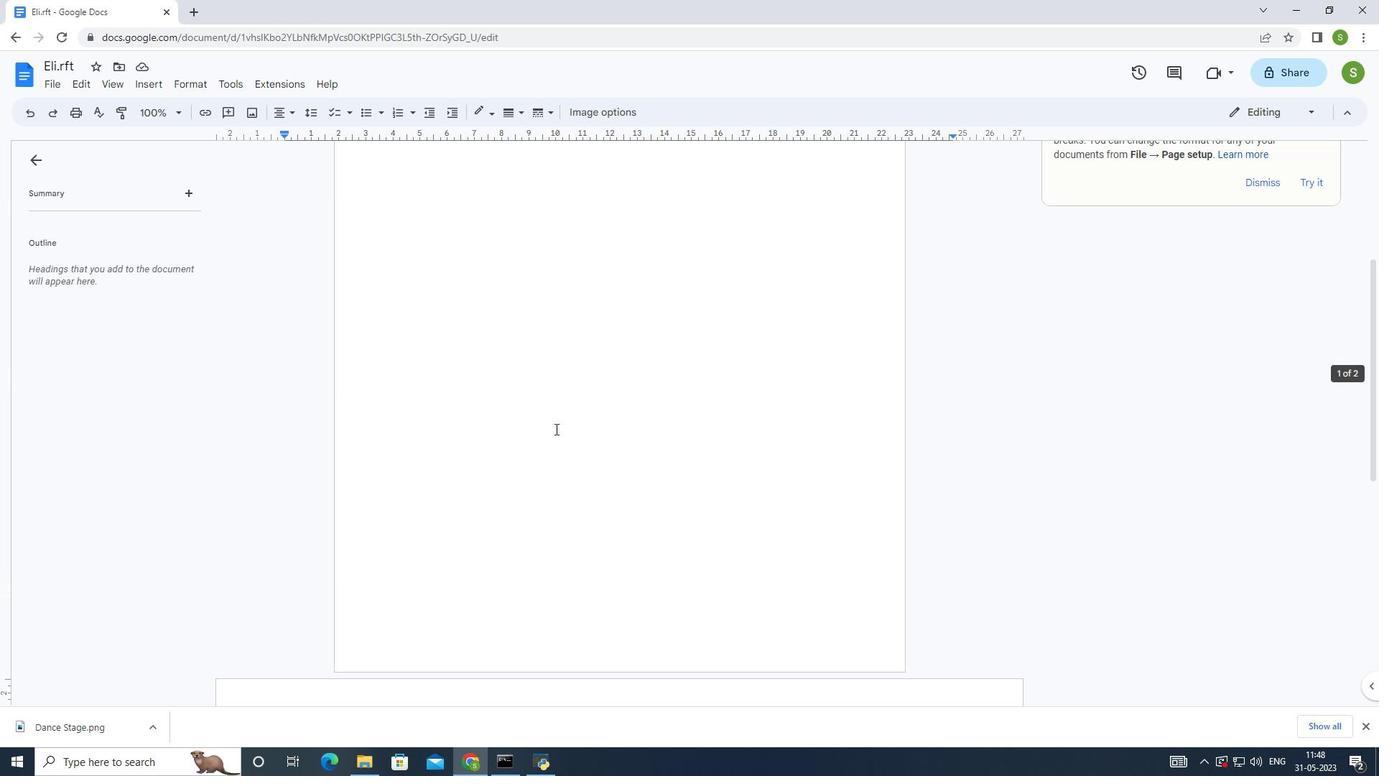 
Action: Mouse moved to (556, 426)
Screenshot: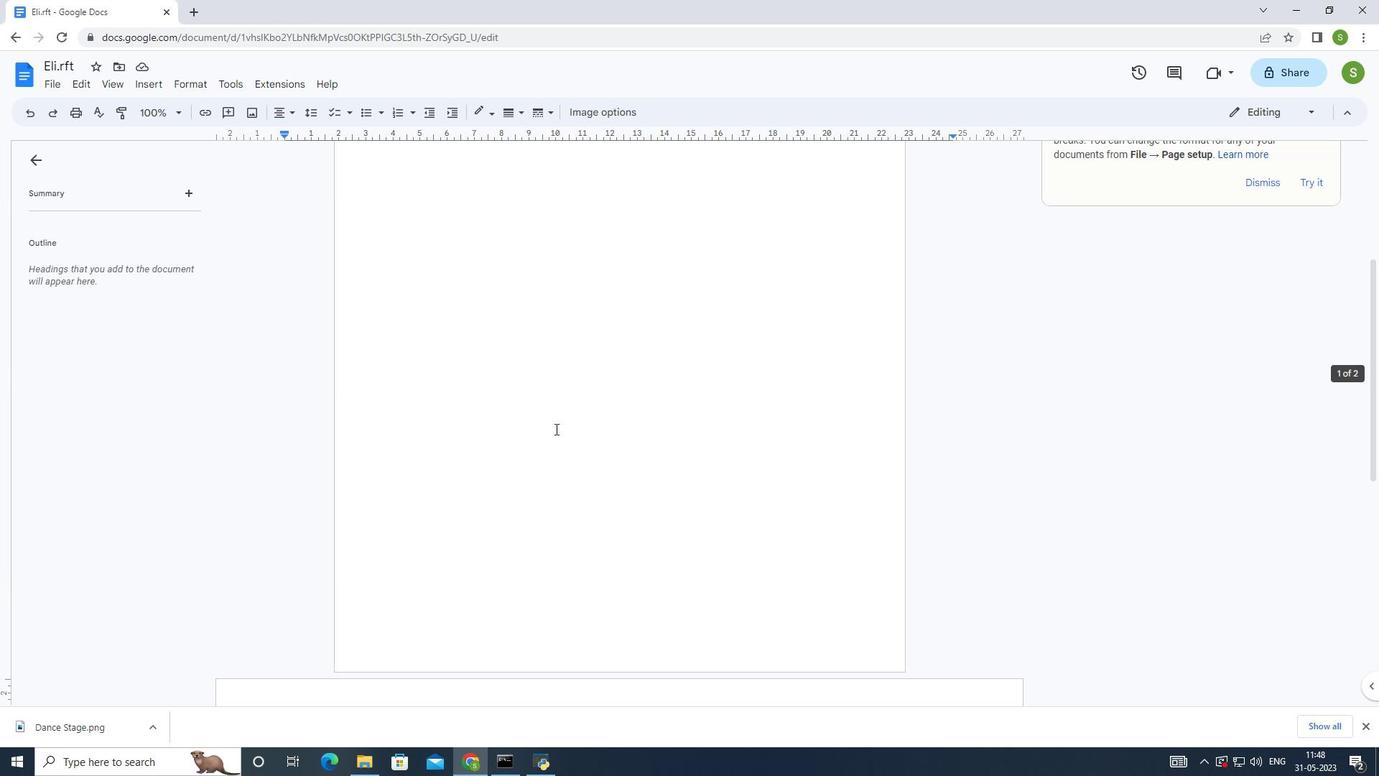 
Action: Mouse scrolled (556, 427) with delta (0, 0)
Screenshot: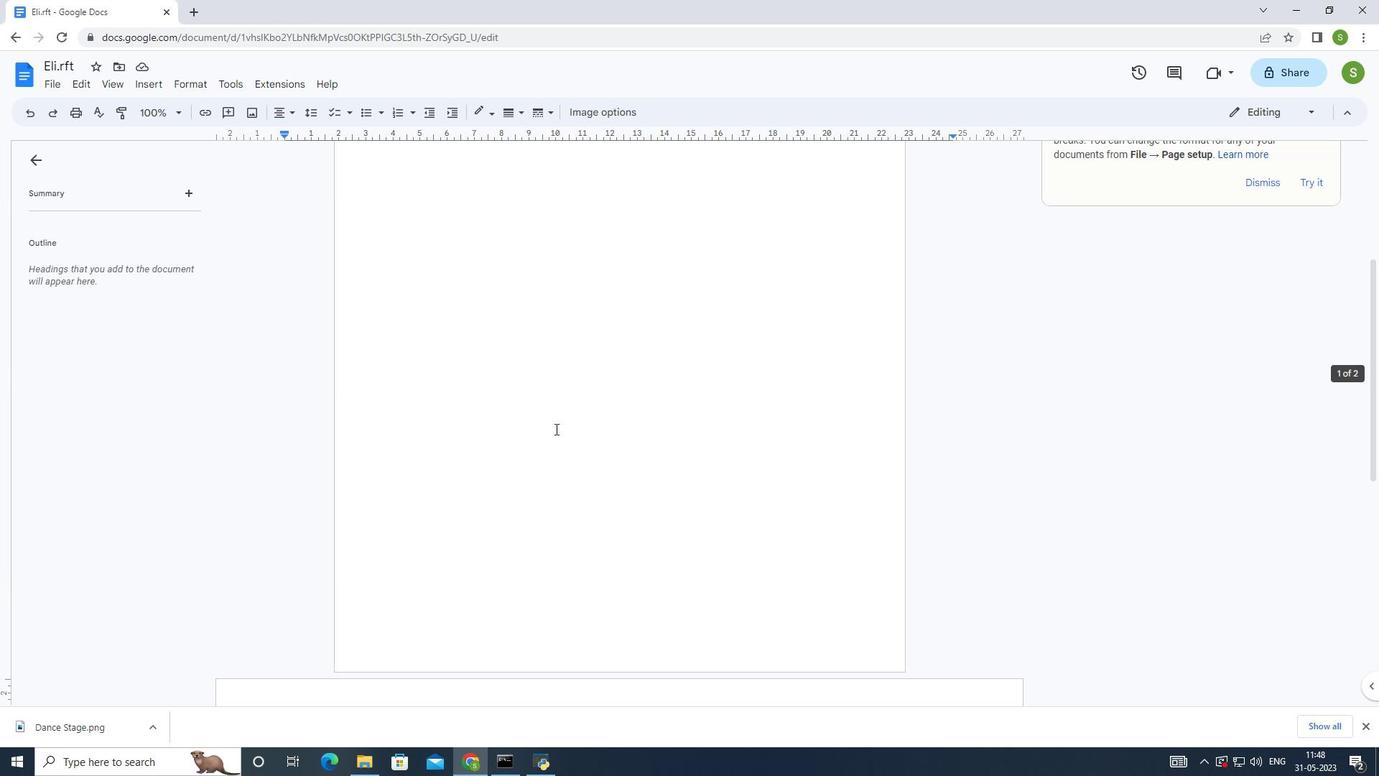 
Action: Mouse moved to (557, 425)
Screenshot: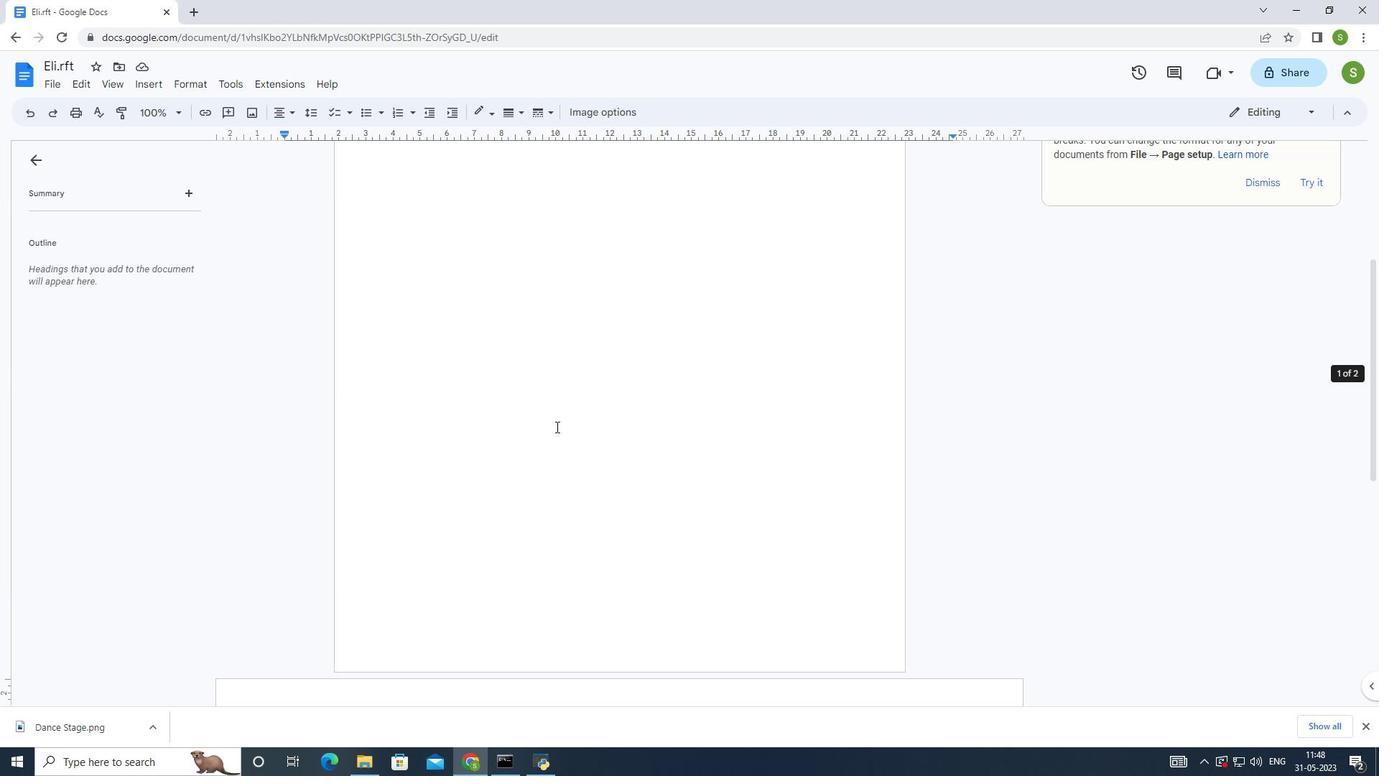 
Action: Mouse scrolled (557, 426) with delta (0, 0)
Screenshot: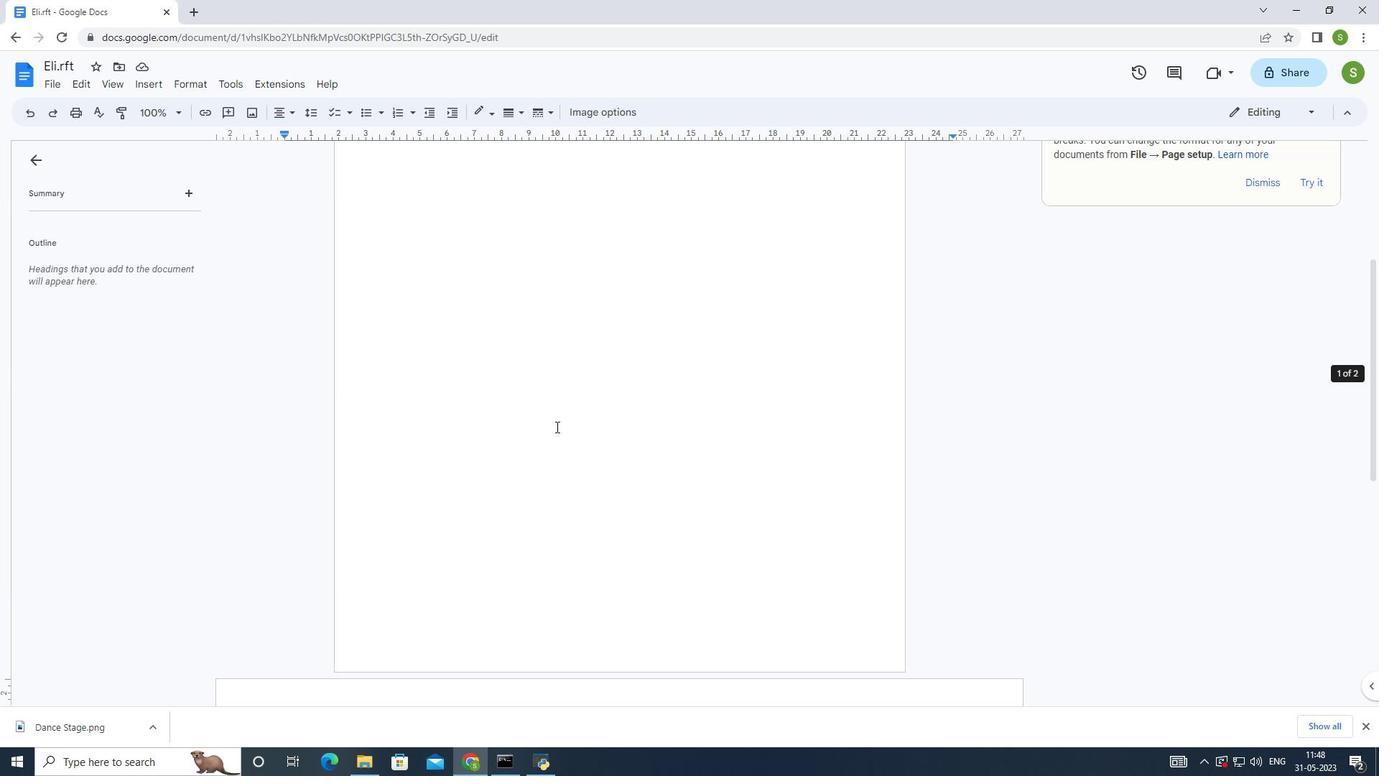 
Action: Mouse scrolled (557, 426) with delta (0, 0)
Screenshot: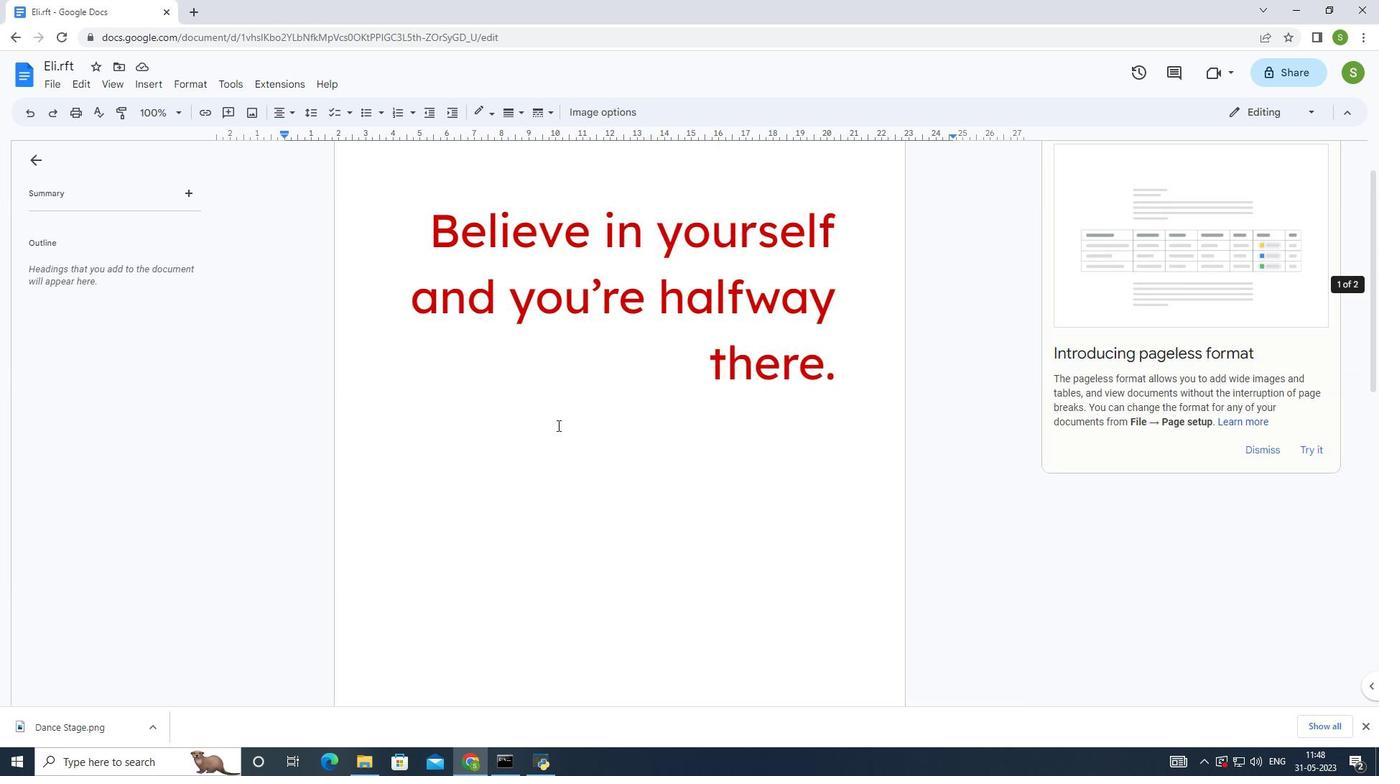 
Action: Mouse moved to (612, 464)
Screenshot: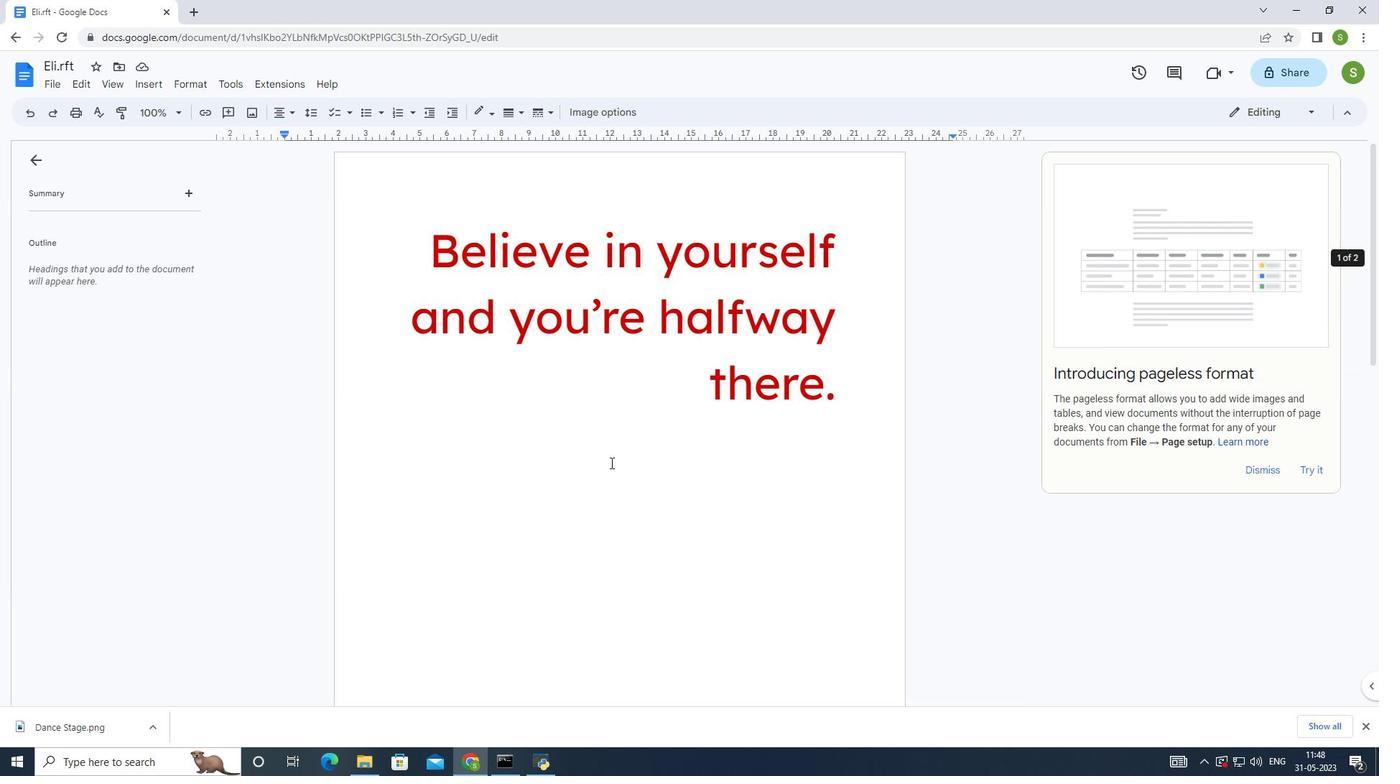 
Action: Mouse pressed left at (612, 464)
Screenshot: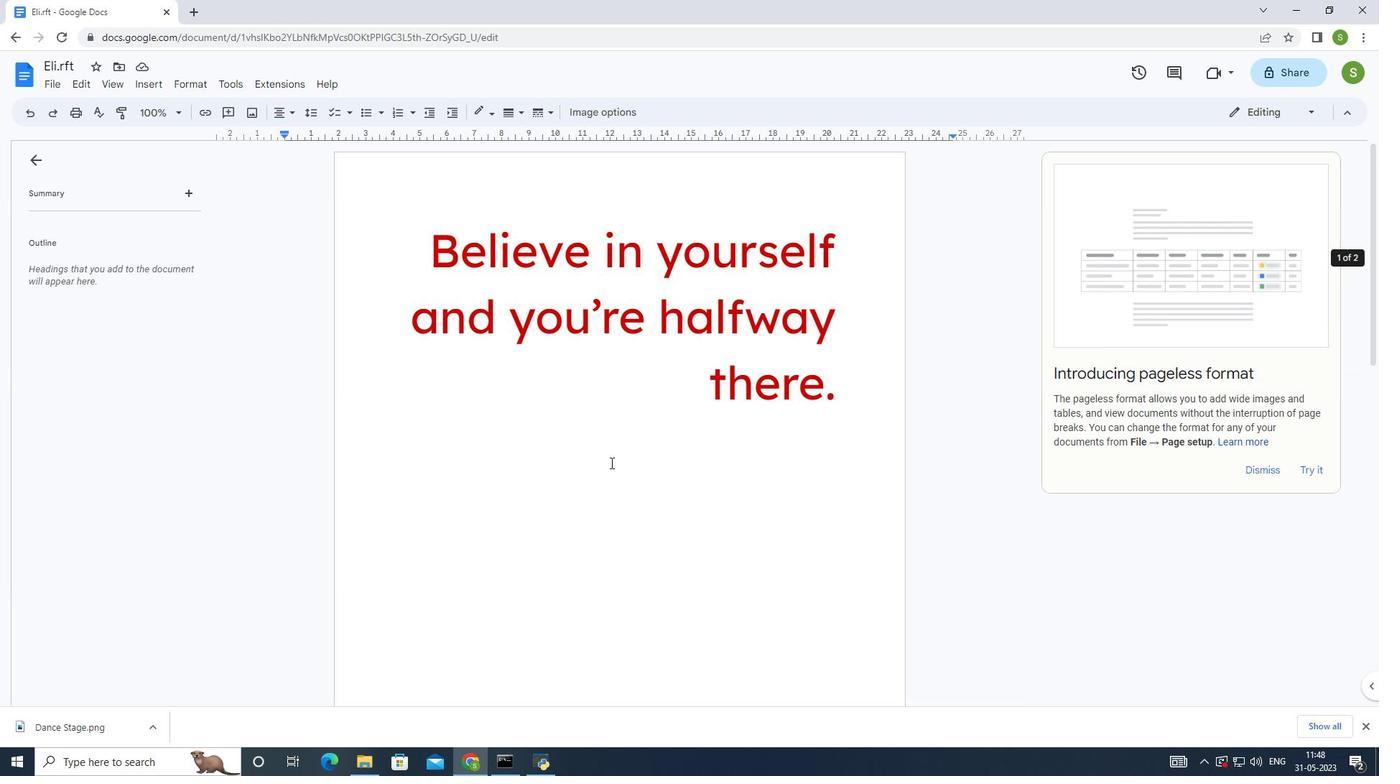 
Action: Mouse moved to (162, 83)
Screenshot: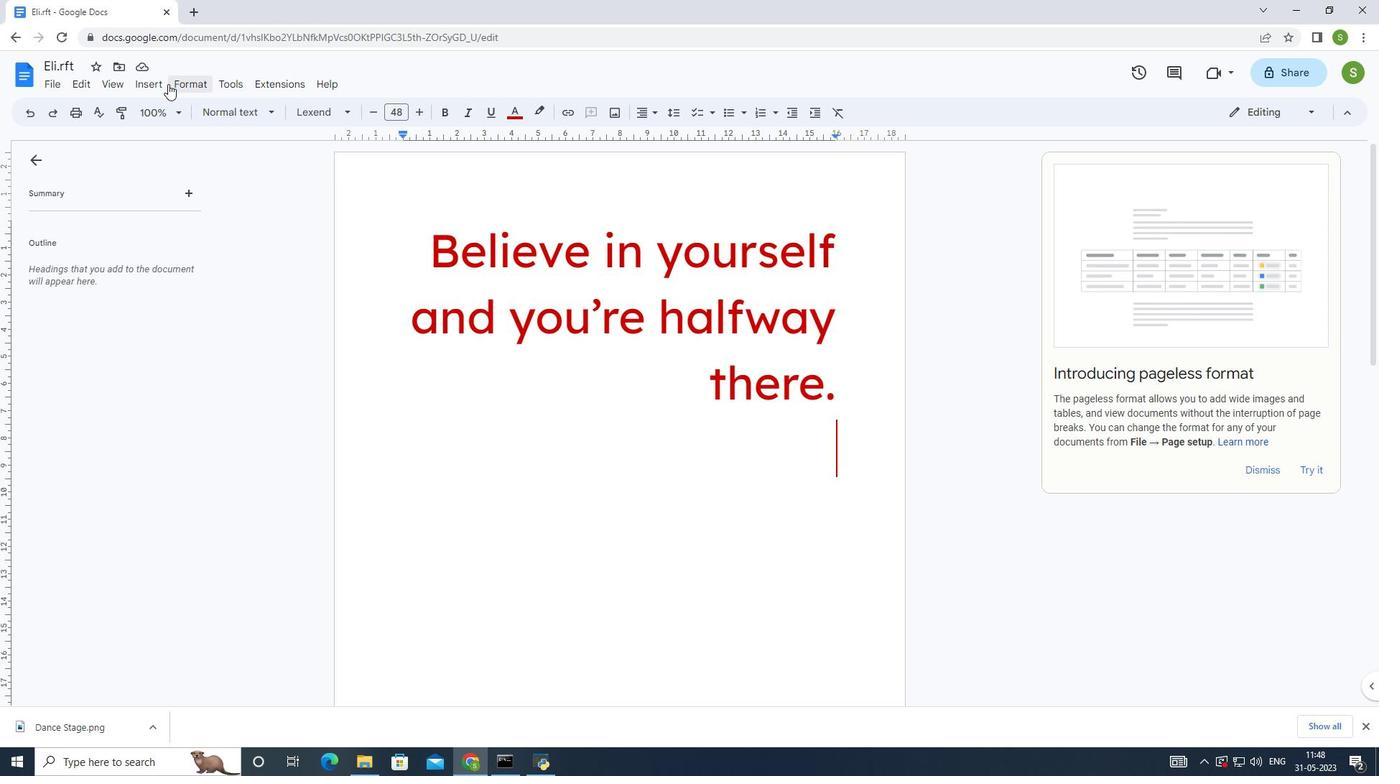 
Action: Mouse pressed left at (162, 83)
Screenshot: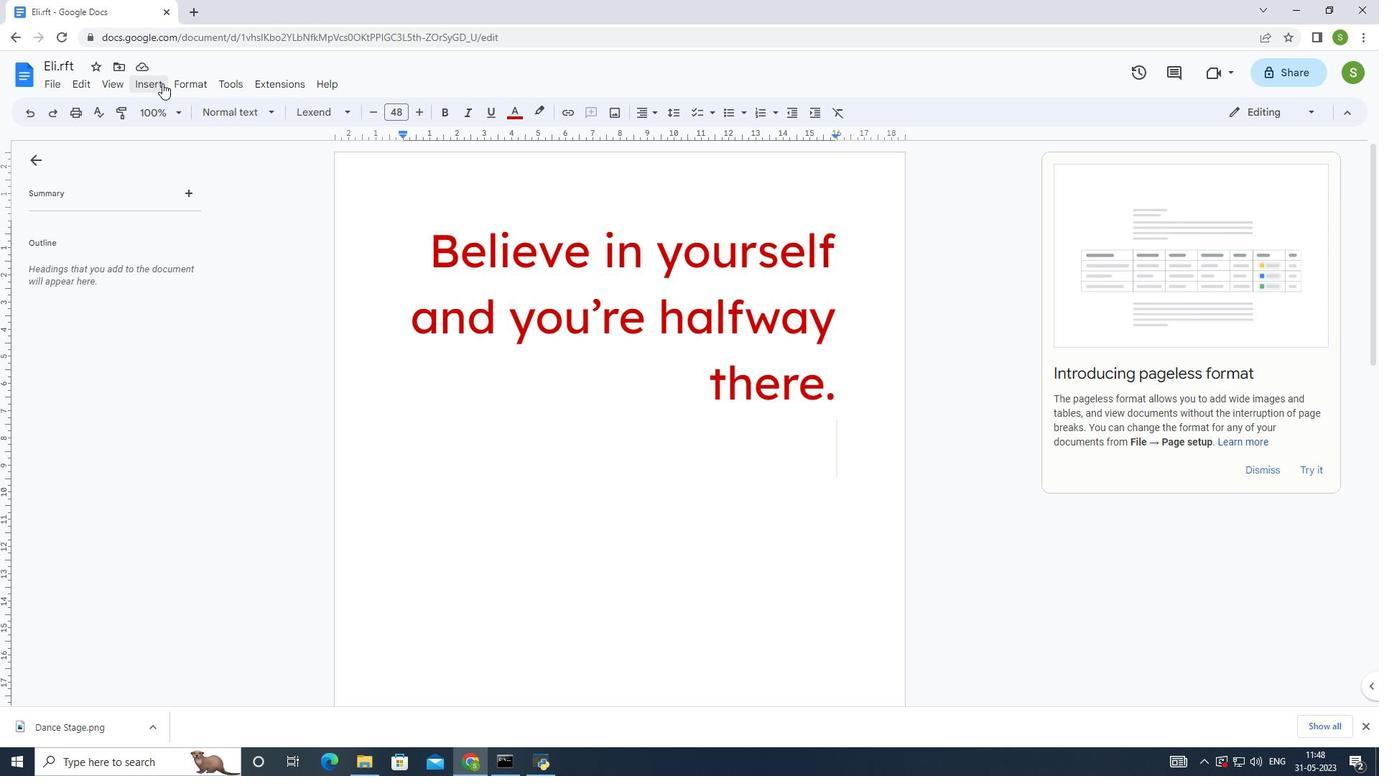 
Action: Mouse moved to (178, 224)
Screenshot: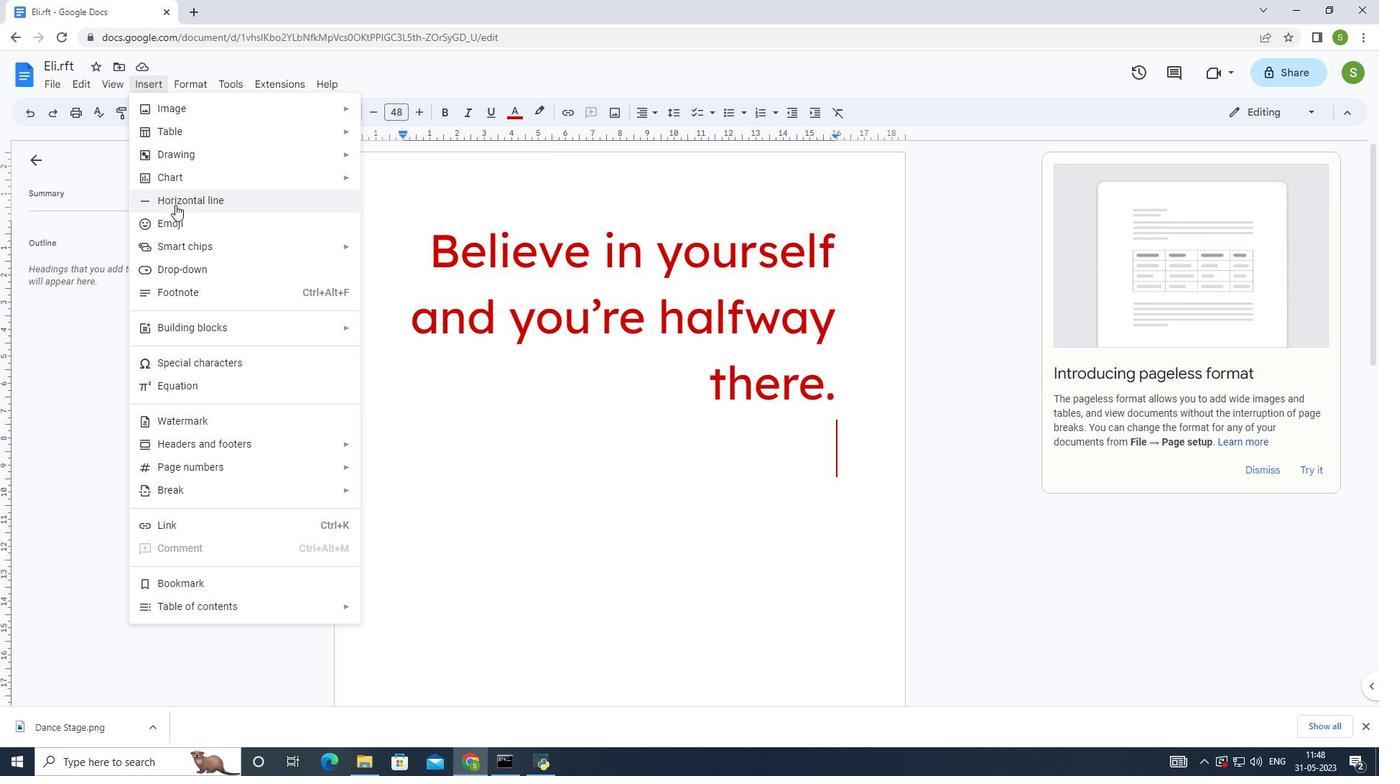 
Action: Mouse pressed left at (178, 224)
Screenshot: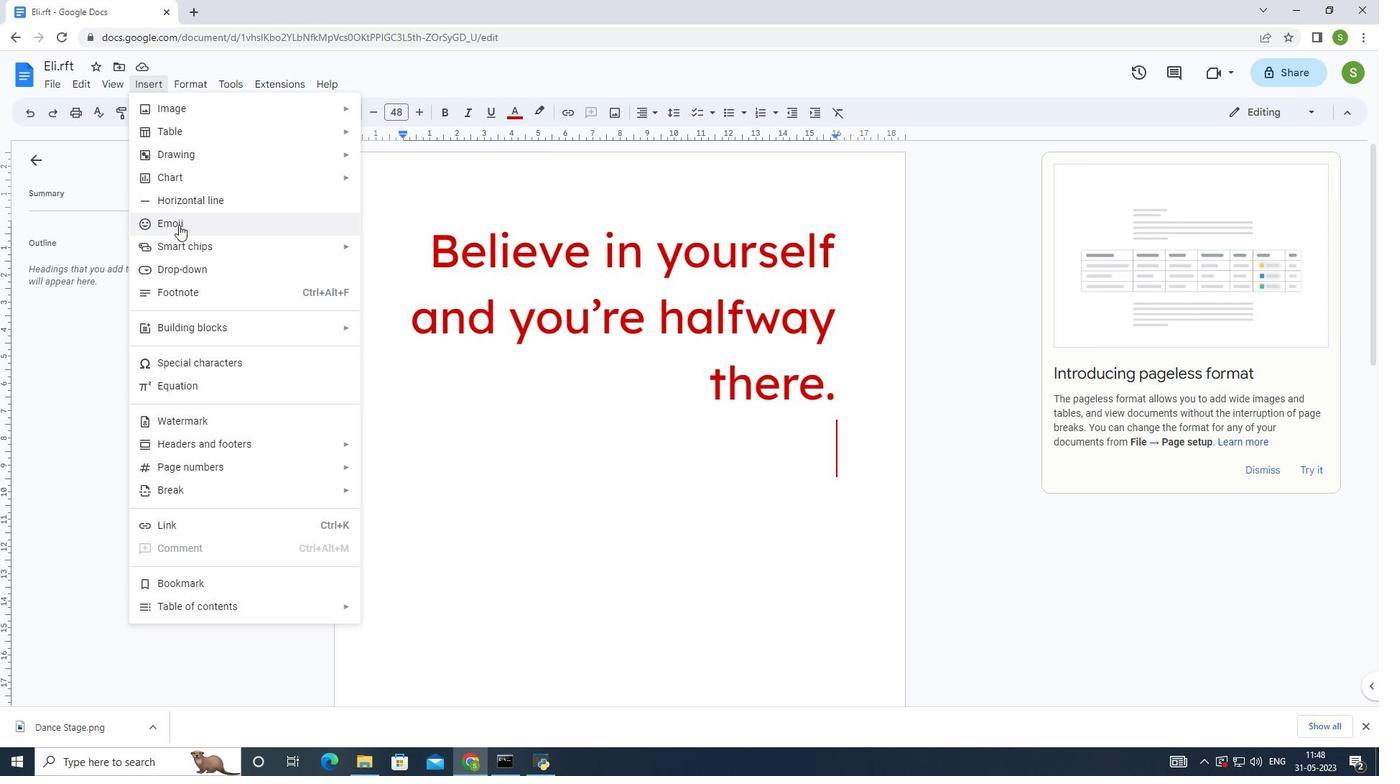 
Action: Mouse moved to (878, 490)
Screenshot: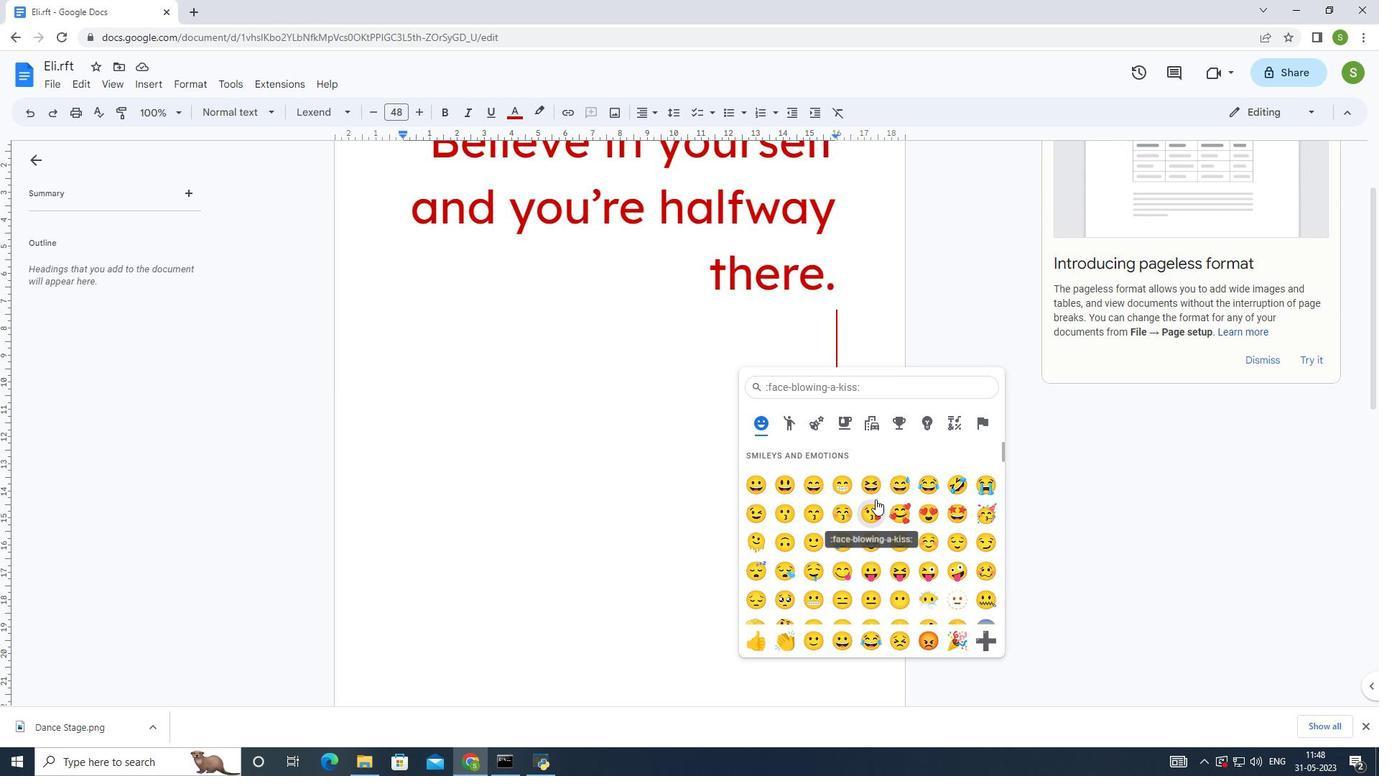 
Action: Mouse scrolled (878, 489) with delta (0, 0)
Screenshot: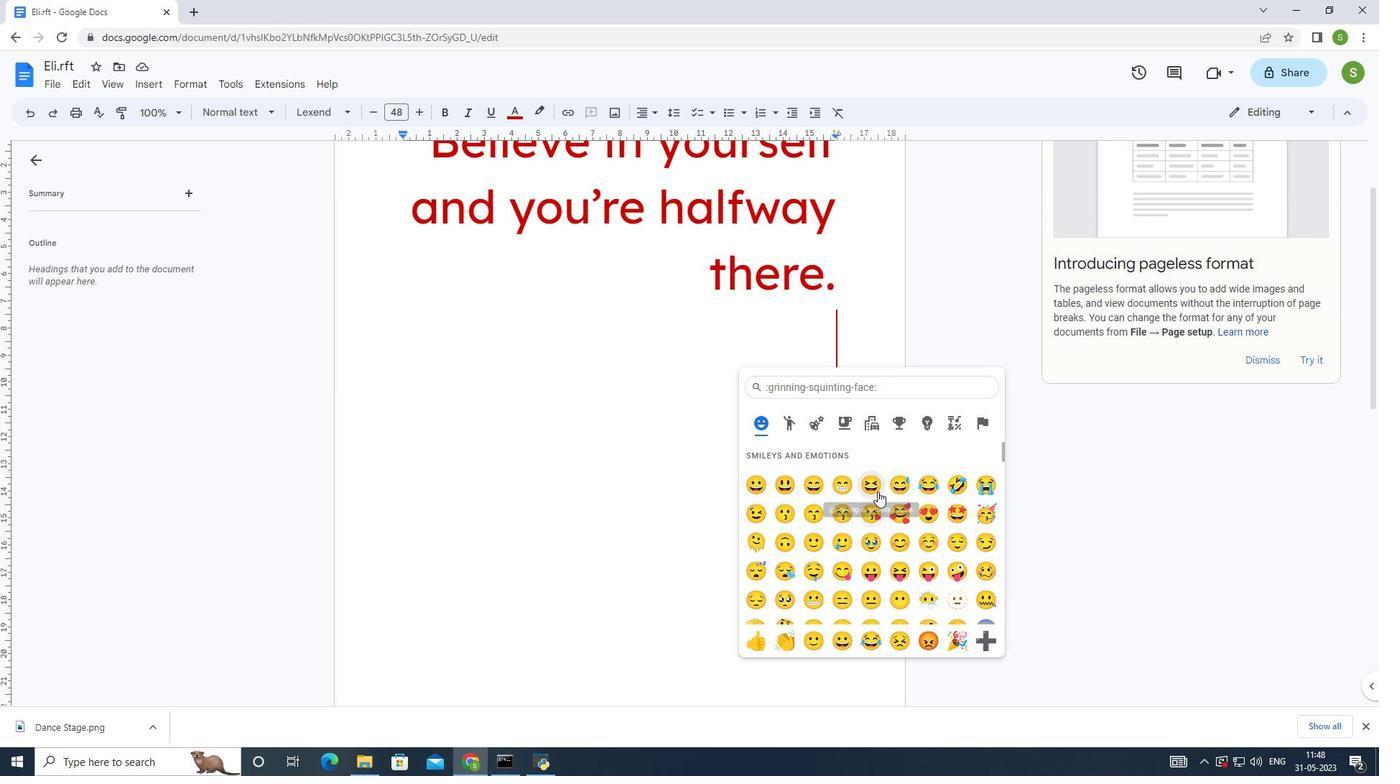 
Action: Mouse scrolled (878, 489) with delta (0, 0)
Screenshot: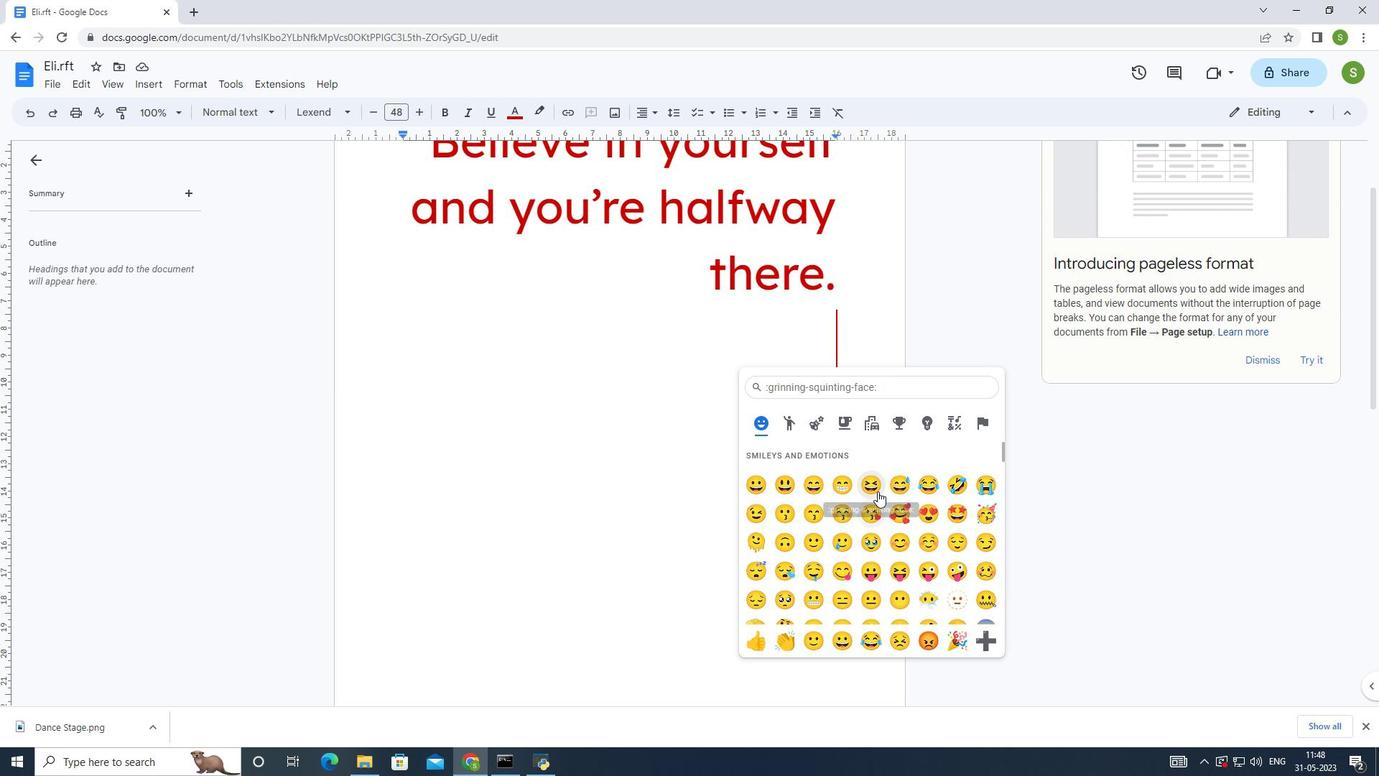 
Action: Mouse scrolled (878, 489) with delta (0, 0)
Screenshot: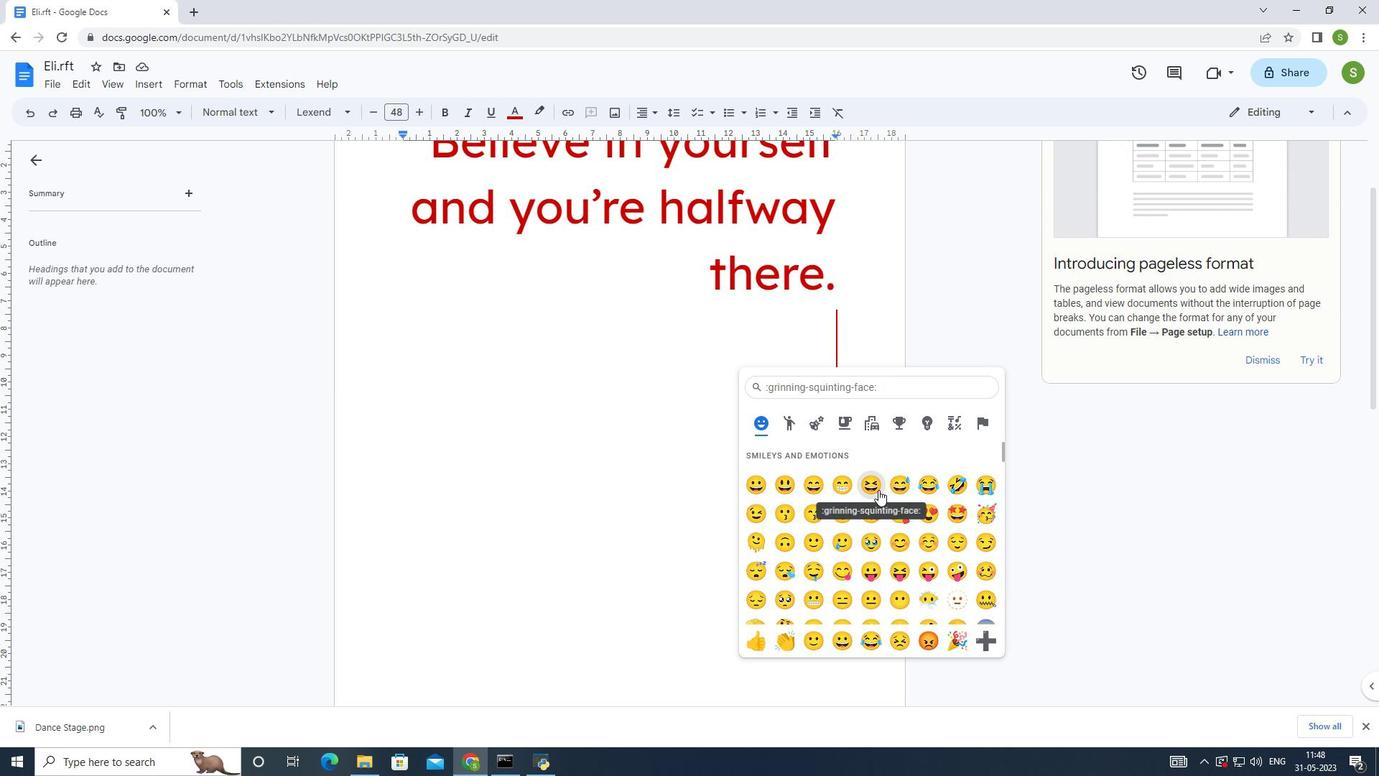 
Action: Mouse scrolled (878, 489) with delta (0, 0)
Screenshot: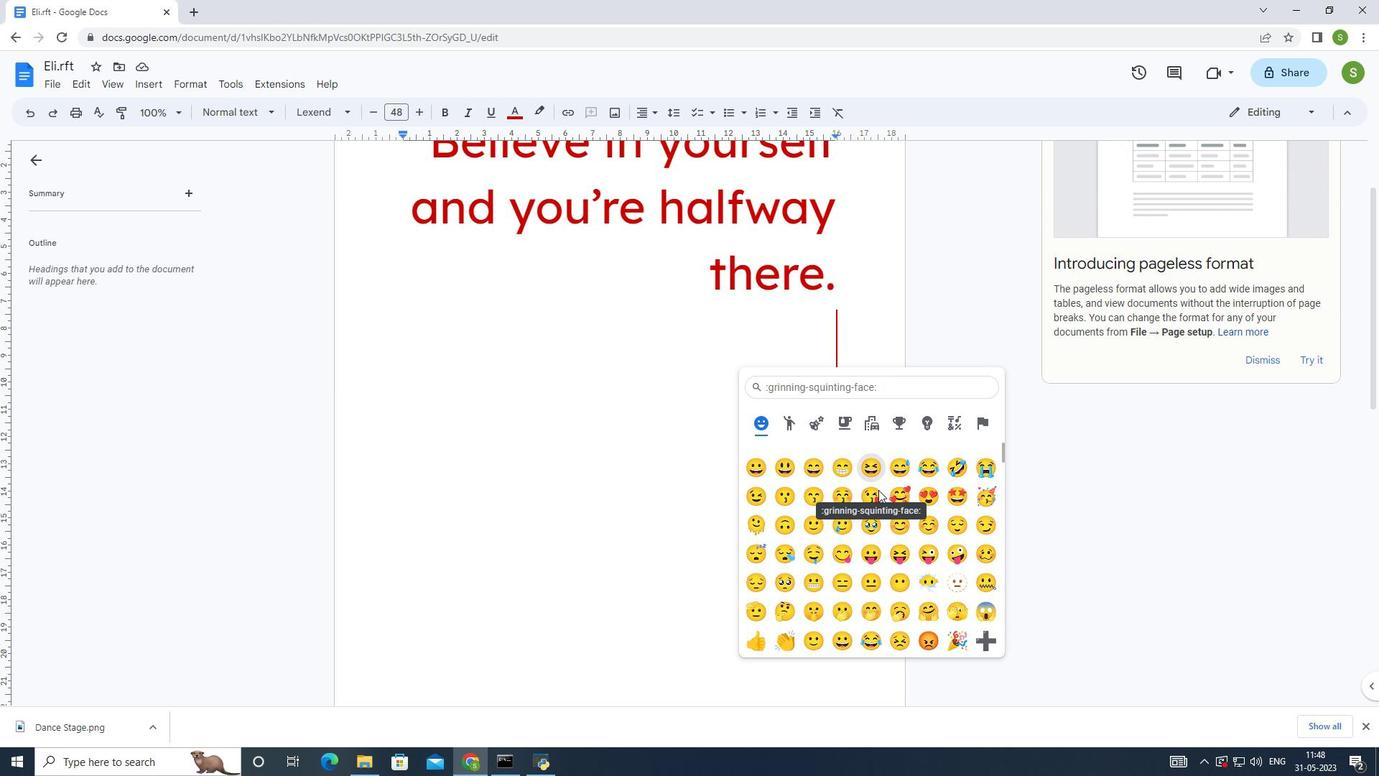 
Action: Mouse moved to (880, 488)
Screenshot: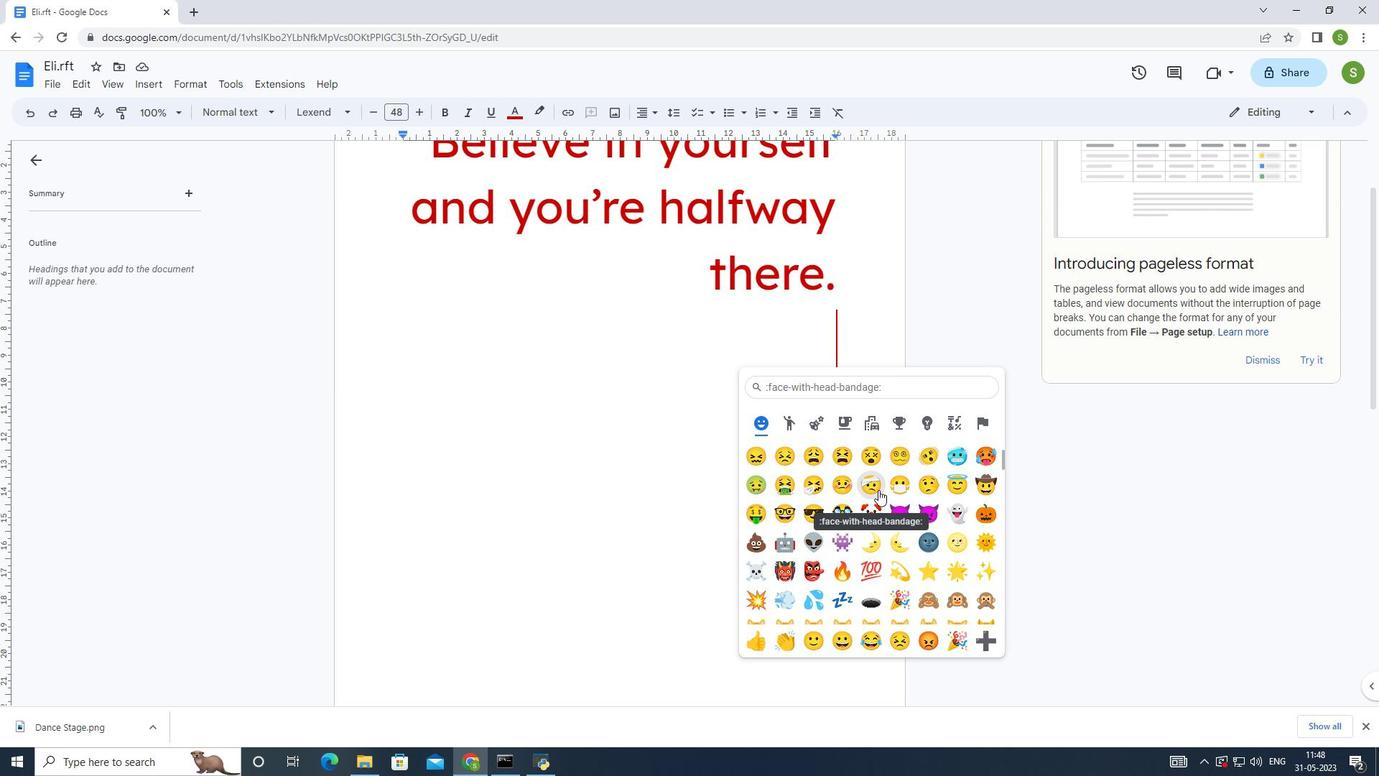 
Action: Mouse scrolled (880, 487) with delta (0, 0)
Screenshot: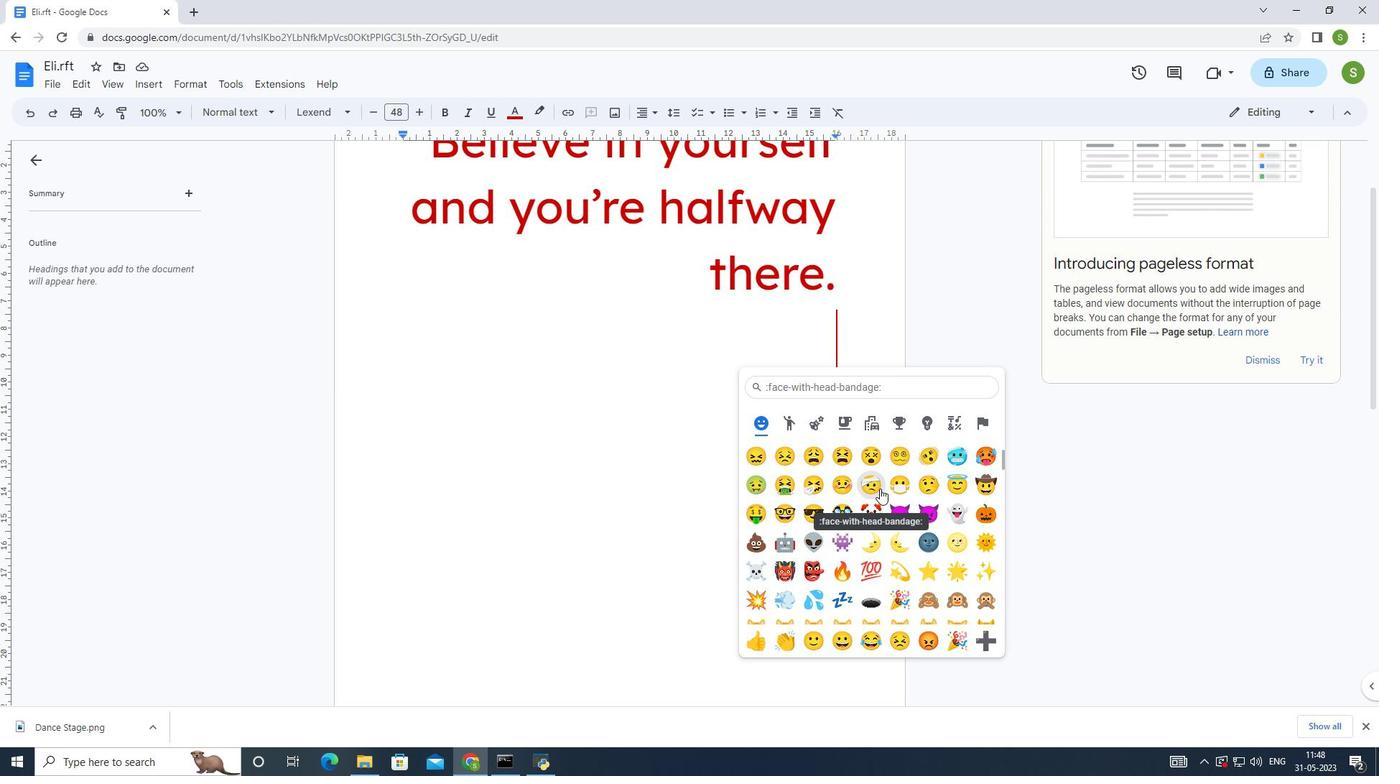 
Action: Mouse scrolled (880, 487) with delta (0, 0)
Screenshot: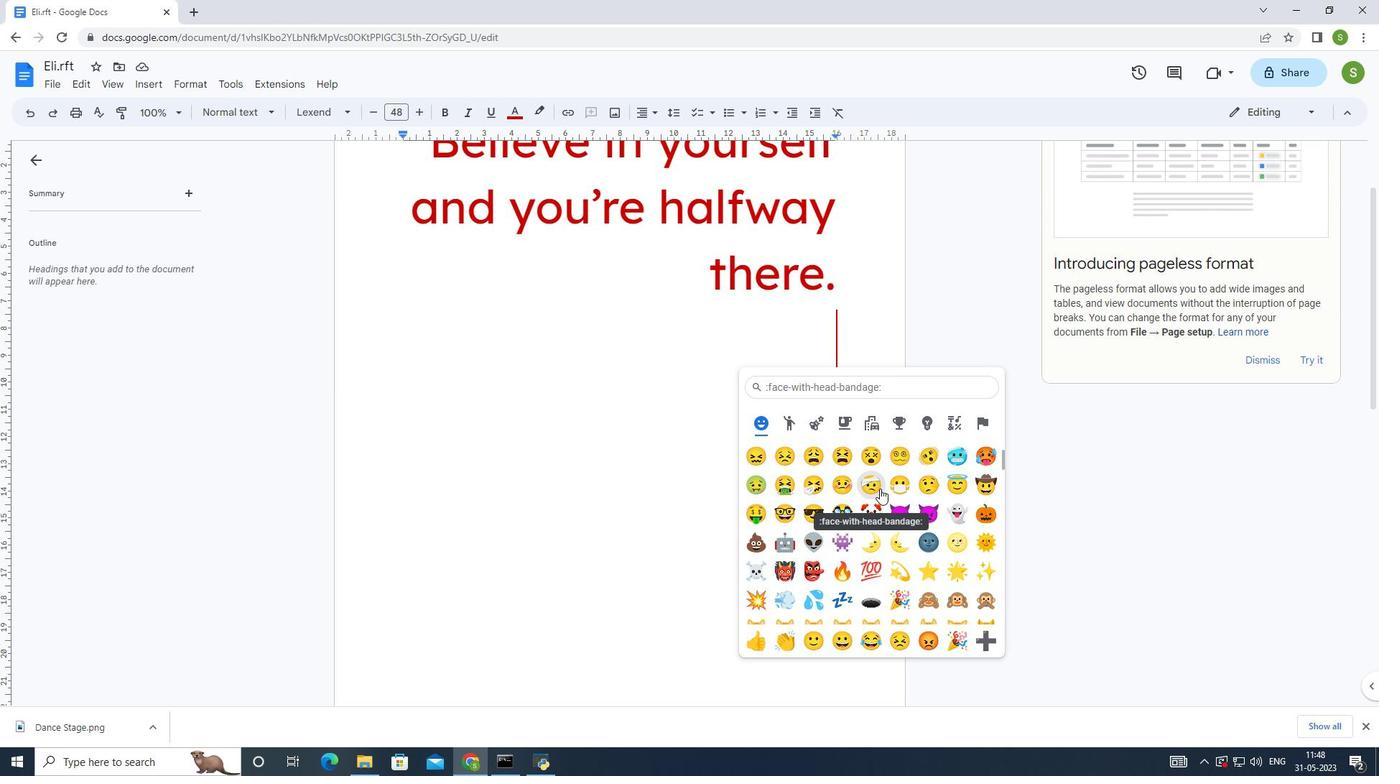 
Action: Mouse scrolled (880, 487) with delta (0, 0)
Screenshot: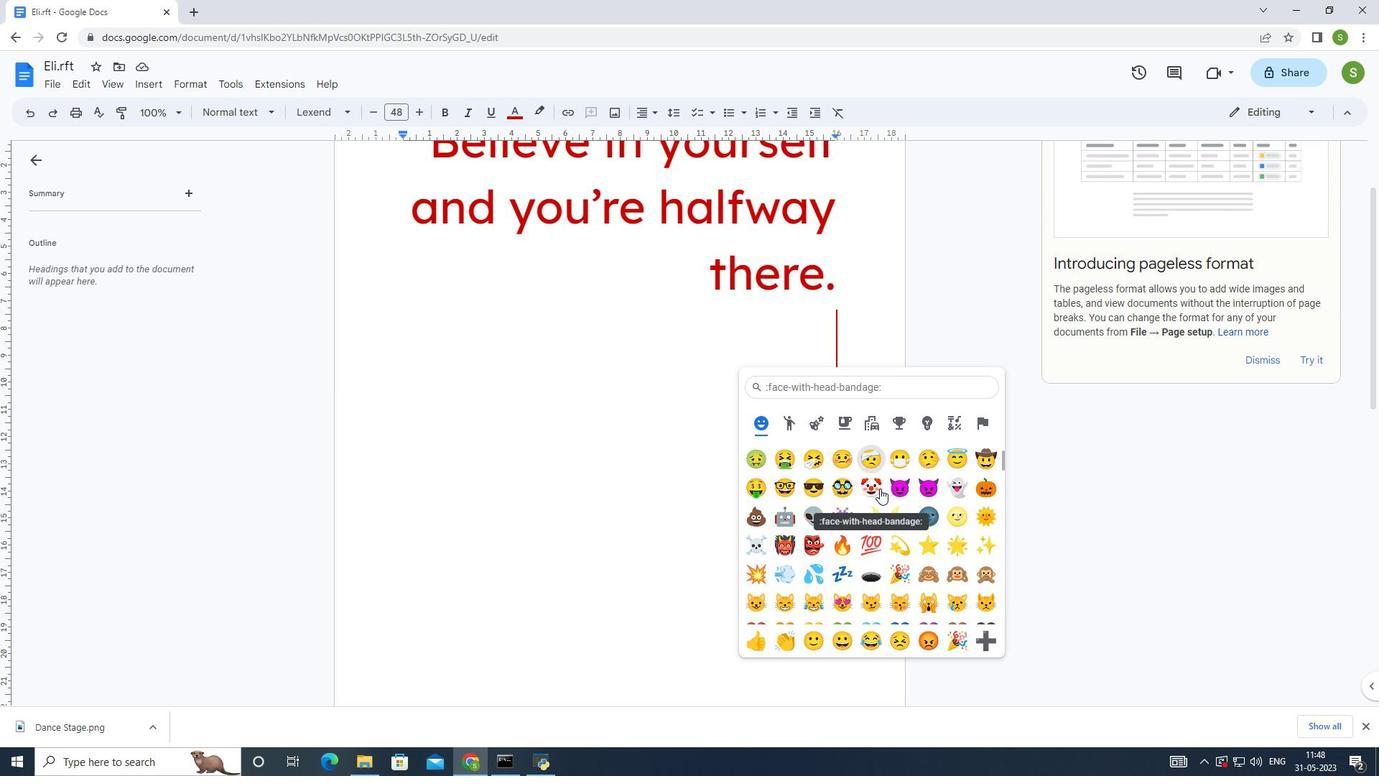 
Action: Mouse moved to (880, 483)
Screenshot: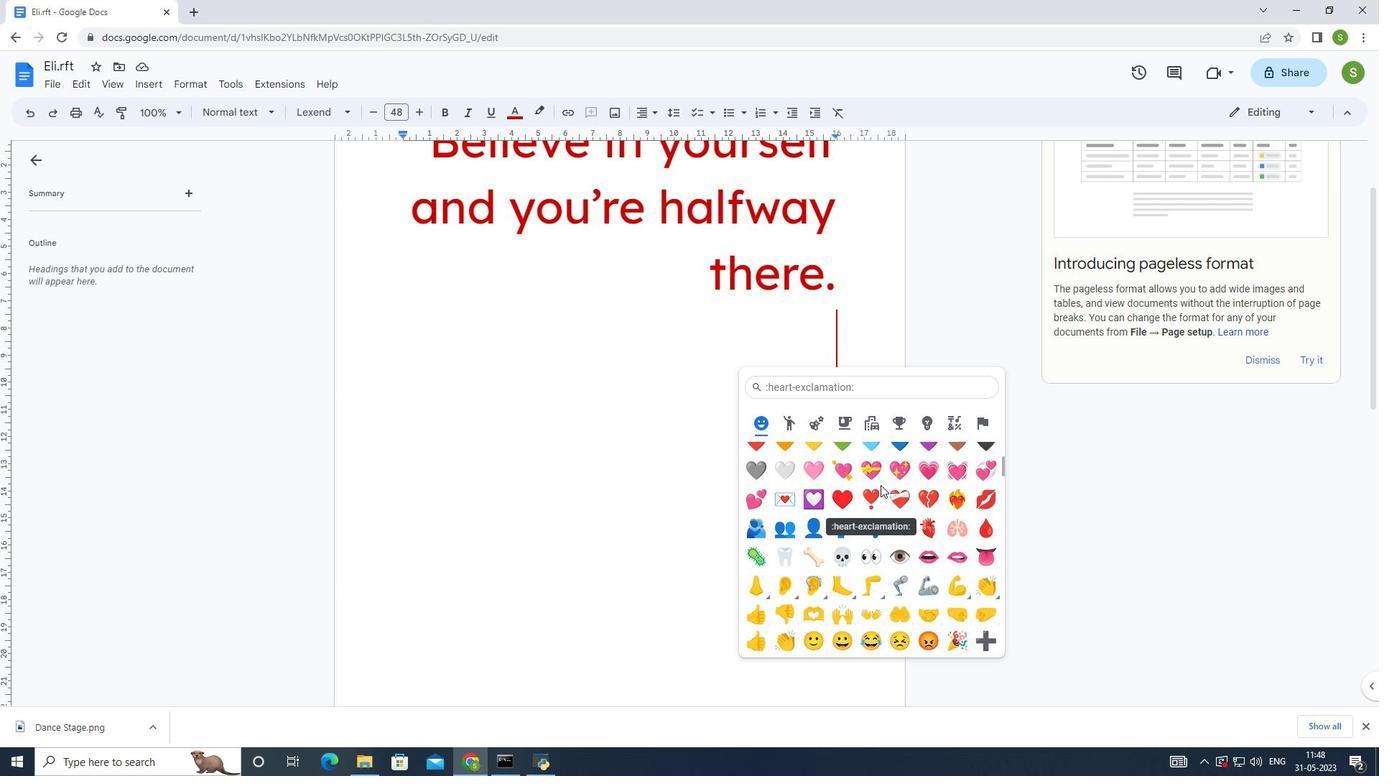 
Action: Mouse scrolled (880, 484) with delta (0, 0)
Screenshot: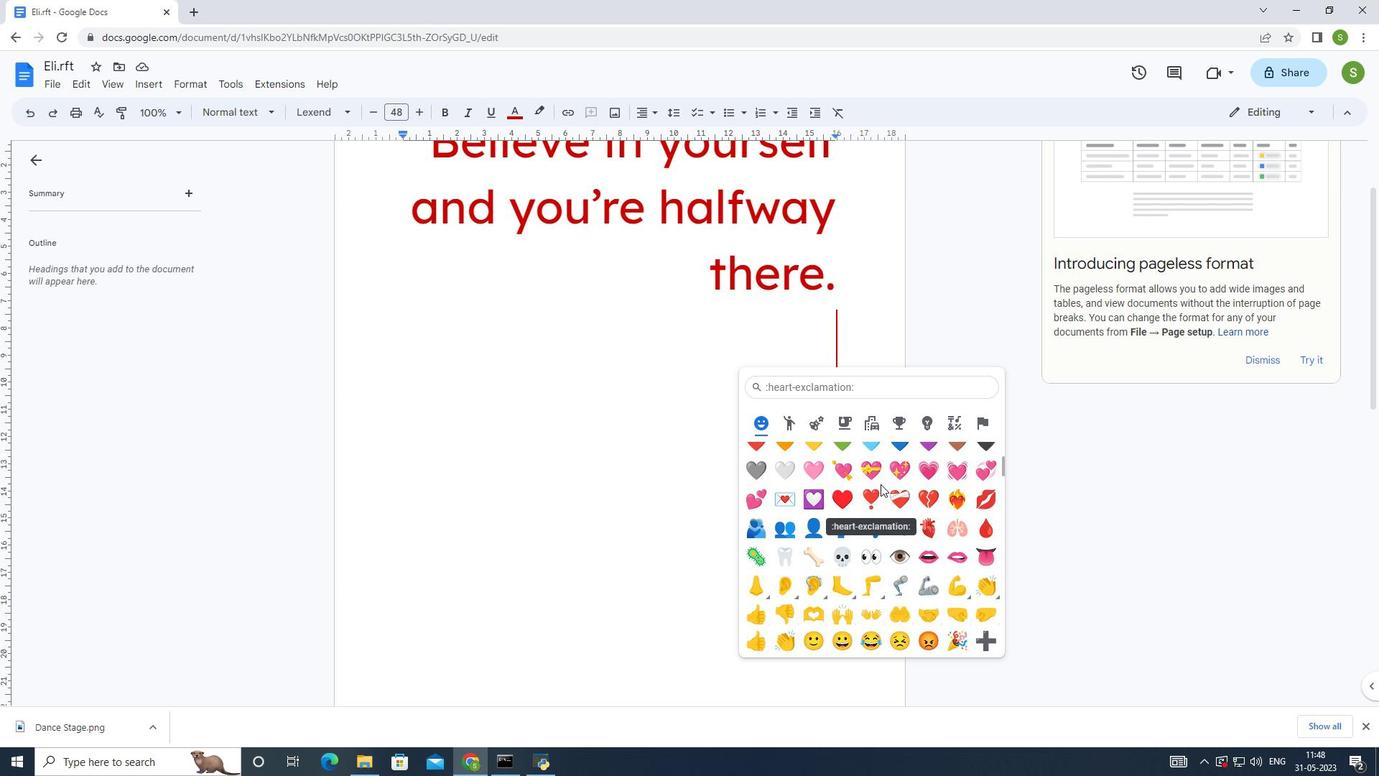 
Action: Mouse moved to (750, 510)
Screenshot: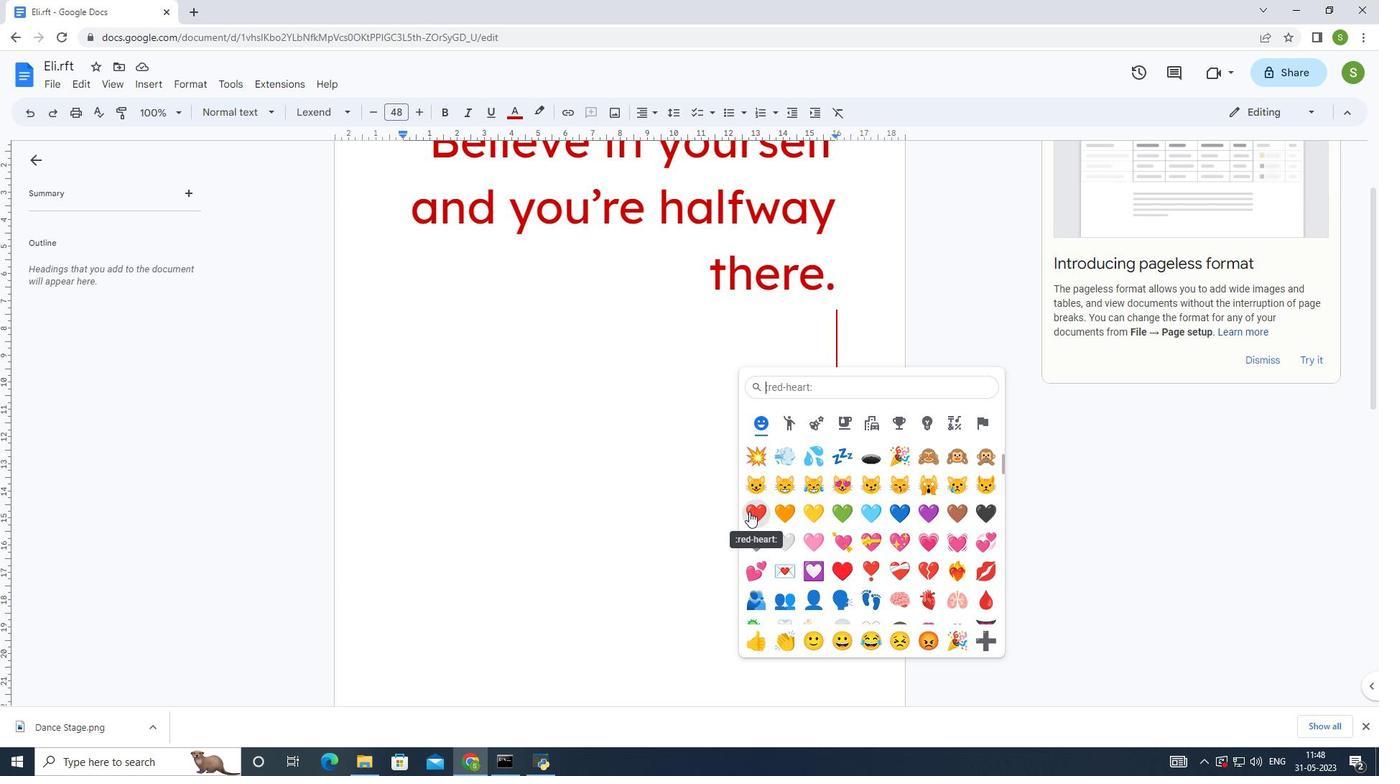 
Action: Mouse pressed left at (750, 510)
Screenshot: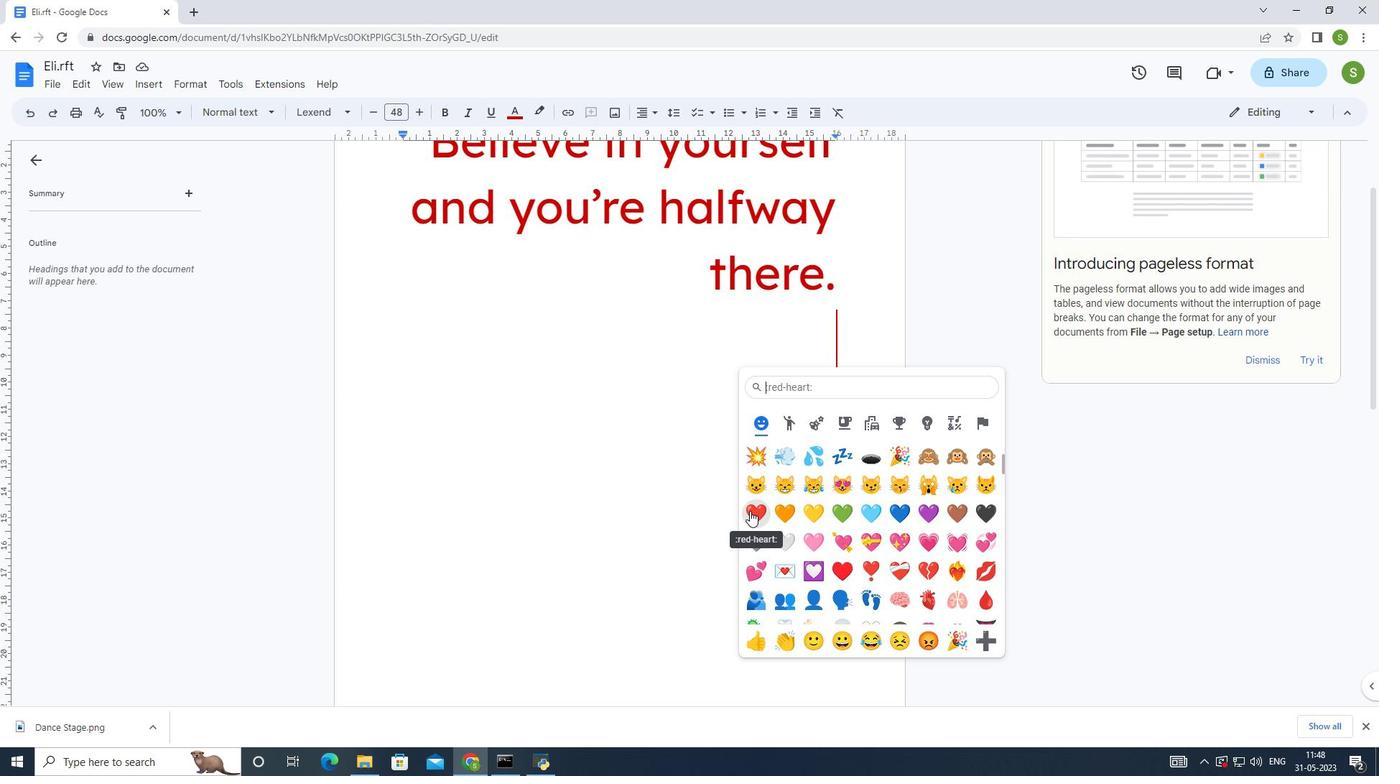 
Action: Mouse moved to (825, 454)
Screenshot: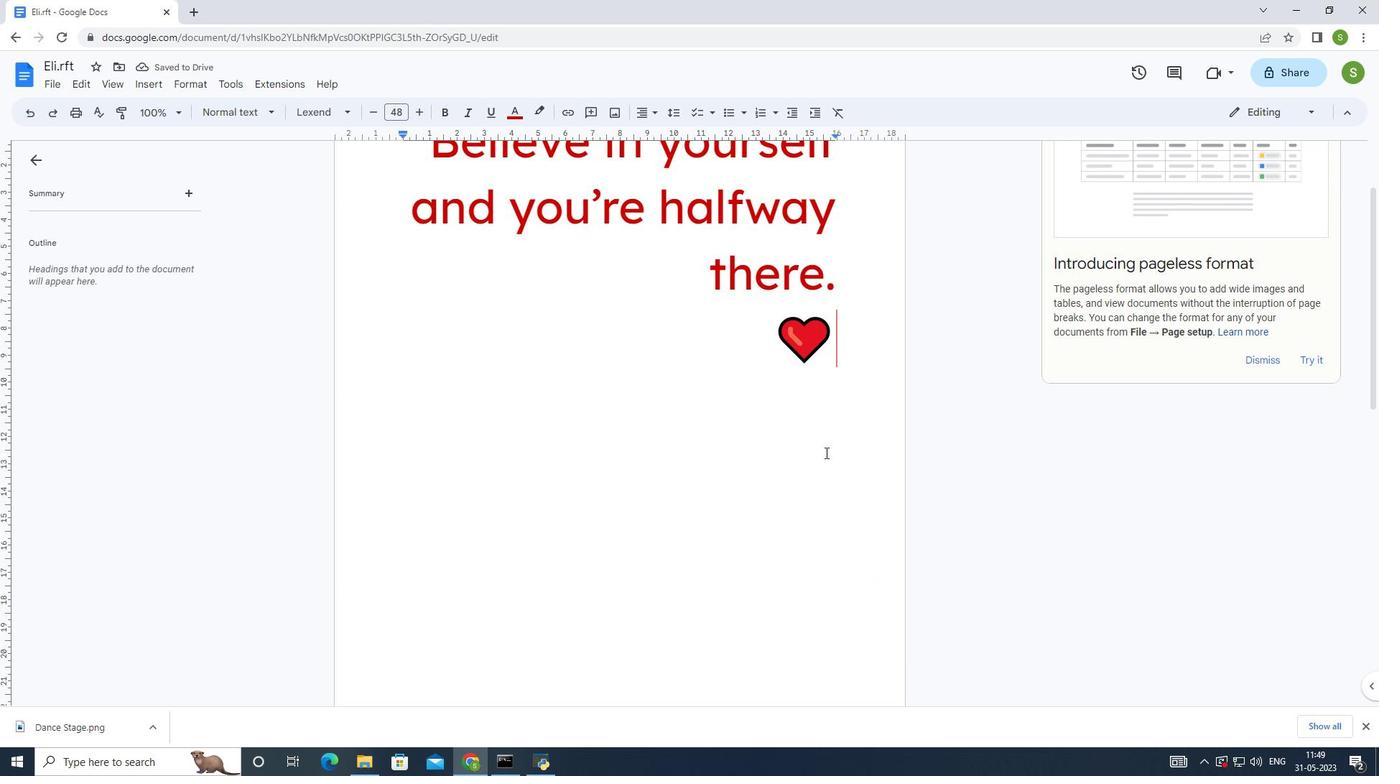 
Action: Key pressed ctrl+S
Screenshot: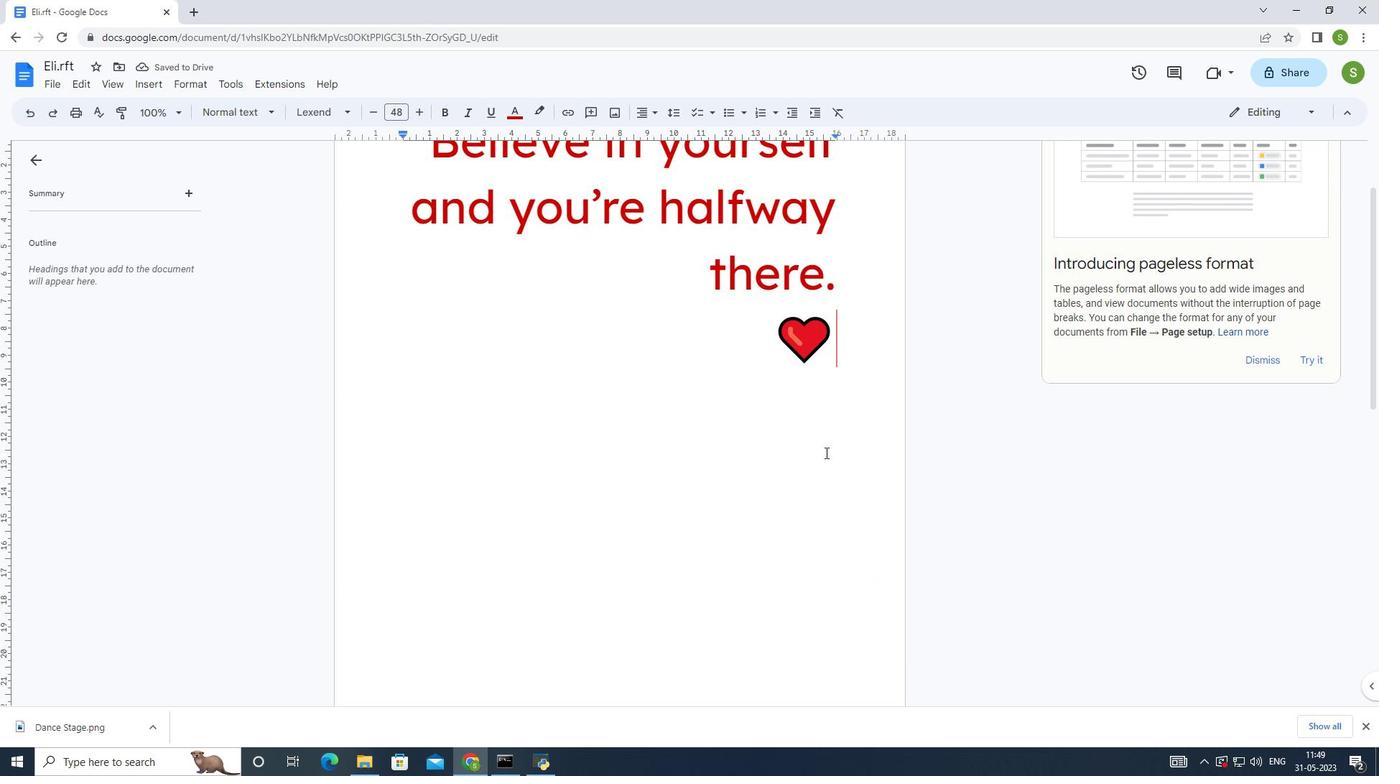 
Action: Mouse moved to (883, 519)
Screenshot: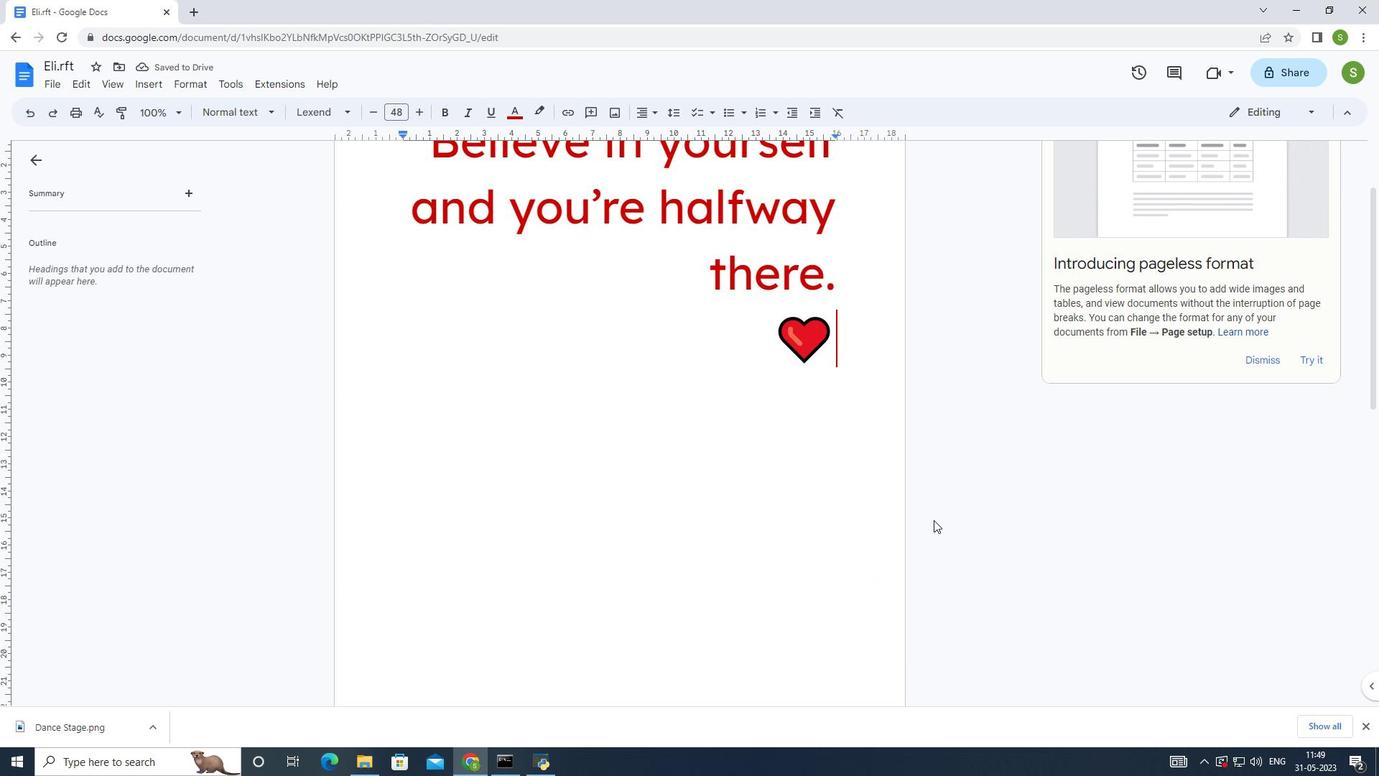 
